 Task: Look for space in Kevelaer, Germany from 6th September, 2023 to 10th September, 2023 for 1 adult in price range Rs.10000 to Rs.15000. Place can be private room with 1  bedroom having 1 bed and 1 bathroom. Property type can be house, flat, guest house, hotel. Booking option can be shelf check-in. Required host language is English.
Action: Mouse moved to (541, 117)
Screenshot: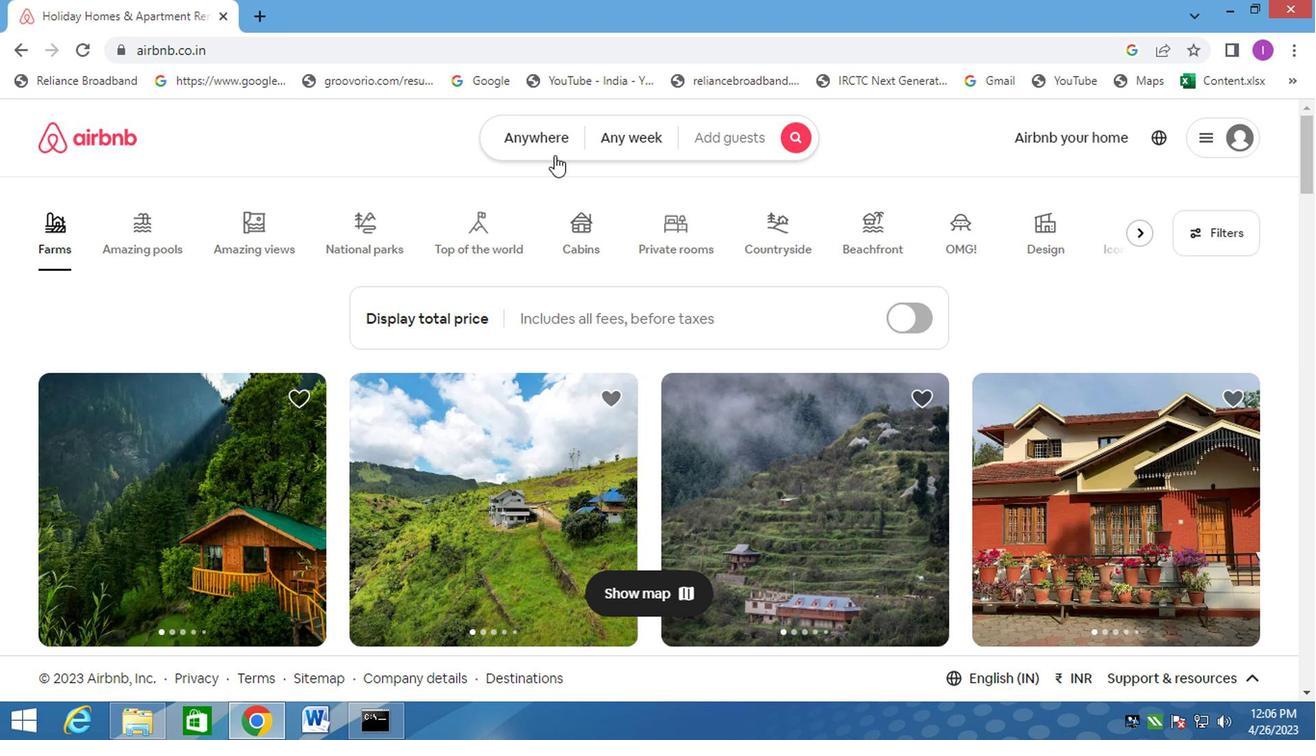 
Action: Mouse pressed left at (541, 117)
Screenshot: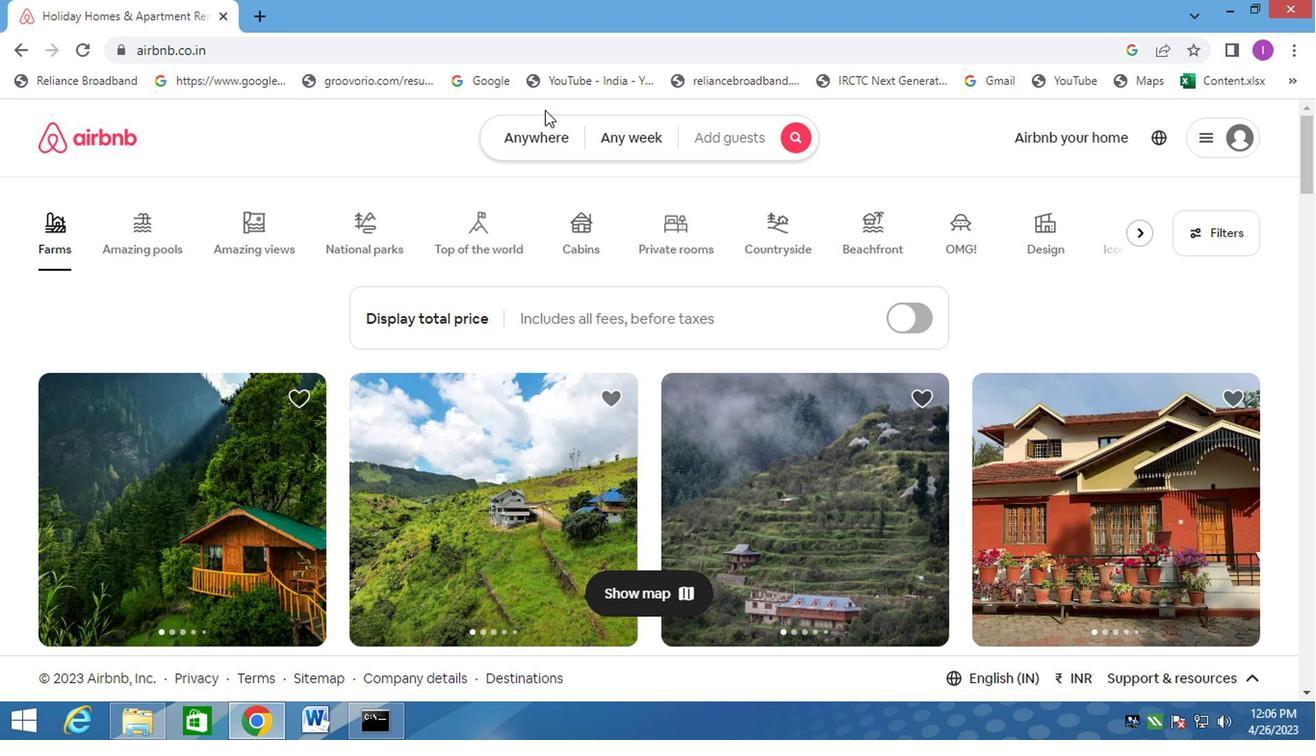 
Action: Mouse moved to (534, 134)
Screenshot: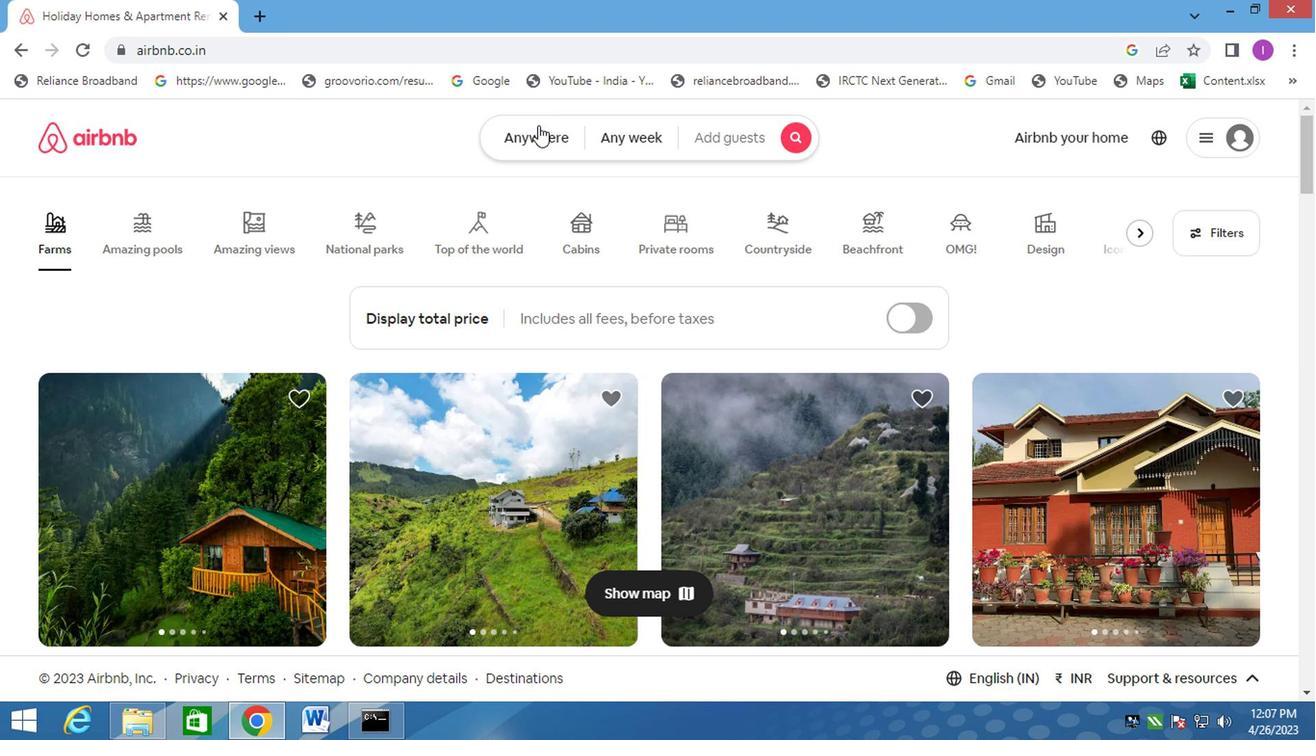 
Action: Mouse pressed left at (534, 134)
Screenshot: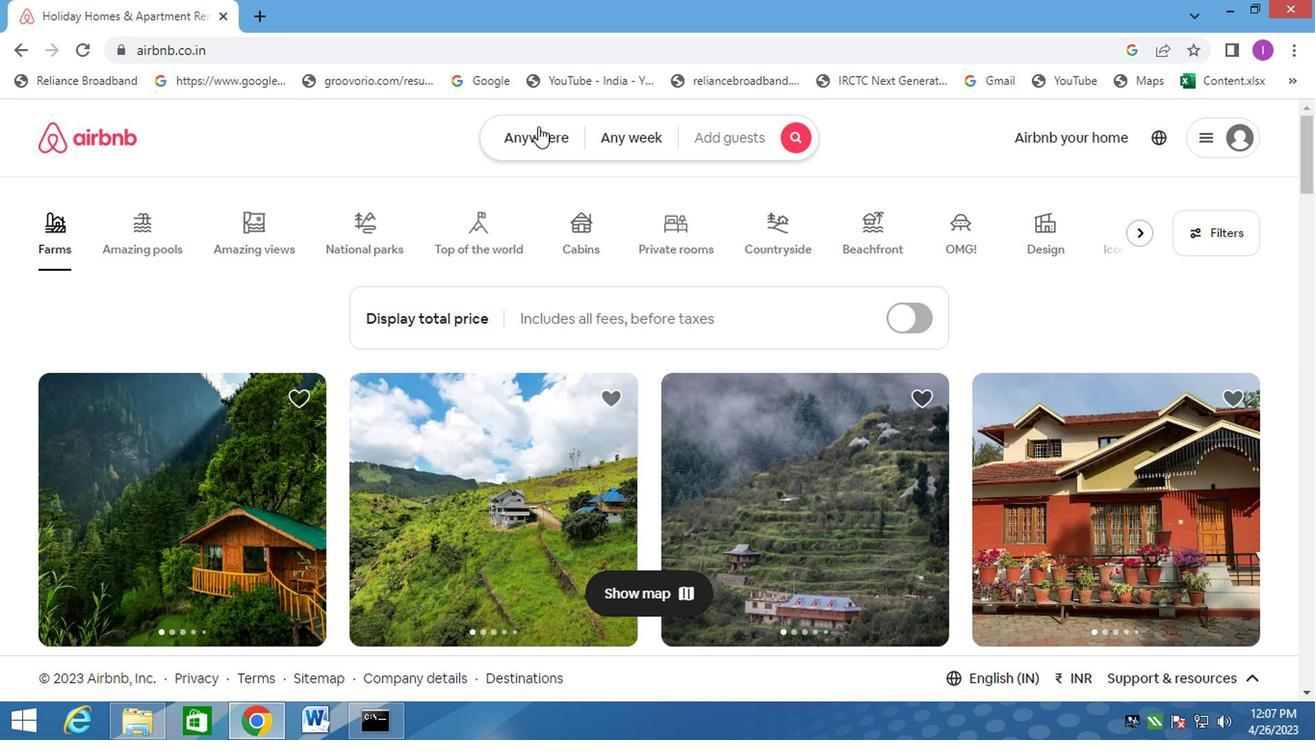 
Action: Mouse moved to (343, 226)
Screenshot: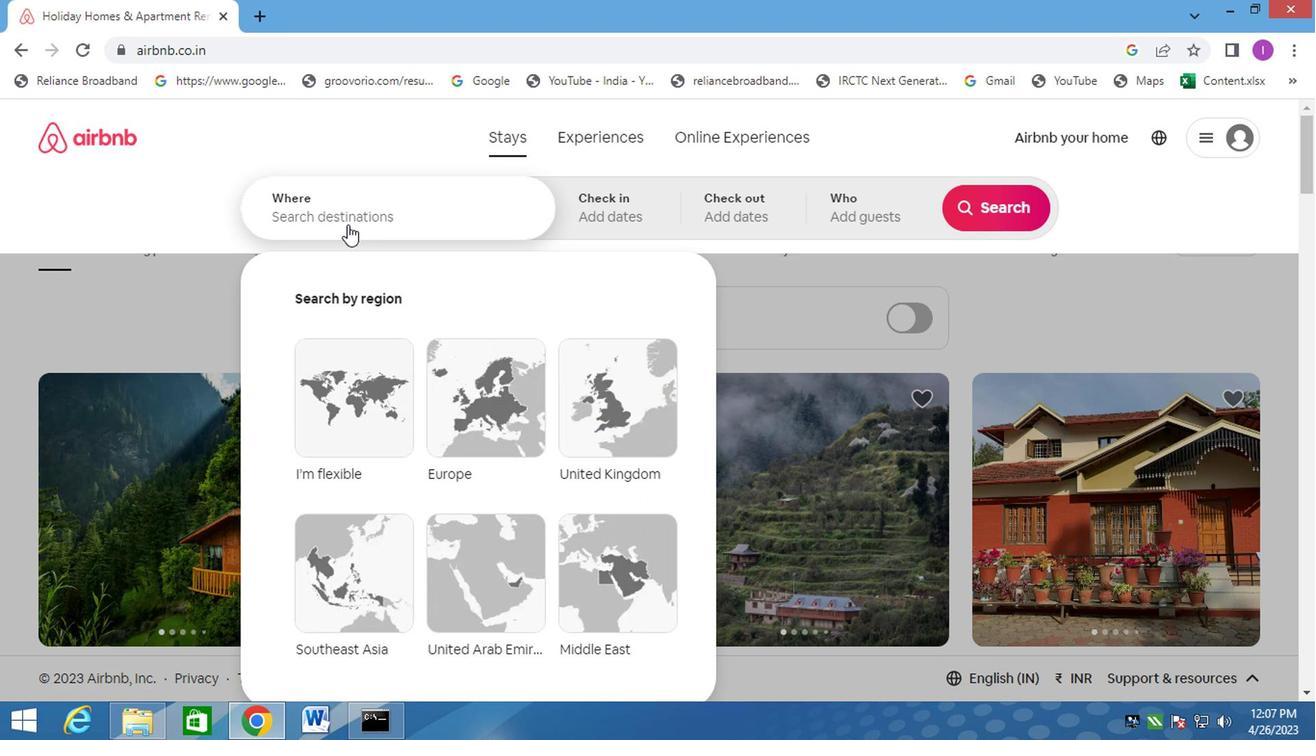 
Action: Mouse pressed left at (343, 226)
Screenshot: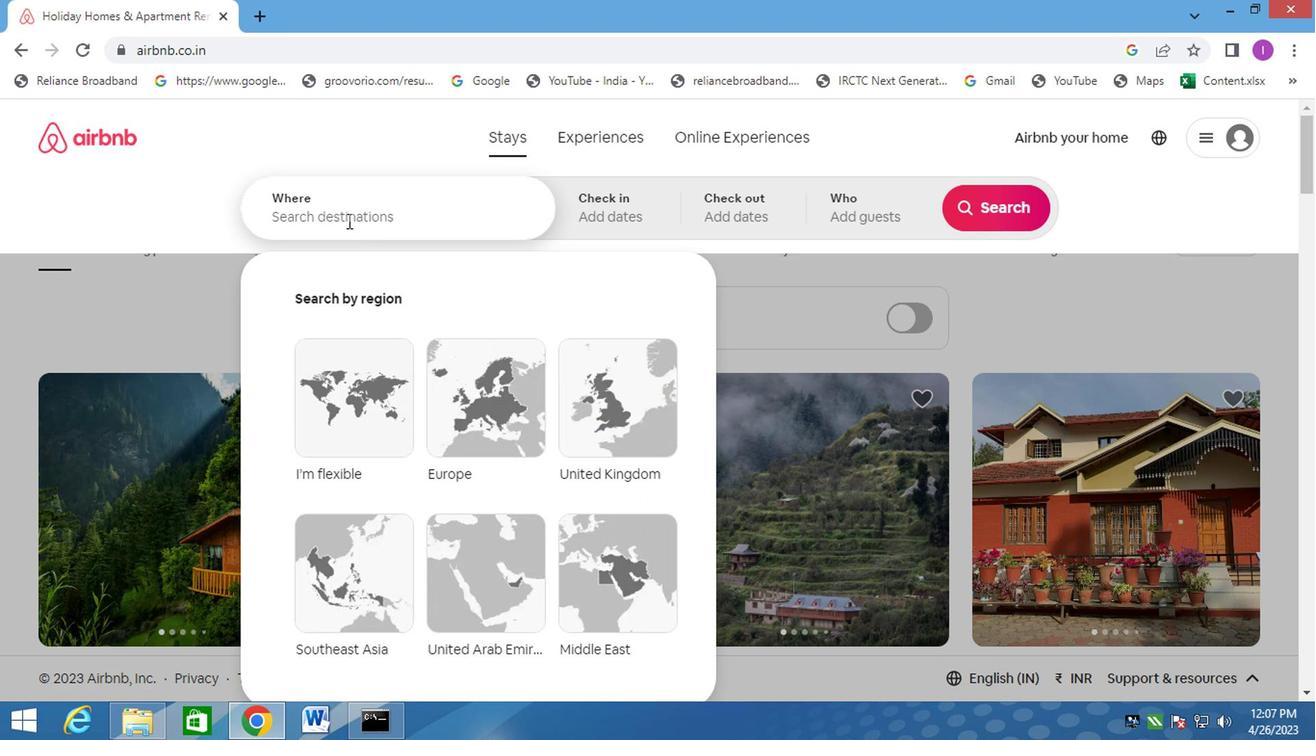 
Action: Mouse moved to (367, 219)
Screenshot: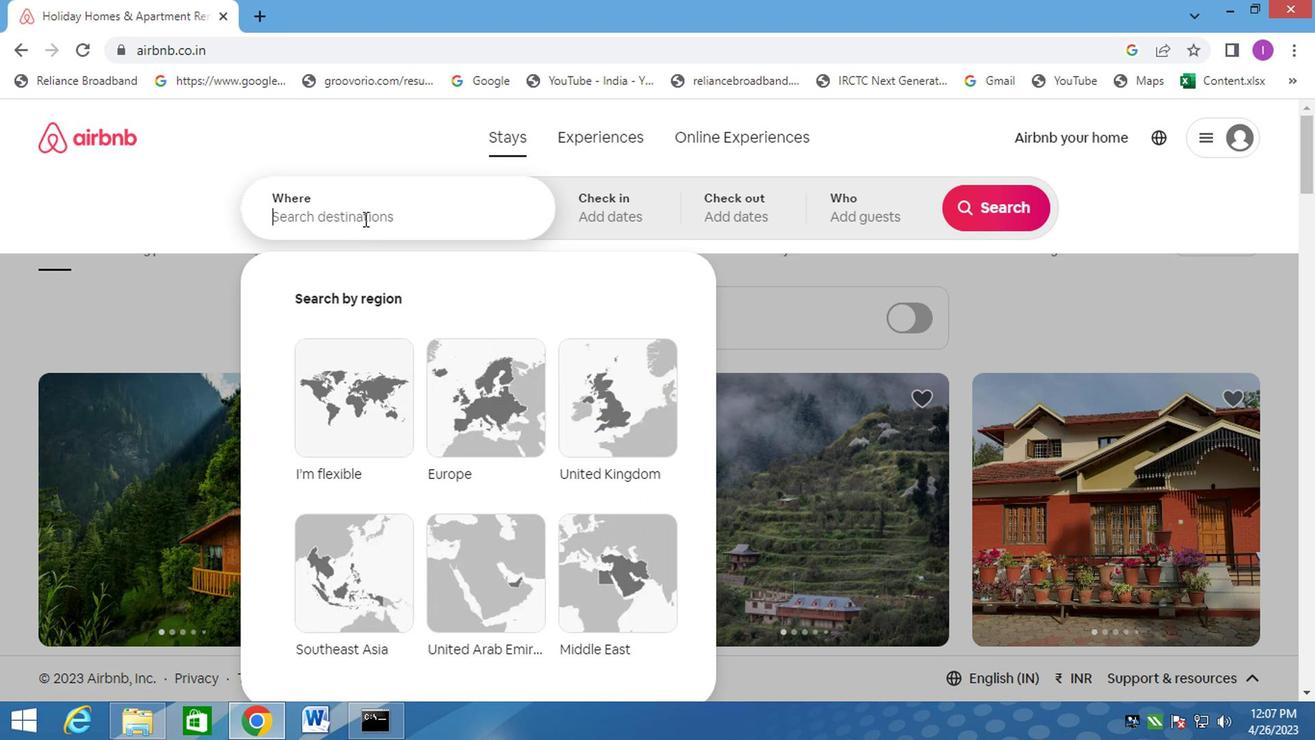 
Action: Key pressed kevelaer,germany
Screenshot: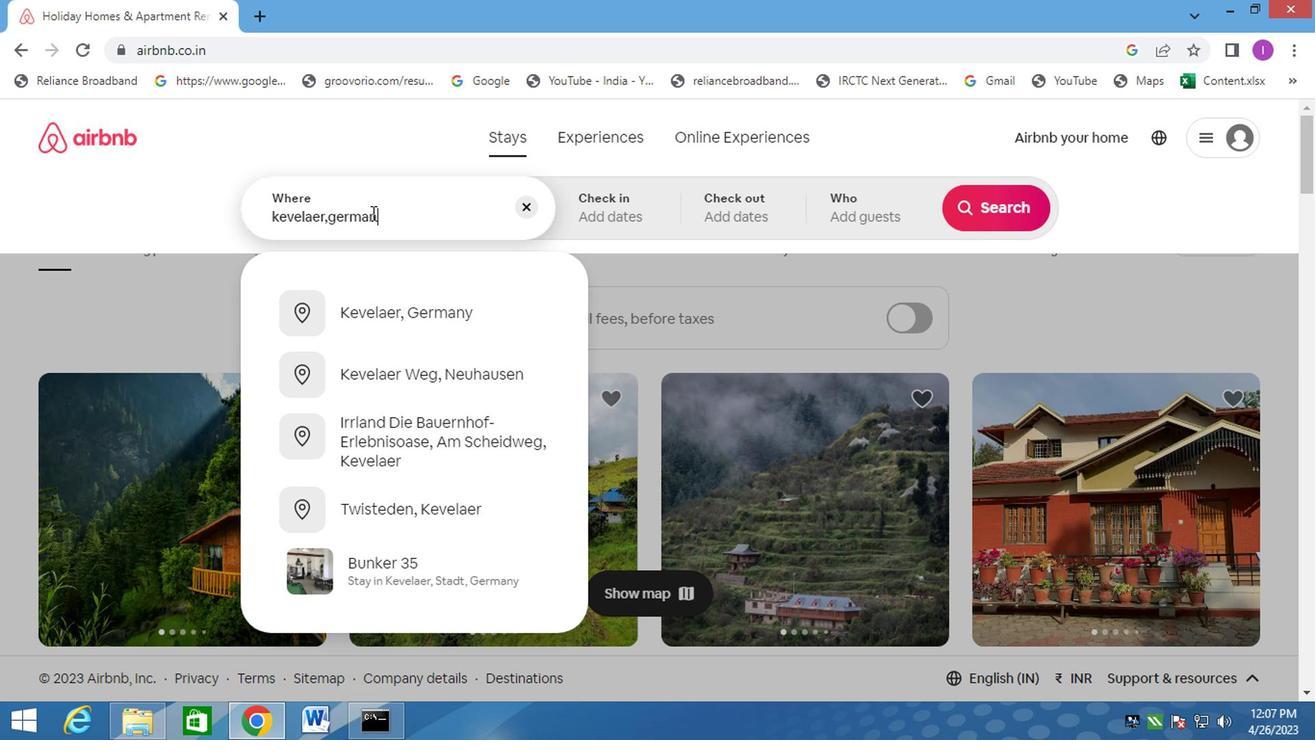 
Action: Mouse moved to (372, 324)
Screenshot: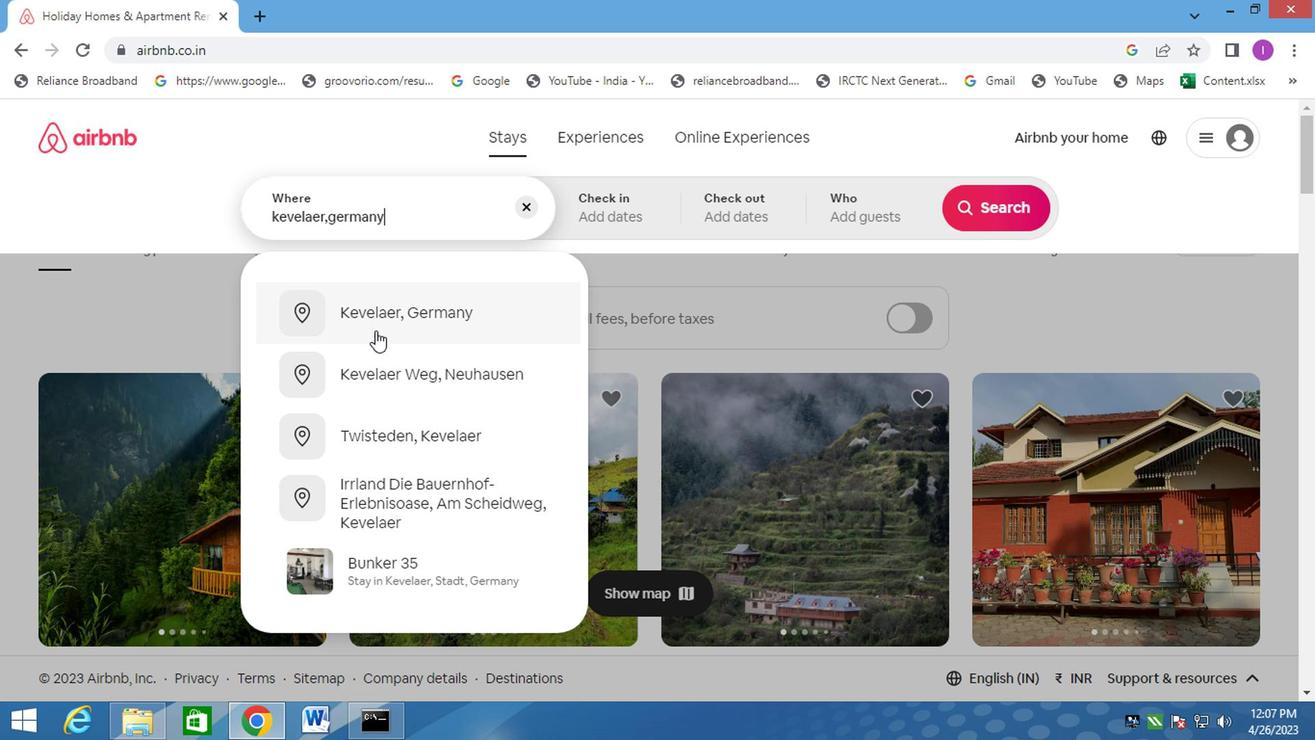 
Action: Mouse pressed left at (372, 324)
Screenshot: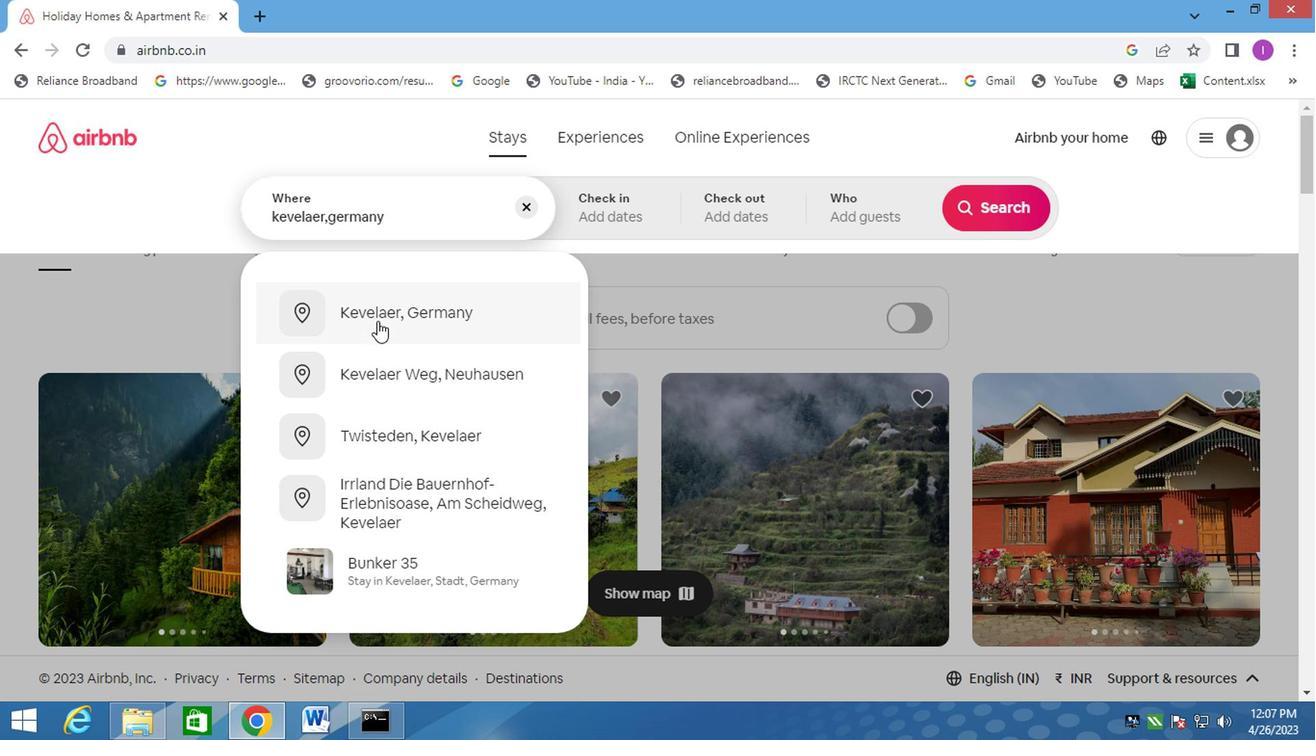 
Action: Mouse moved to (982, 367)
Screenshot: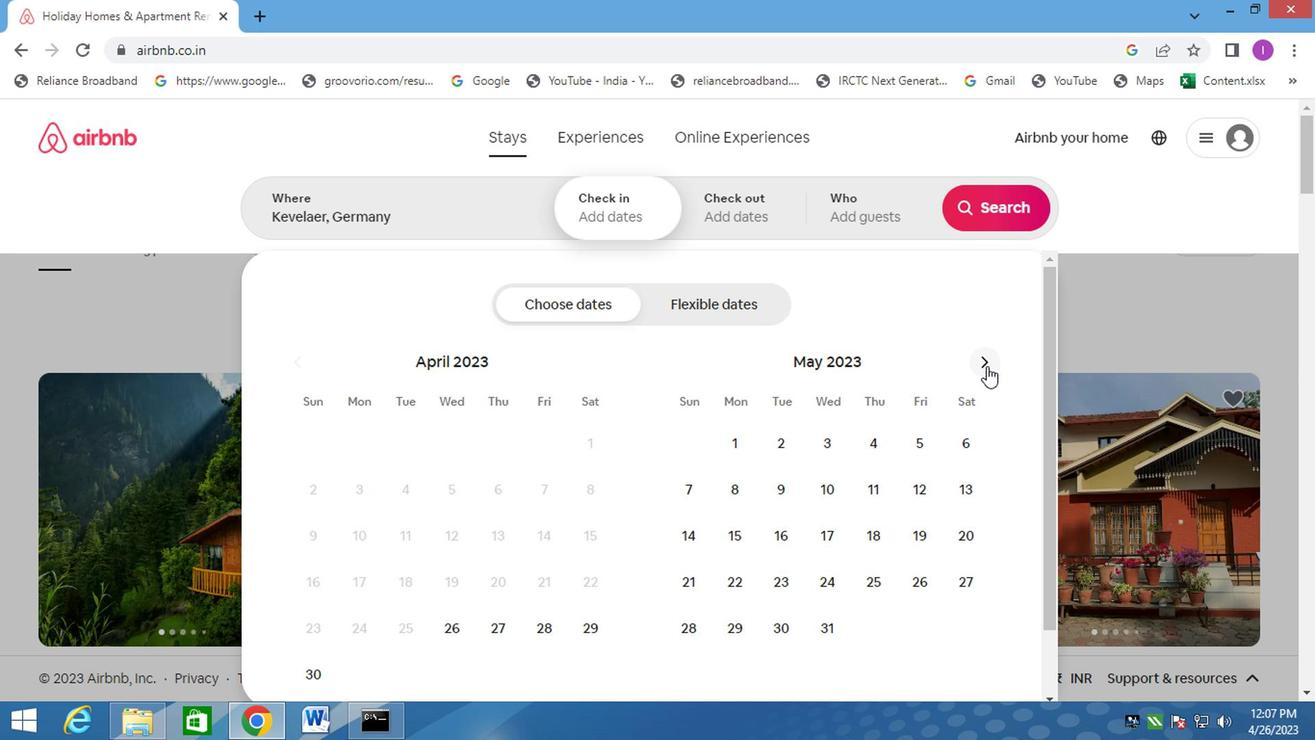 
Action: Mouse pressed left at (982, 367)
Screenshot: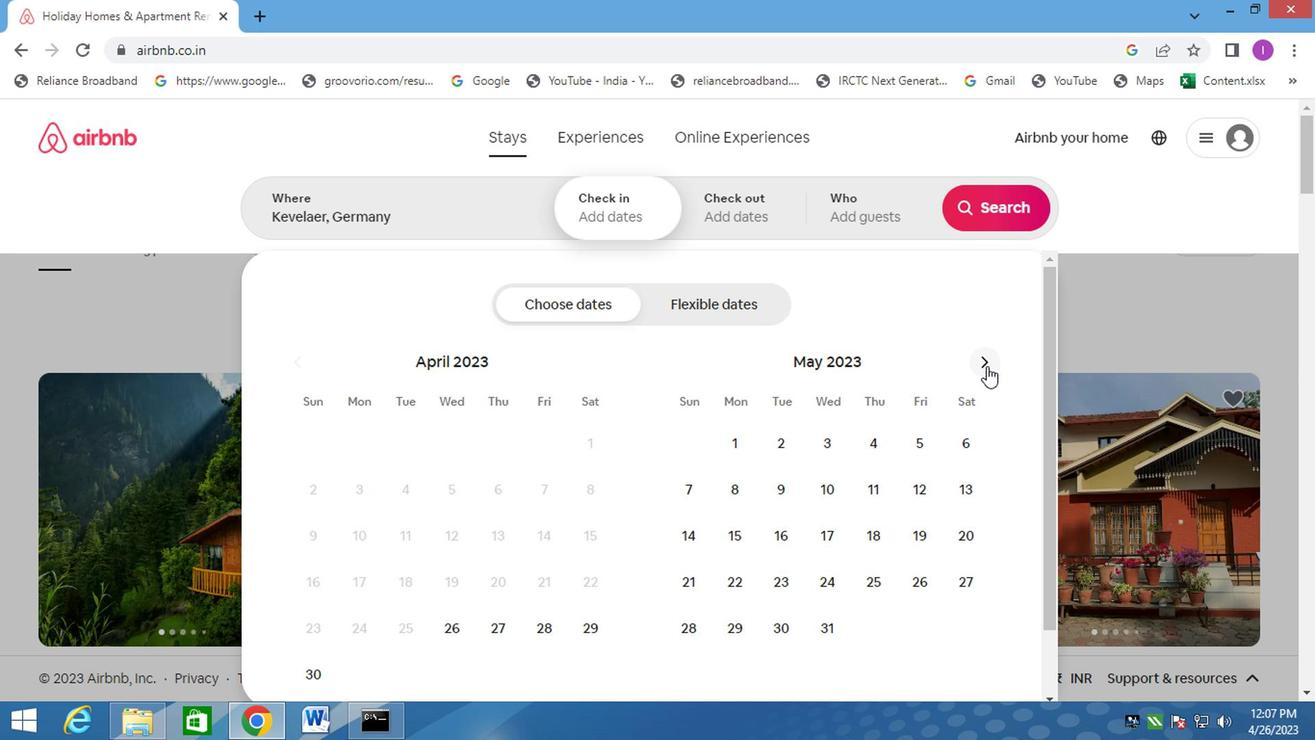 
Action: Mouse pressed left at (982, 367)
Screenshot: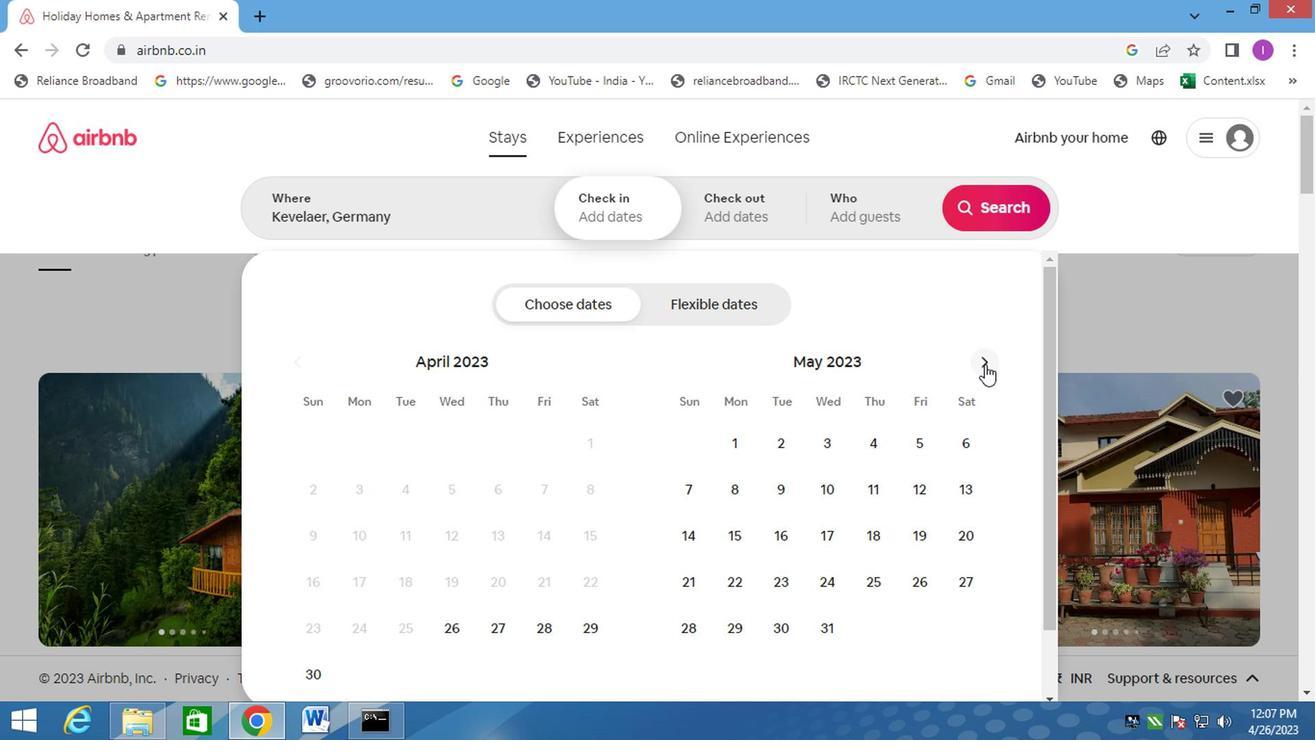 
Action: Mouse moved to (982, 366)
Screenshot: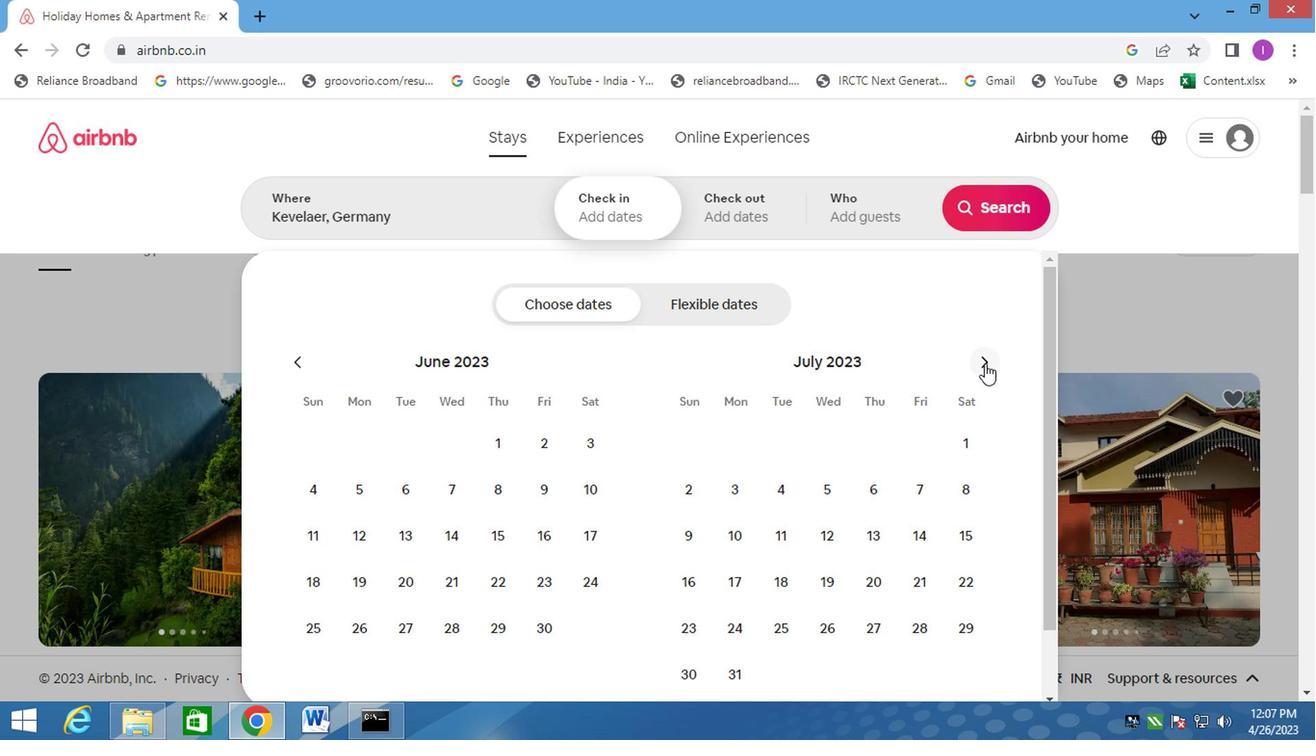 
Action: Mouse pressed left at (982, 366)
Screenshot: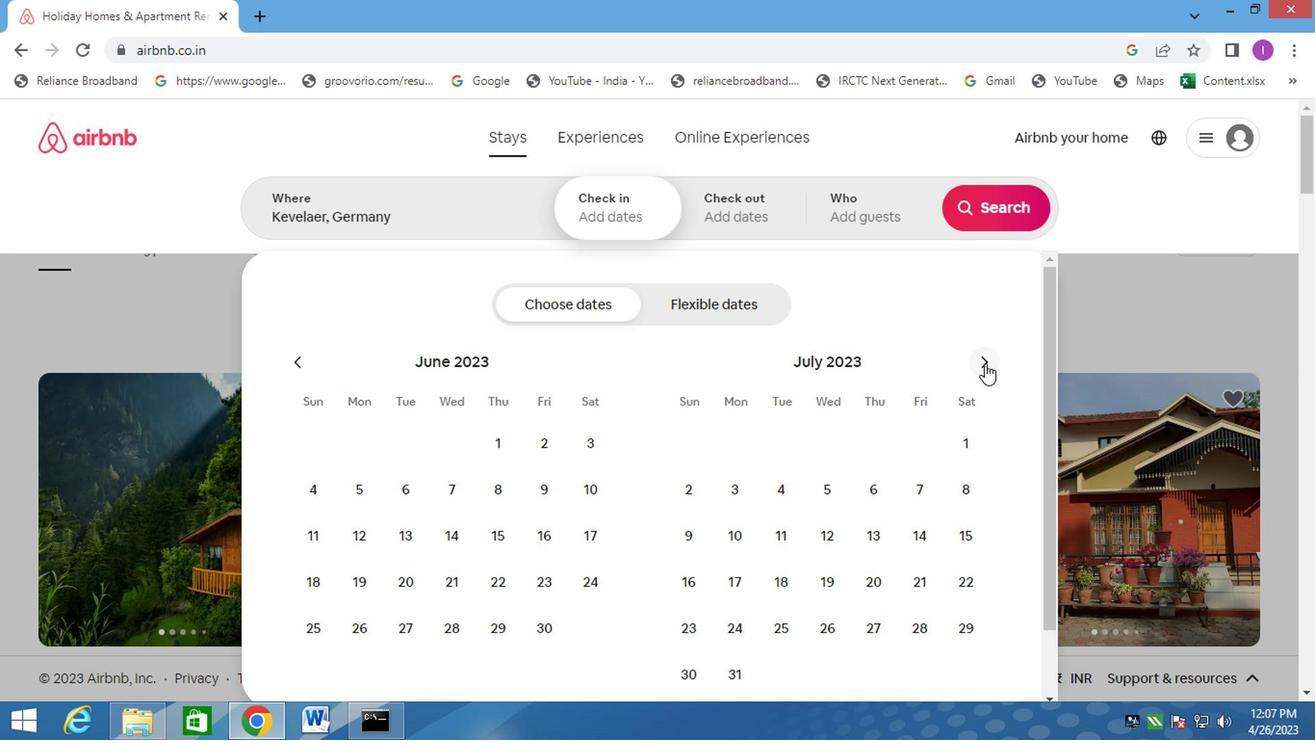 
Action: Mouse moved to (984, 366)
Screenshot: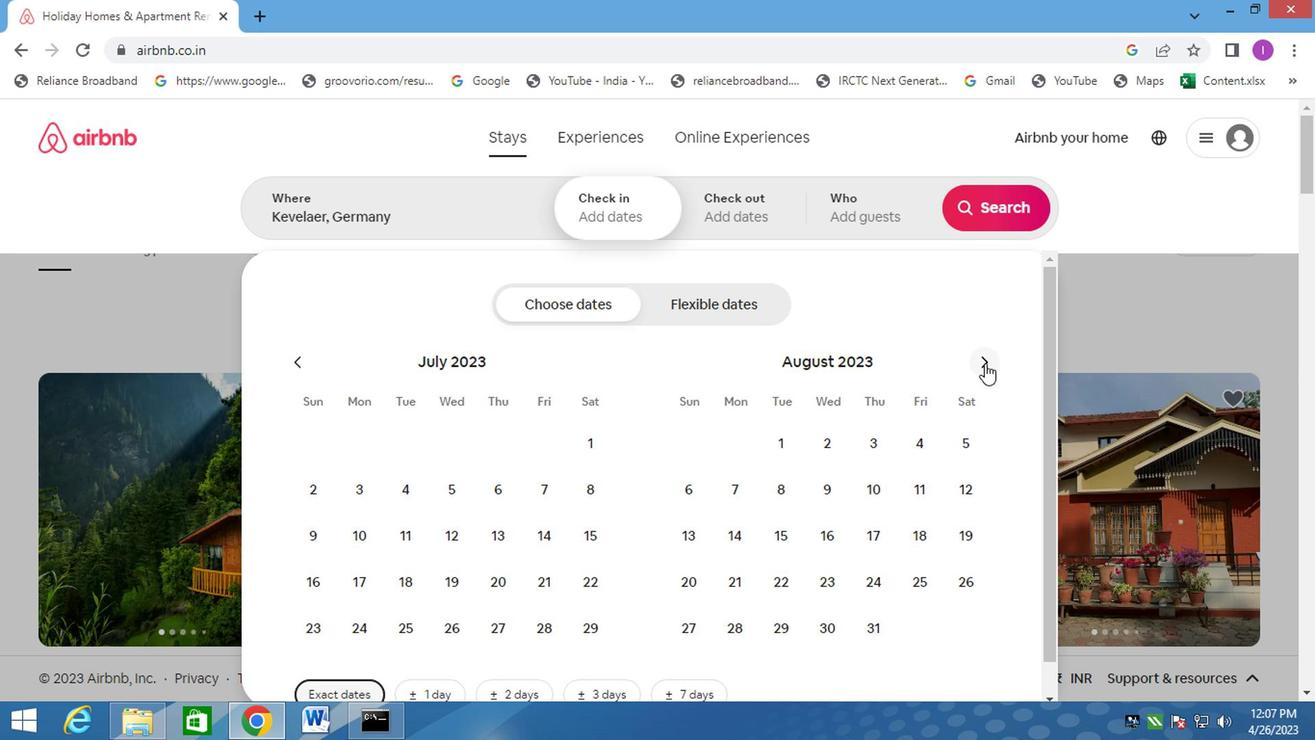 
Action: Mouse pressed left at (984, 366)
Screenshot: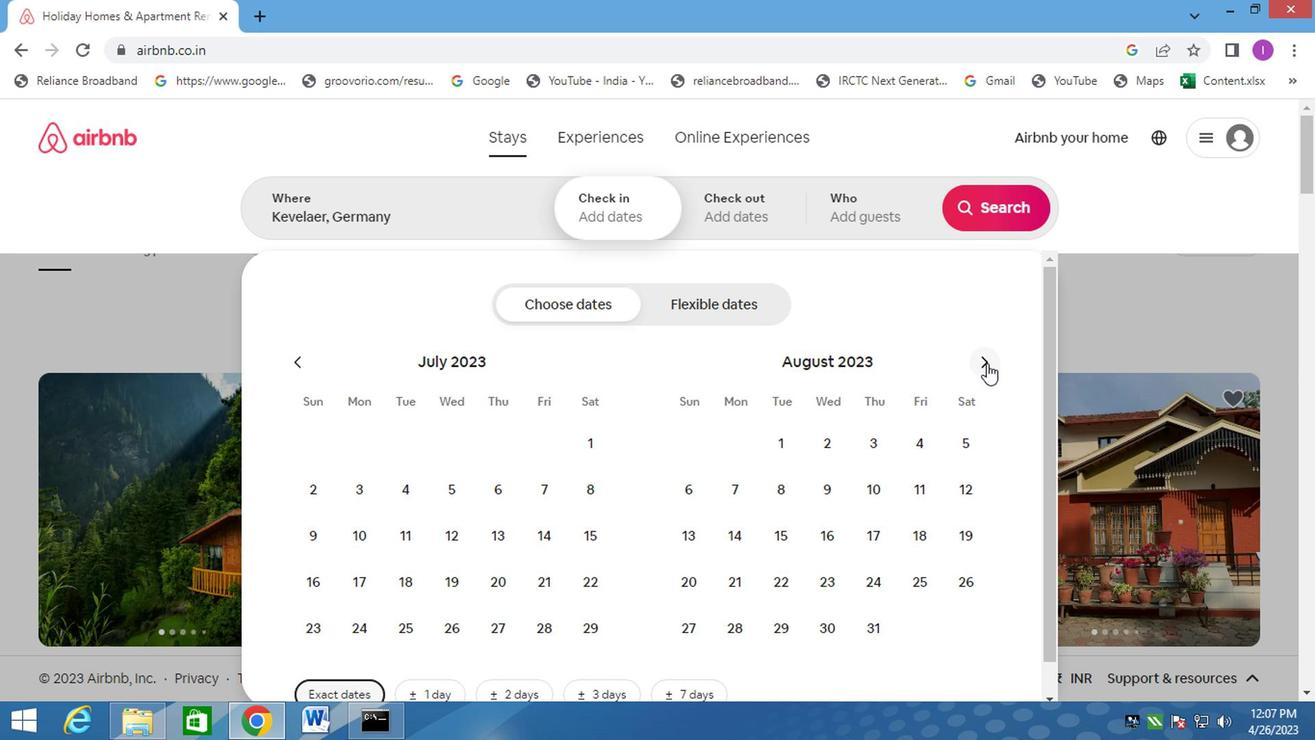 
Action: Mouse moved to (830, 488)
Screenshot: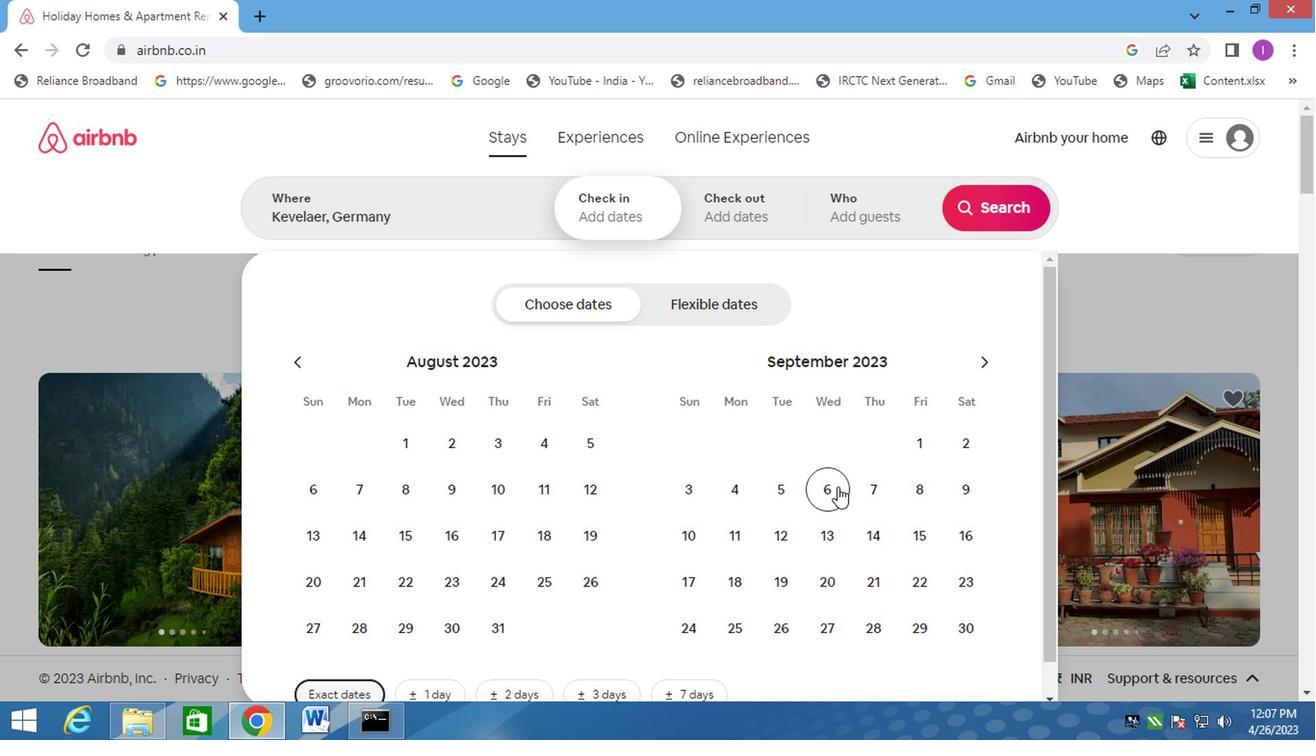 
Action: Mouse pressed left at (830, 488)
Screenshot: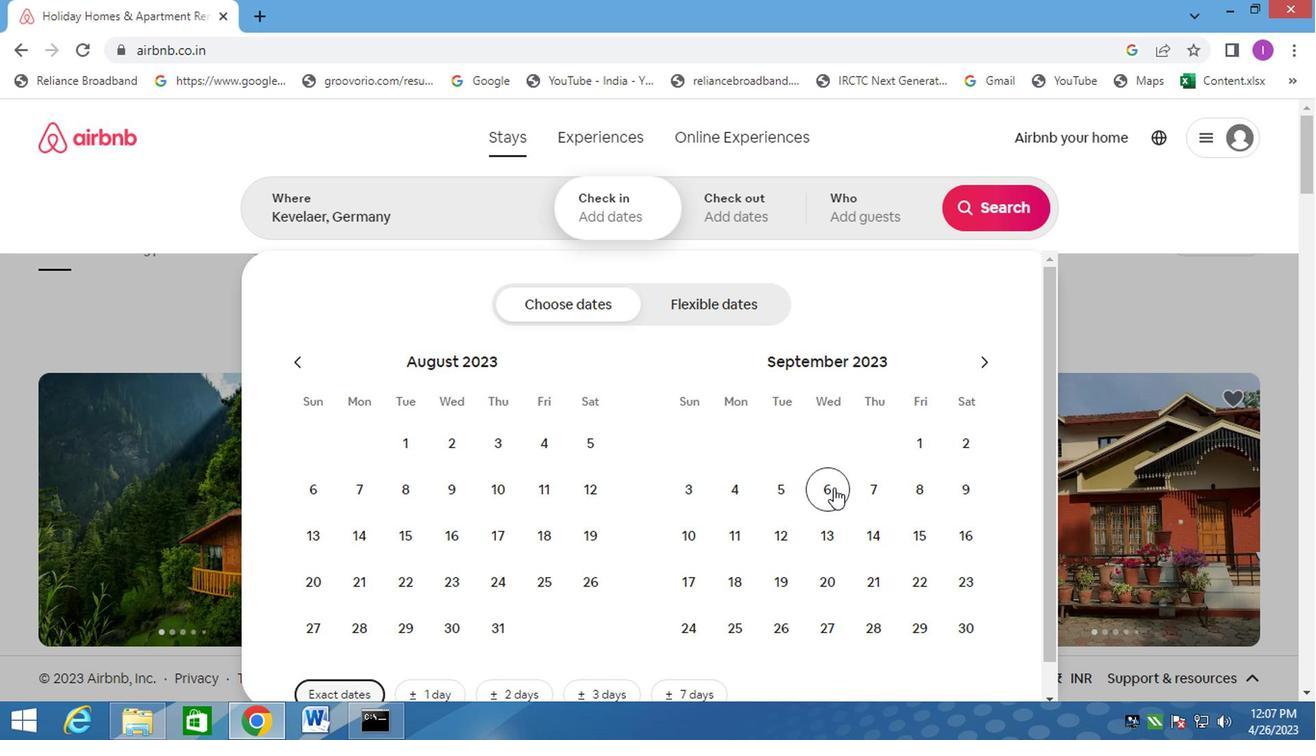 
Action: Mouse moved to (683, 535)
Screenshot: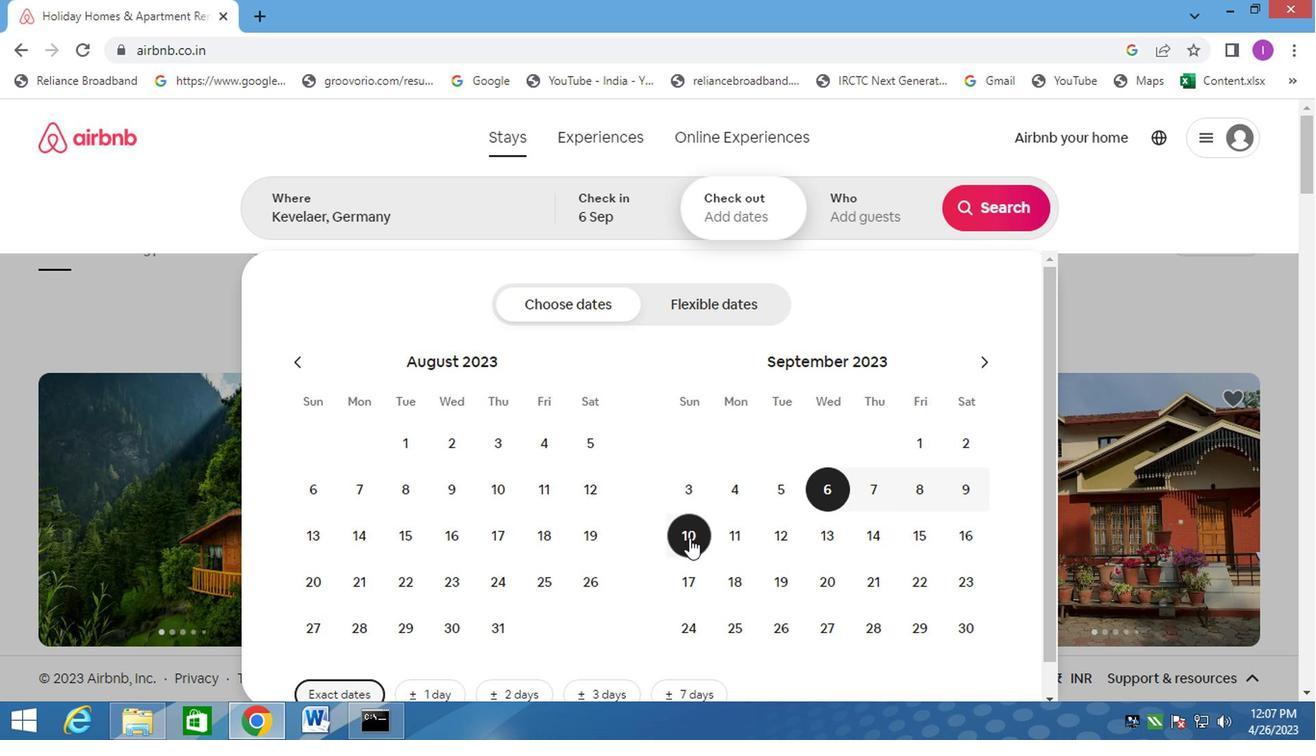 
Action: Mouse pressed left at (683, 535)
Screenshot: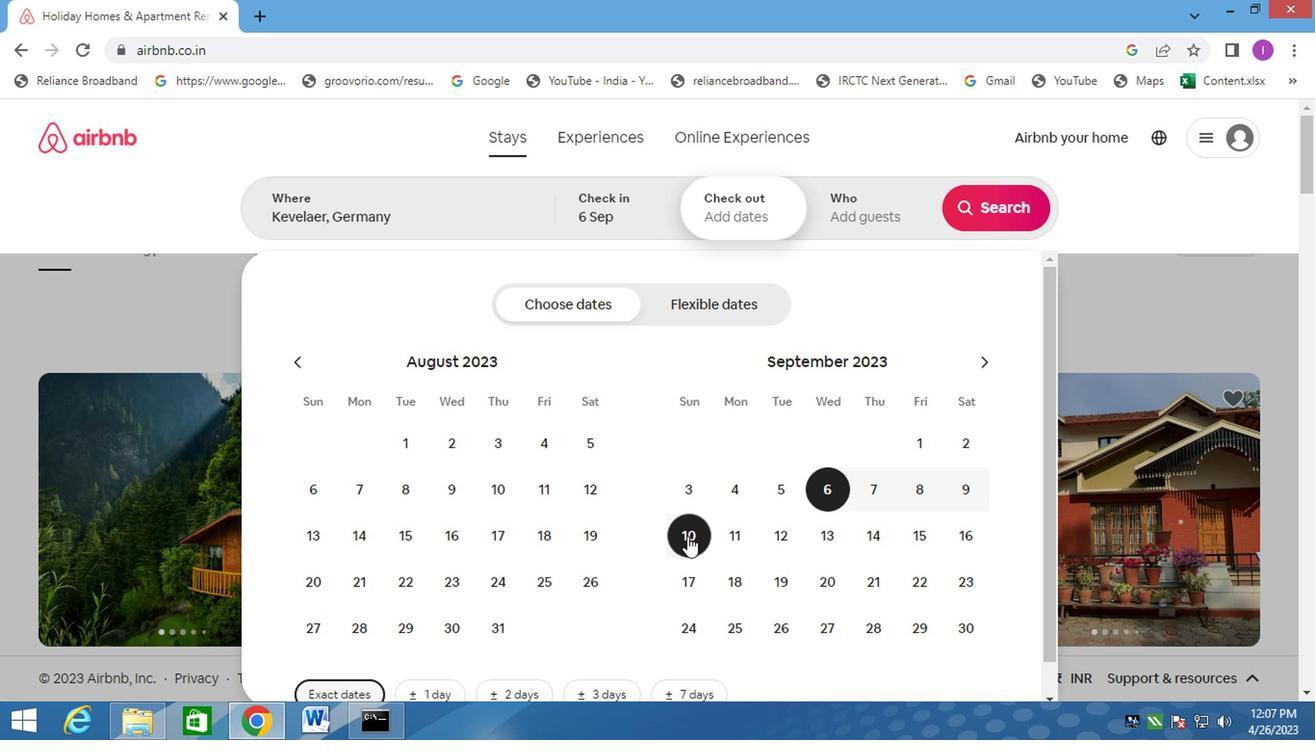 
Action: Mouse moved to (882, 234)
Screenshot: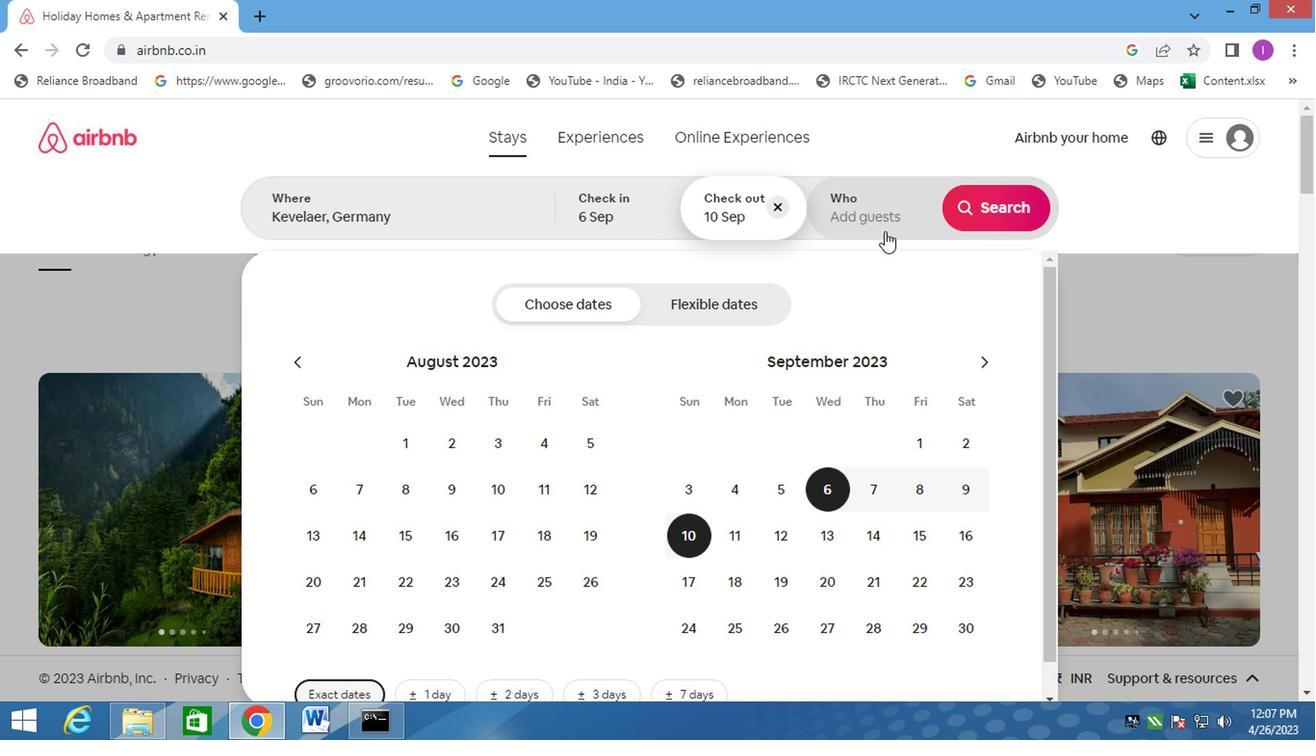 
Action: Mouse pressed left at (882, 234)
Screenshot: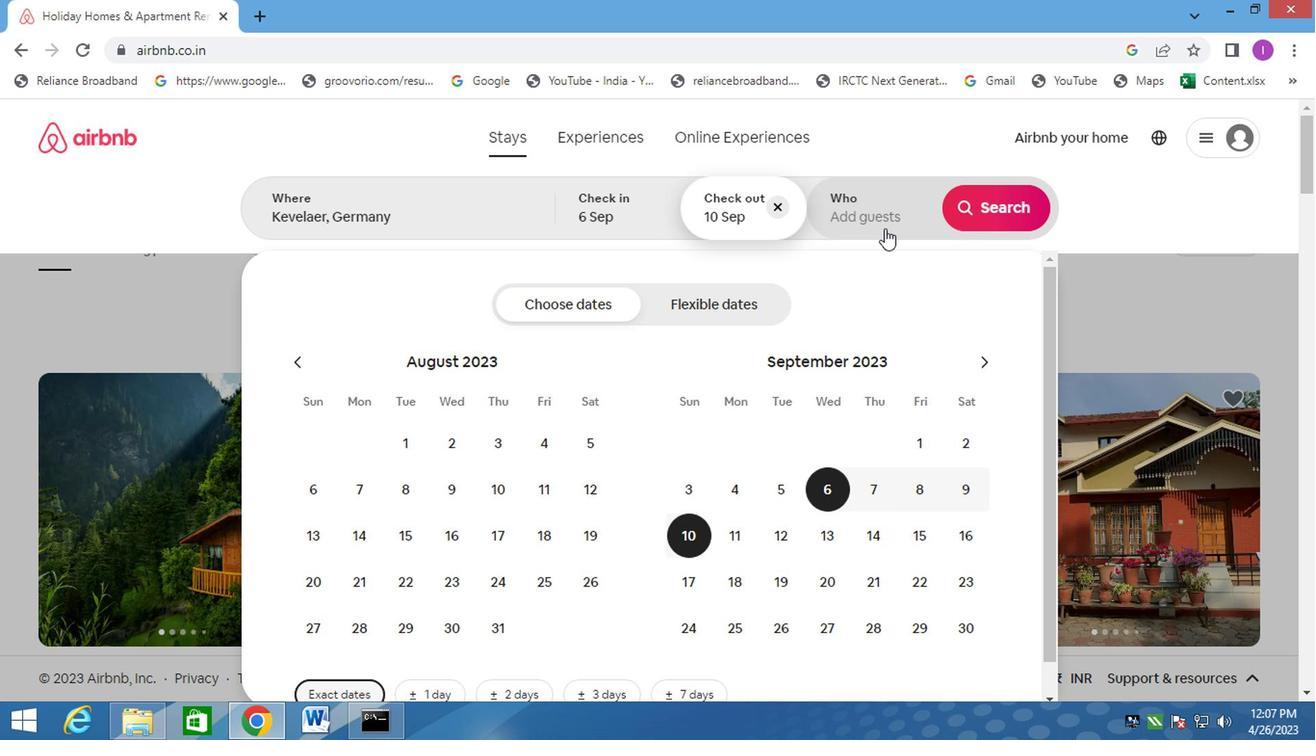 
Action: Mouse moved to (991, 310)
Screenshot: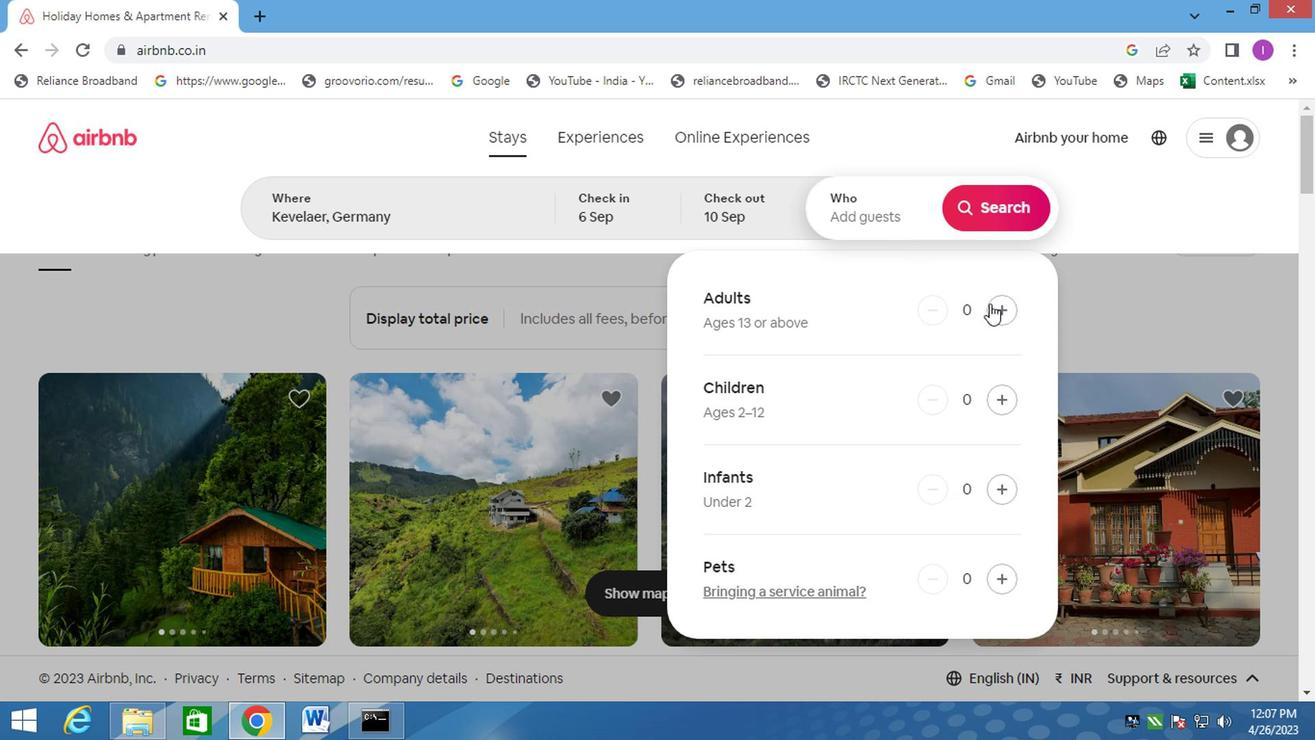 
Action: Mouse pressed left at (991, 310)
Screenshot: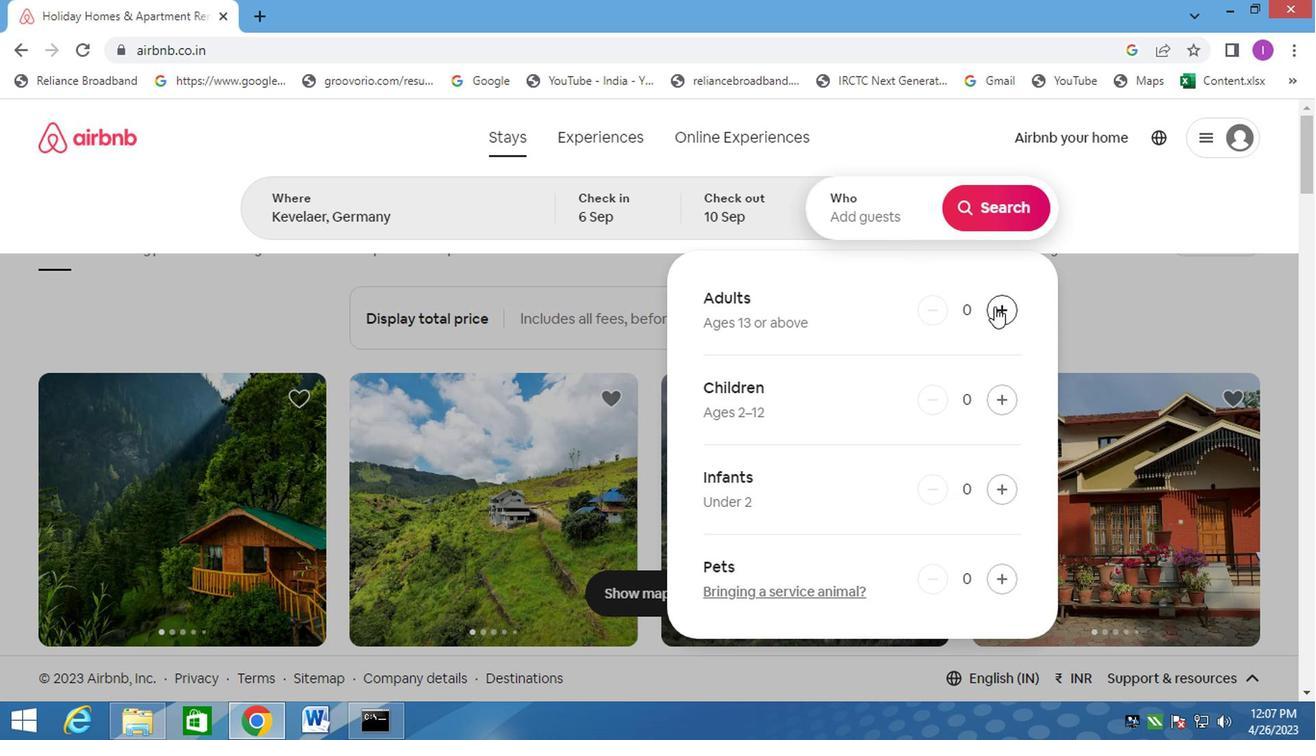
Action: Mouse moved to (990, 224)
Screenshot: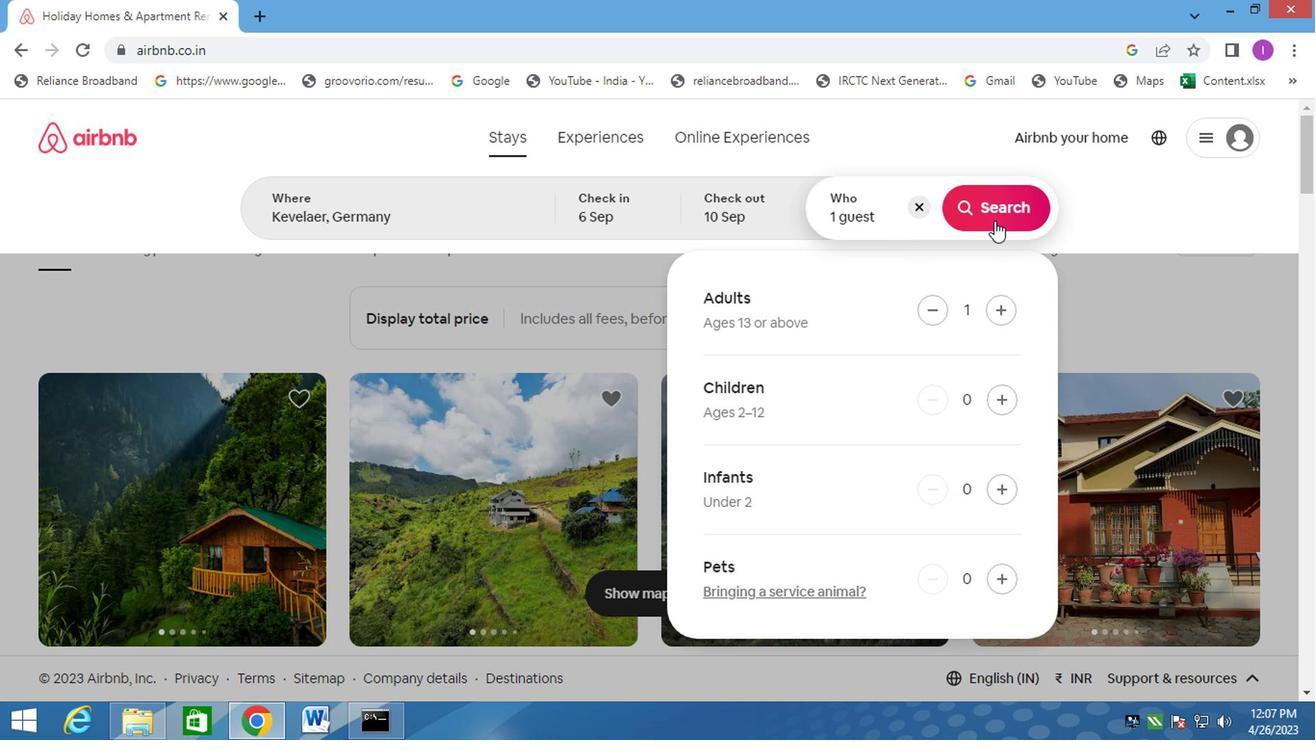
Action: Mouse pressed left at (990, 224)
Screenshot: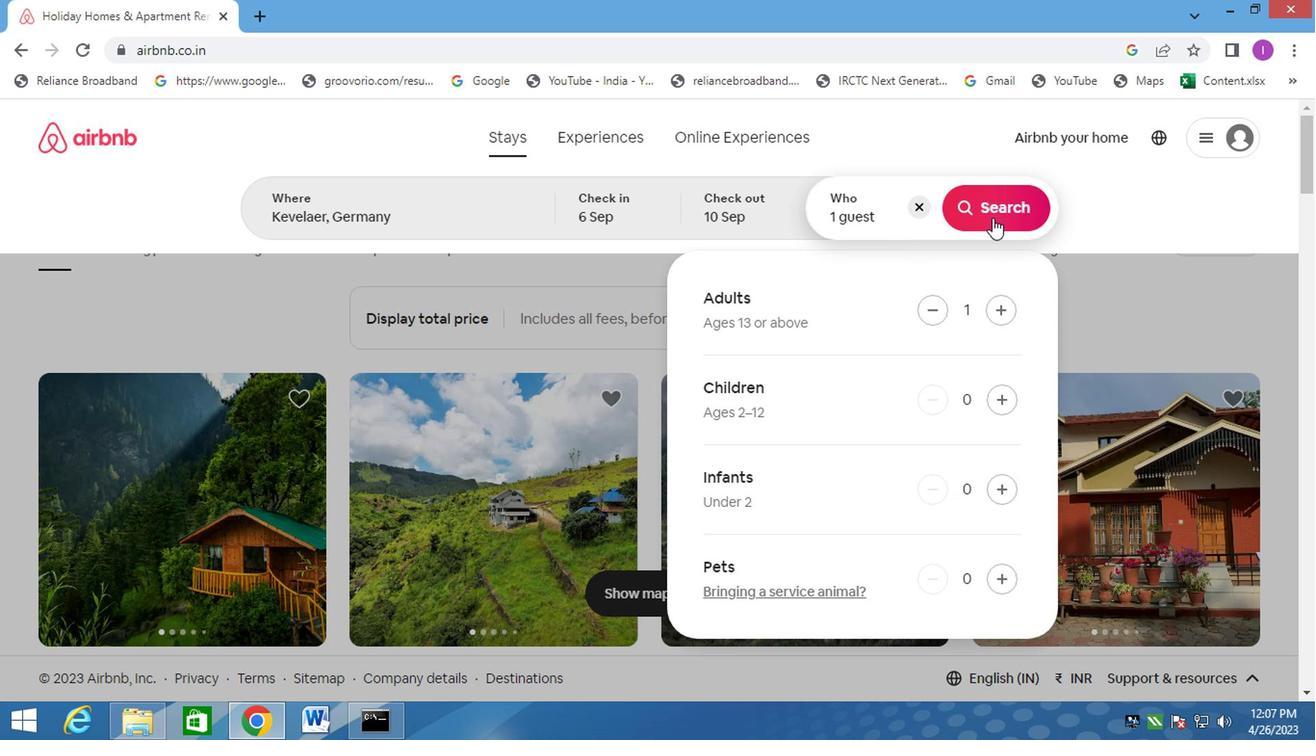 
Action: Mouse moved to (1225, 212)
Screenshot: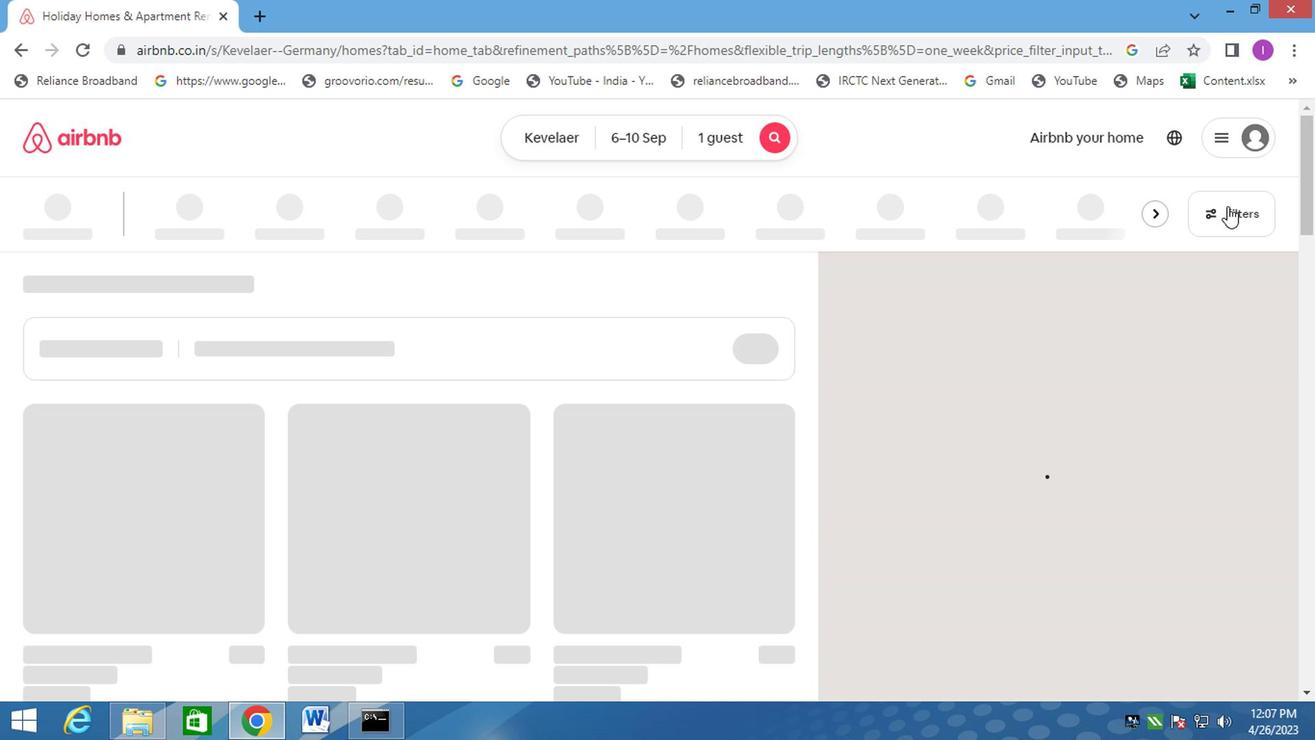 
Action: Mouse pressed left at (1225, 212)
Screenshot: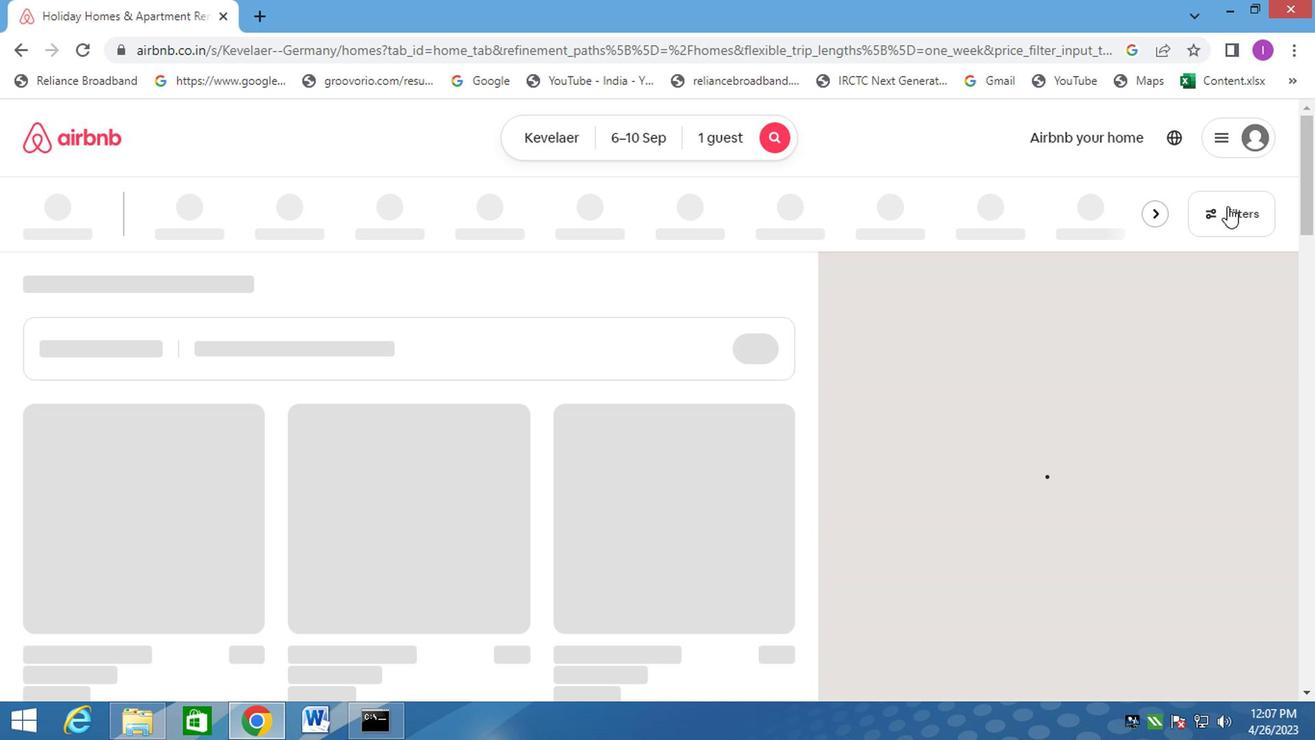 
Action: Mouse moved to (399, 454)
Screenshot: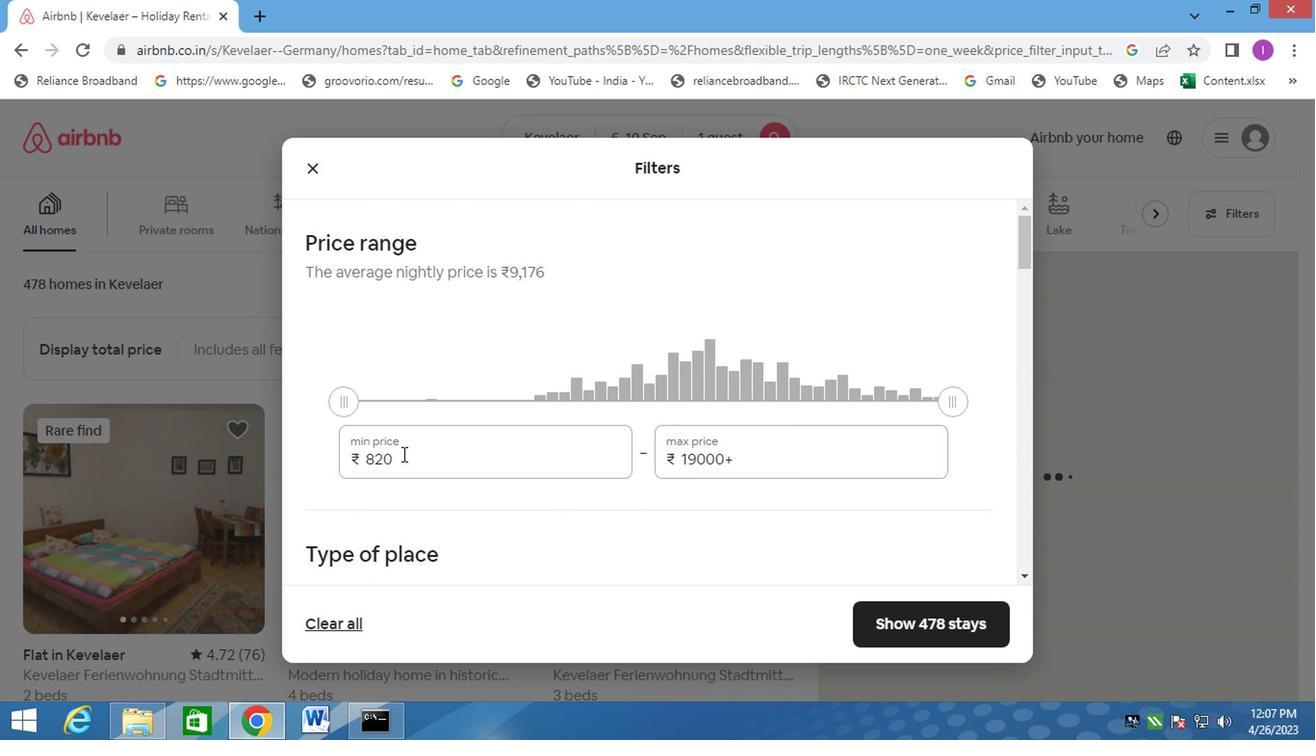 
Action: Mouse pressed left at (399, 454)
Screenshot: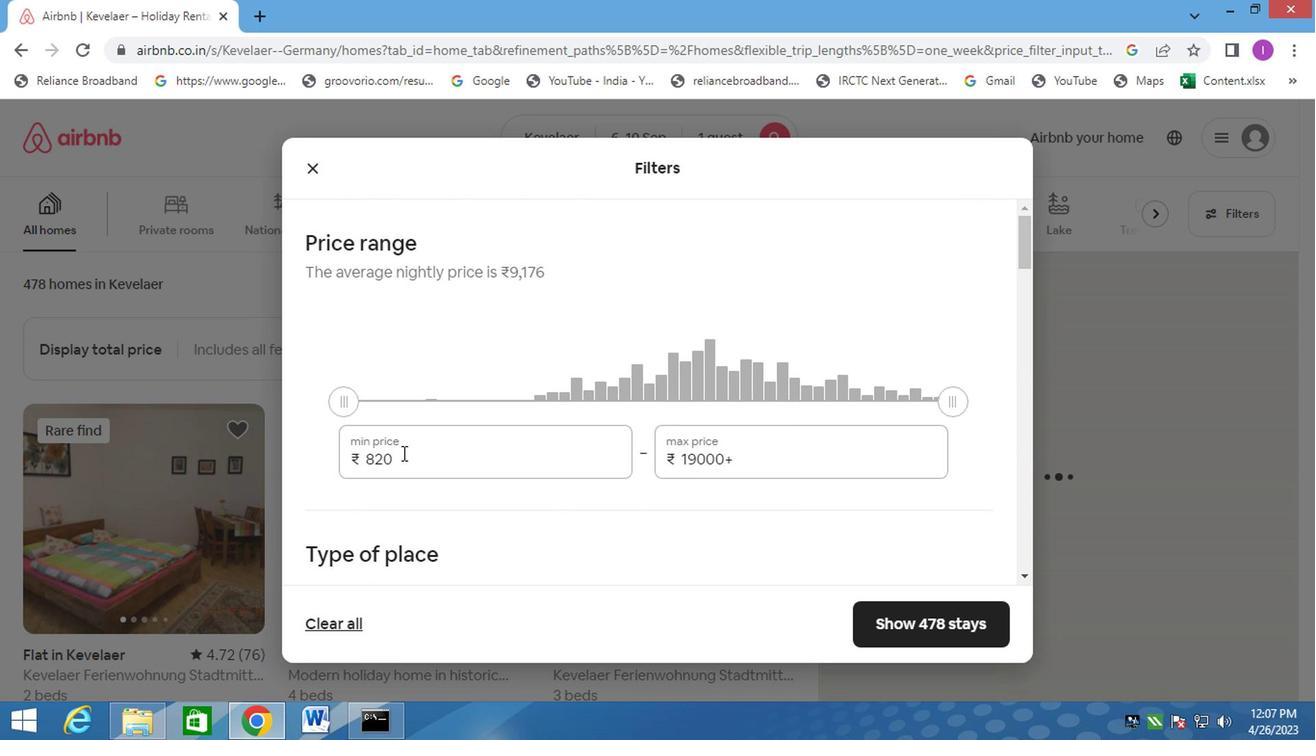 
Action: Mouse moved to (360, 464)
Screenshot: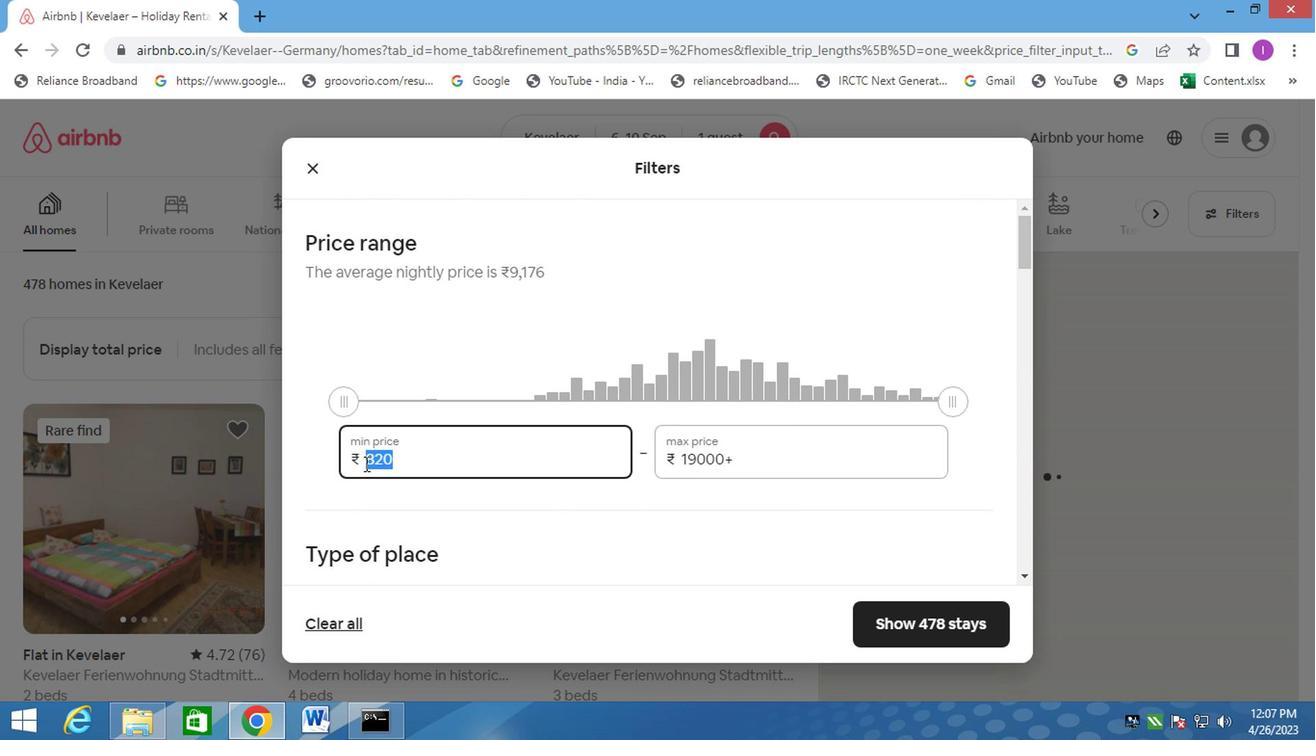 
Action: Key pressed 10000
Screenshot: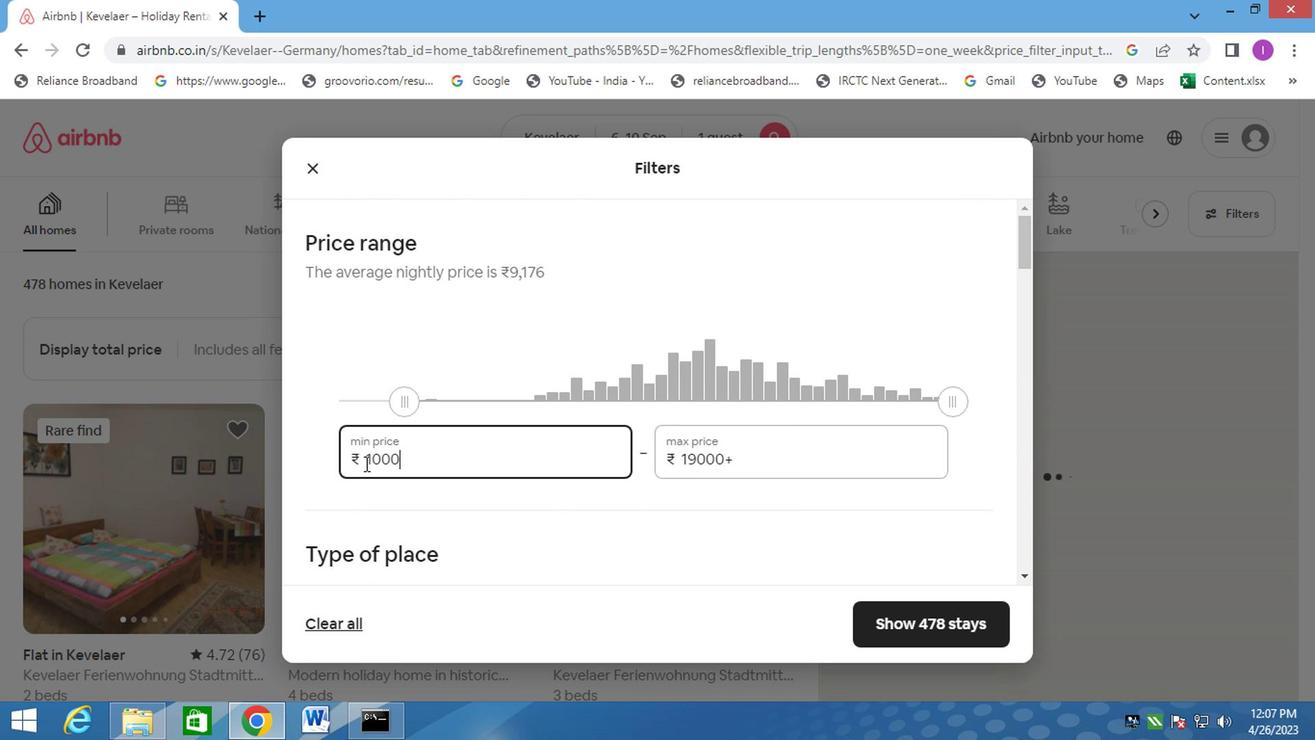 
Action: Mouse scrolled (360, 463) with delta (0, 0)
Screenshot: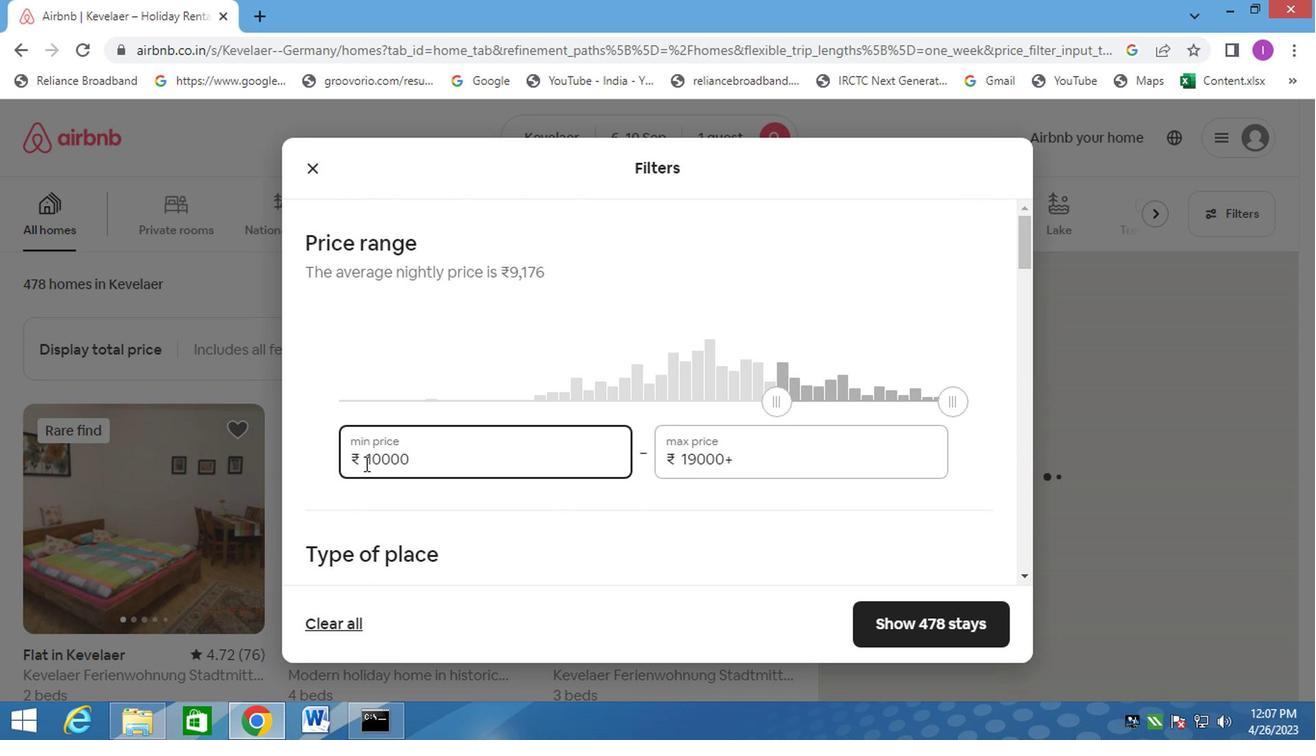 
Action: Mouse moved to (727, 366)
Screenshot: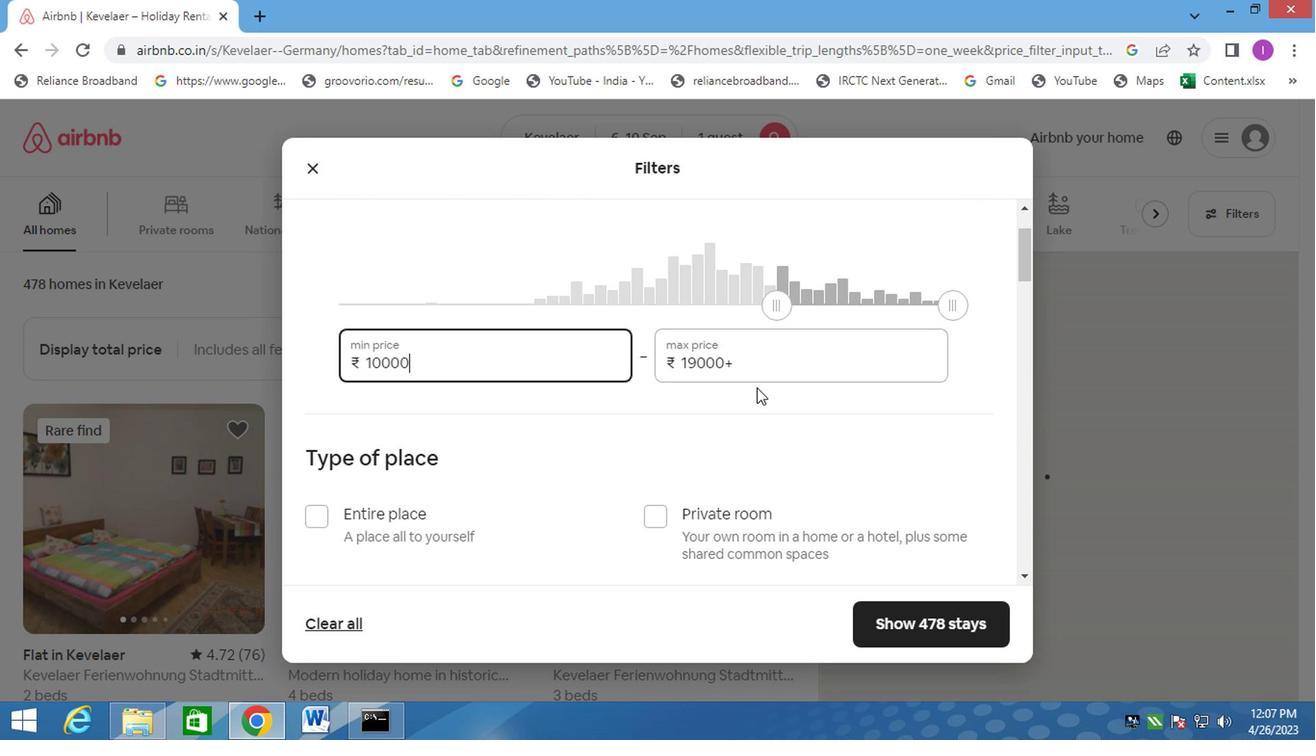 
Action: Mouse pressed left at (727, 366)
Screenshot: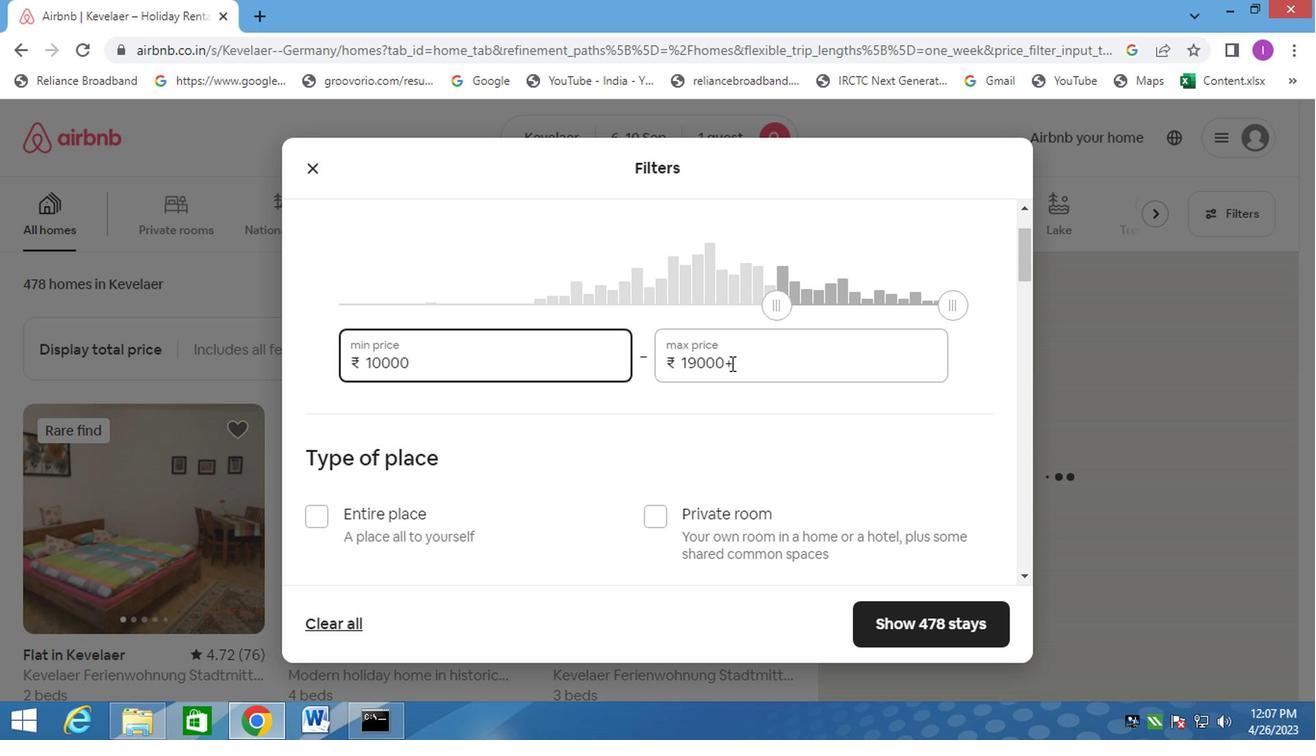 
Action: Mouse moved to (660, 374)
Screenshot: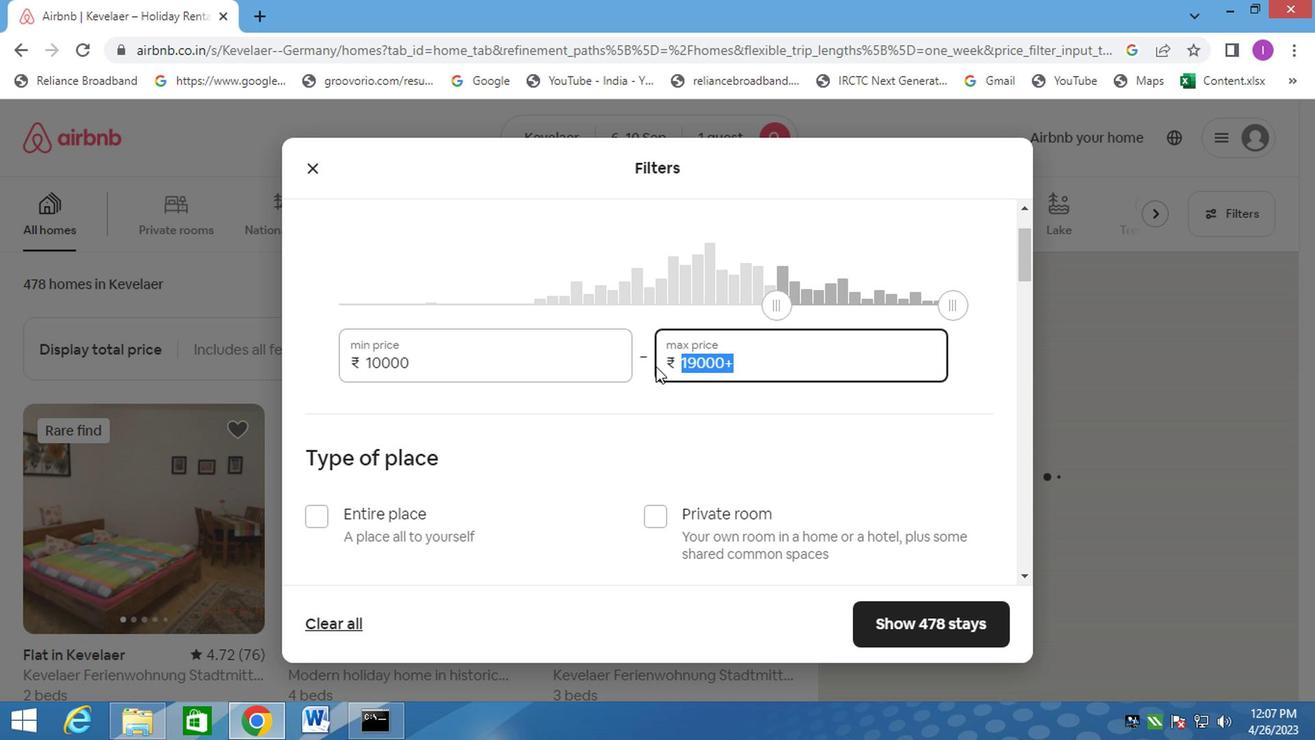 
Action: Key pressed 15000
Screenshot: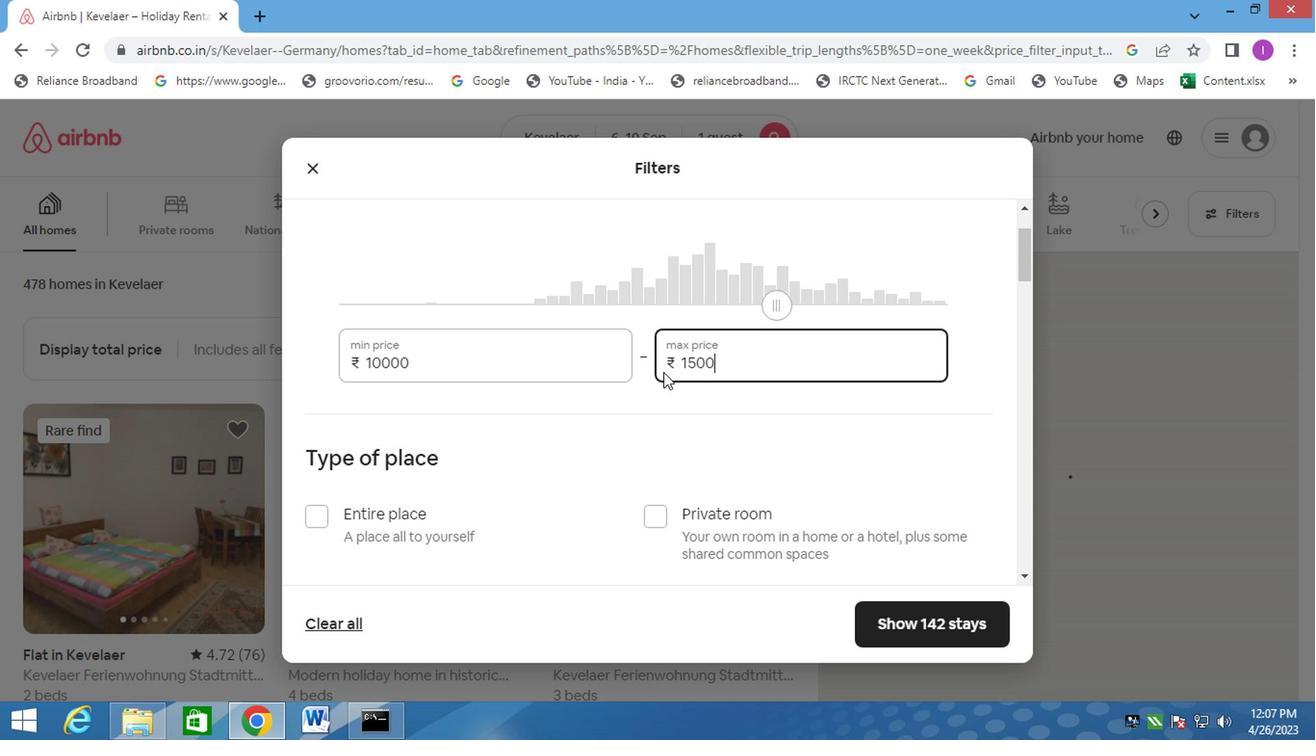 
Action: Mouse moved to (449, 498)
Screenshot: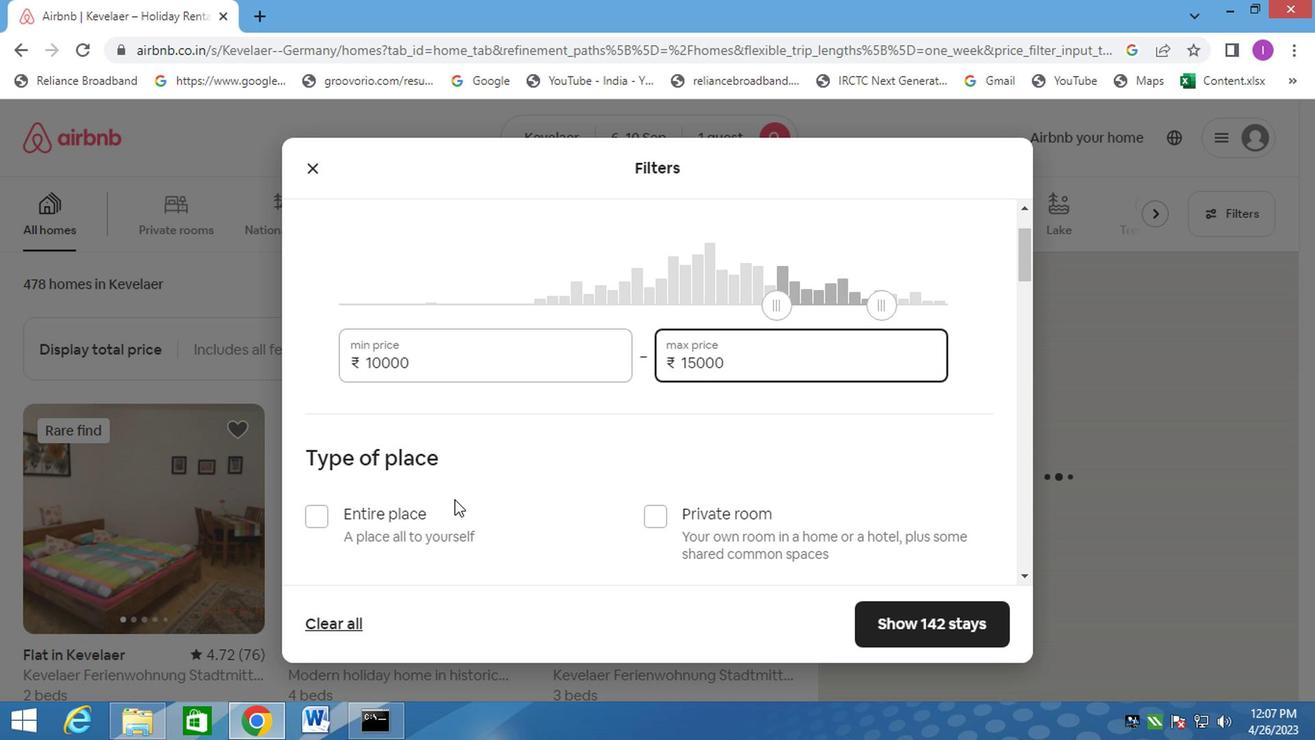 
Action: Mouse scrolled (449, 497) with delta (0, -1)
Screenshot: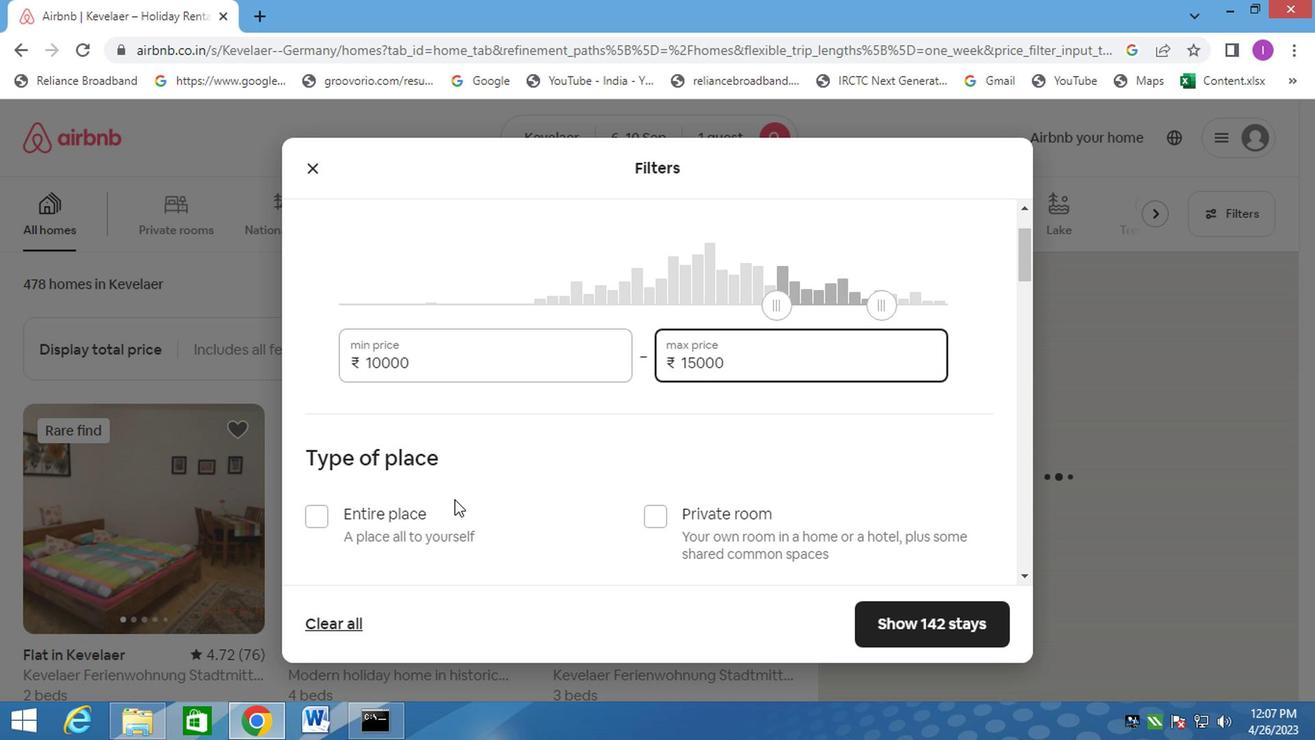 
Action: Mouse moved to (660, 419)
Screenshot: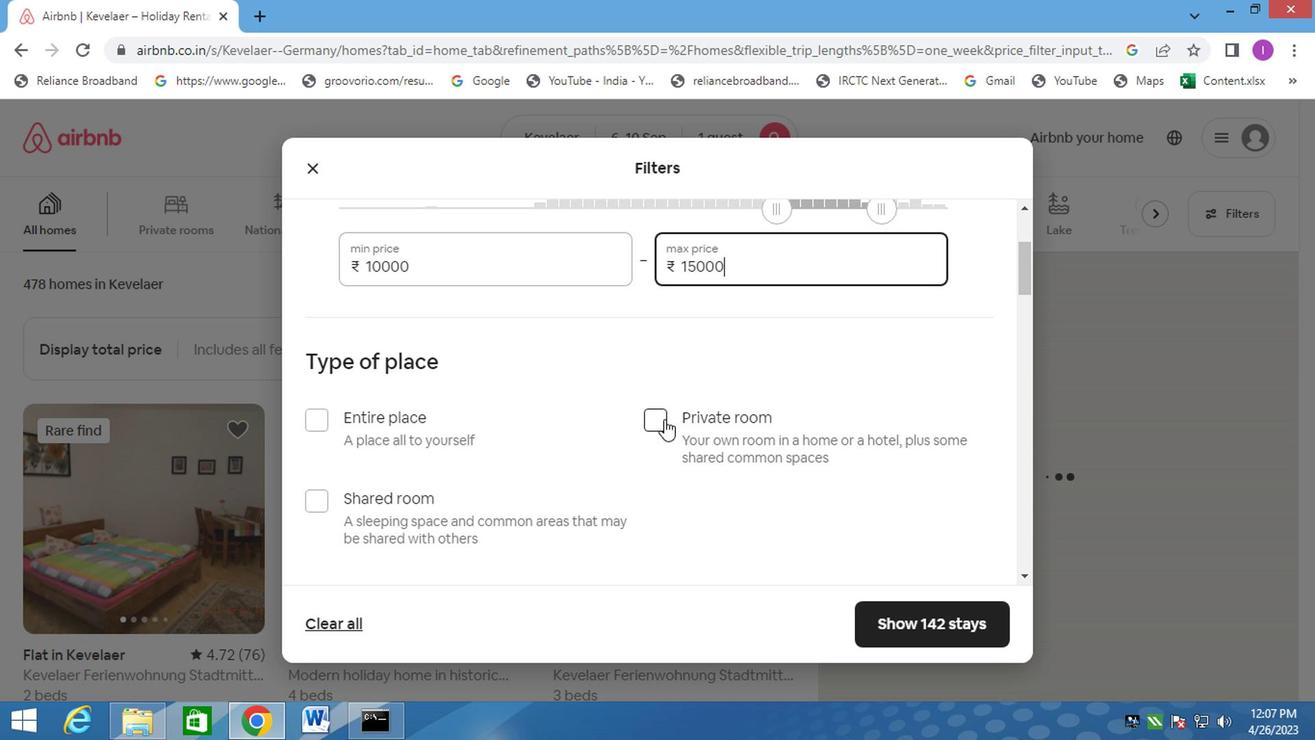 
Action: Mouse pressed left at (660, 419)
Screenshot: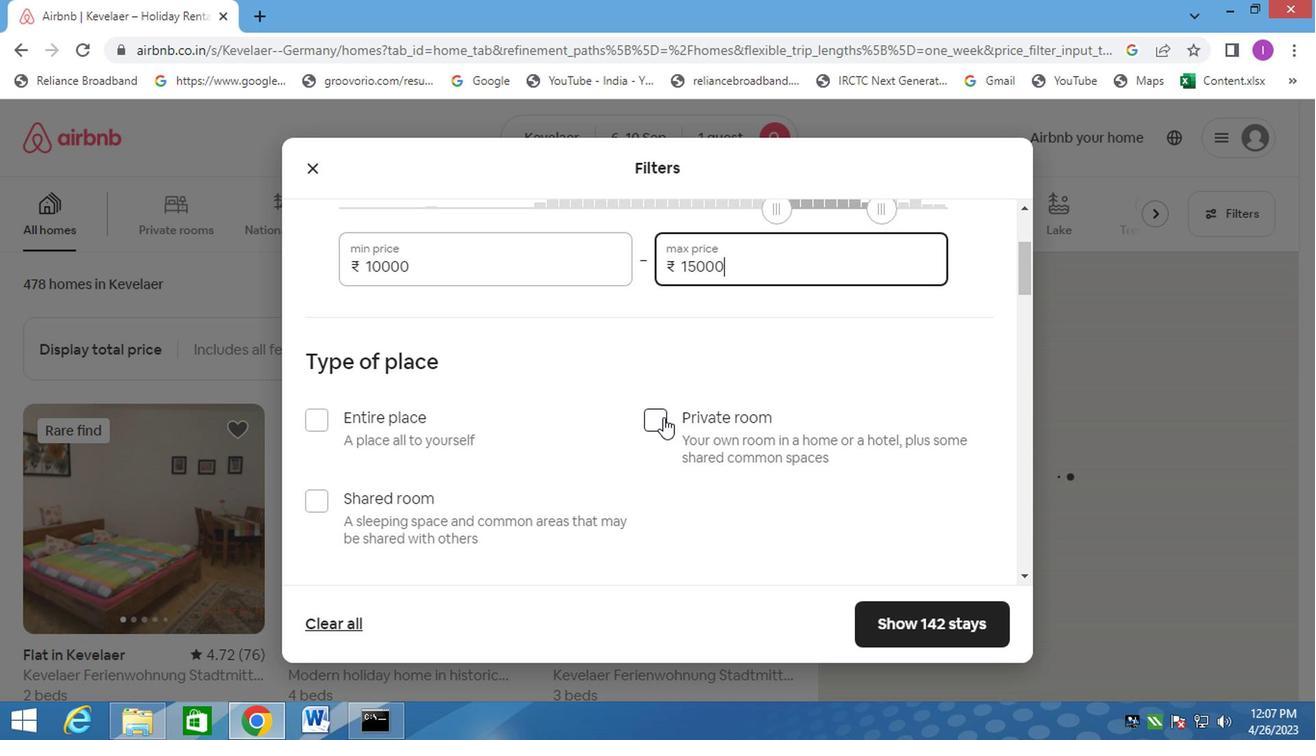 
Action: Mouse moved to (655, 388)
Screenshot: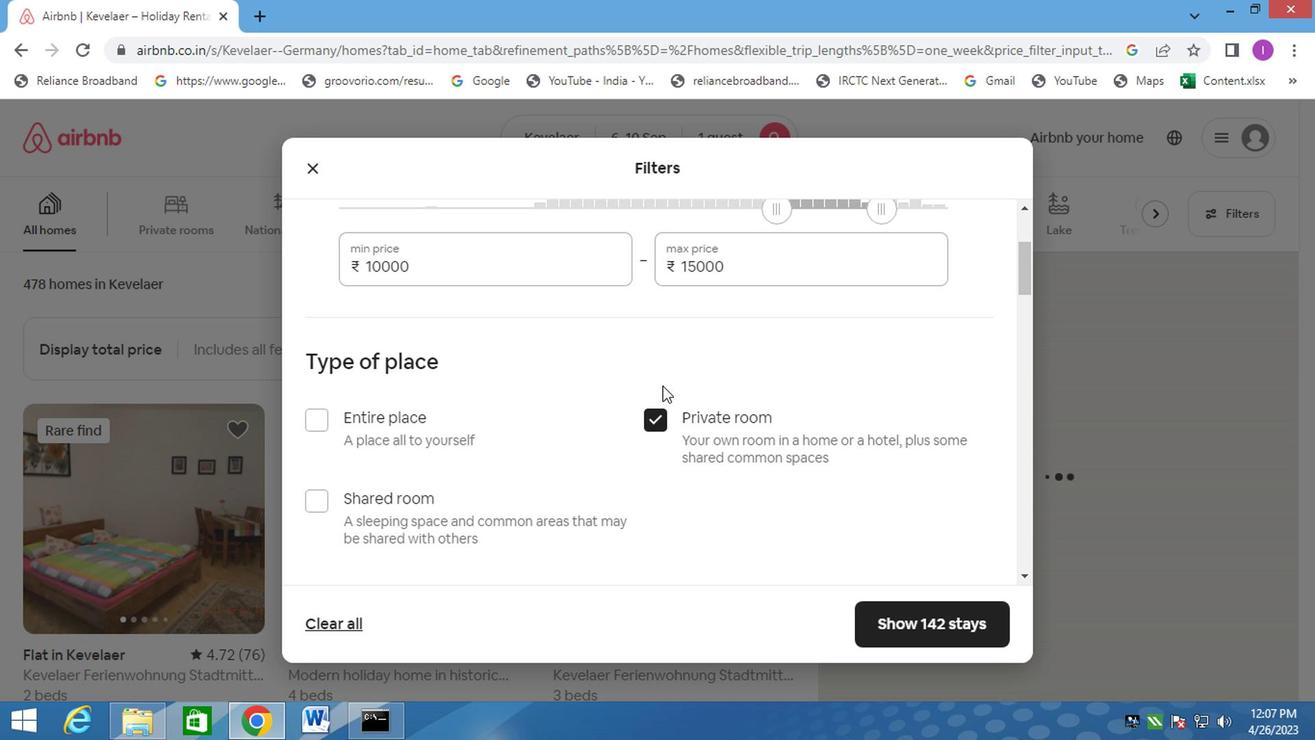 
Action: Mouse scrolled (655, 387) with delta (0, -1)
Screenshot: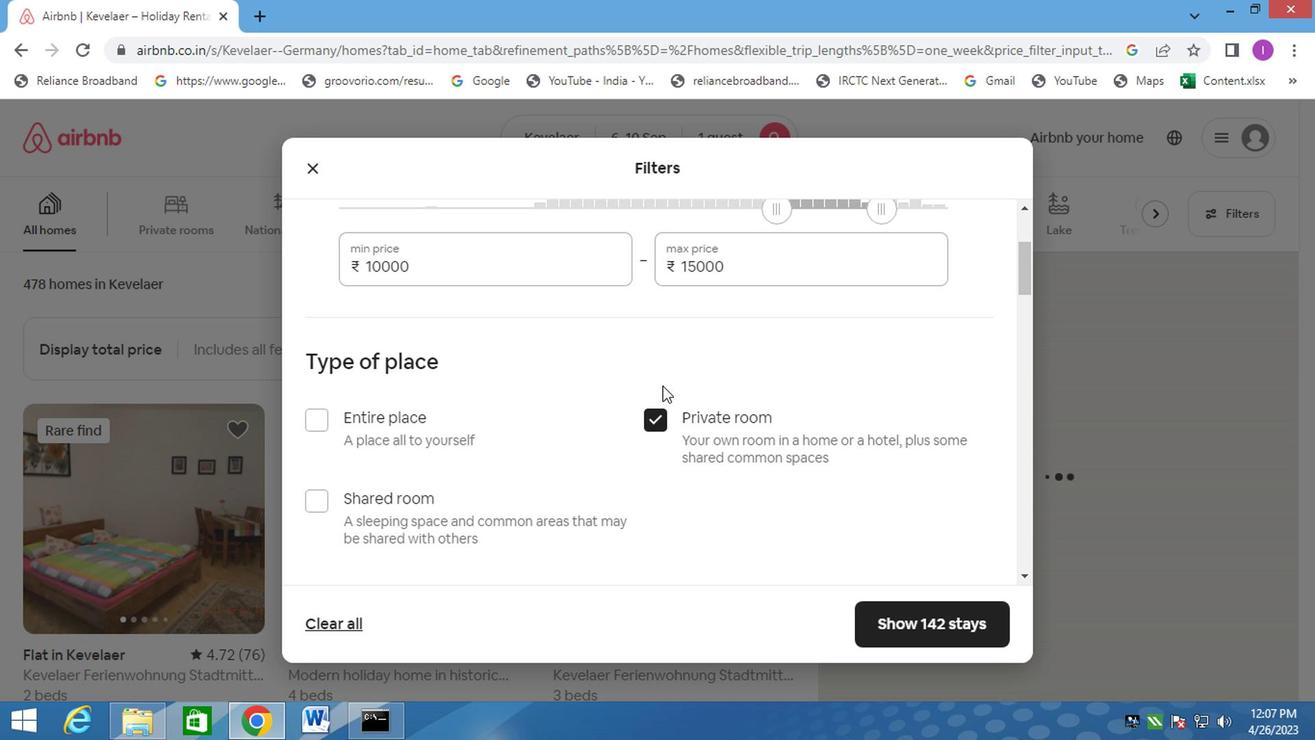 
Action: Mouse moved to (645, 404)
Screenshot: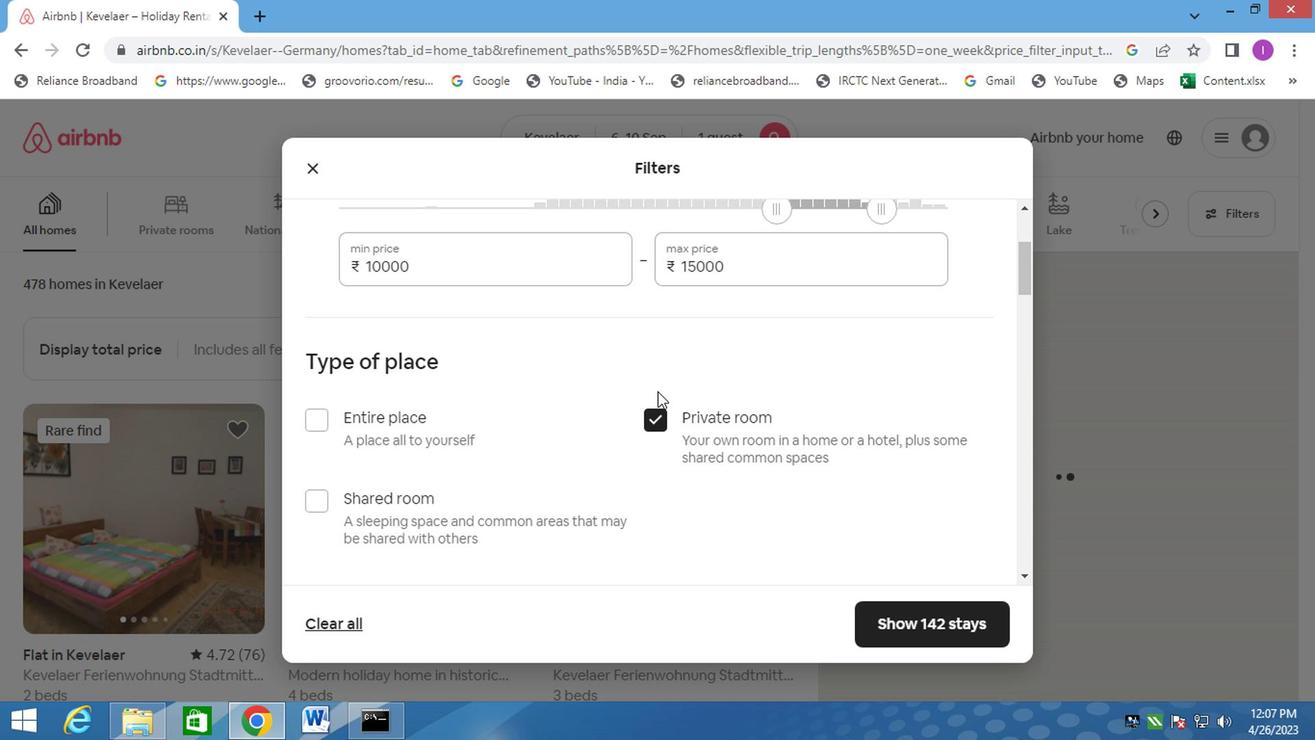 
Action: Mouse scrolled (652, 394) with delta (0, -1)
Screenshot: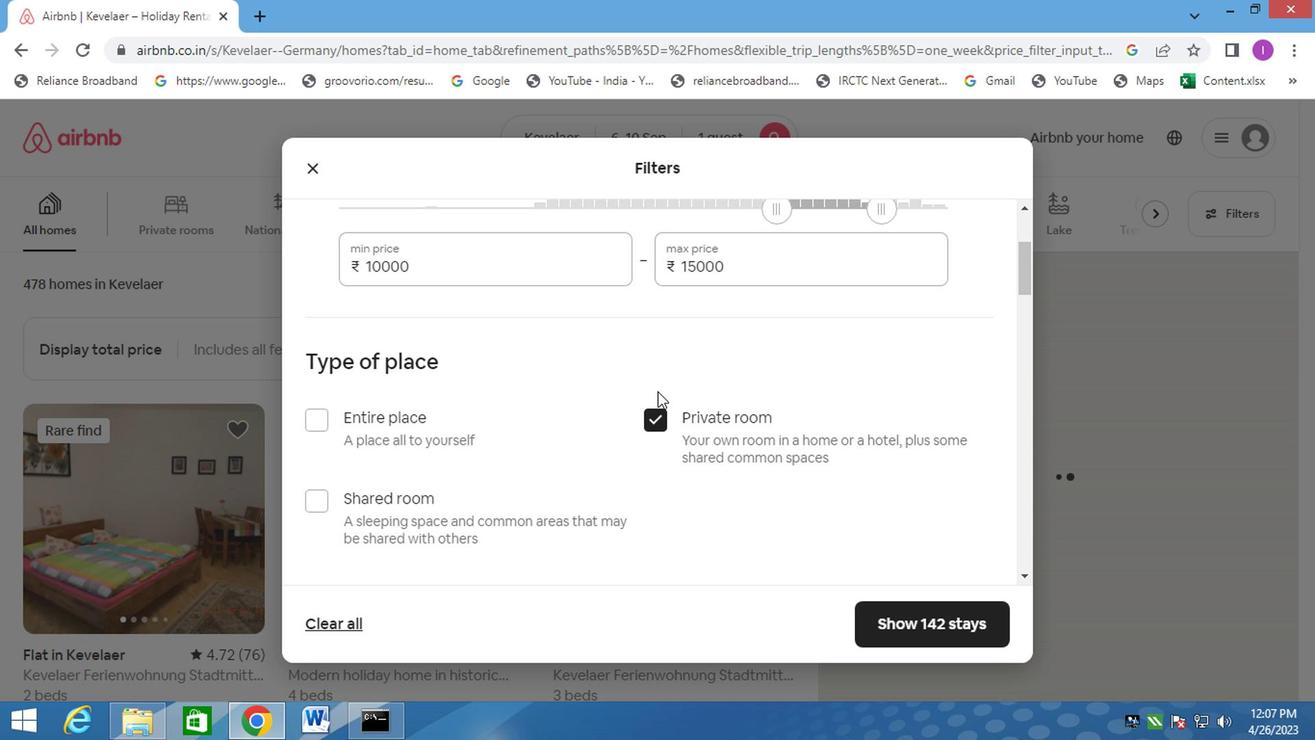 
Action: Mouse moved to (624, 420)
Screenshot: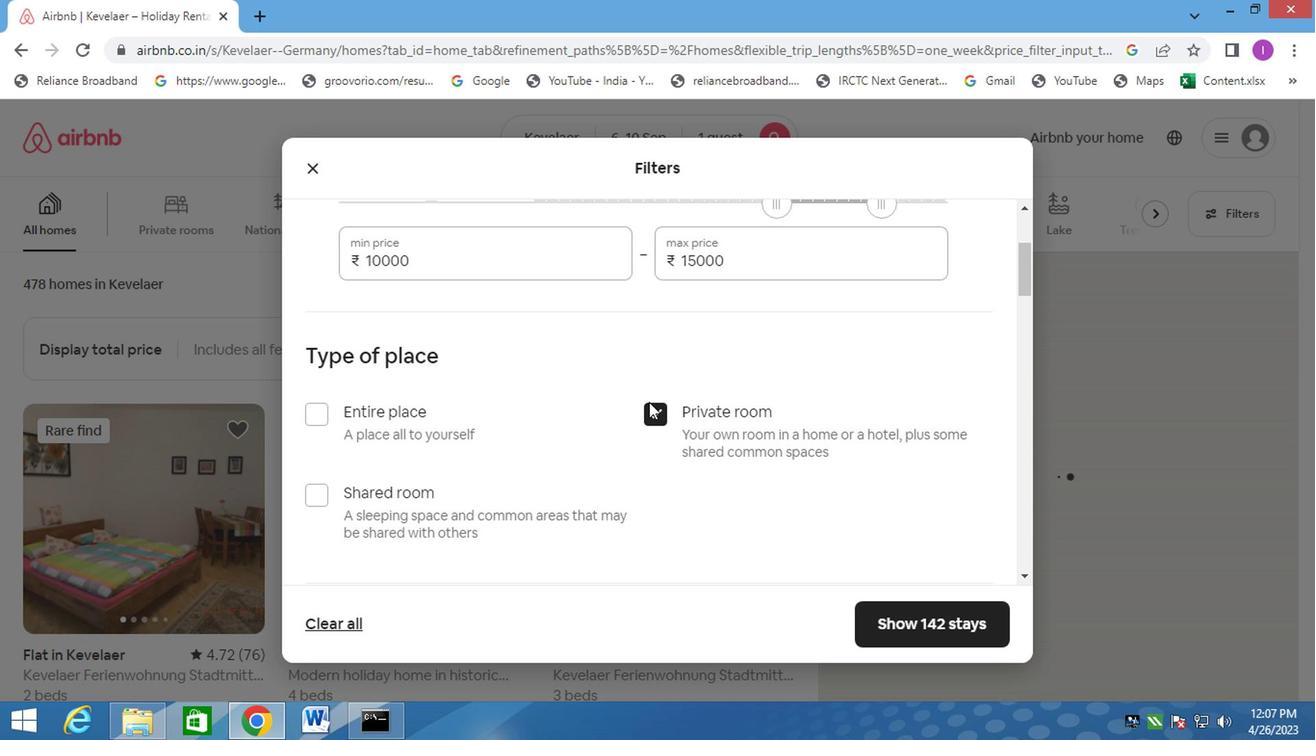 
Action: Mouse scrolled (632, 412) with delta (0, -1)
Screenshot: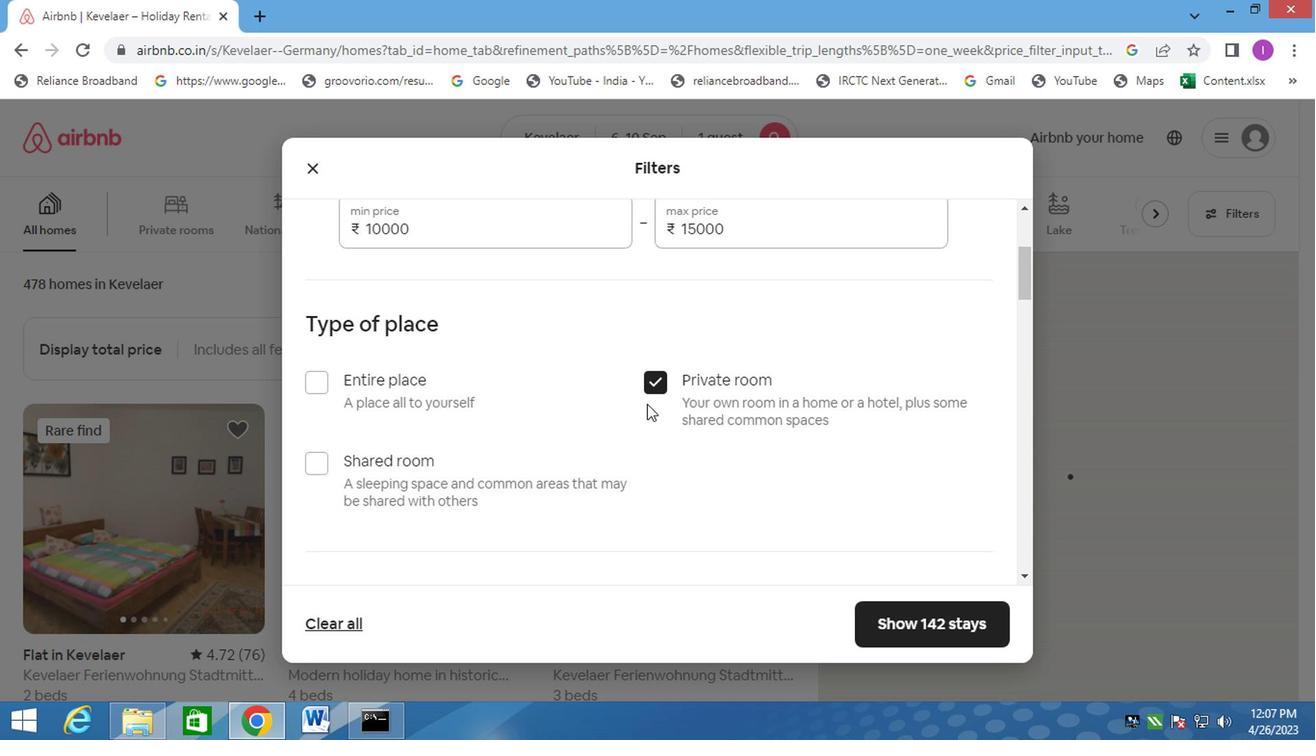 
Action: Mouse moved to (620, 415)
Screenshot: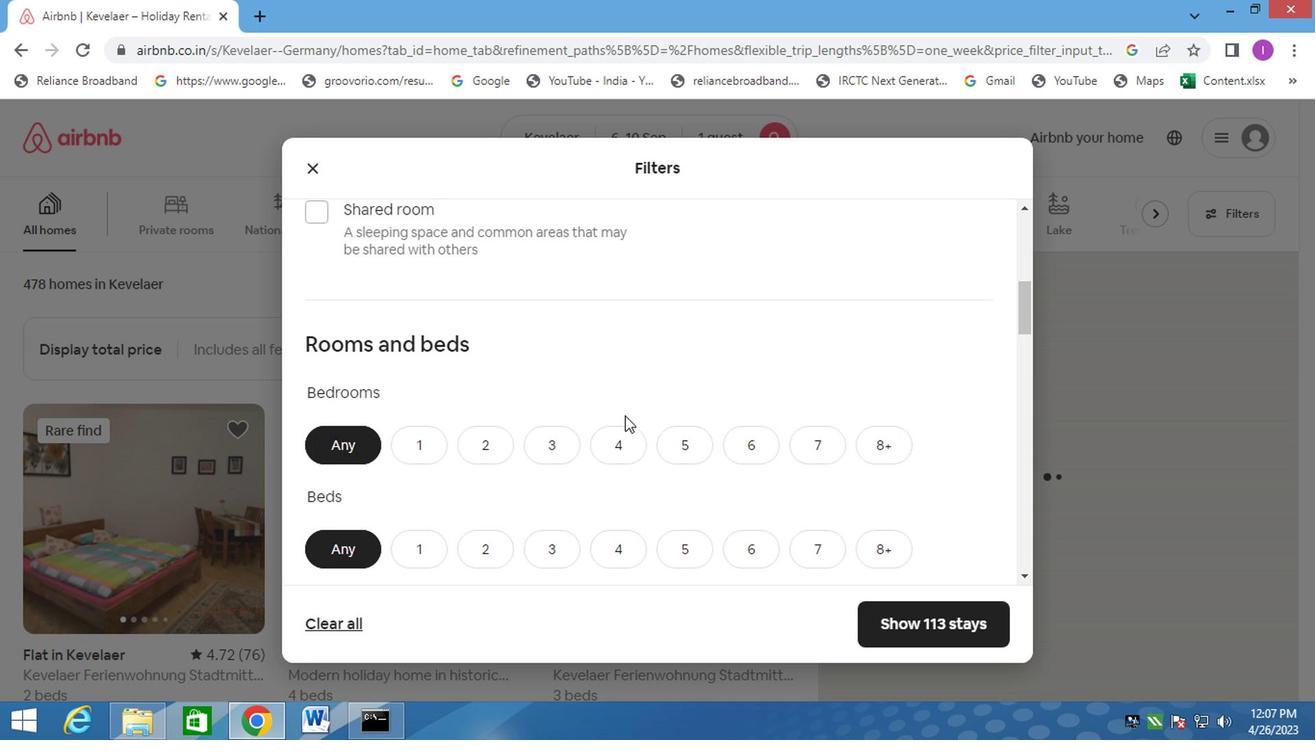 
Action: Mouse scrolled (620, 414) with delta (0, 0)
Screenshot: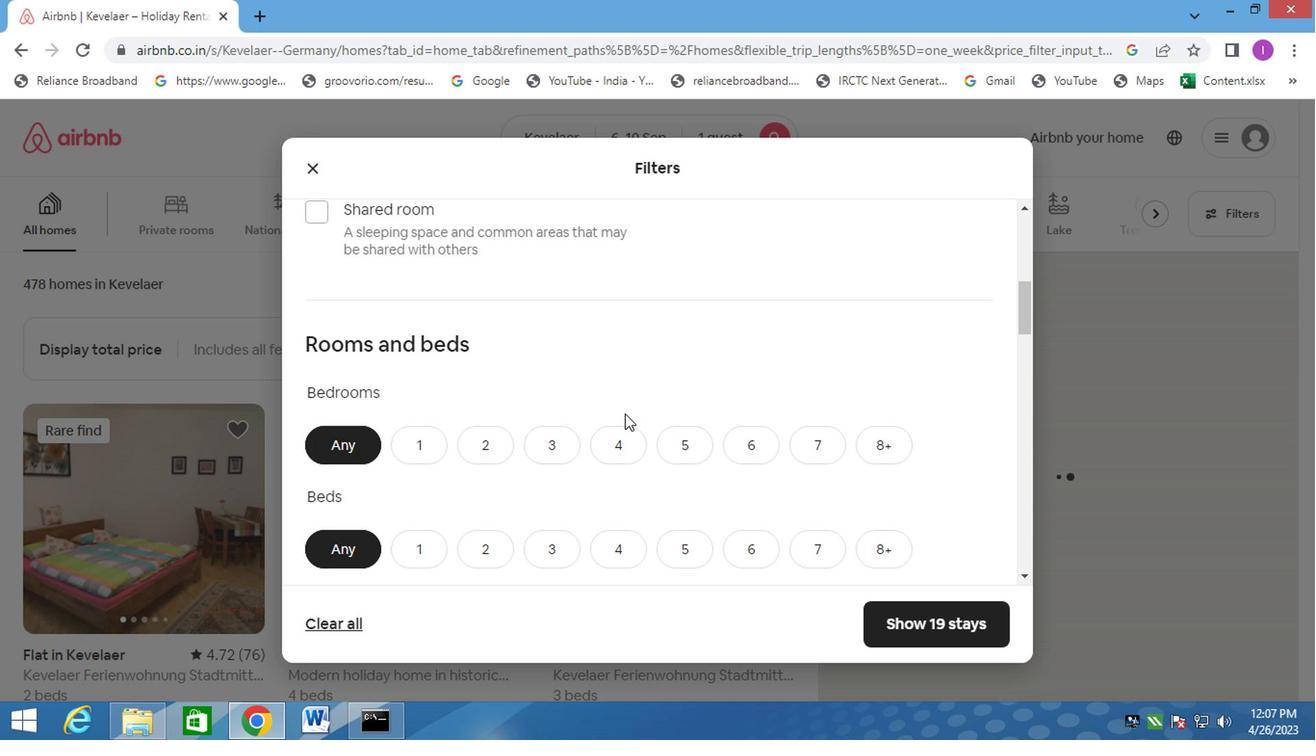
Action: Mouse moved to (404, 339)
Screenshot: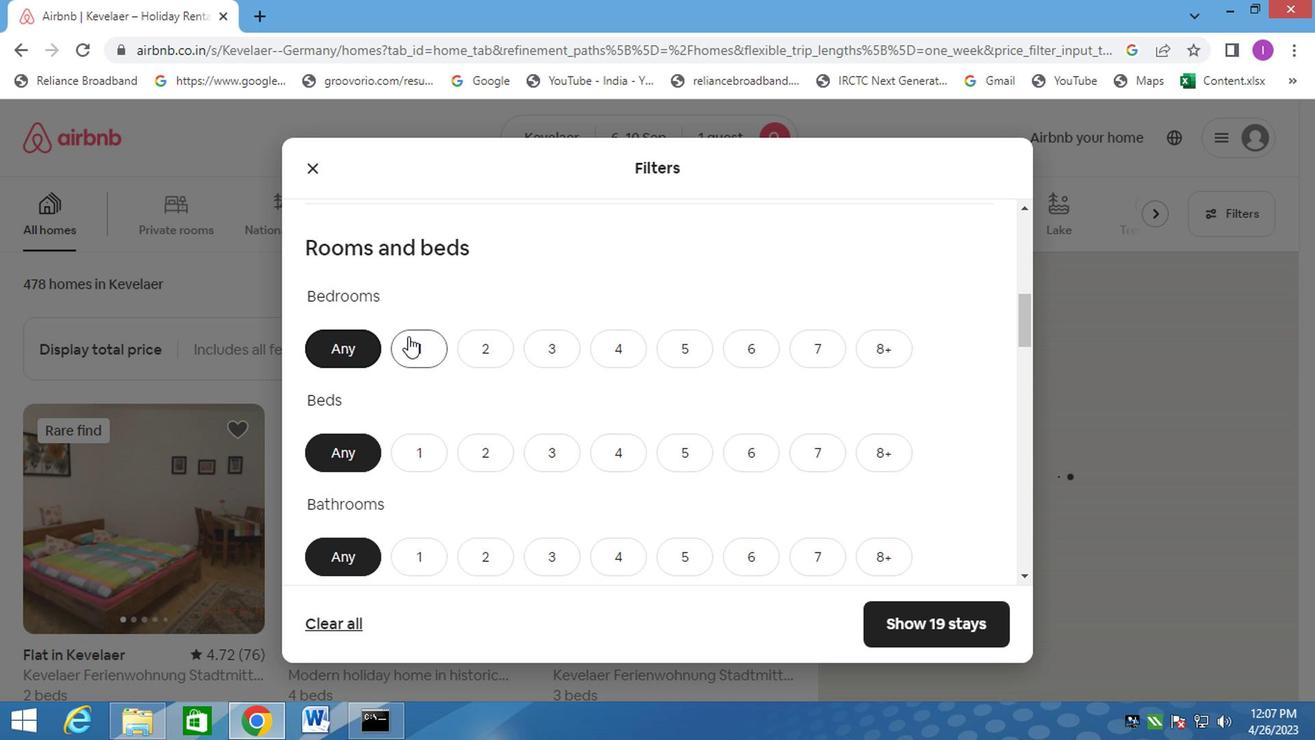 
Action: Mouse pressed left at (404, 339)
Screenshot: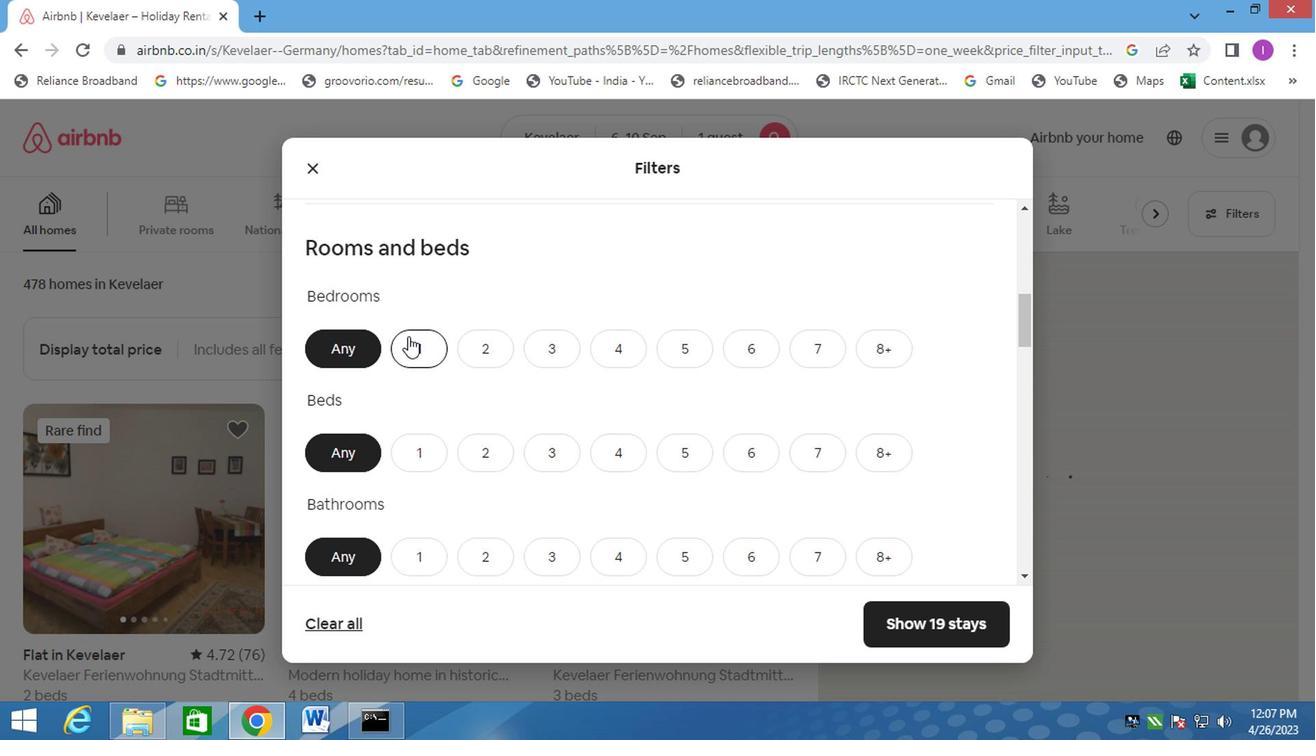 
Action: Mouse moved to (412, 459)
Screenshot: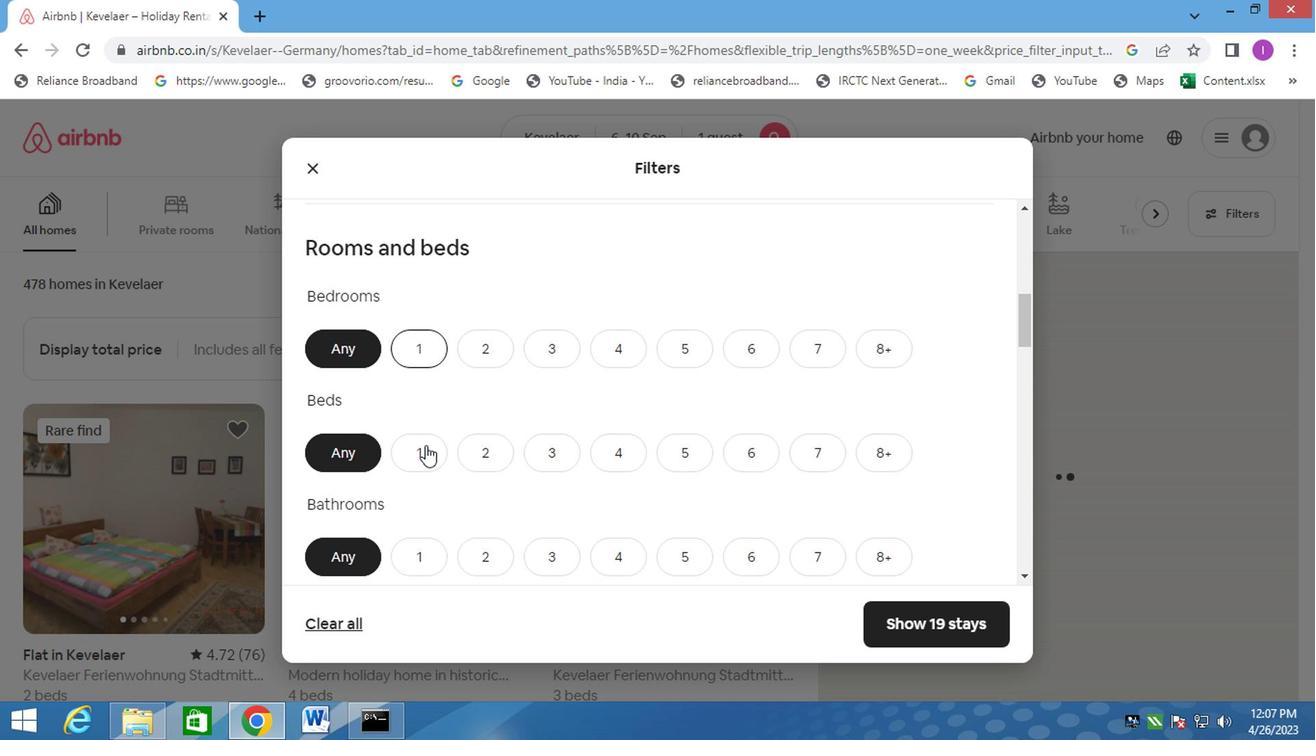 
Action: Mouse pressed left at (412, 459)
Screenshot: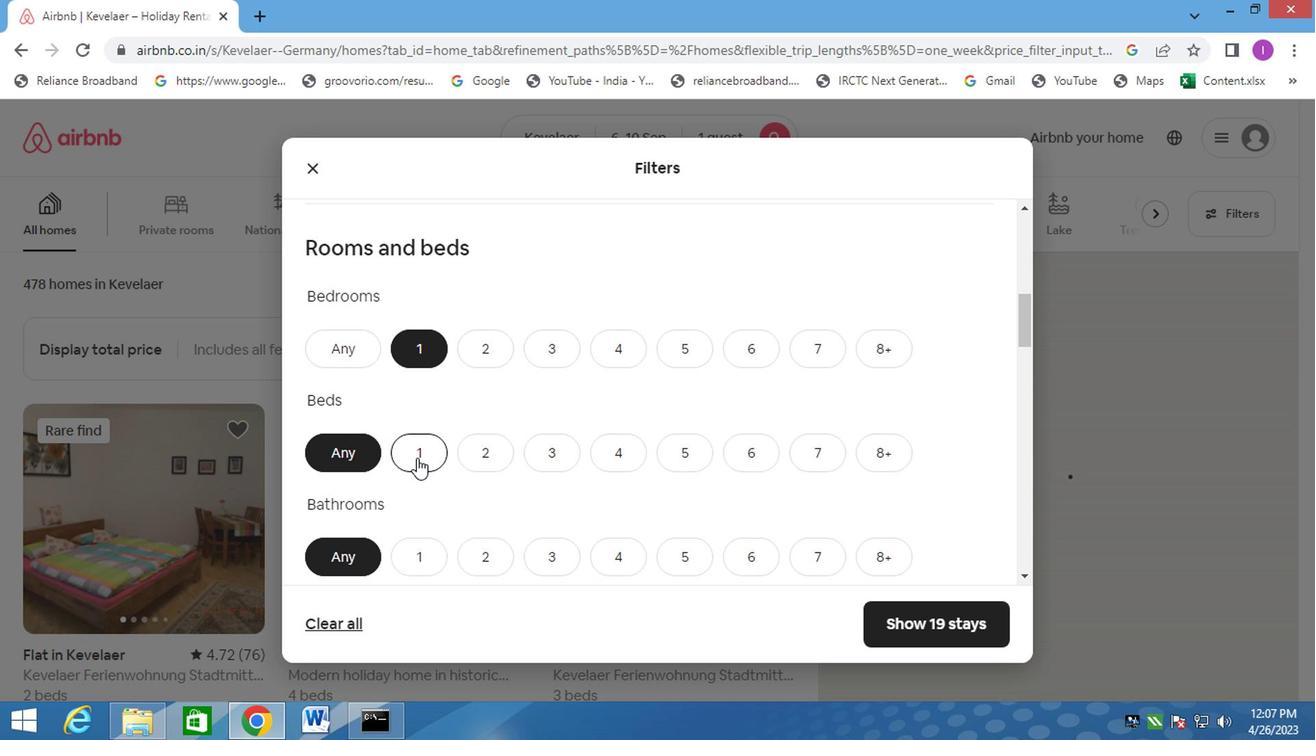 
Action: Mouse moved to (404, 552)
Screenshot: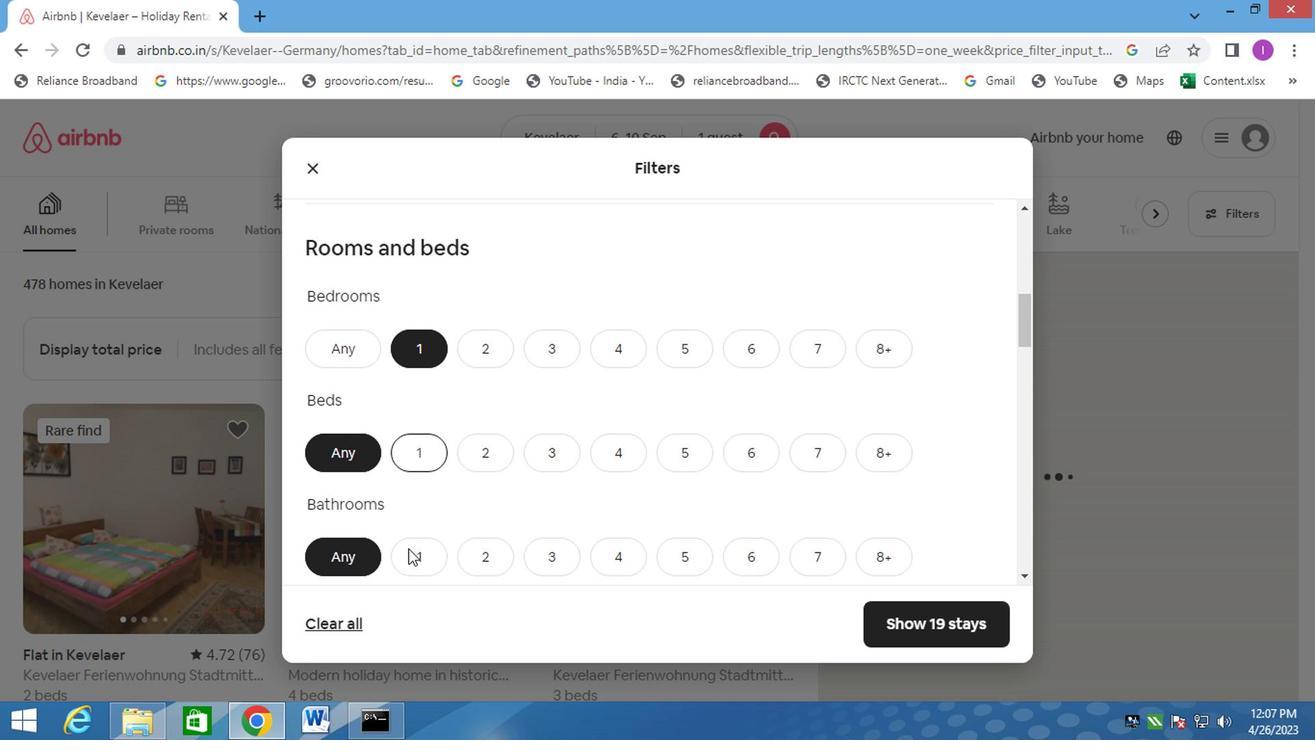 
Action: Mouse pressed left at (404, 552)
Screenshot: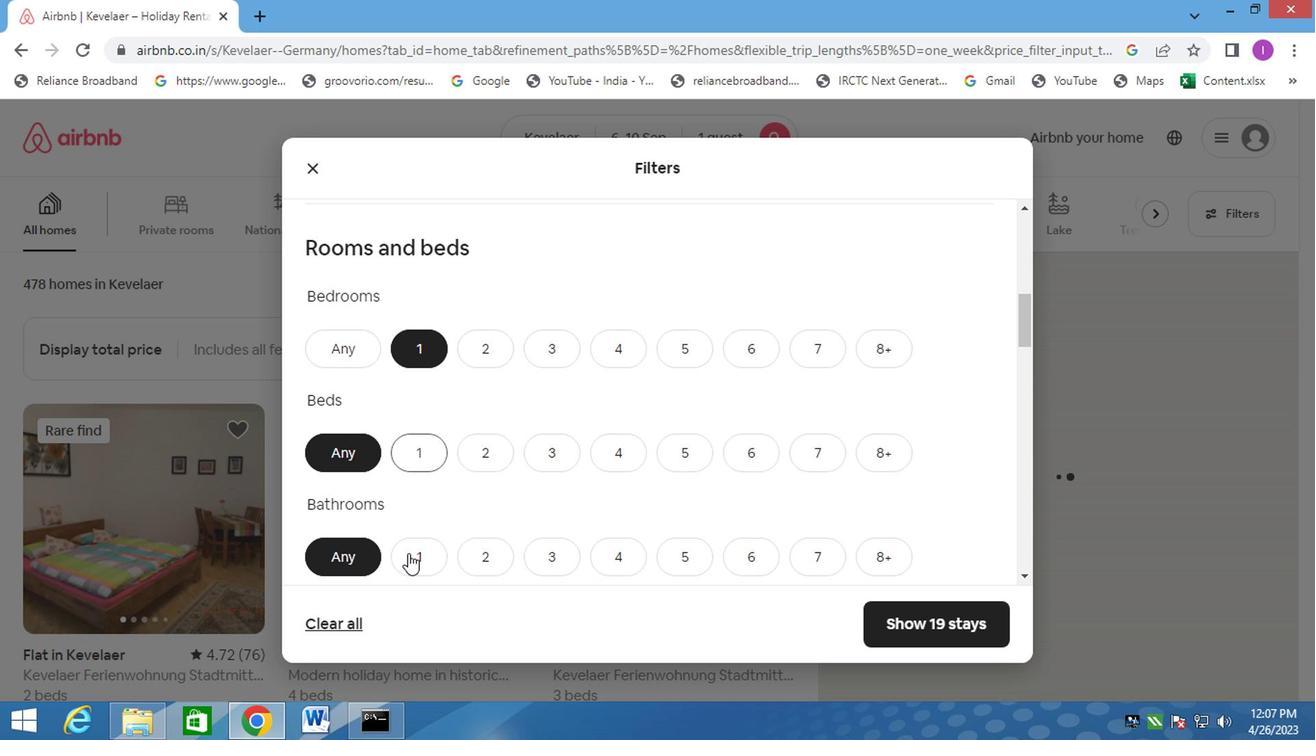 
Action: Mouse moved to (448, 462)
Screenshot: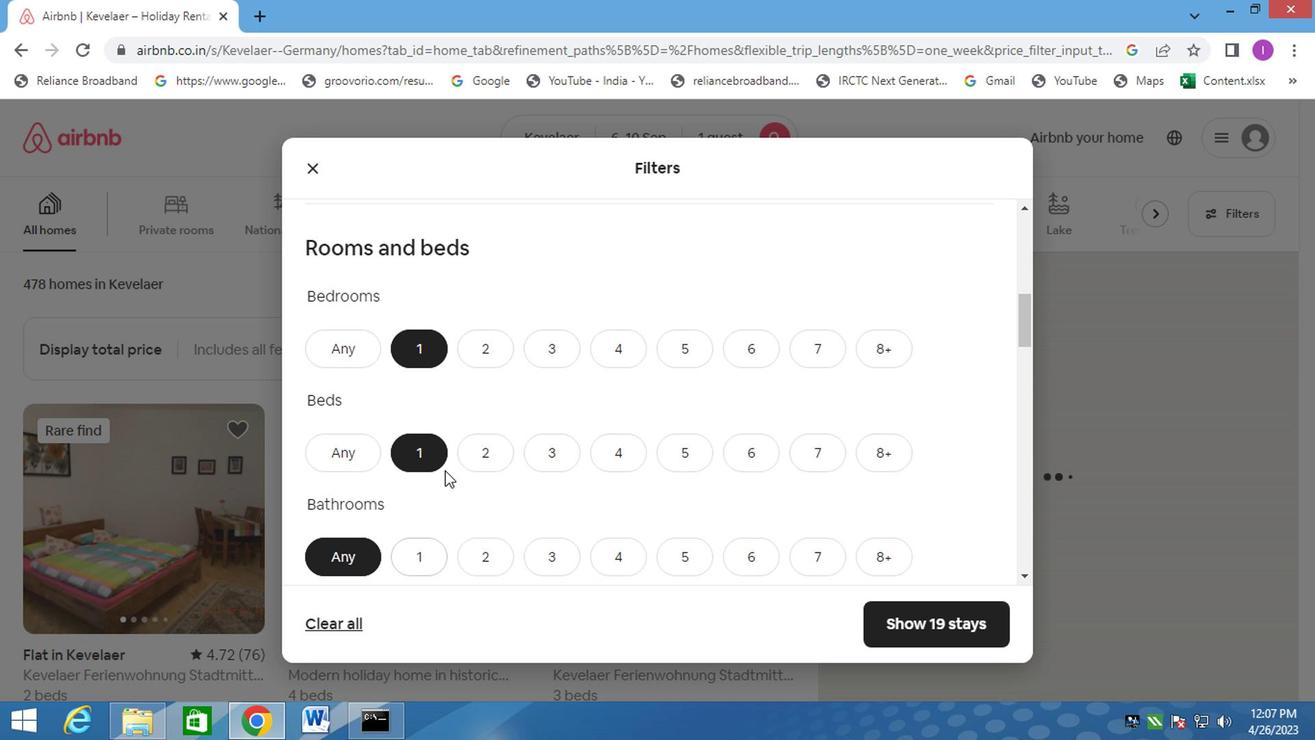 
Action: Mouse scrolled (448, 461) with delta (0, 0)
Screenshot: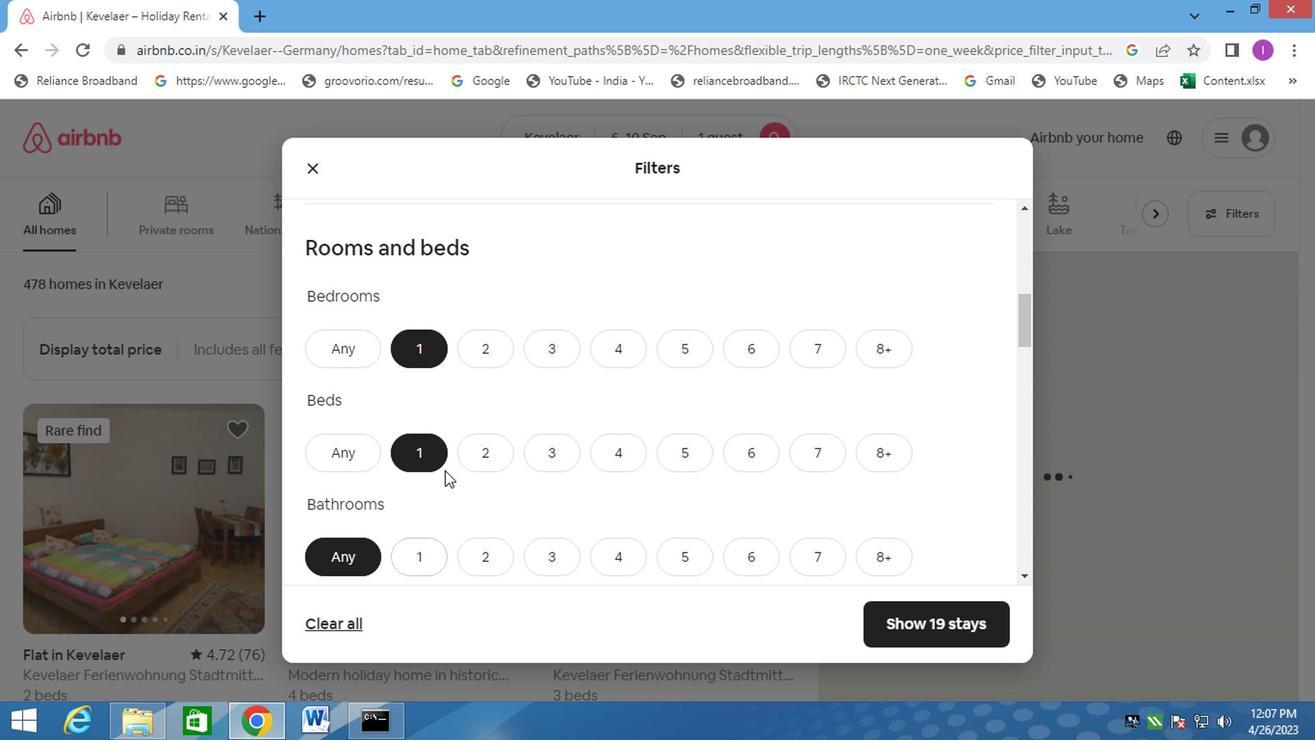 
Action: Mouse moved to (451, 459)
Screenshot: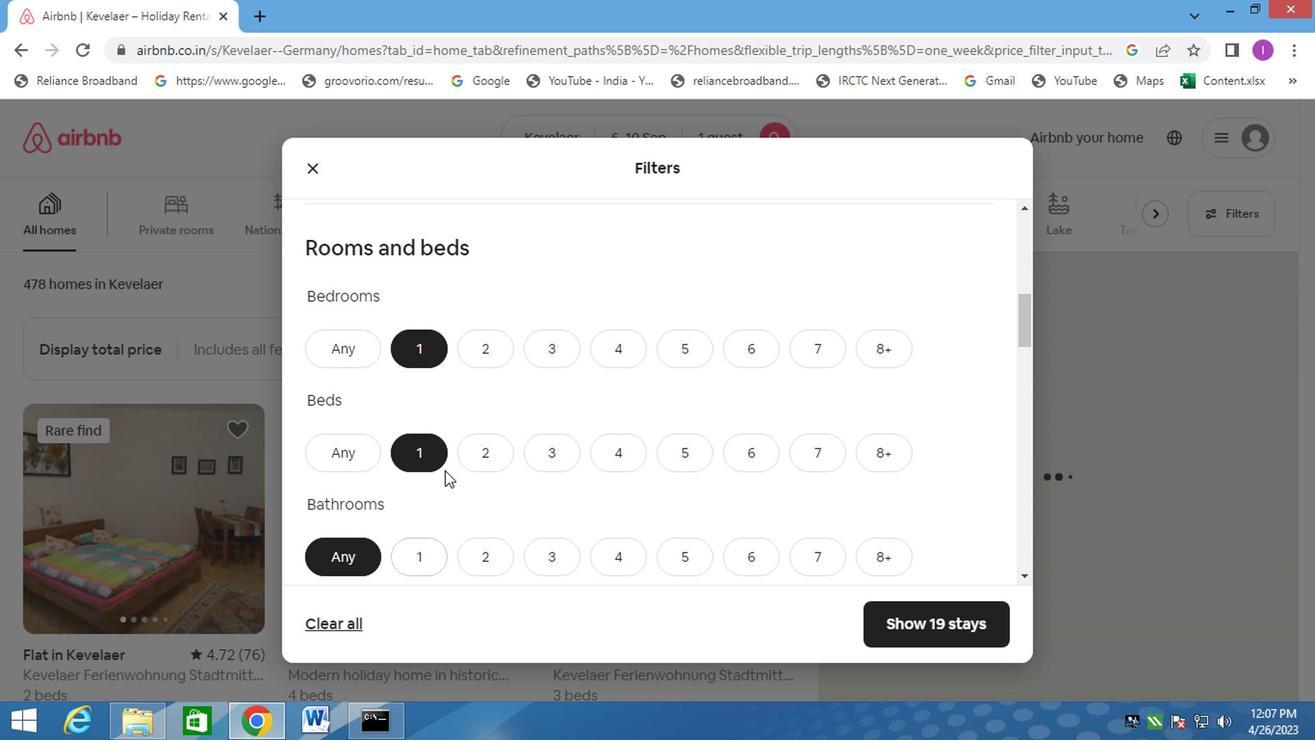 
Action: Mouse scrolled (451, 459) with delta (0, 0)
Screenshot: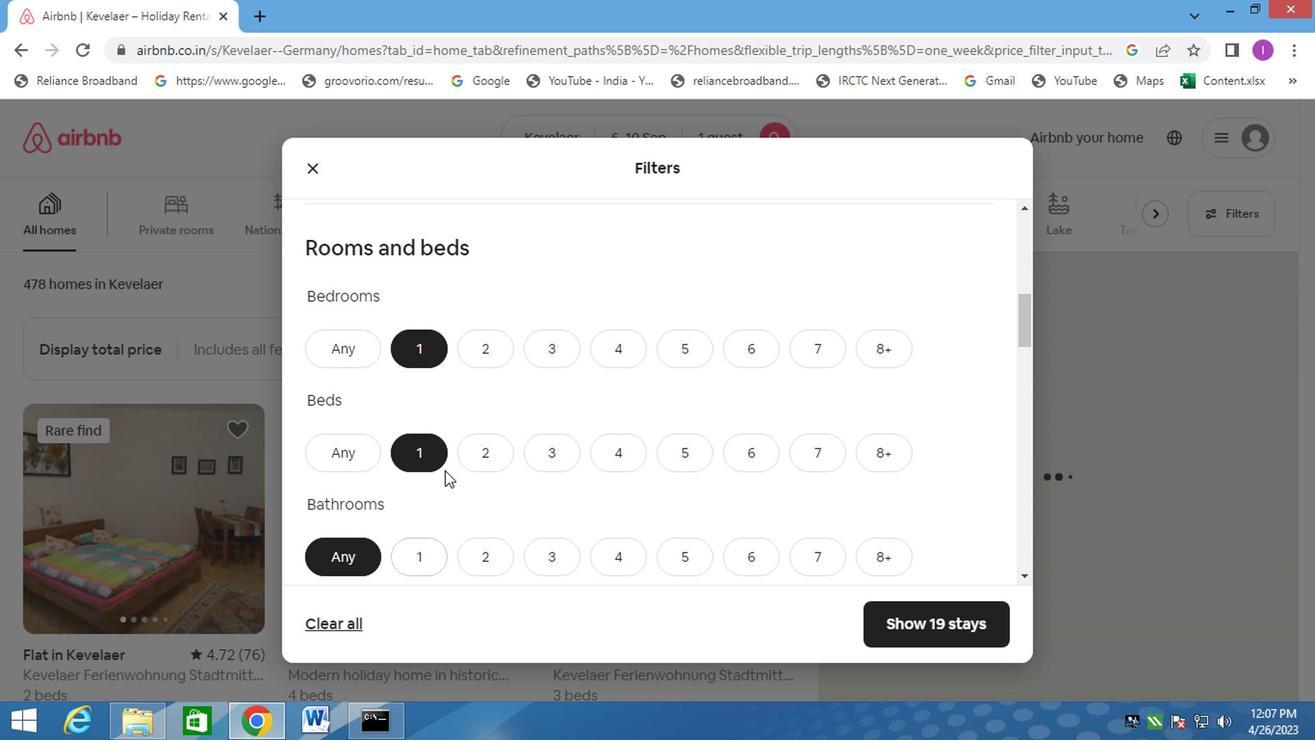 
Action: Mouse moved to (453, 457)
Screenshot: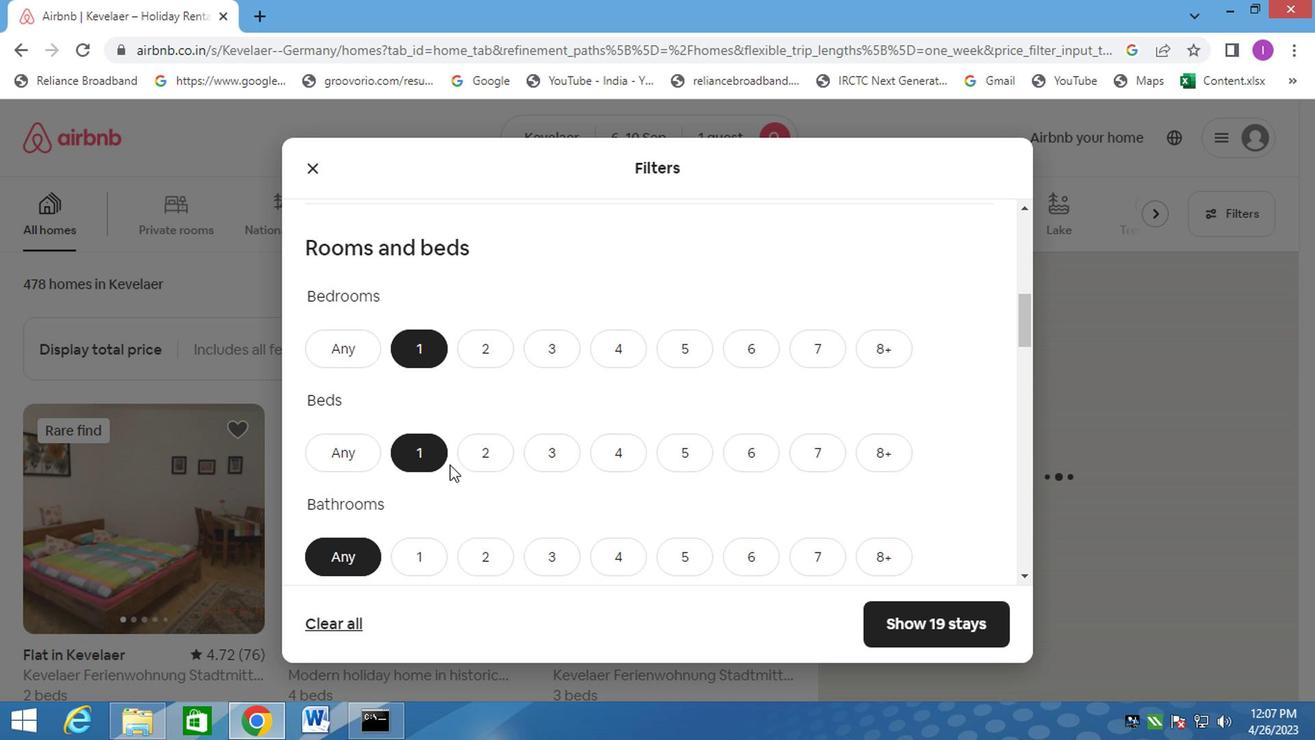 
Action: Mouse scrolled (452, 457) with delta (0, -1)
Screenshot: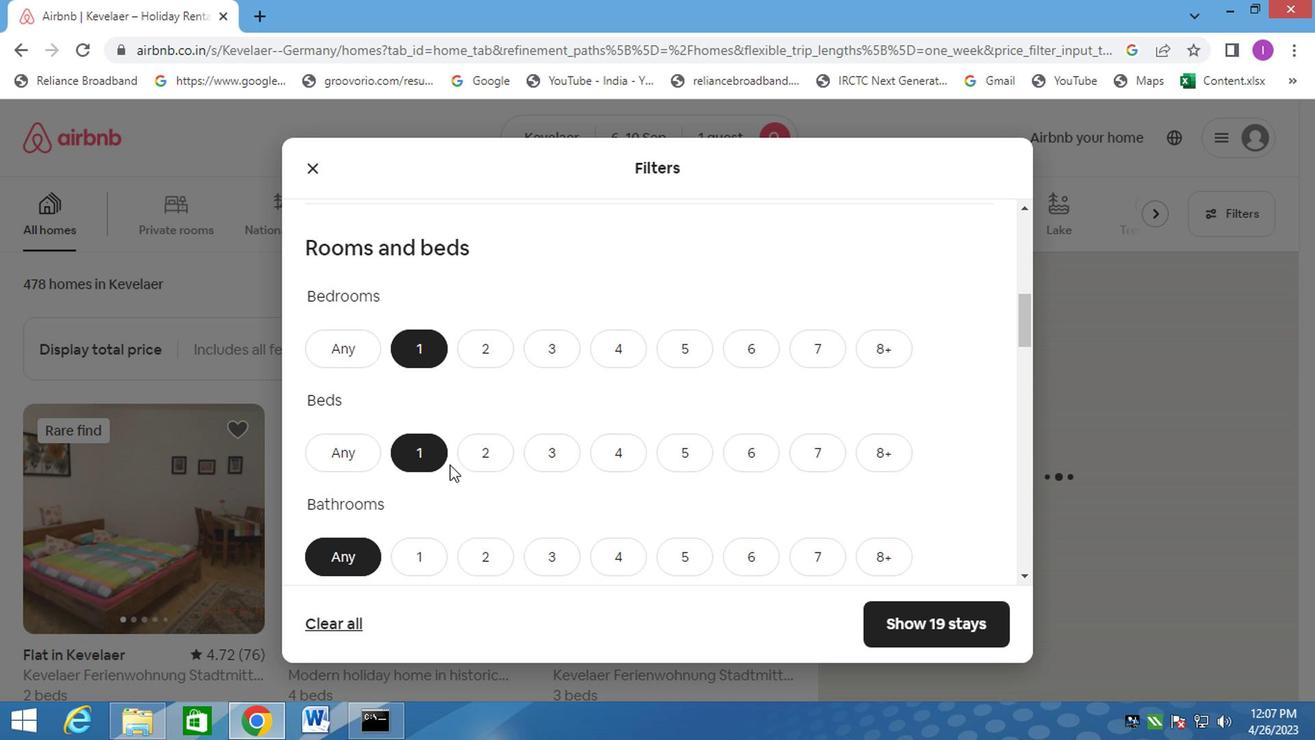 
Action: Mouse moved to (423, 442)
Screenshot: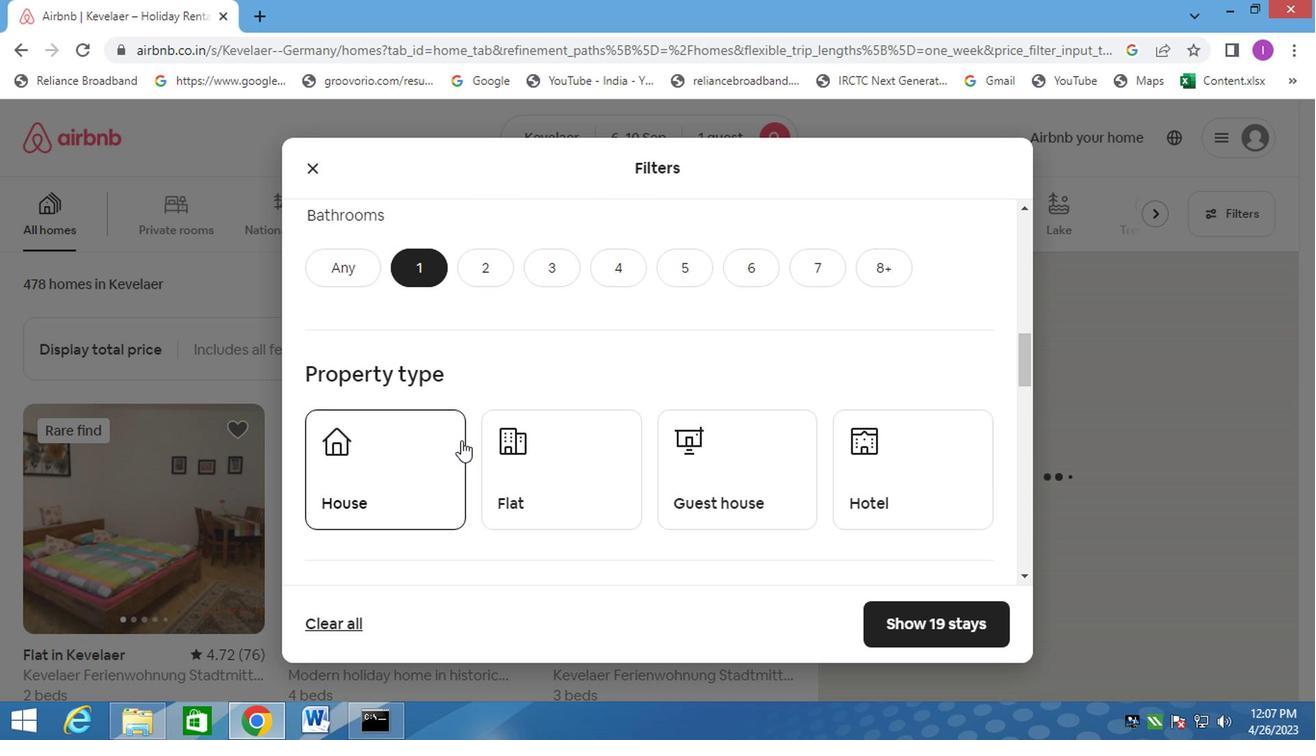 
Action: Mouse pressed left at (423, 442)
Screenshot: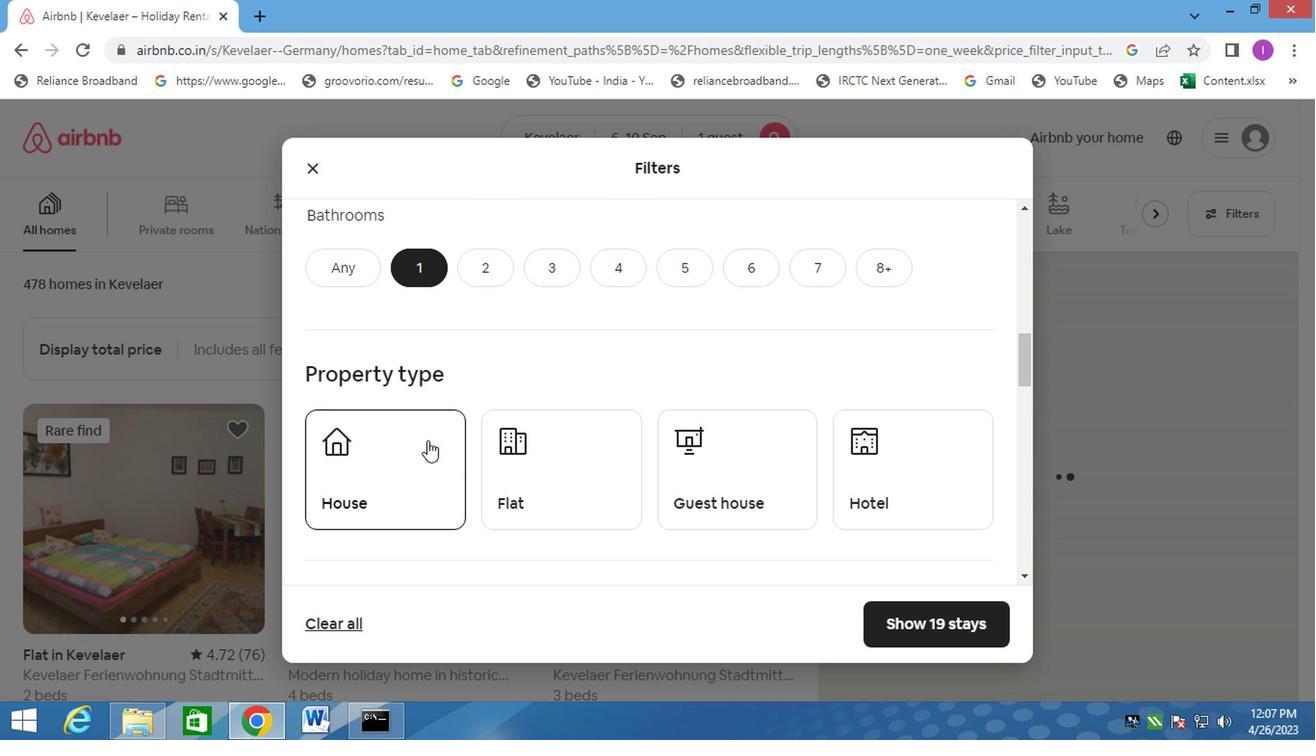 
Action: Mouse moved to (513, 461)
Screenshot: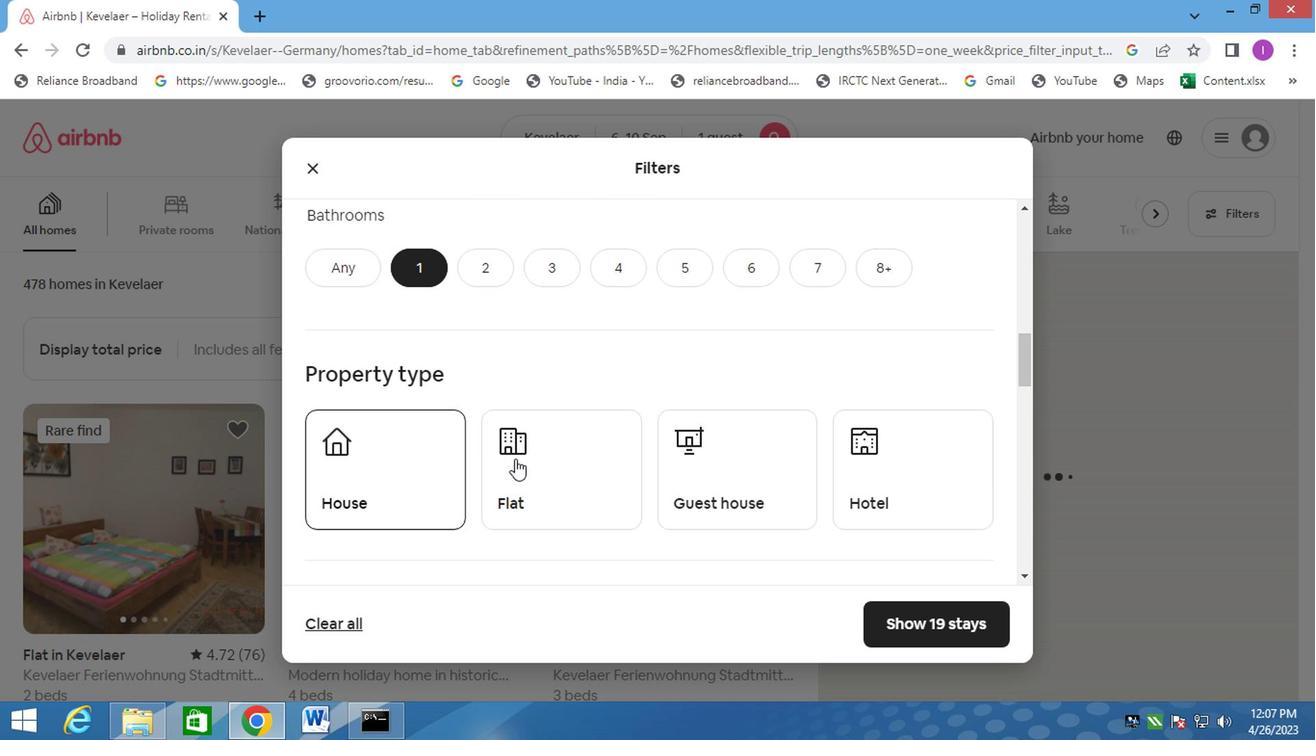 
Action: Mouse pressed left at (513, 461)
Screenshot: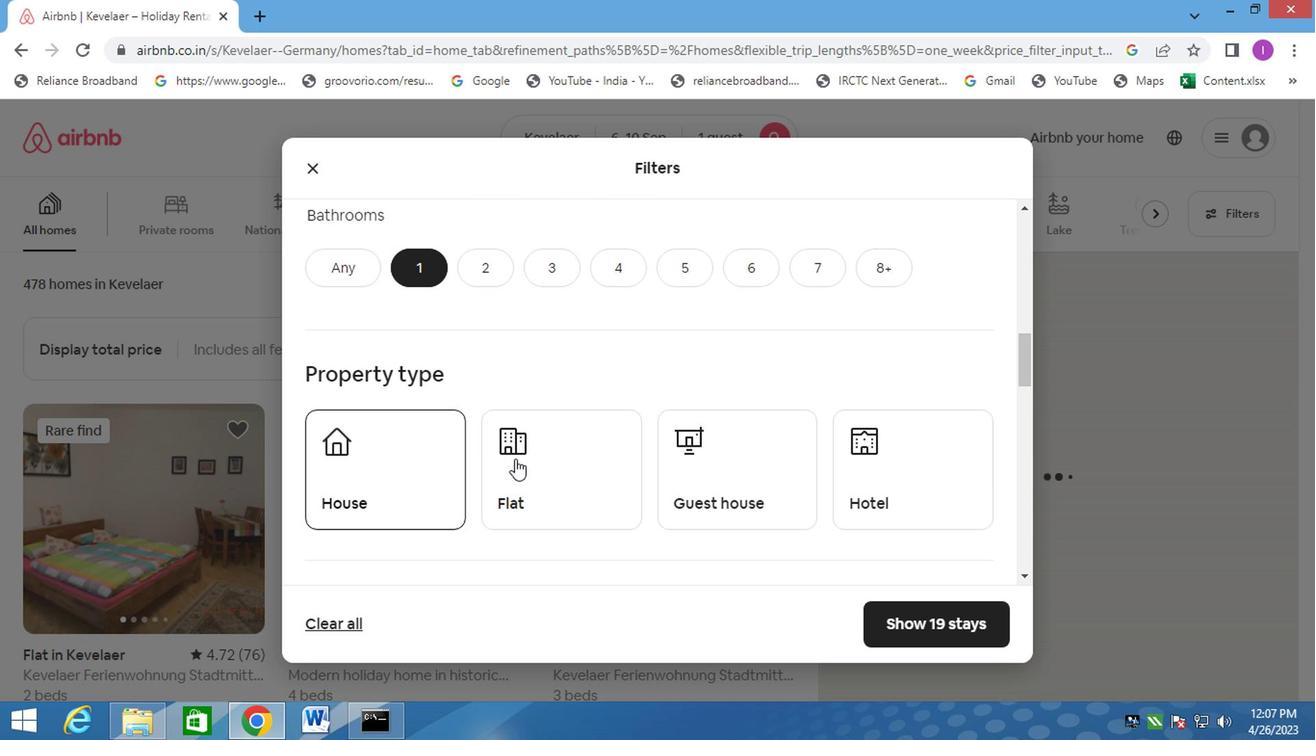 
Action: Mouse moved to (726, 466)
Screenshot: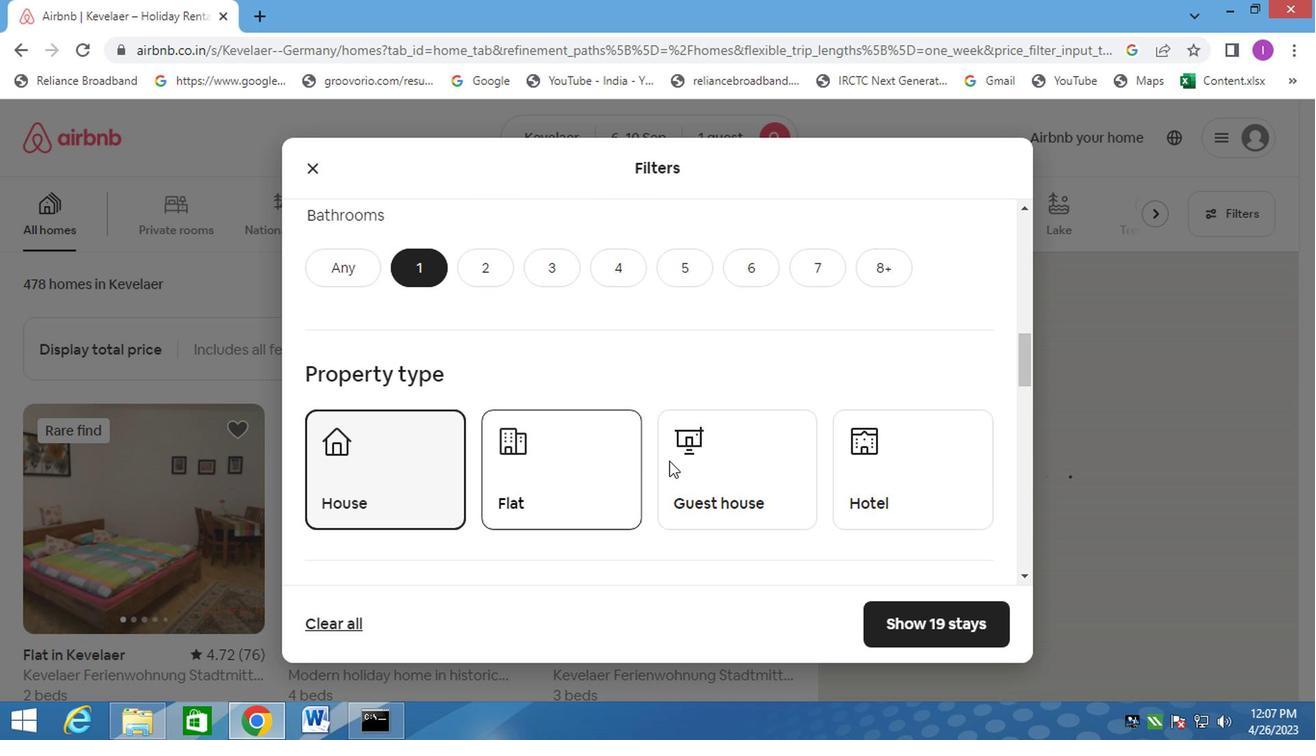 
Action: Mouse pressed left at (726, 466)
Screenshot: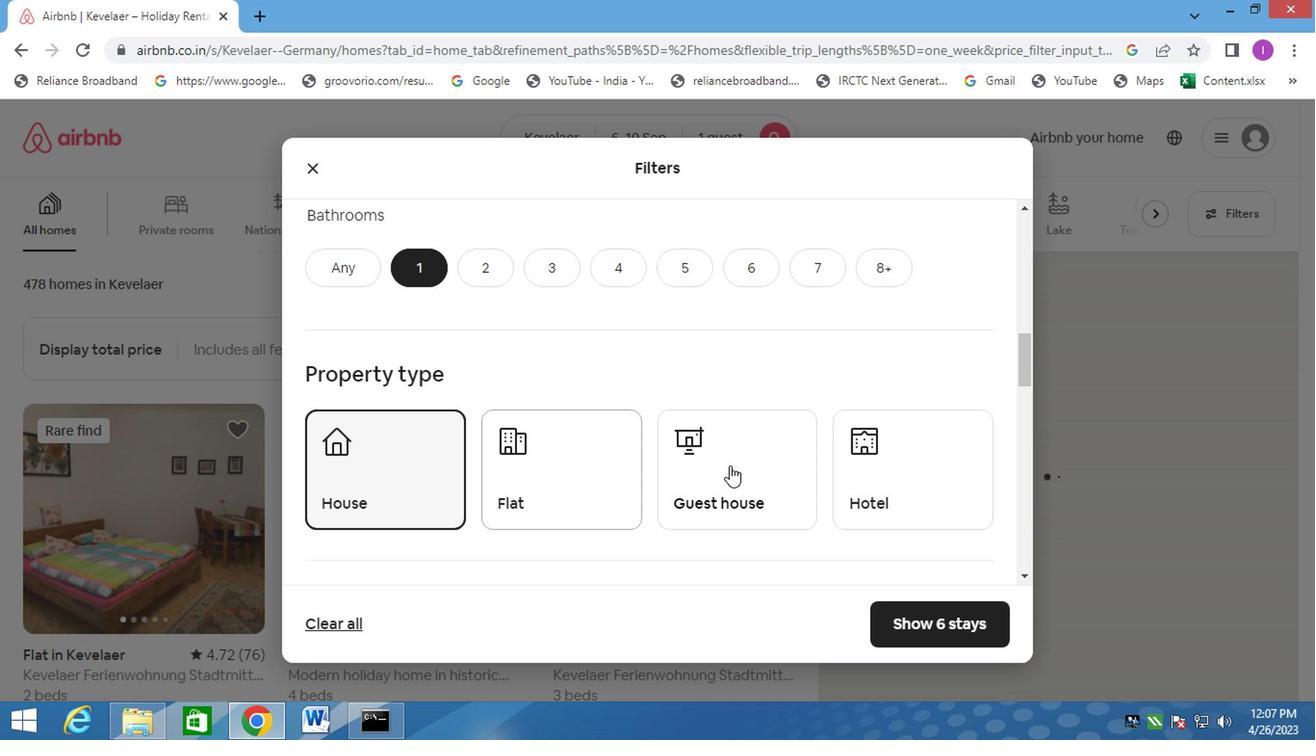 
Action: Mouse moved to (1043, 451)
Screenshot: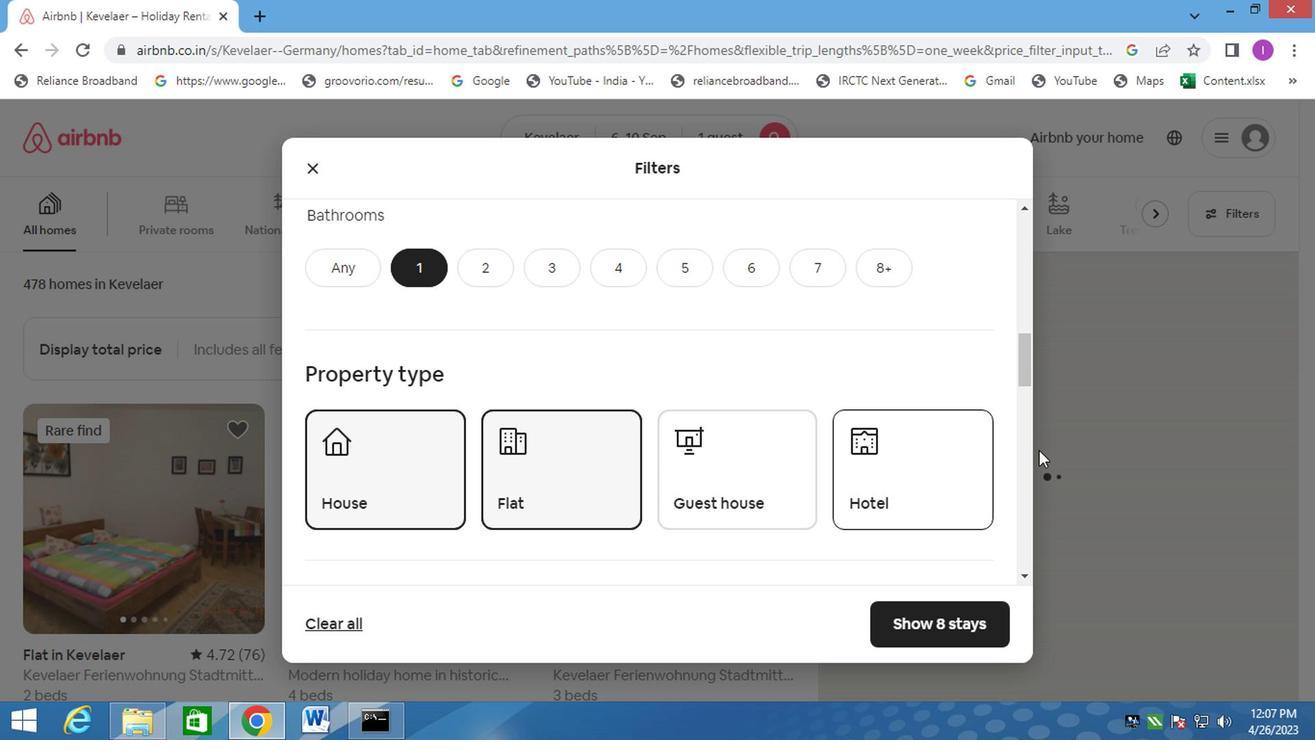 
Action: Mouse pressed left at (1043, 451)
Screenshot: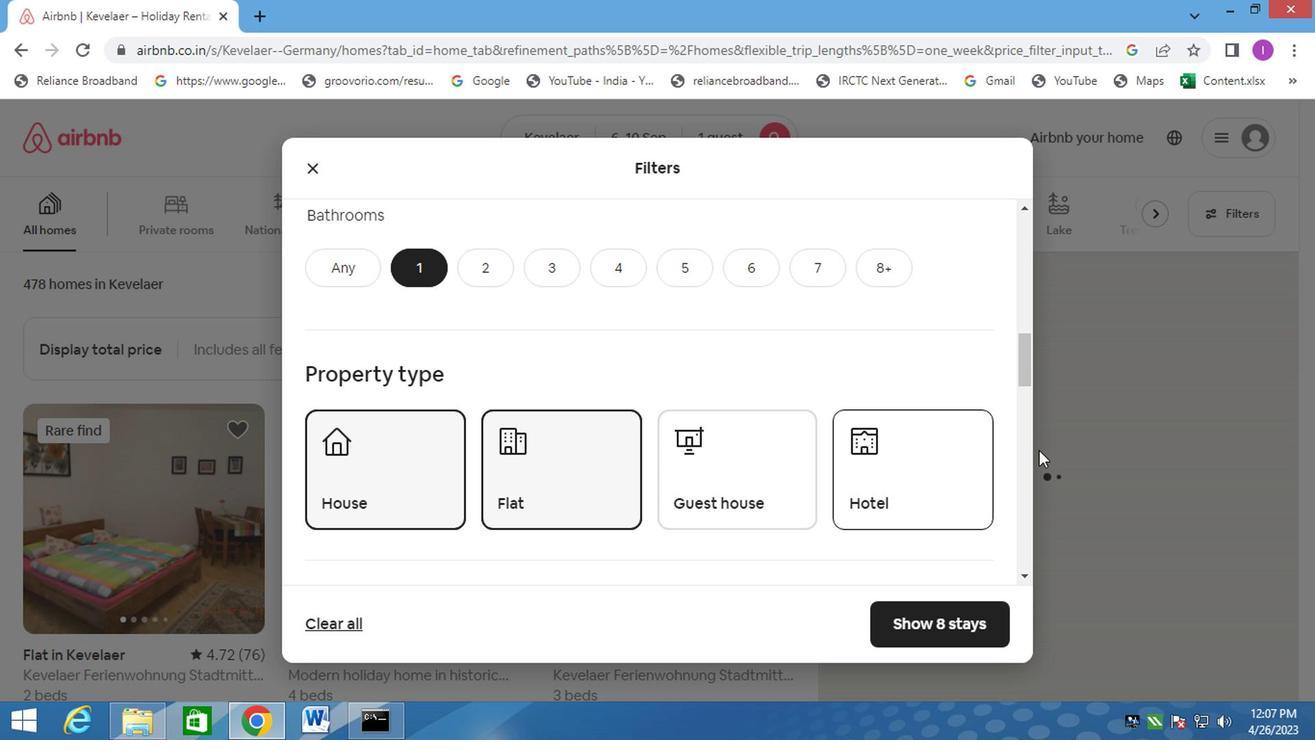 
Action: Mouse moved to (800, 467)
Screenshot: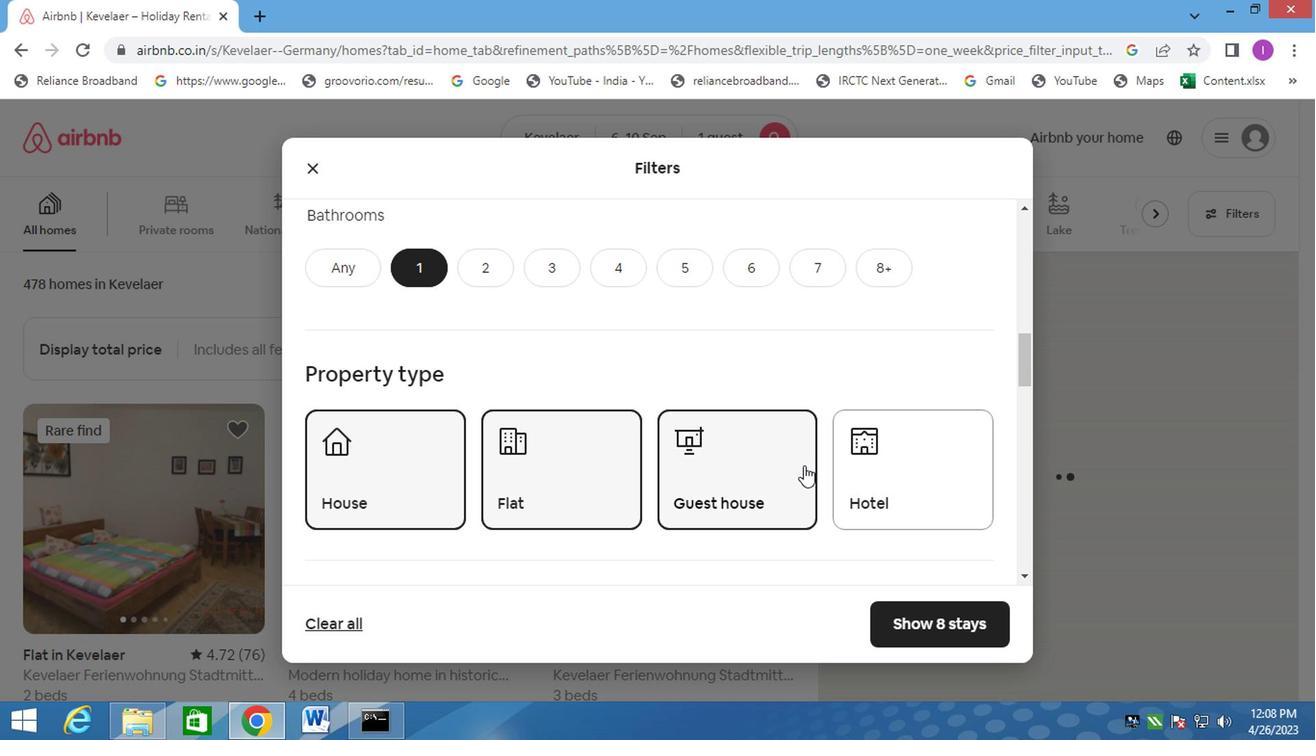 
Action: Mouse pressed left at (800, 467)
Screenshot: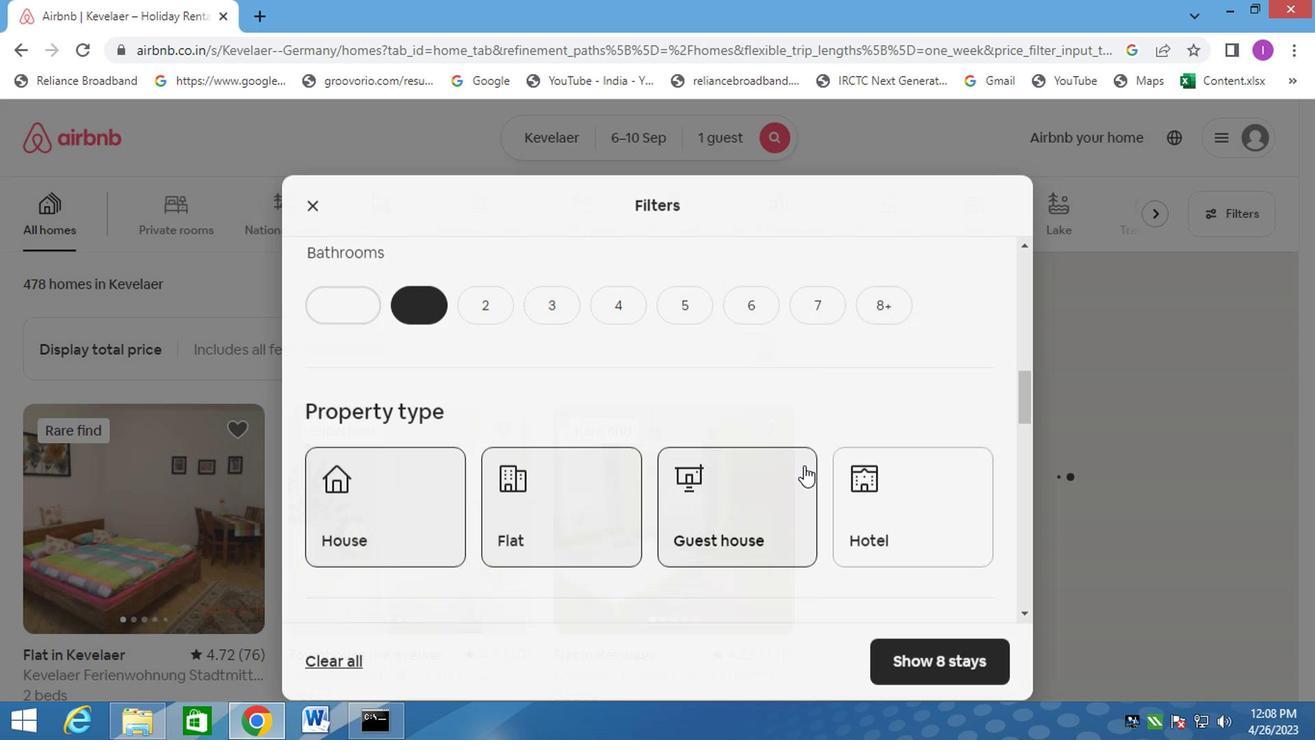 
Action: Mouse moved to (1208, 216)
Screenshot: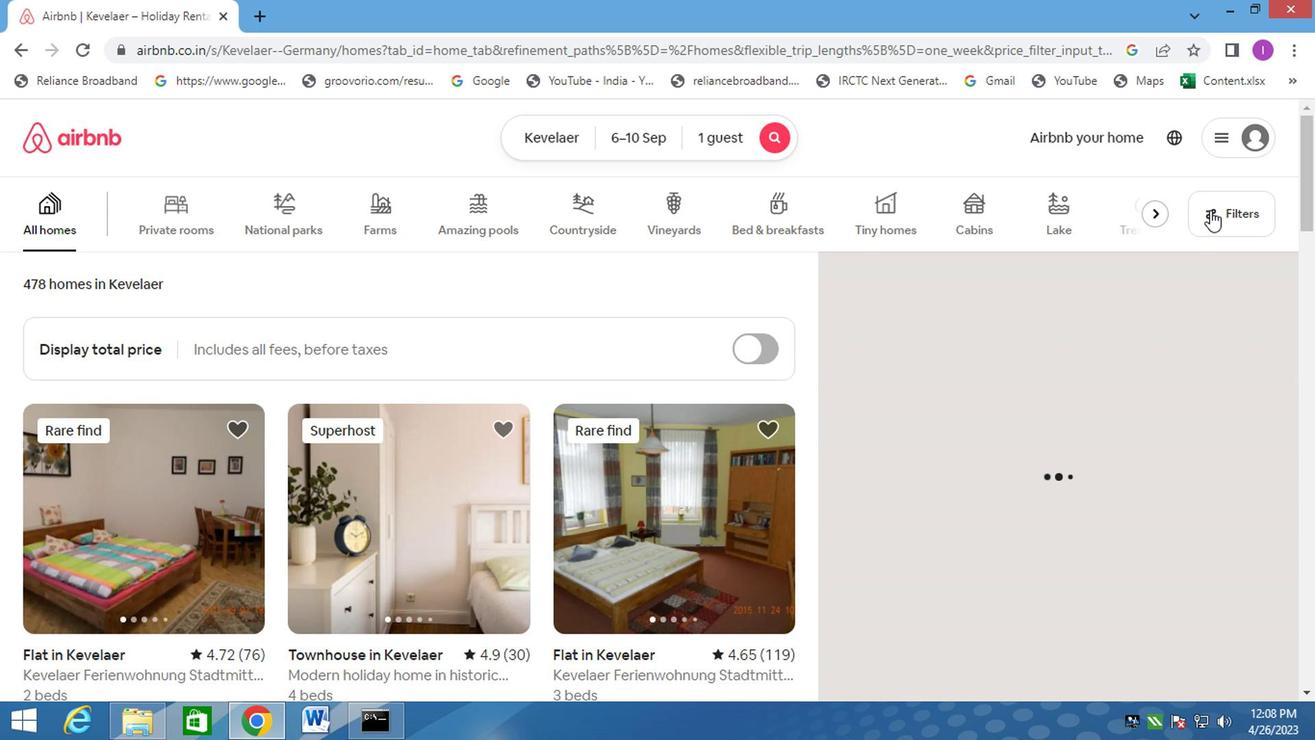 
Action: Mouse pressed left at (1208, 216)
Screenshot: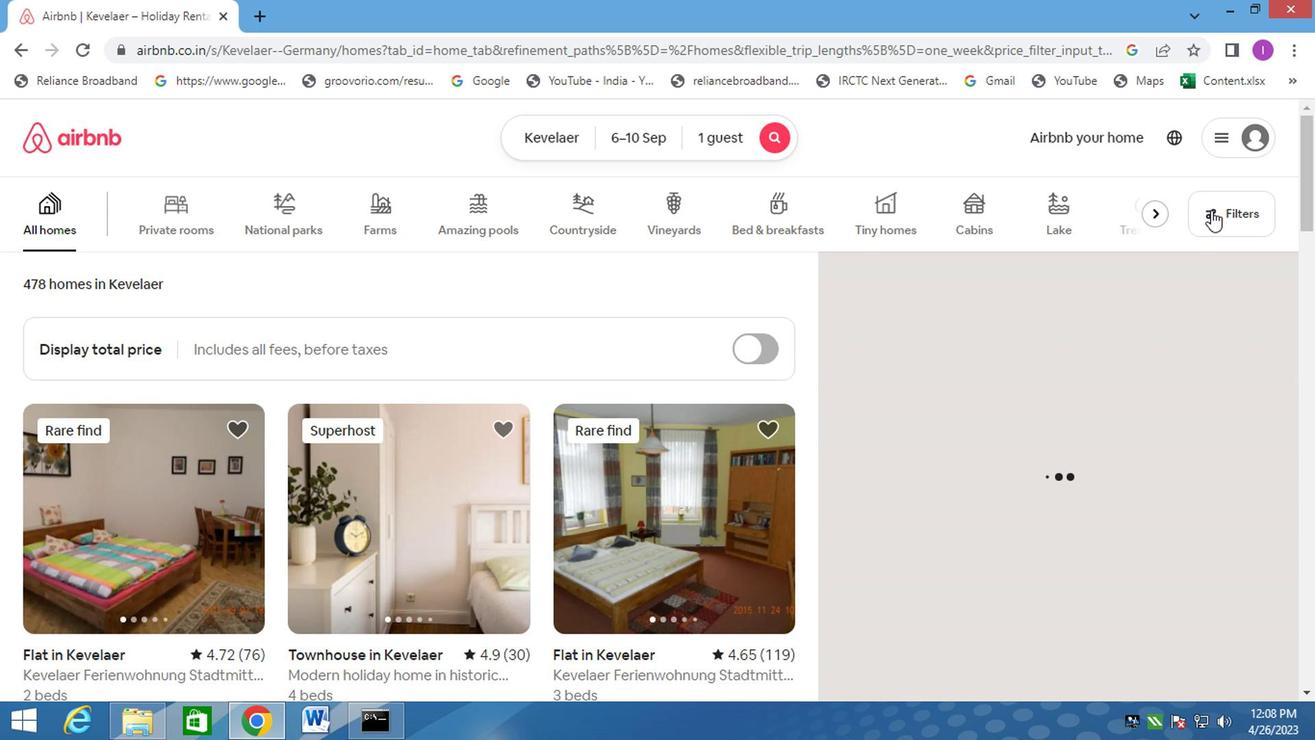 
Action: Mouse moved to (596, 490)
Screenshot: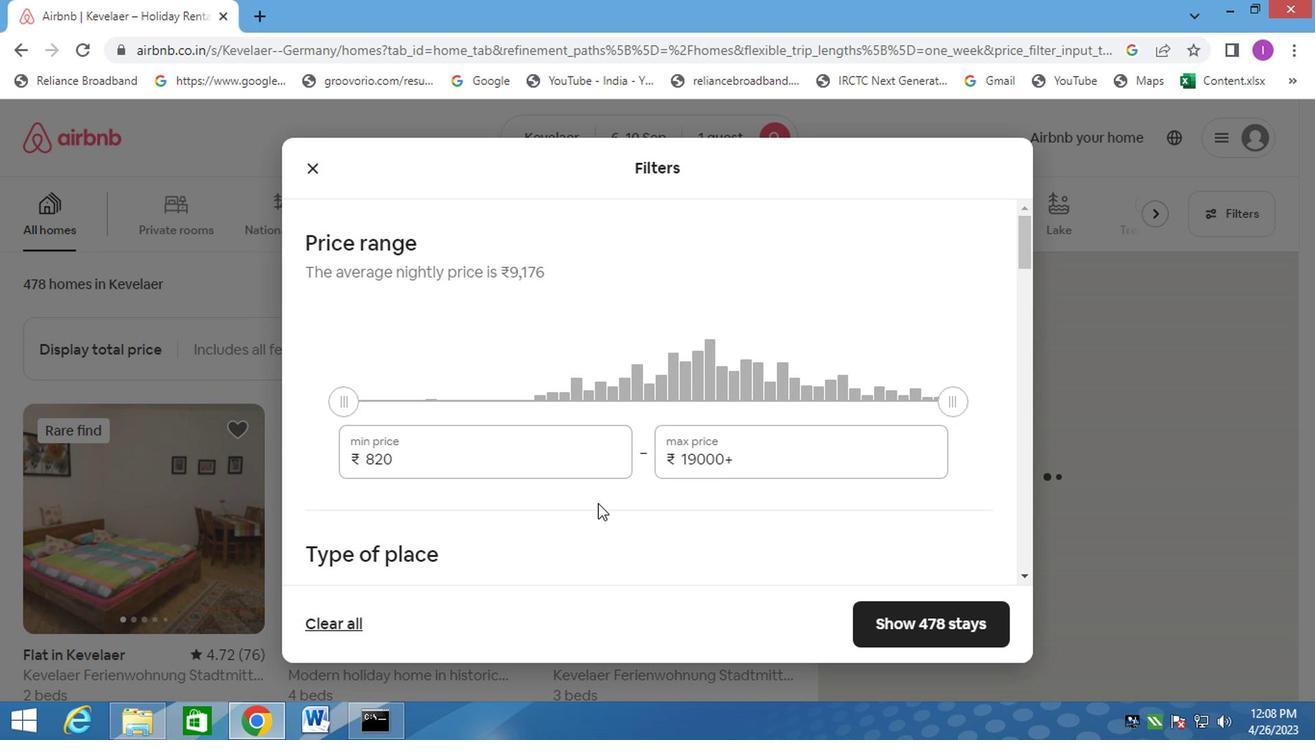 
Action: Mouse scrolled (596, 489) with delta (0, 0)
Screenshot: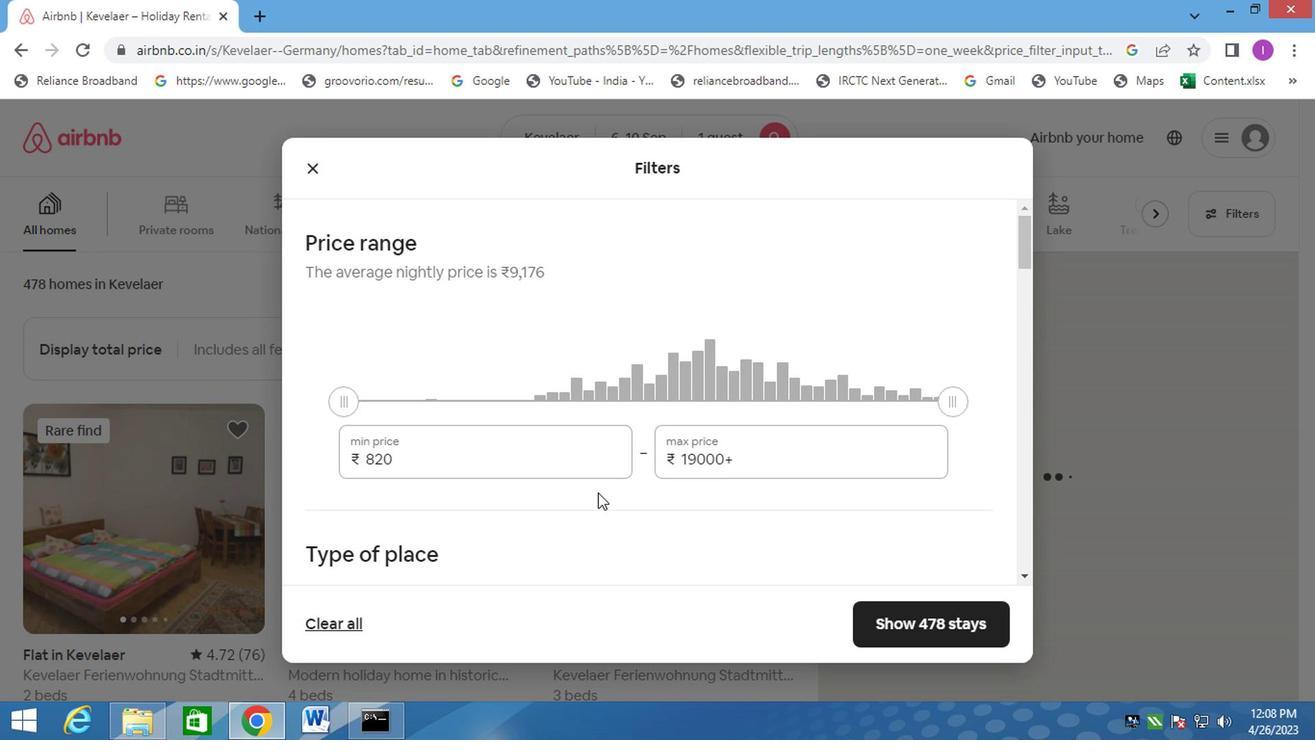 
Action: Mouse moved to (596, 489)
Screenshot: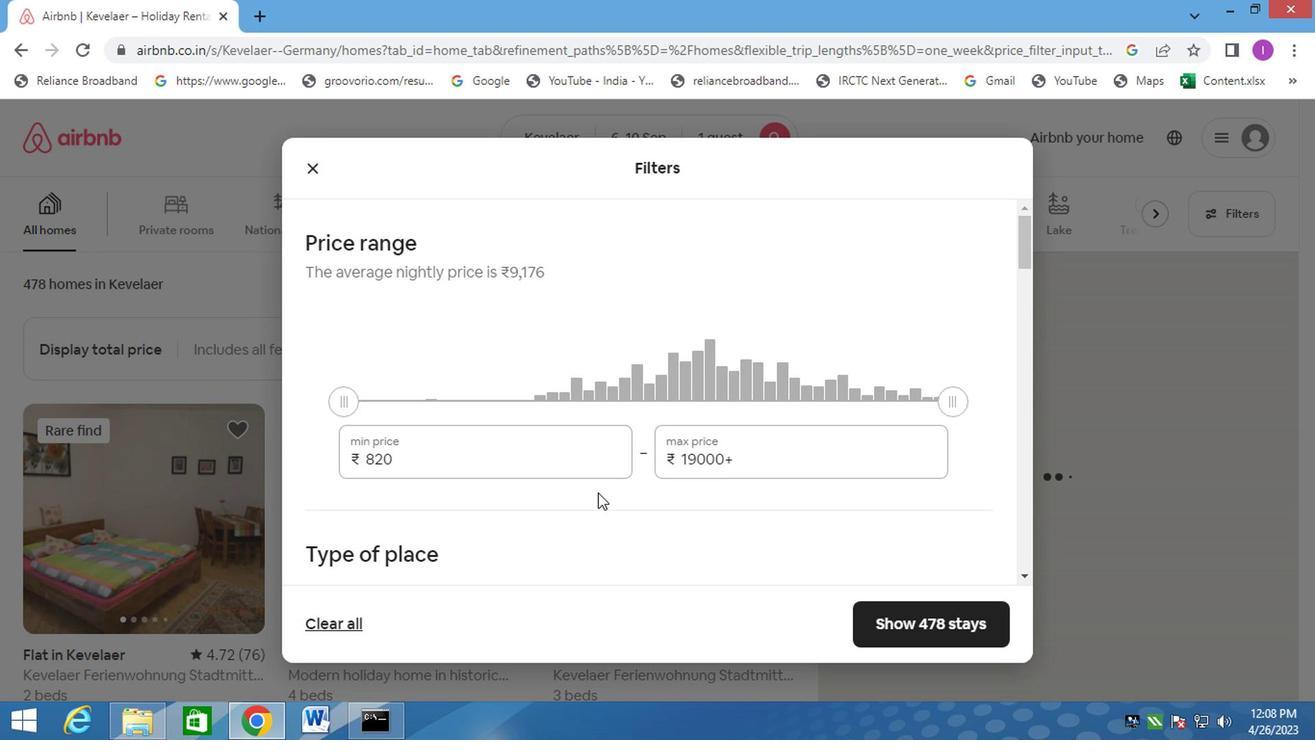 
Action: Mouse scrolled (596, 488) with delta (0, 0)
Screenshot: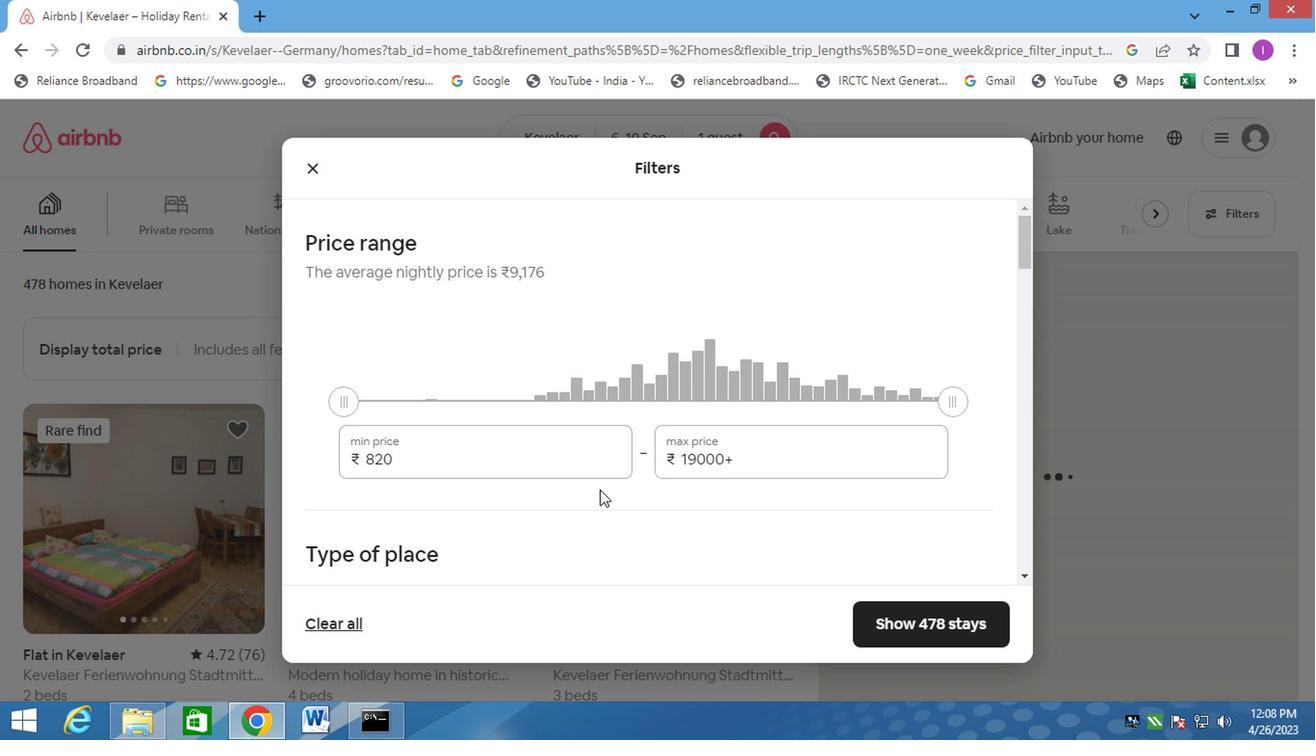 
Action: Mouse moved to (422, 272)
Screenshot: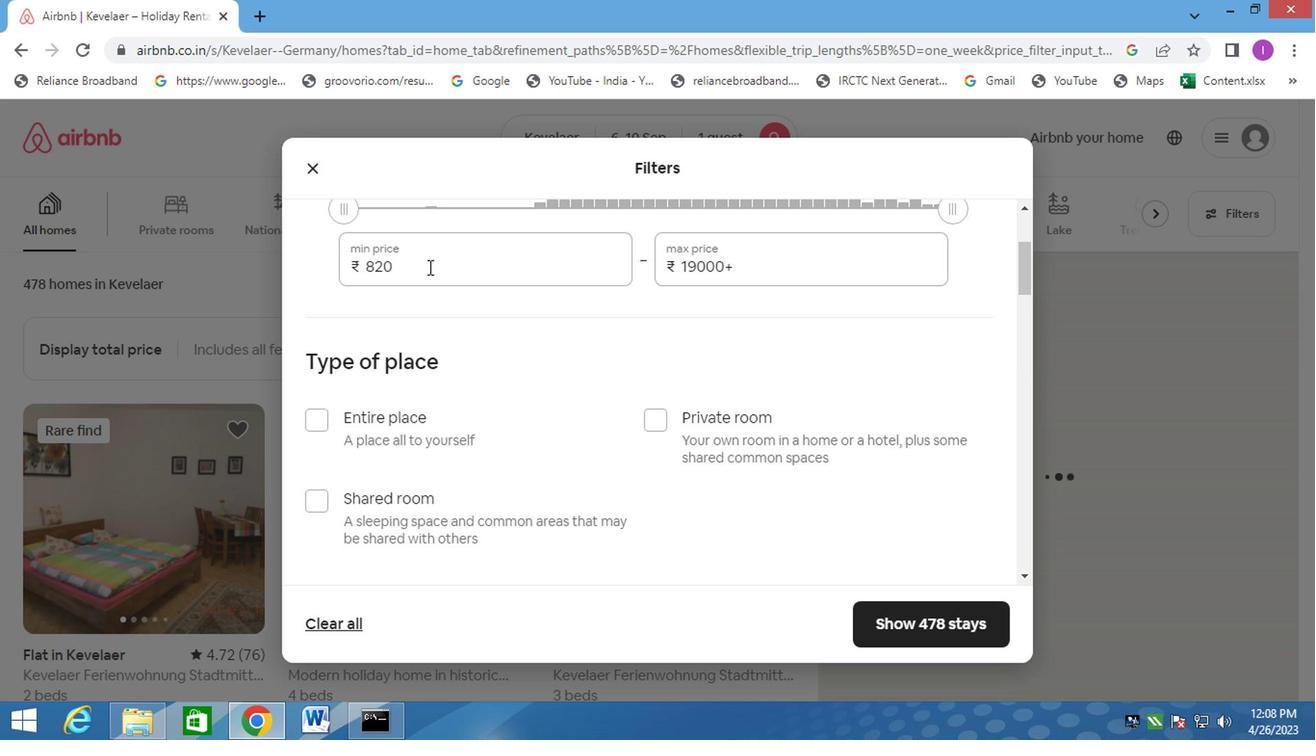 
Action: Mouse pressed left at (422, 272)
Screenshot: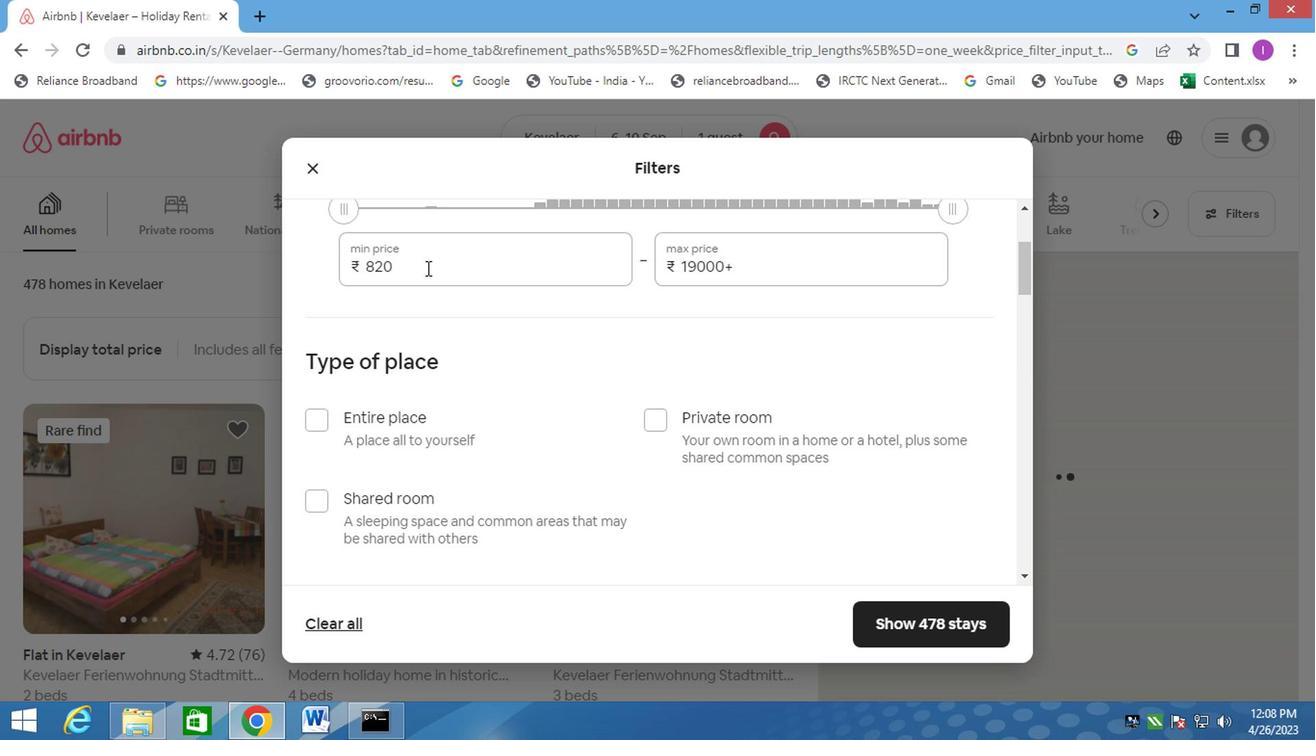 
Action: Mouse moved to (577, 289)
Screenshot: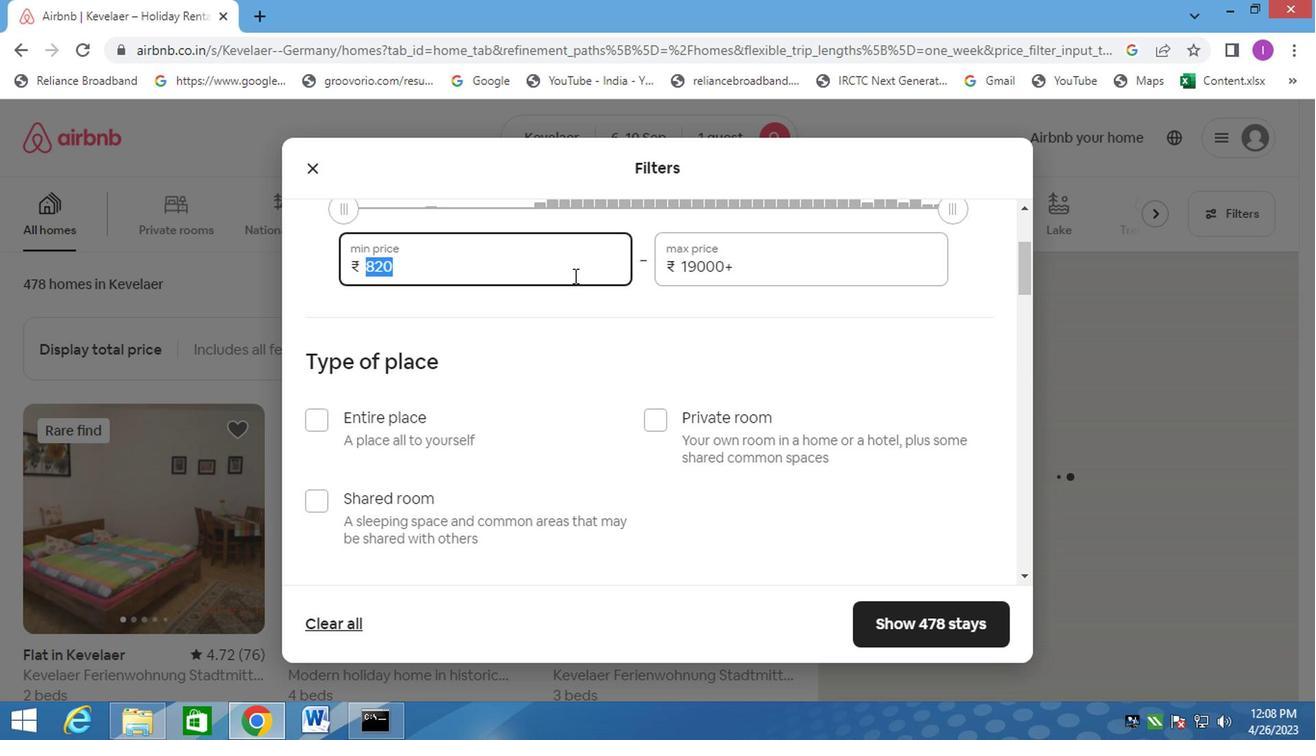 
Action: Key pressed 10000
Screenshot: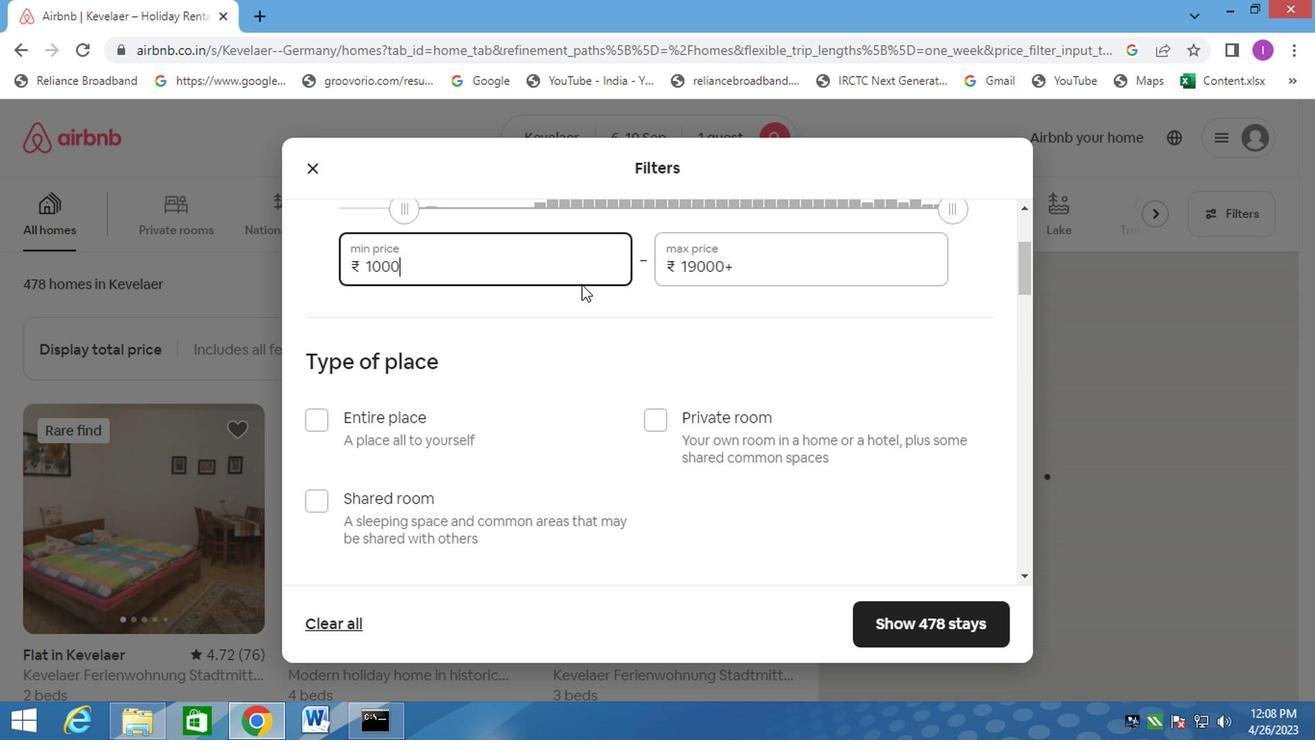 
Action: Mouse moved to (753, 266)
Screenshot: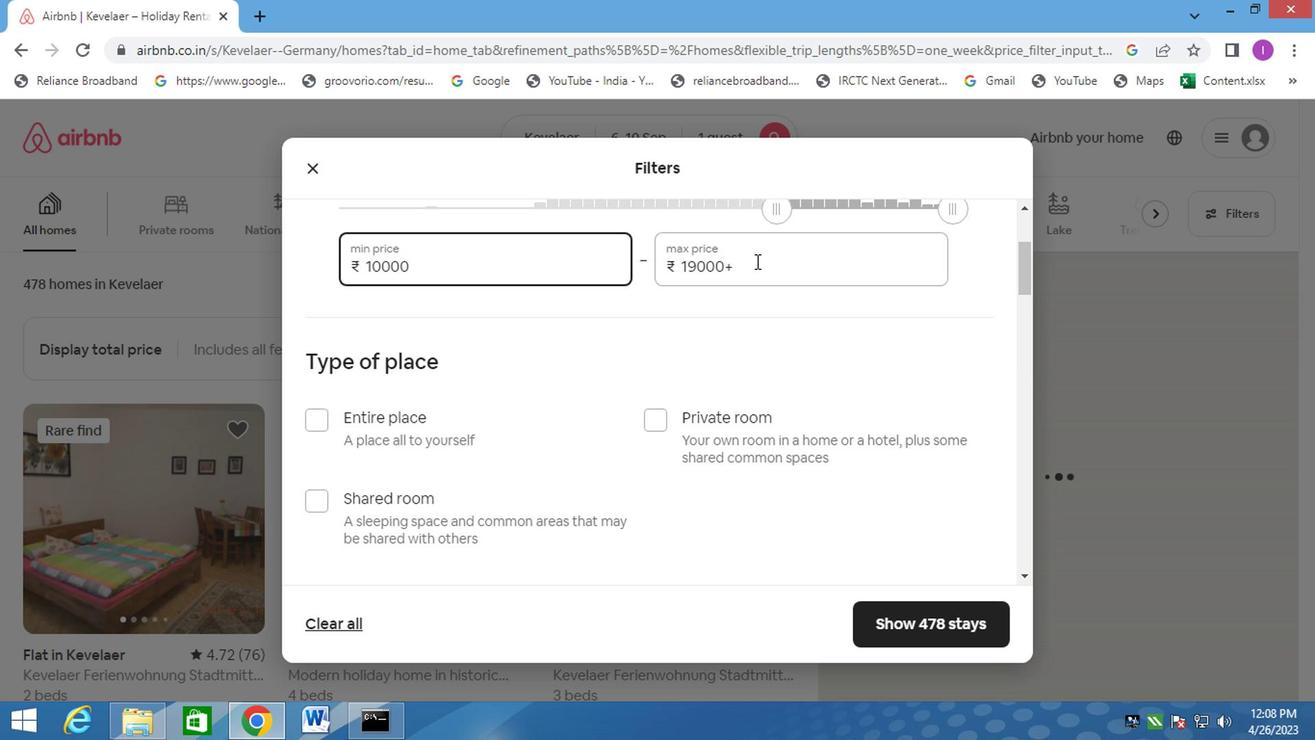 
Action: Mouse pressed left at (753, 266)
Screenshot: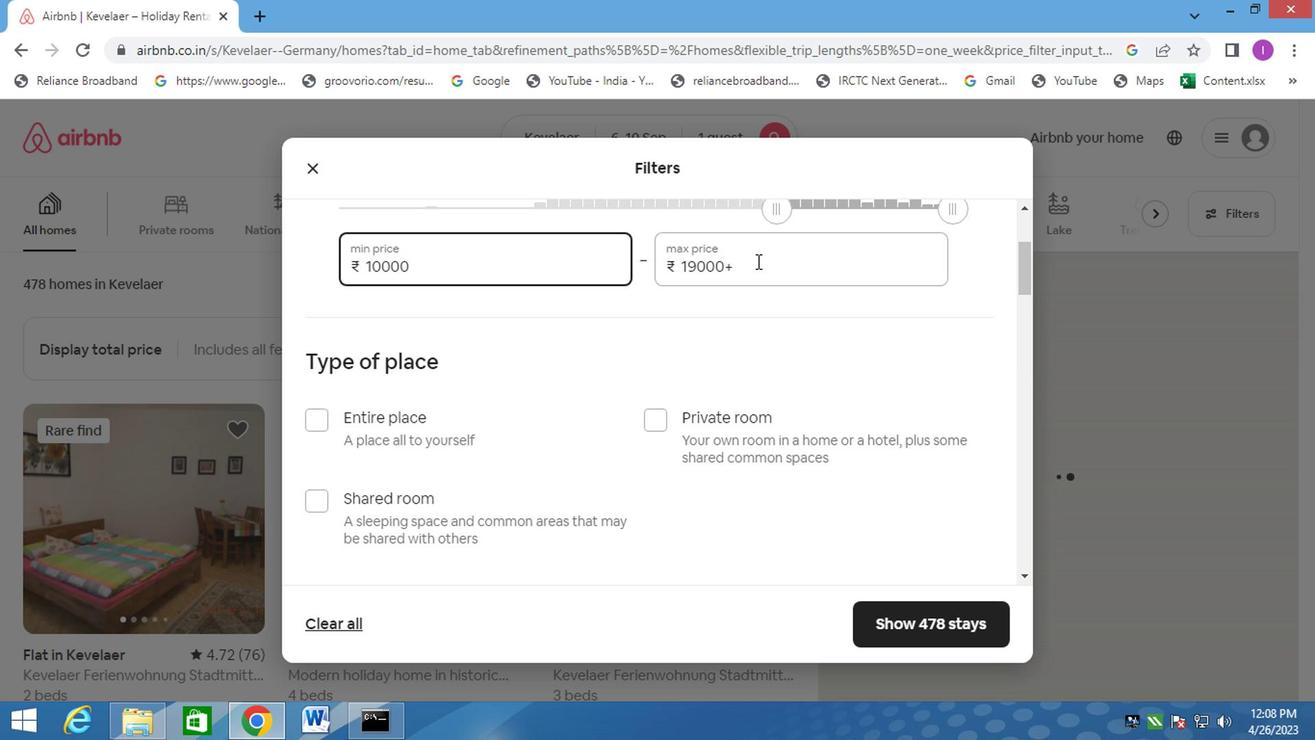 
Action: Mouse moved to (660, 271)
Screenshot: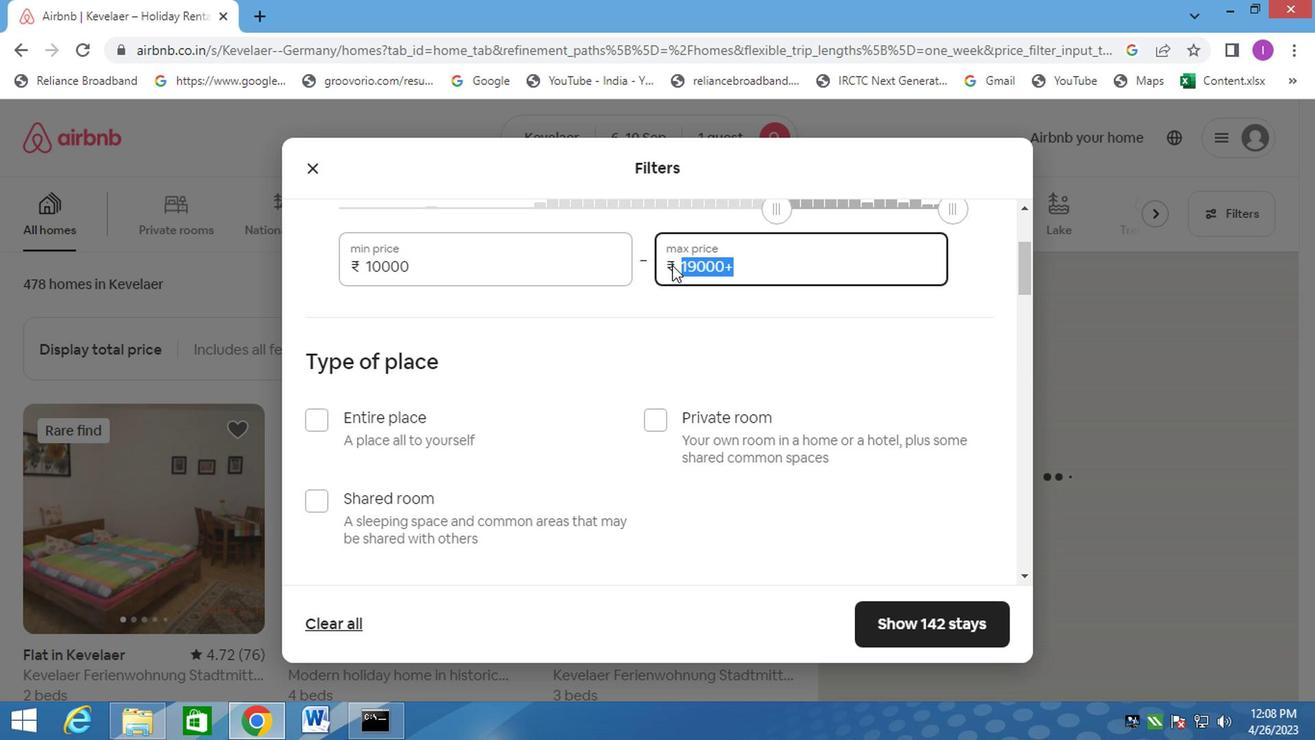 
Action: Key pressed 15000
Screenshot: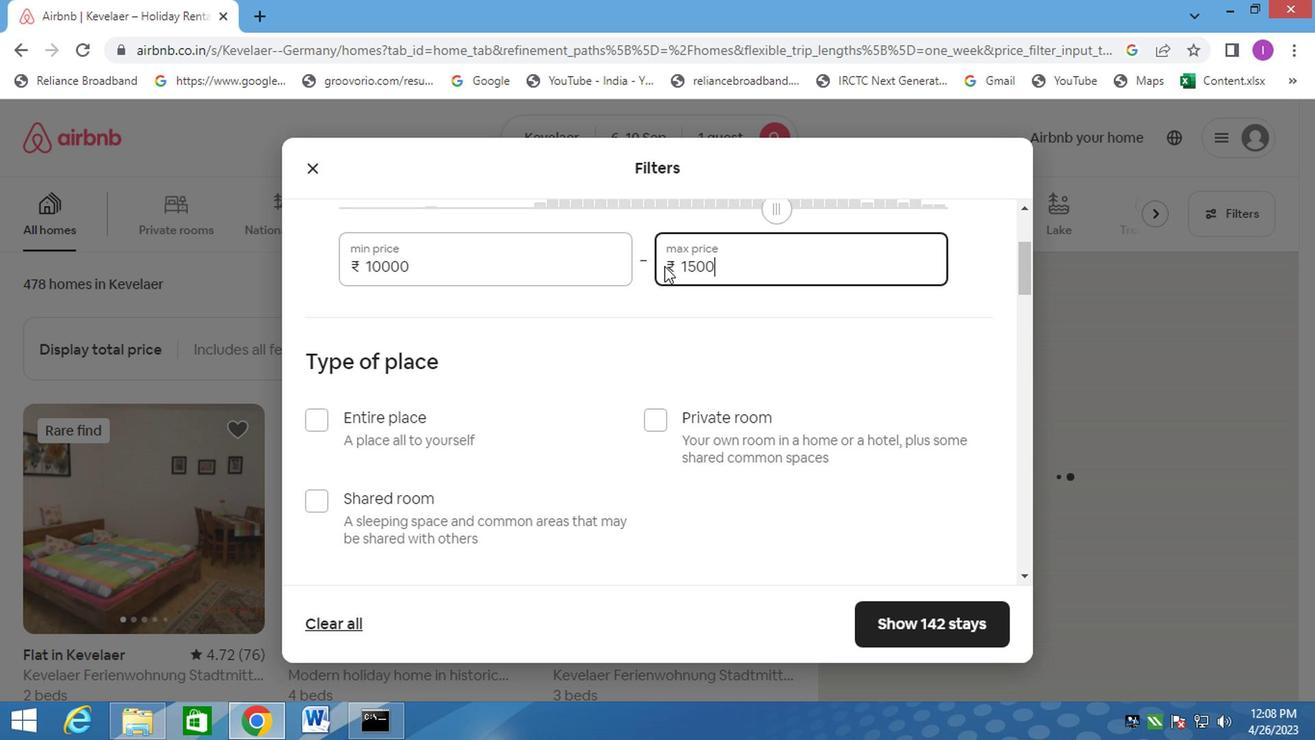 
Action: Mouse moved to (476, 364)
Screenshot: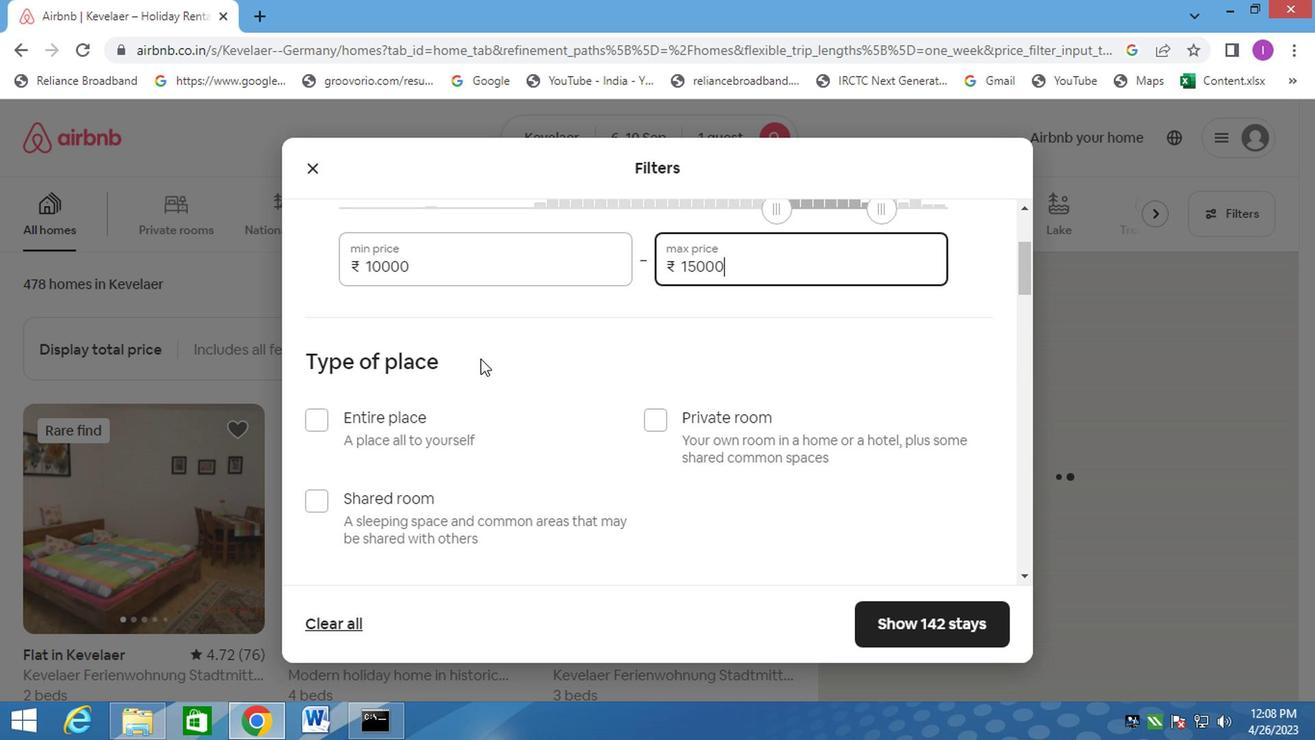 
Action: Mouse scrolled (476, 363) with delta (0, 0)
Screenshot: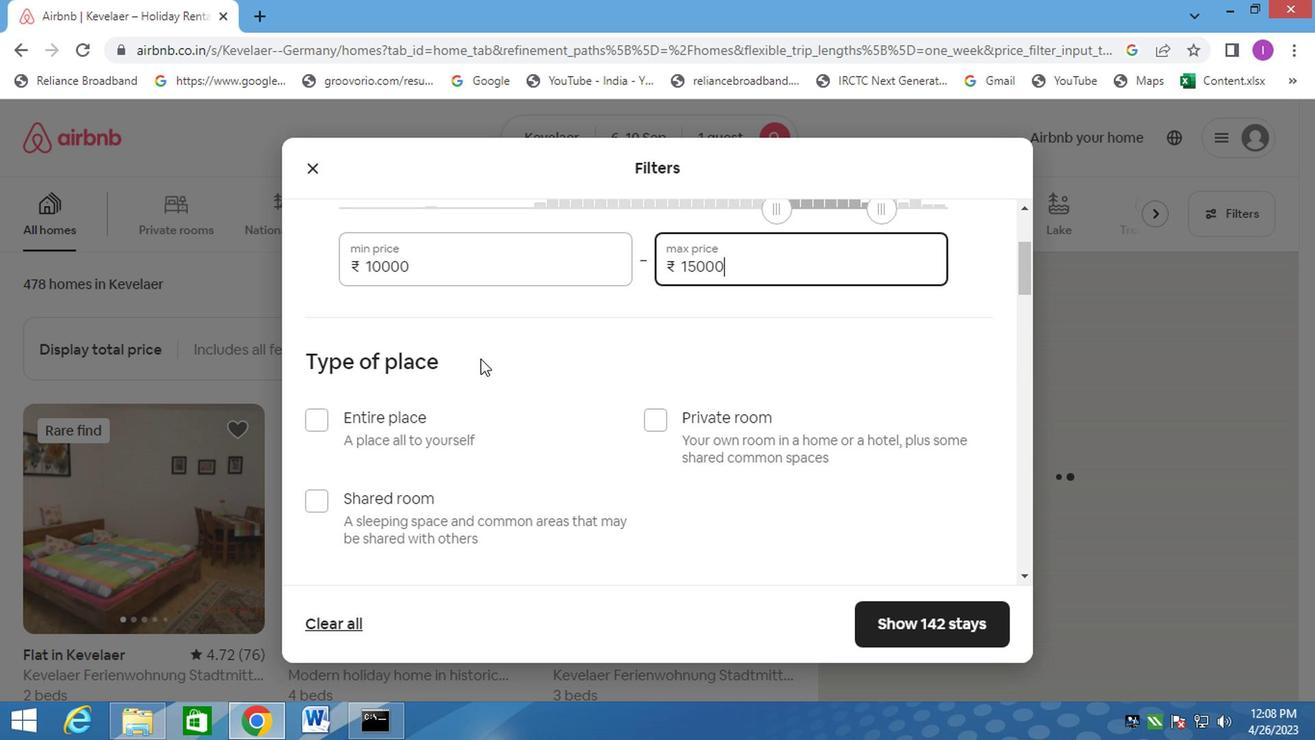 
Action: Mouse moved to (648, 324)
Screenshot: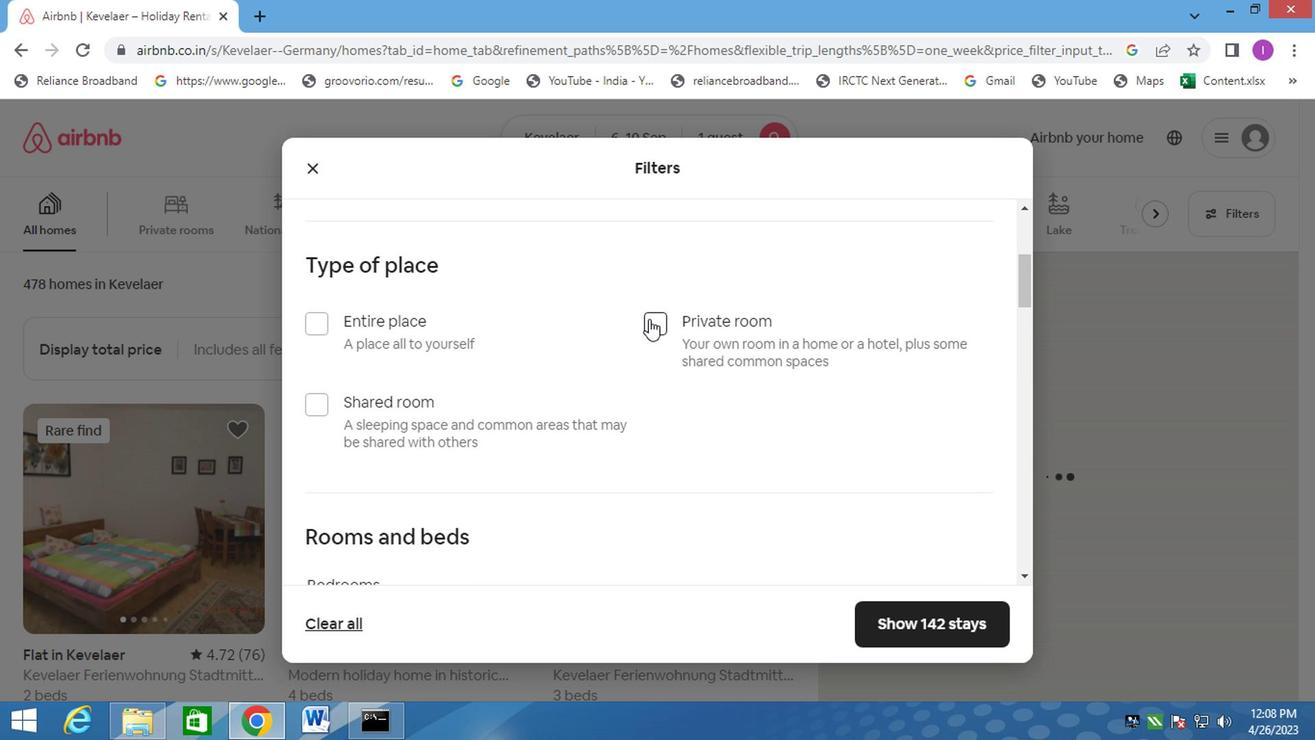 
Action: Mouse pressed left at (648, 324)
Screenshot: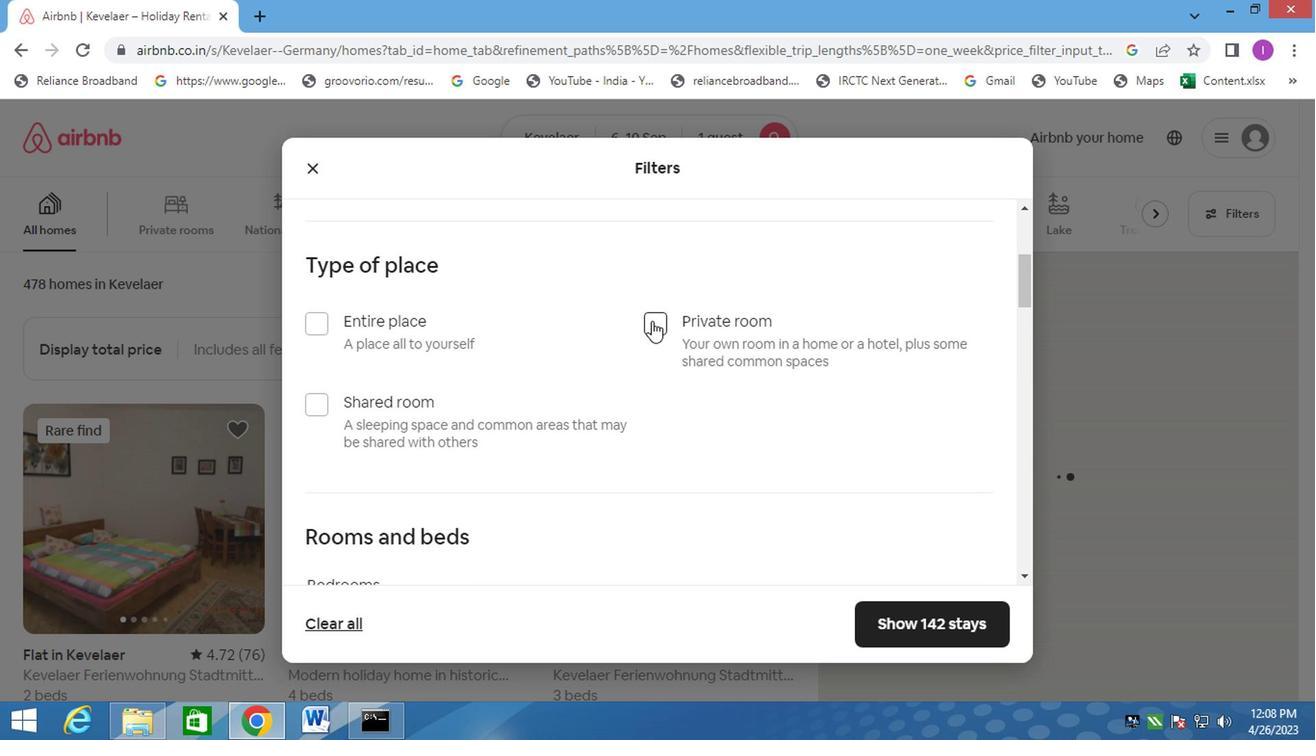 
Action: Mouse moved to (670, 459)
Screenshot: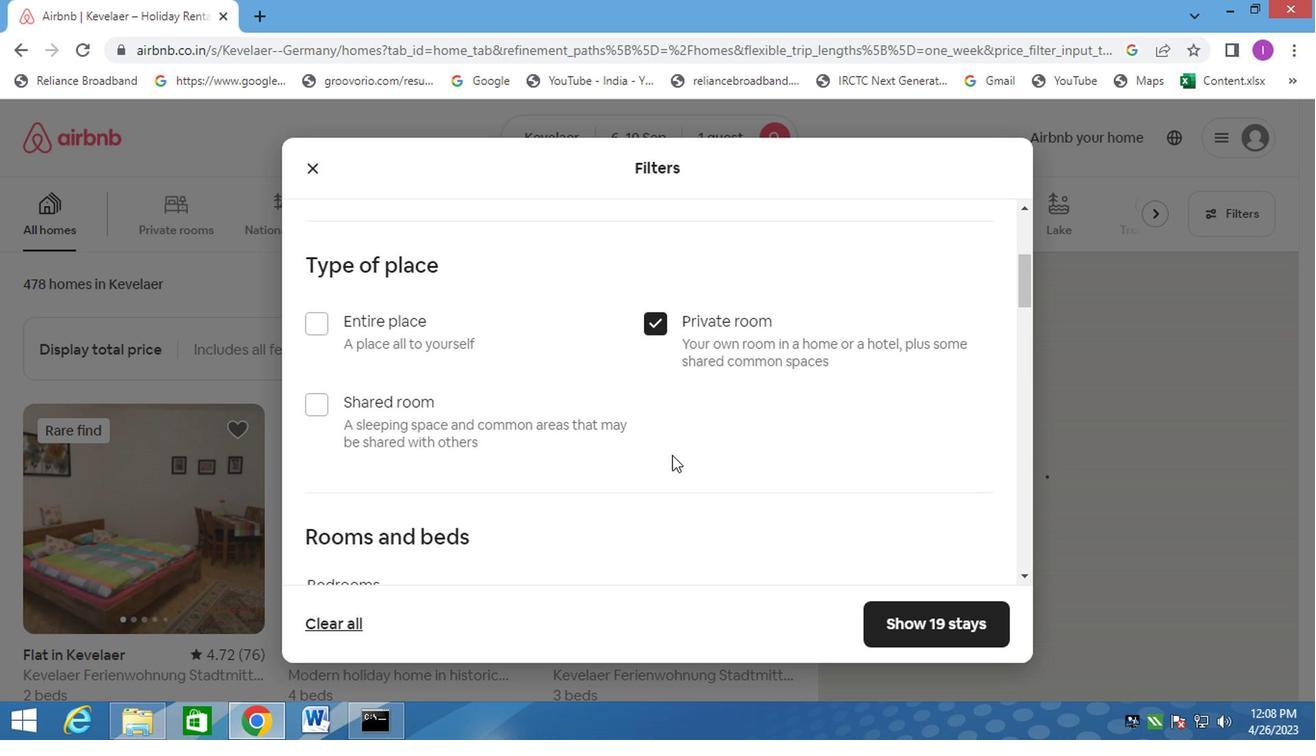 
Action: Mouse scrolled (670, 459) with delta (0, 0)
Screenshot: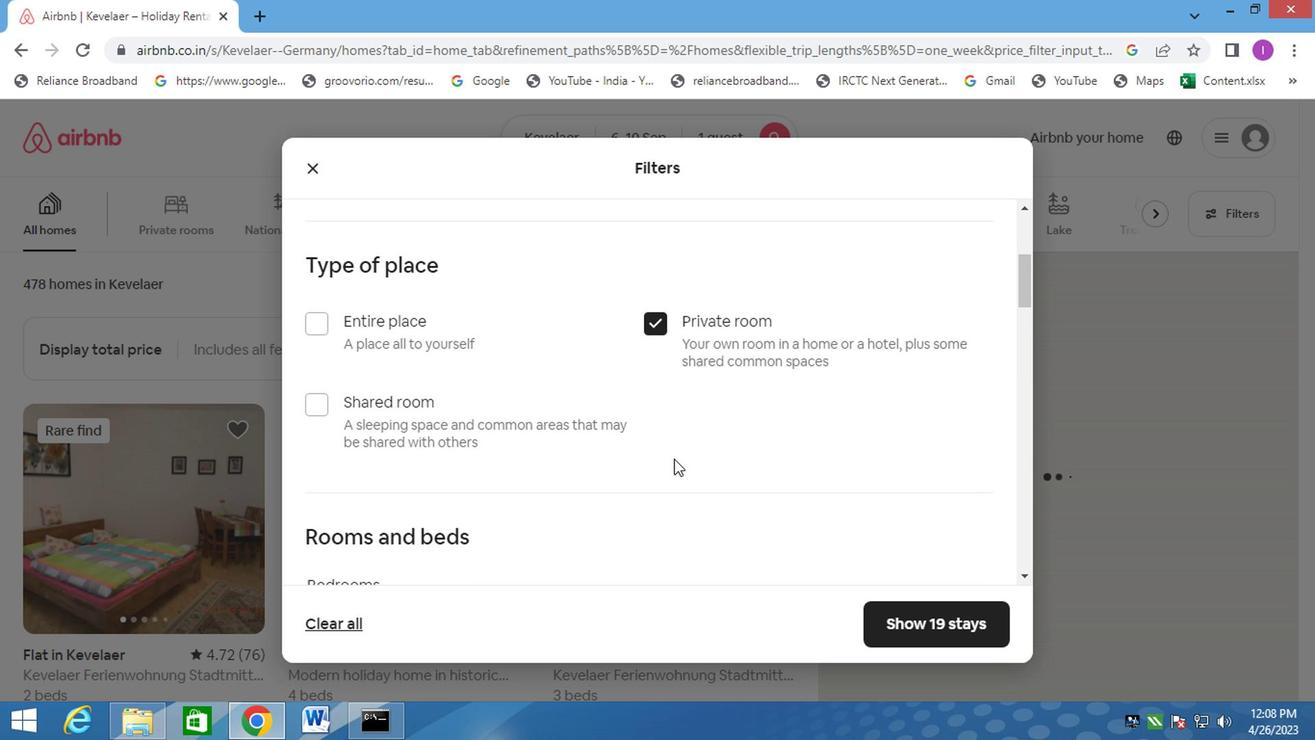 
Action: Mouse moved to (671, 464)
Screenshot: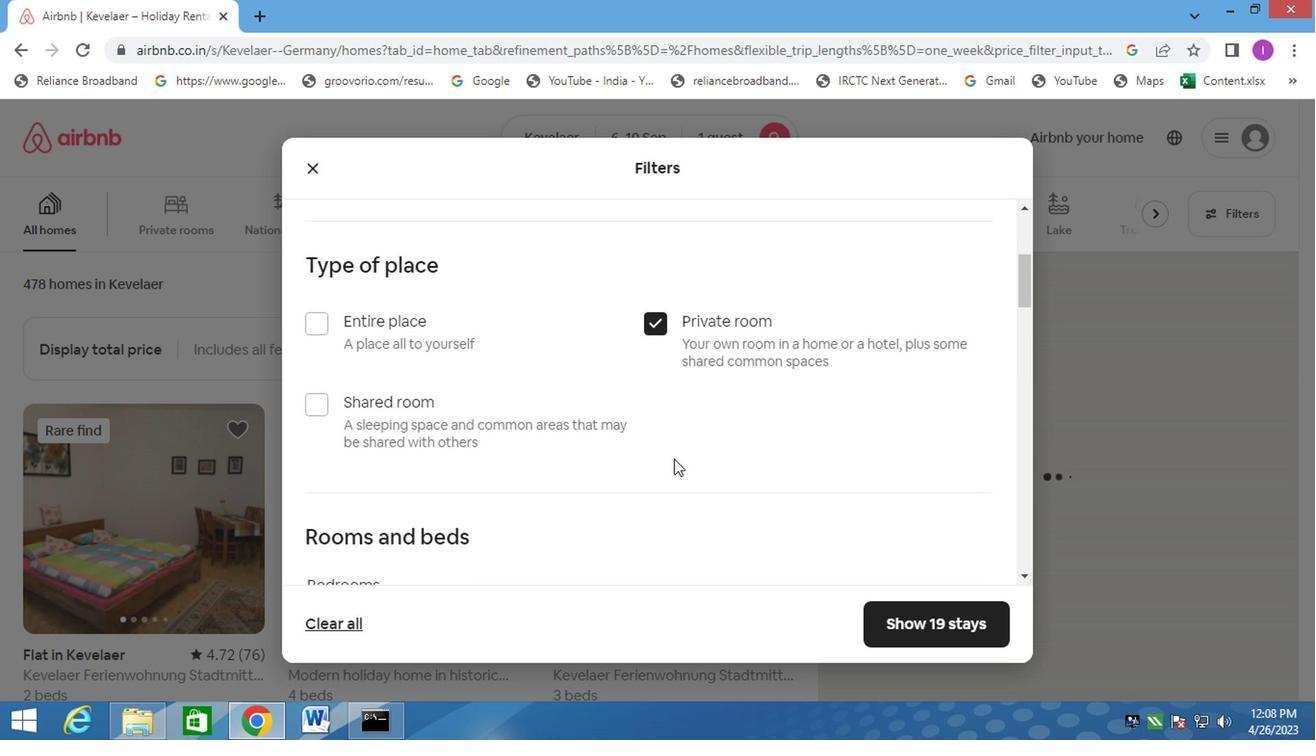 
Action: Mouse scrolled (671, 463) with delta (0, 0)
Screenshot: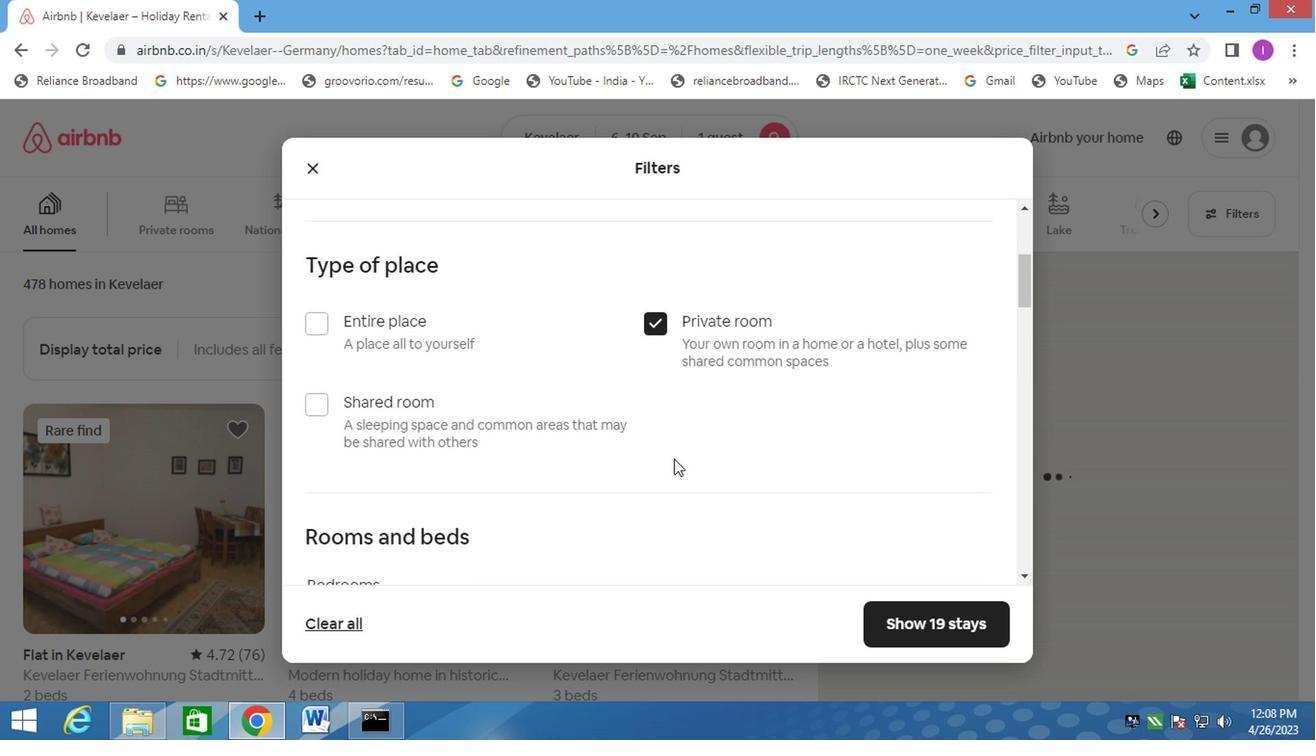
Action: Mouse moved to (671, 464)
Screenshot: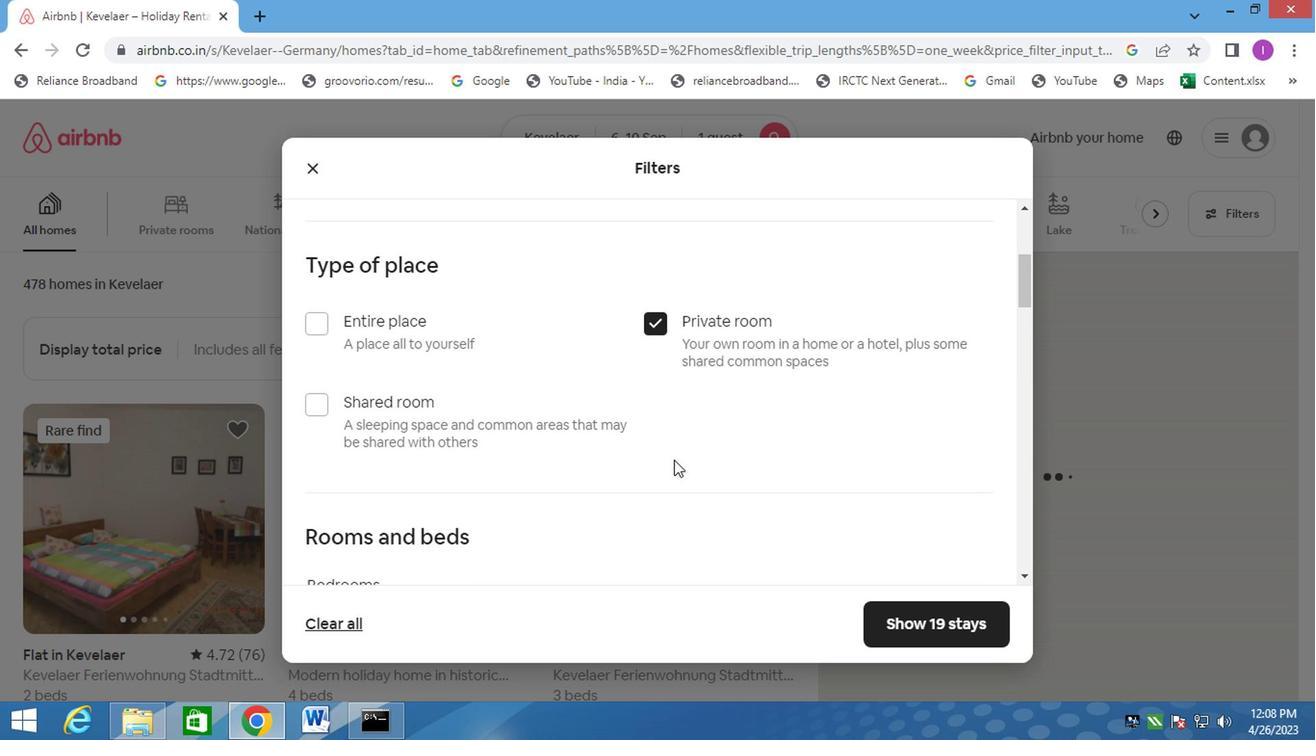 
Action: Mouse scrolled (671, 463) with delta (0, 0)
Screenshot: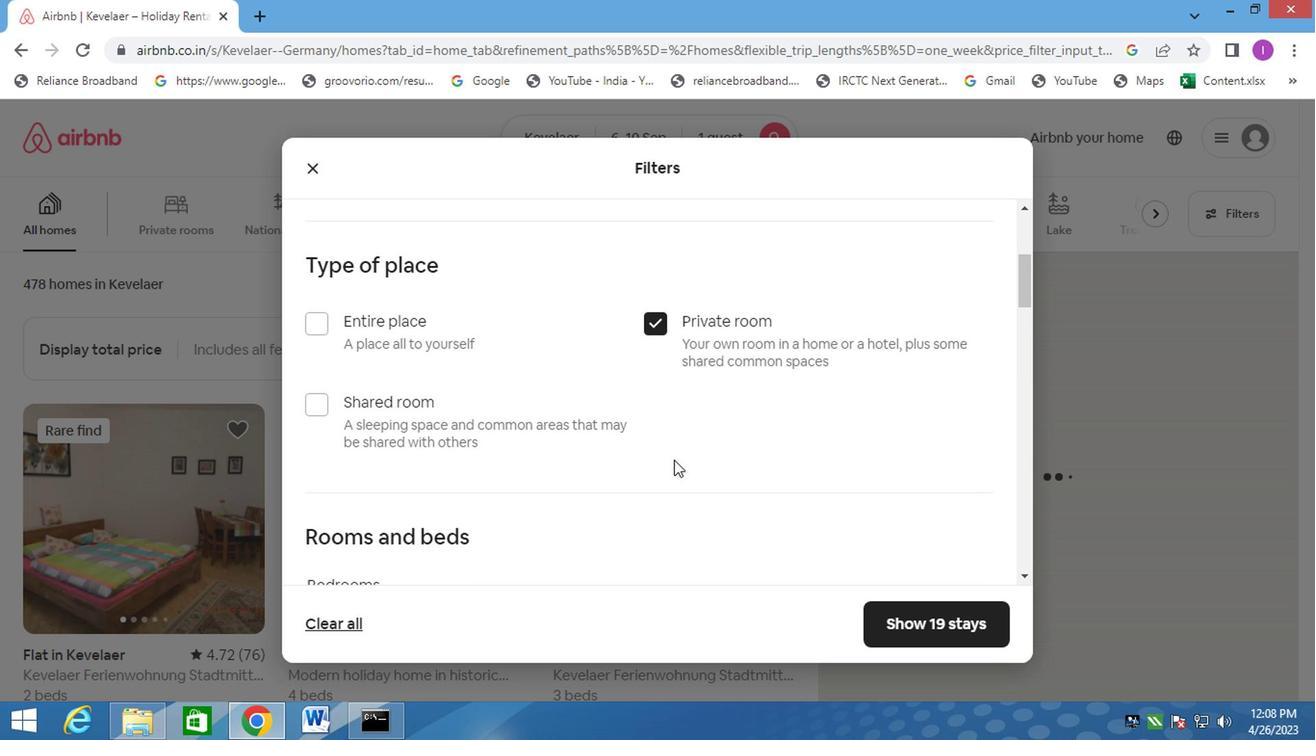 
Action: Mouse moved to (669, 461)
Screenshot: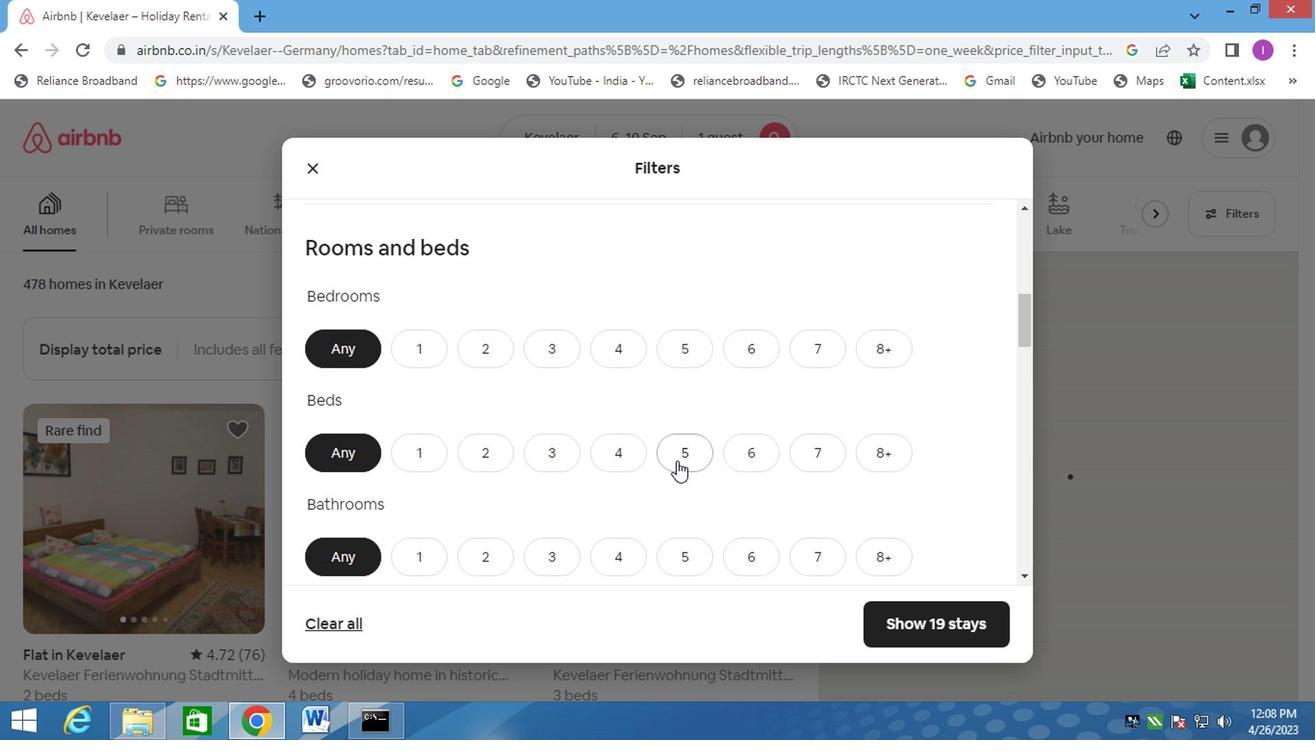 
Action: Mouse scrolled (669, 461) with delta (0, 0)
Screenshot: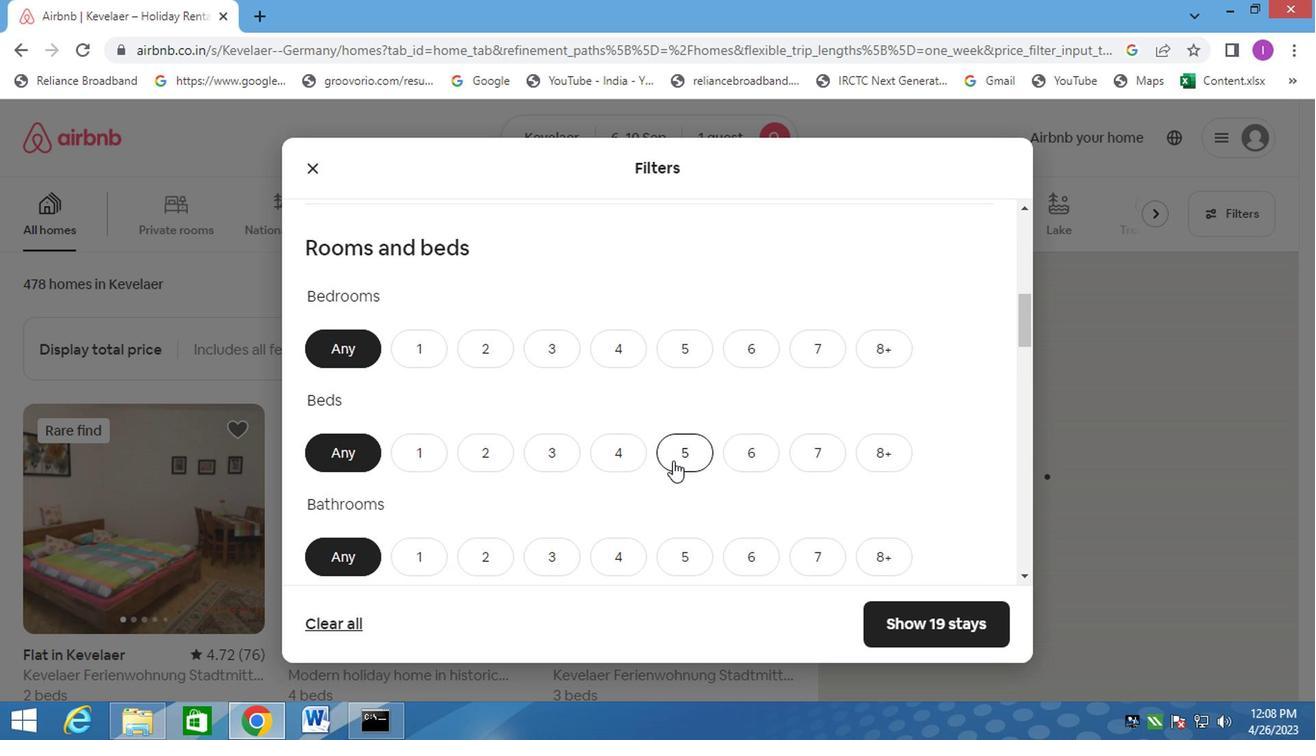 
Action: Mouse scrolled (669, 461) with delta (0, 0)
Screenshot: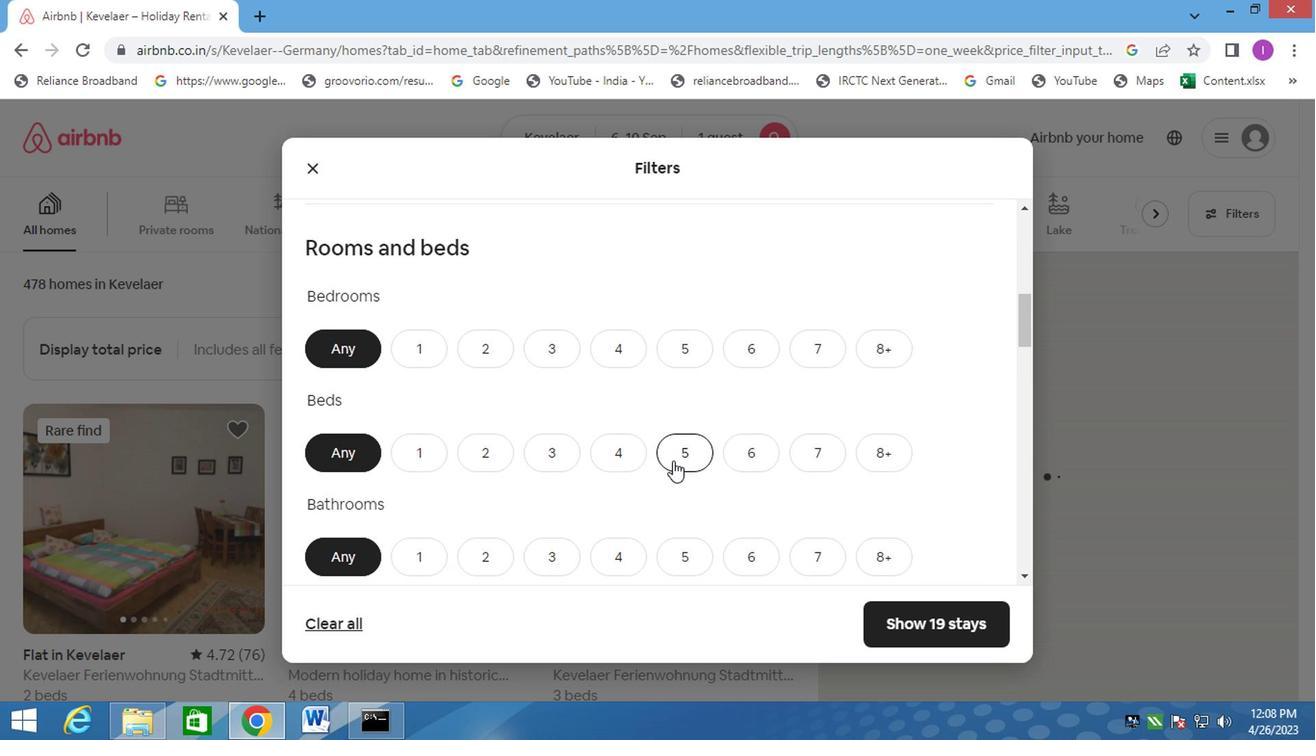 
Action: Mouse moved to (374, 243)
Screenshot: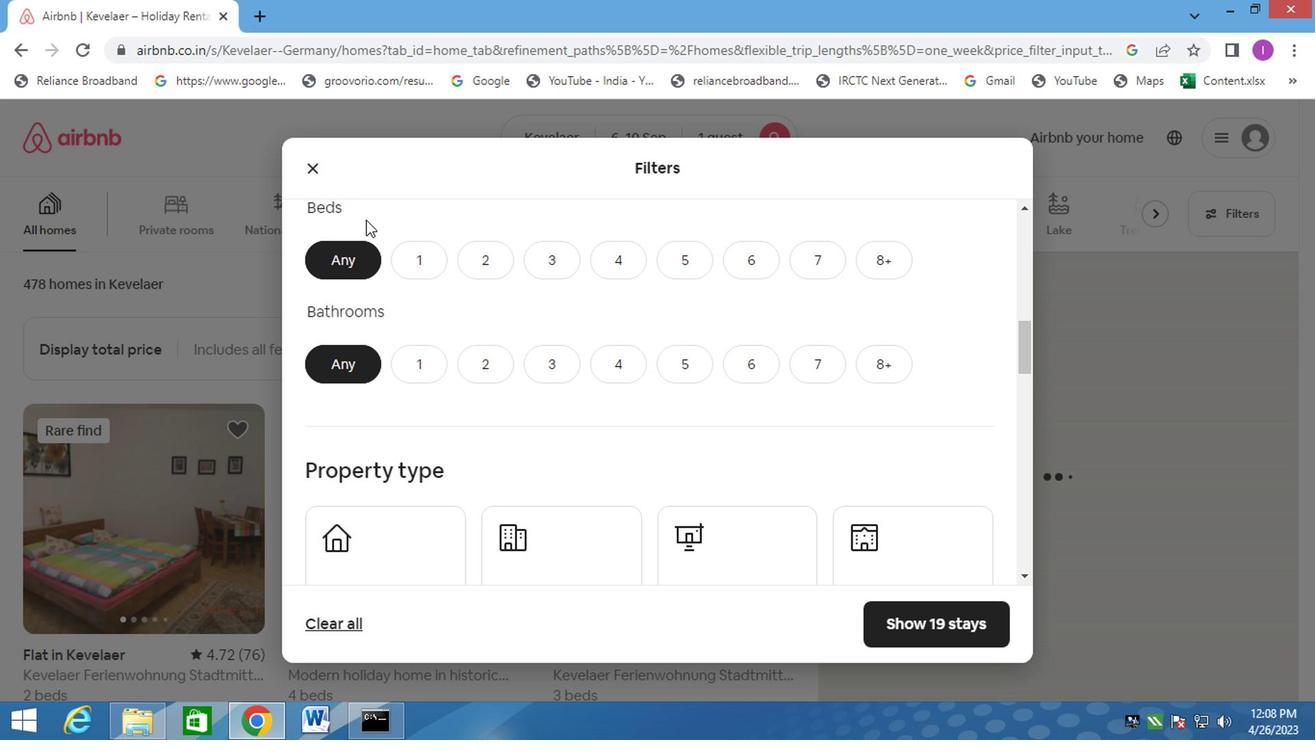 
Action: Mouse scrolled (374, 244) with delta (0, 0)
Screenshot: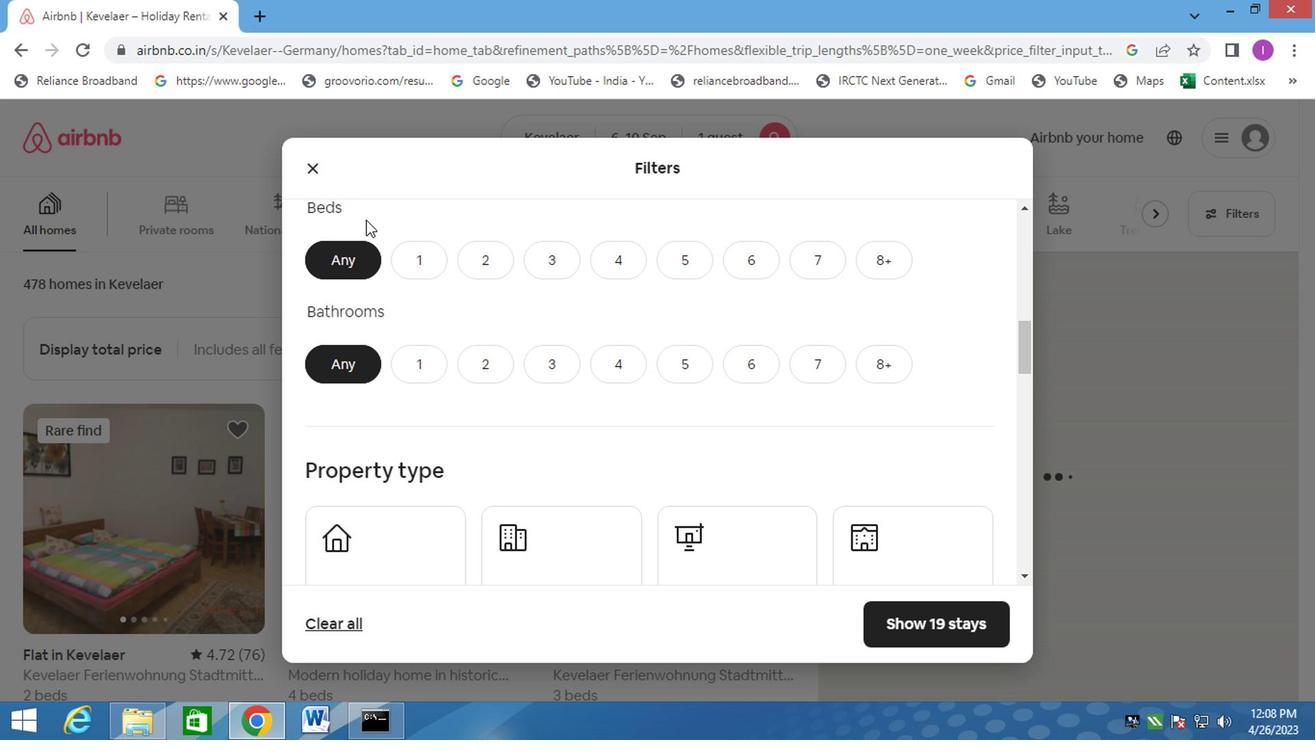
Action: Mouse moved to (400, 257)
Screenshot: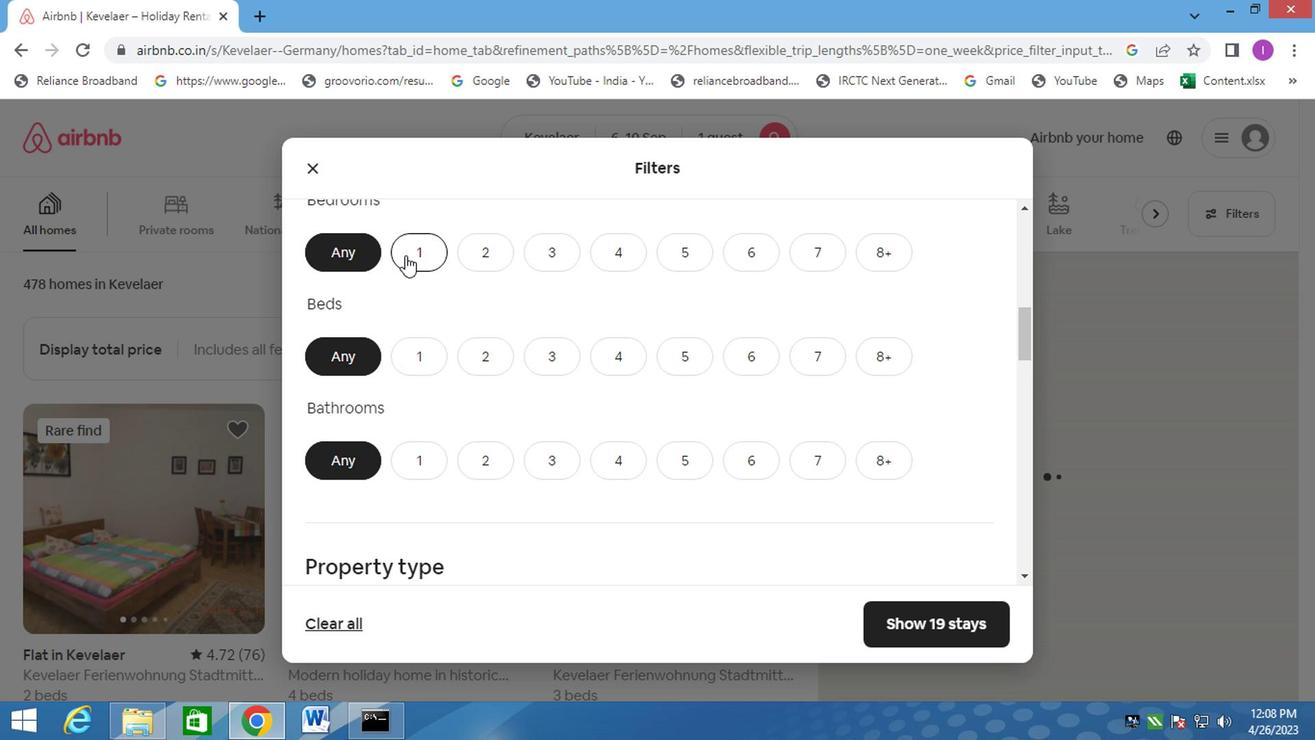 
Action: Mouse pressed left at (400, 257)
Screenshot: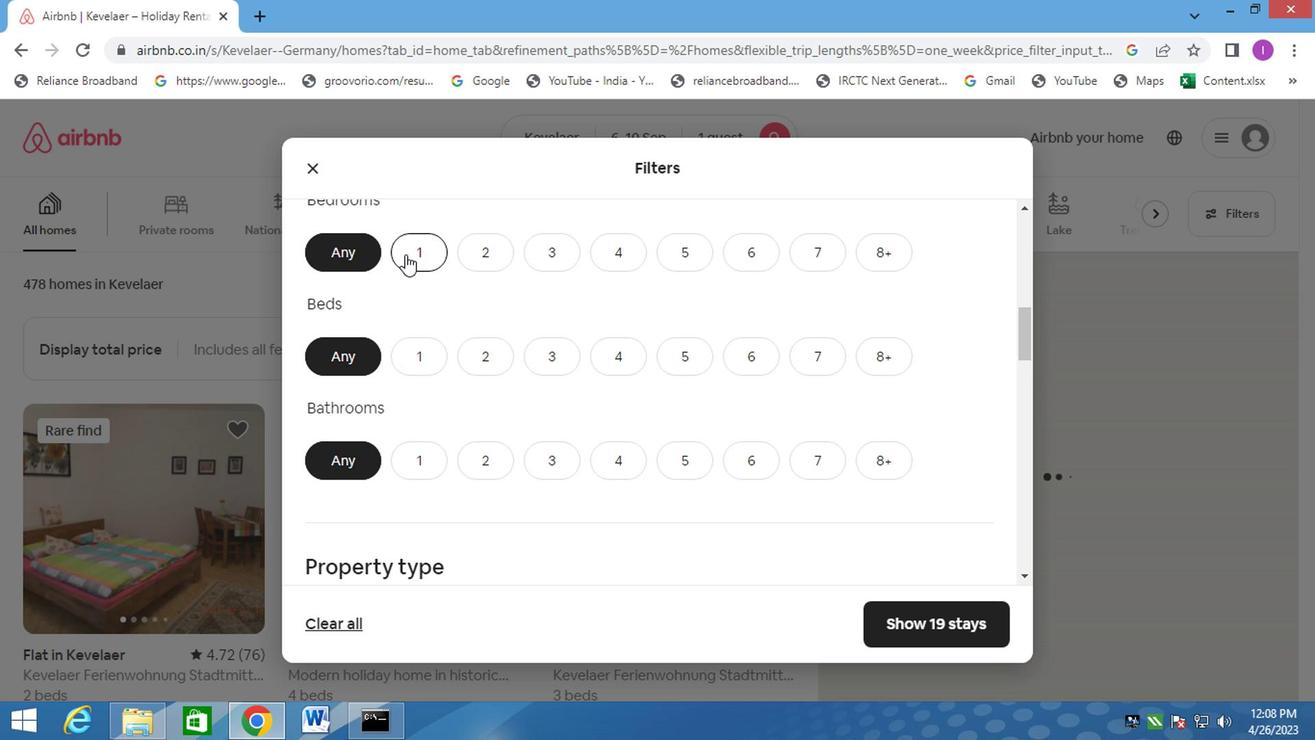 
Action: Mouse moved to (416, 369)
Screenshot: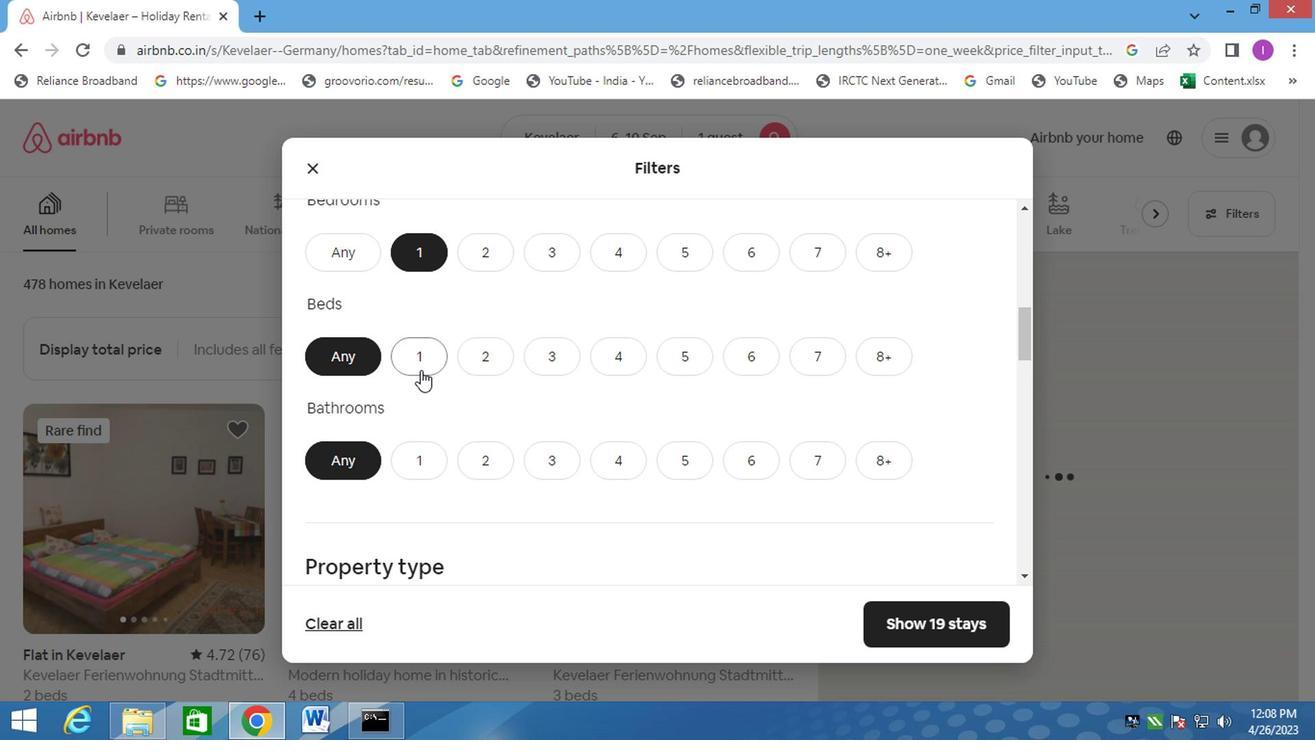 
Action: Mouse pressed left at (416, 369)
Screenshot: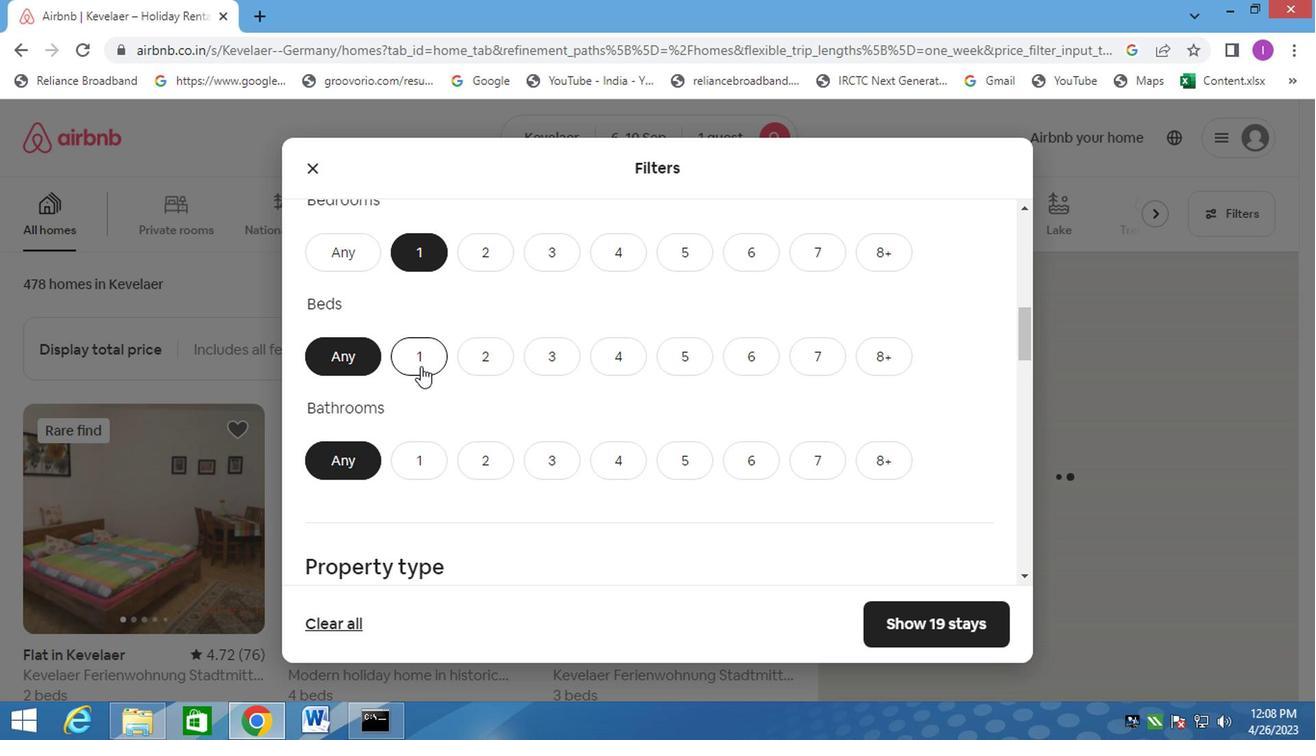 
Action: Mouse moved to (407, 476)
Screenshot: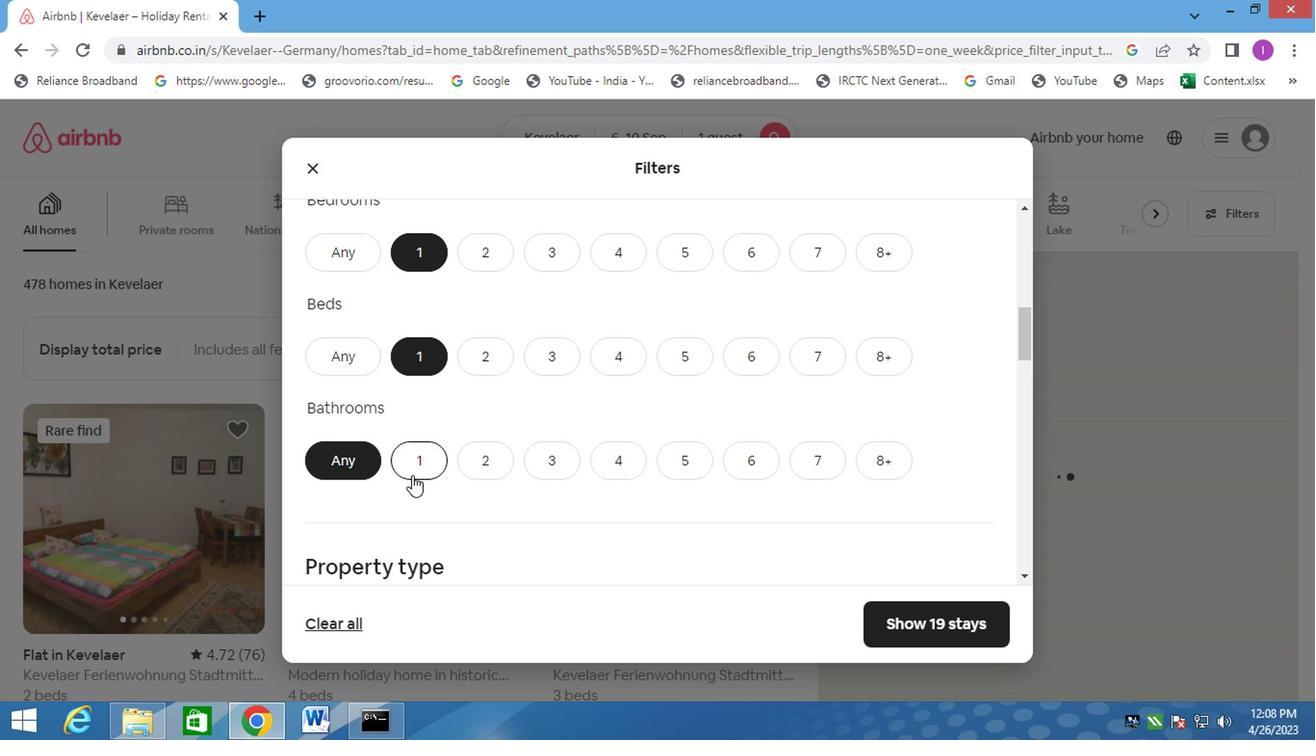 
Action: Mouse pressed left at (407, 476)
Screenshot: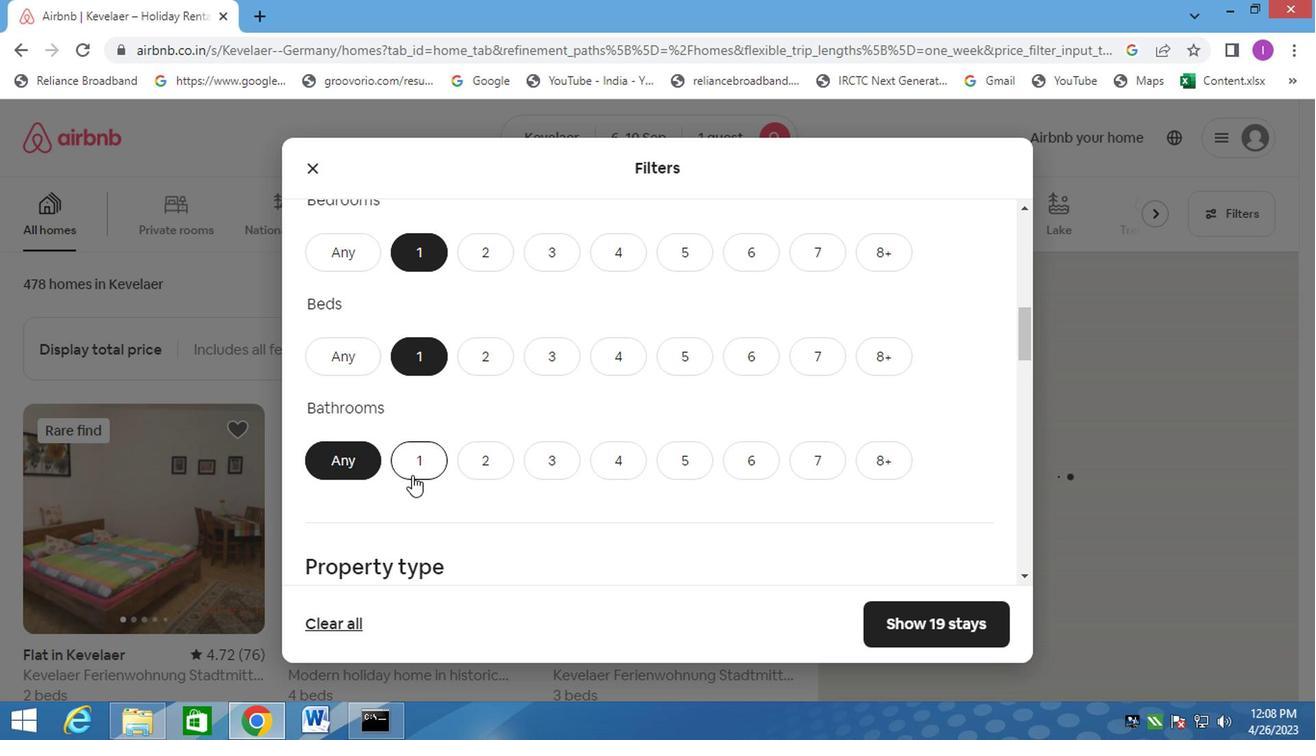 
Action: Mouse moved to (480, 441)
Screenshot: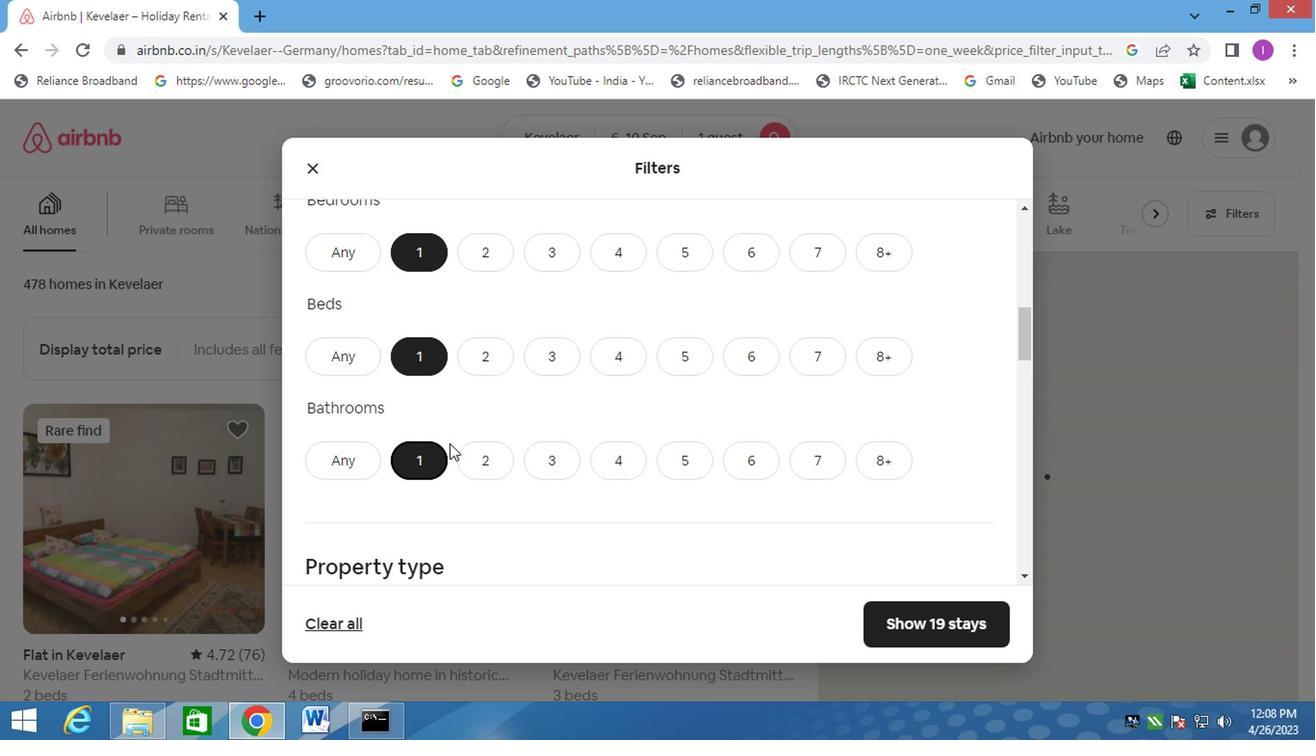 
Action: Mouse scrolled (480, 440) with delta (0, -1)
Screenshot: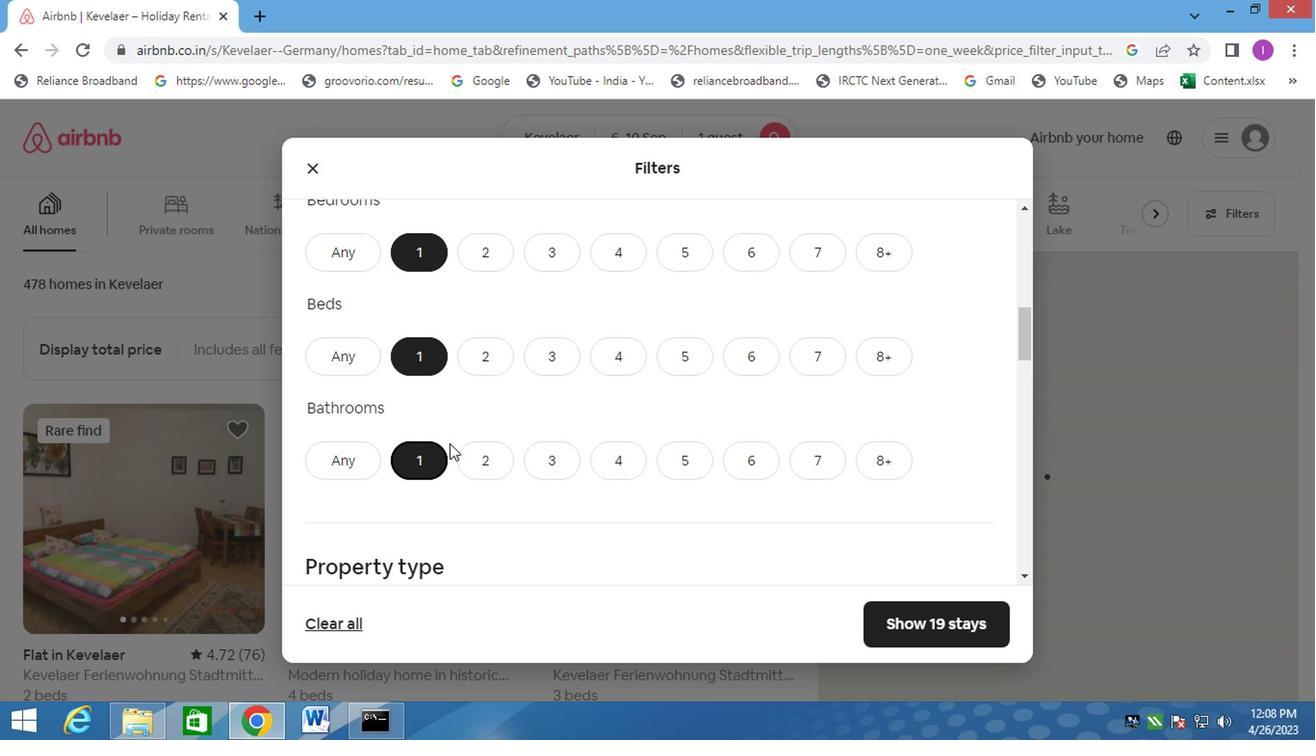 
Action: Mouse moved to (485, 439)
Screenshot: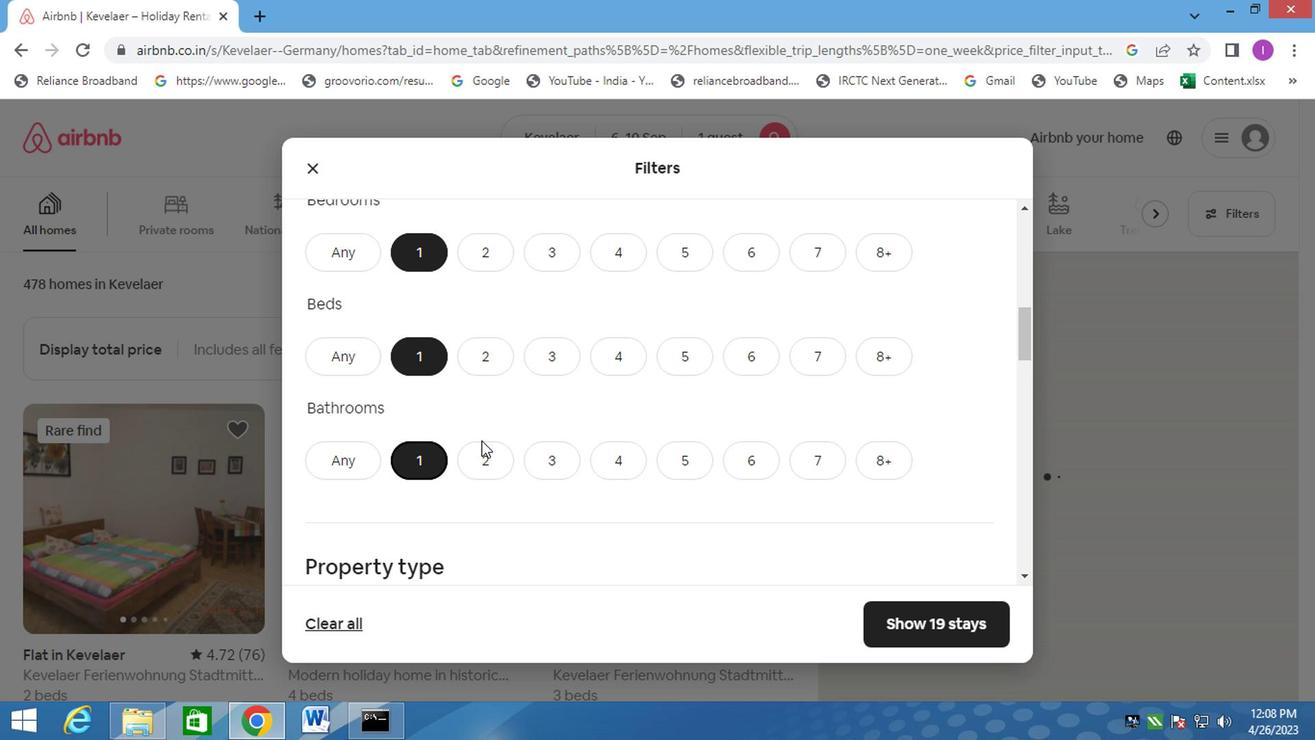 
Action: Mouse scrolled (485, 438) with delta (0, 0)
Screenshot: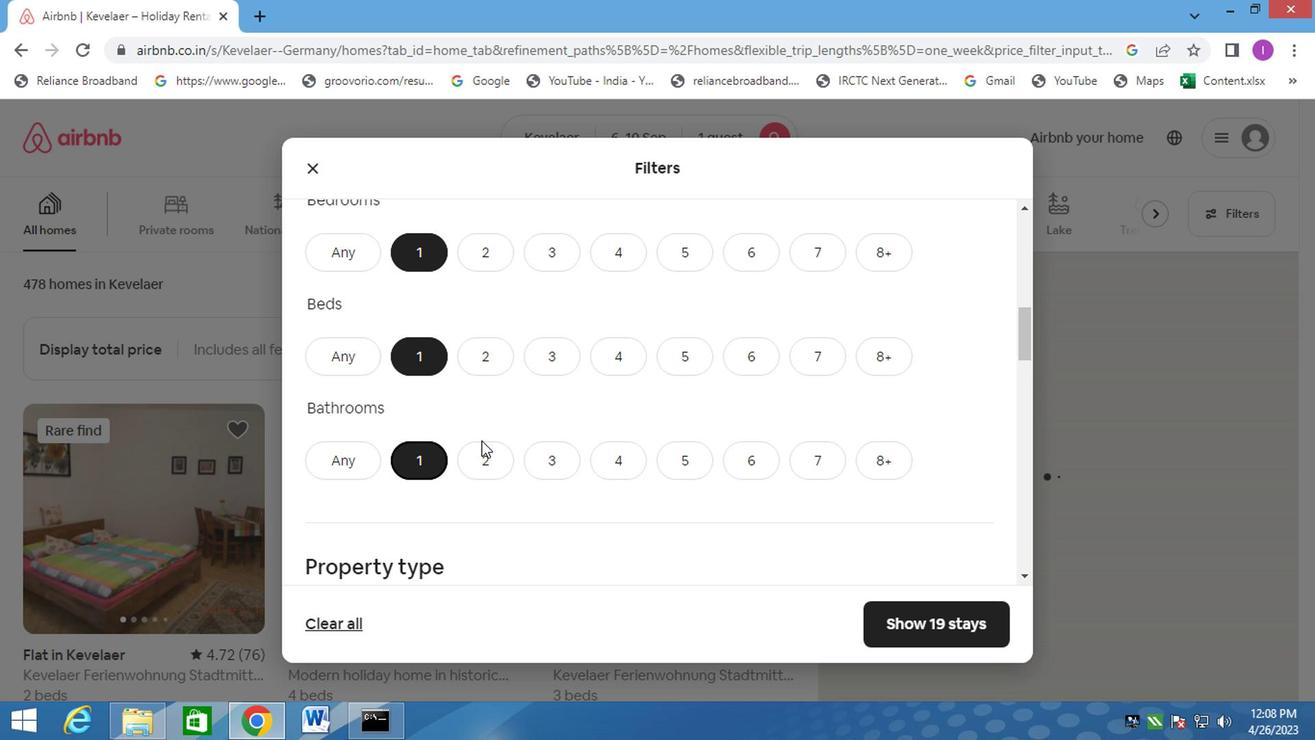 
Action: Mouse moved to (487, 438)
Screenshot: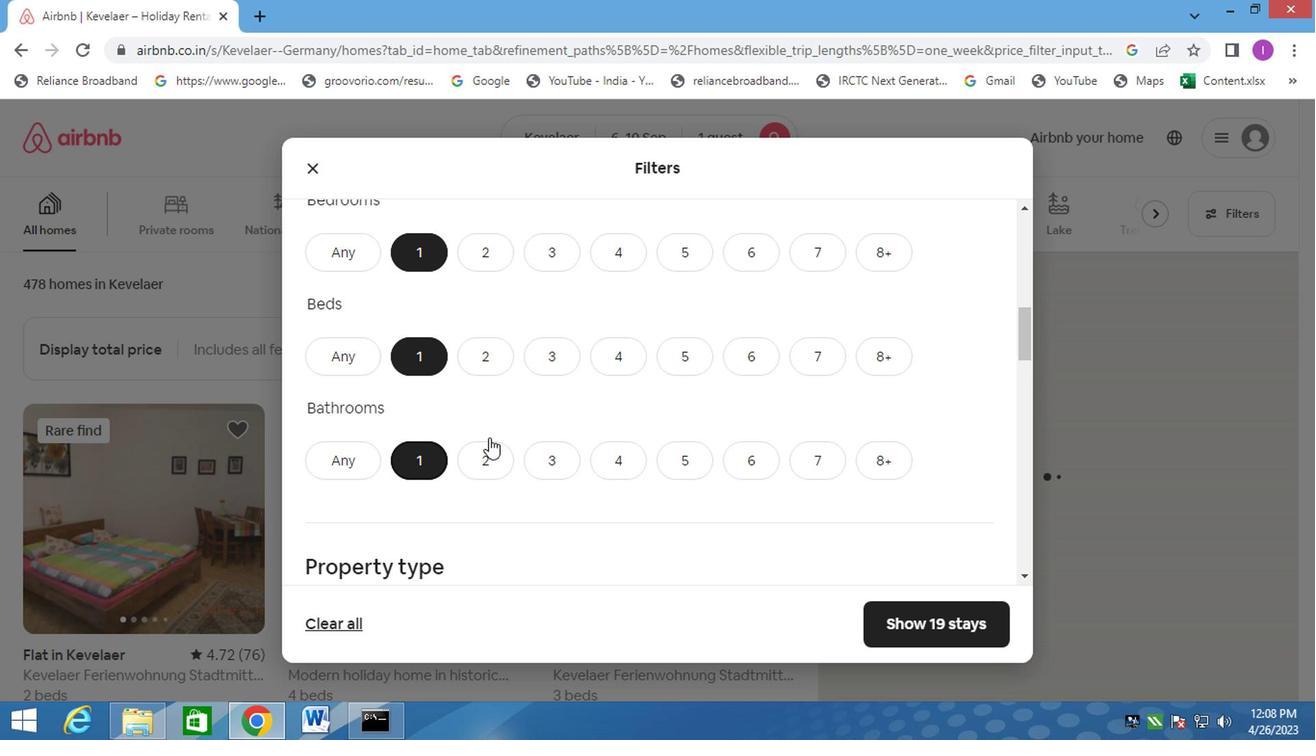 
Action: Mouse scrolled (485, 438) with delta (0, 0)
Screenshot: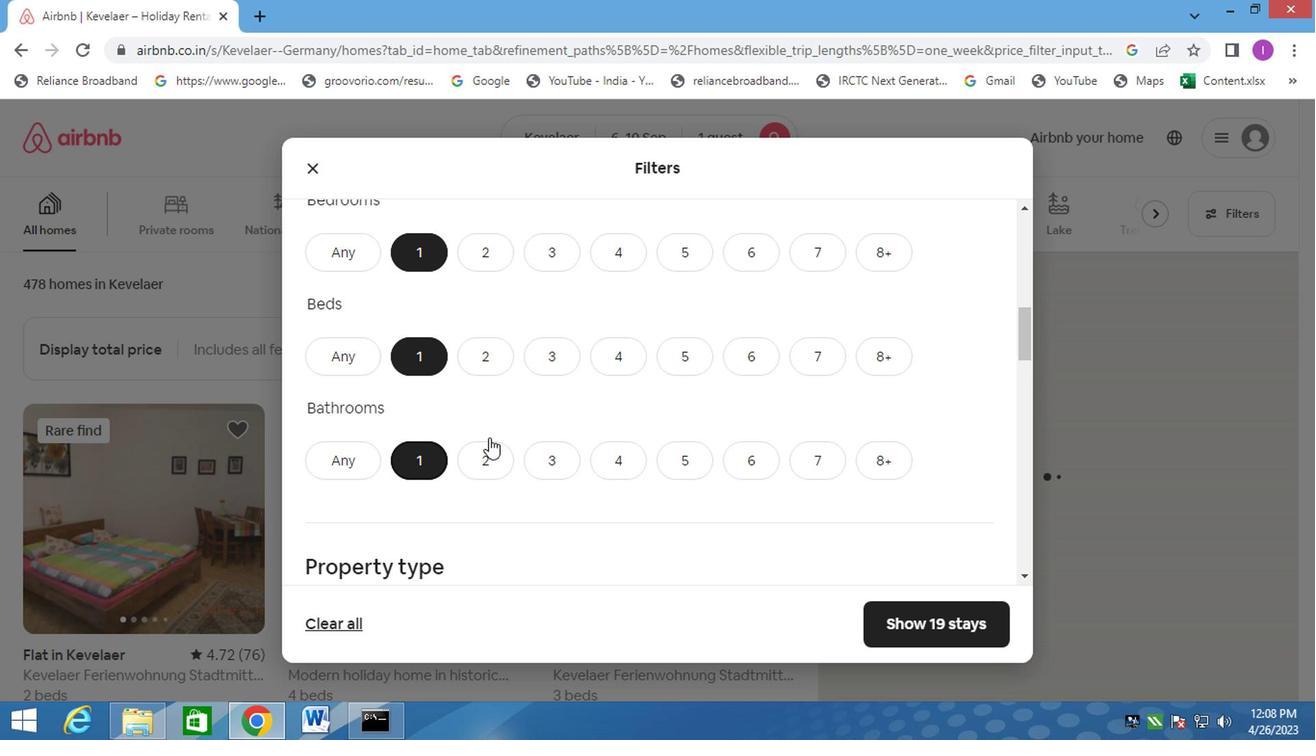 
Action: Mouse moved to (302, 401)
Screenshot: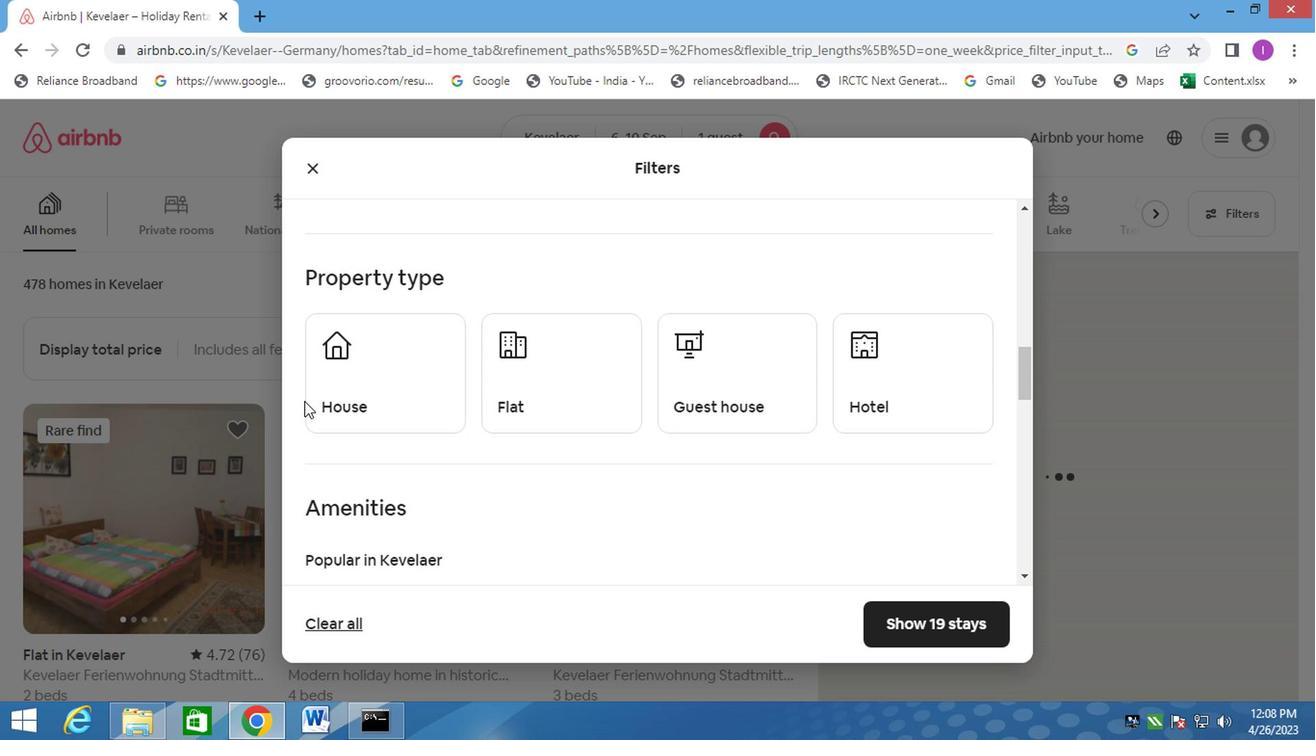 
Action: Mouse pressed left at (302, 401)
Screenshot: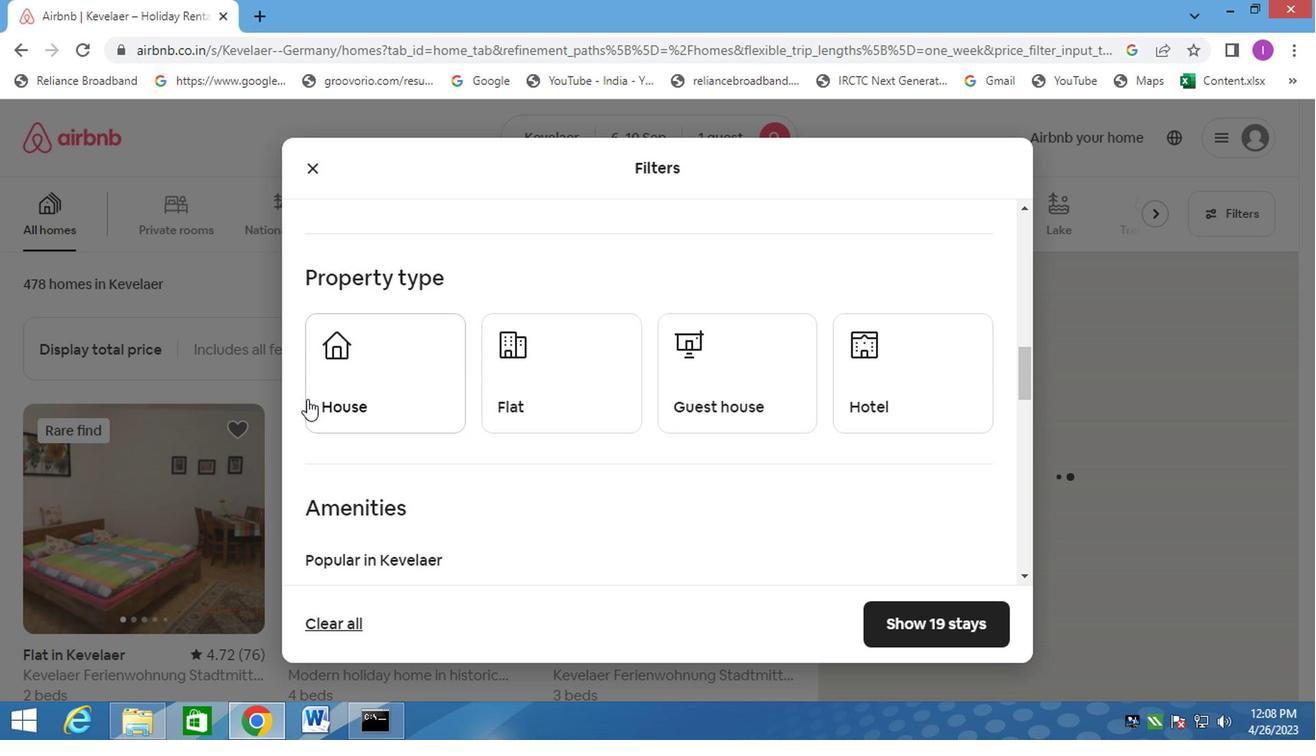 
Action: Mouse moved to (488, 365)
Screenshot: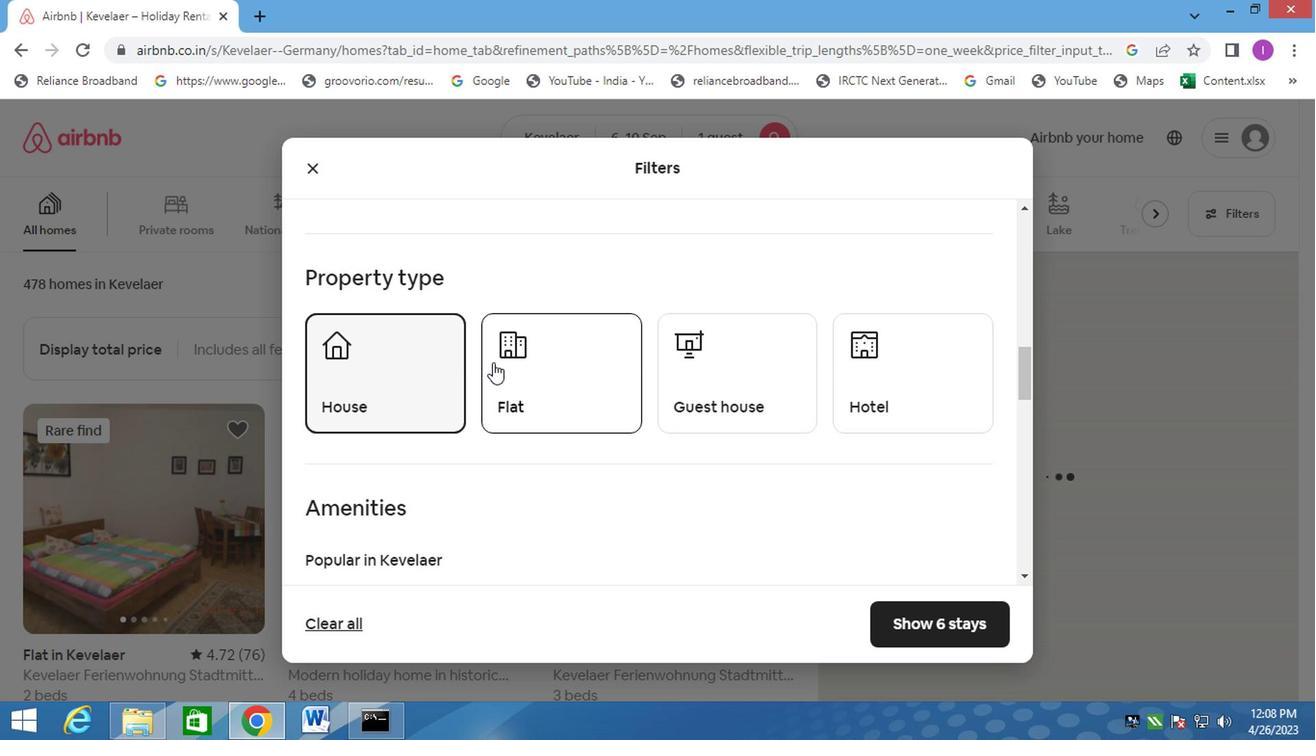 
Action: Mouse pressed left at (488, 365)
Screenshot: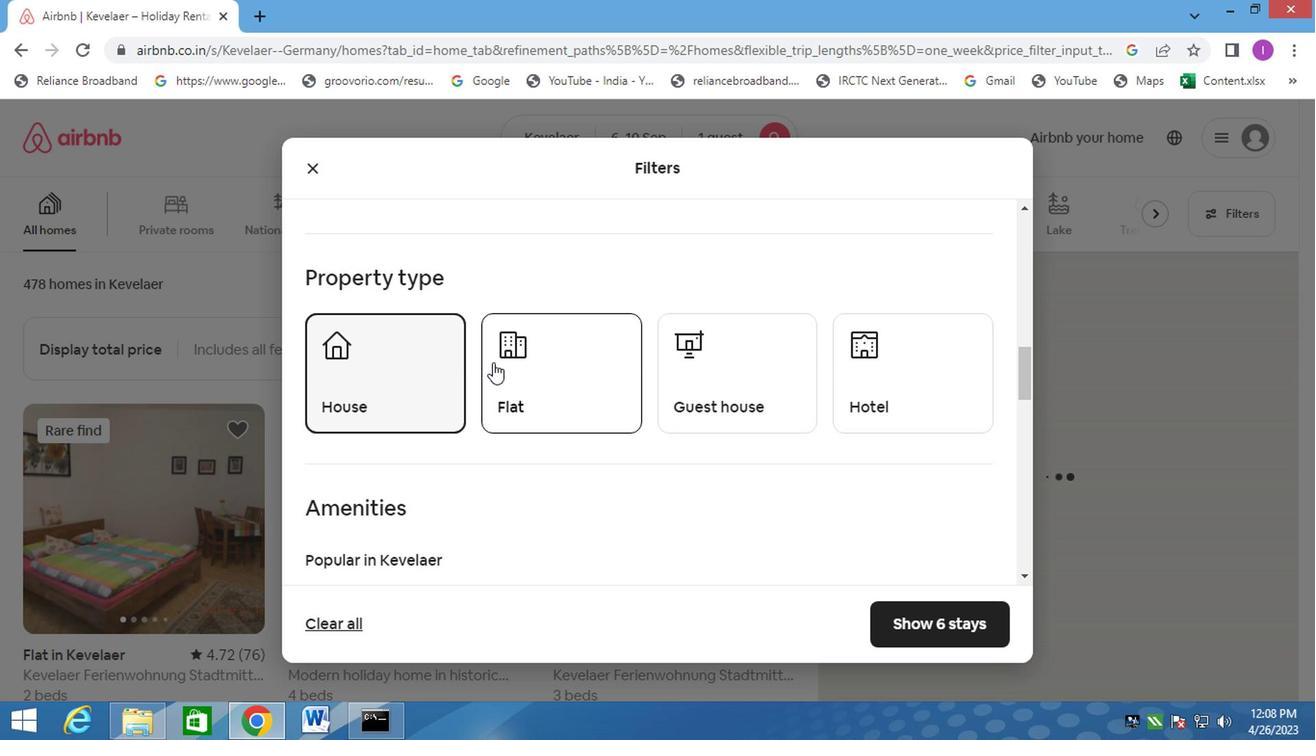 
Action: Mouse moved to (694, 362)
Screenshot: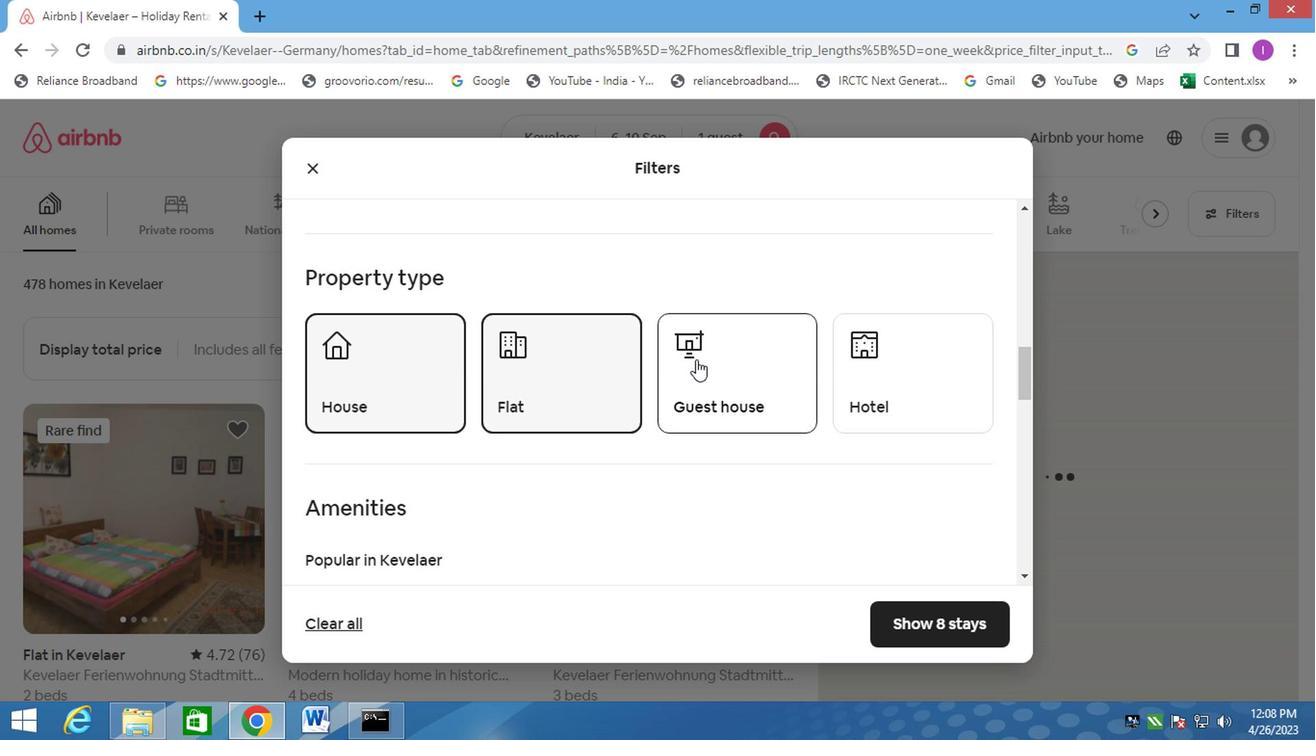 
Action: Mouse pressed left at (694, 362)
Screenshot: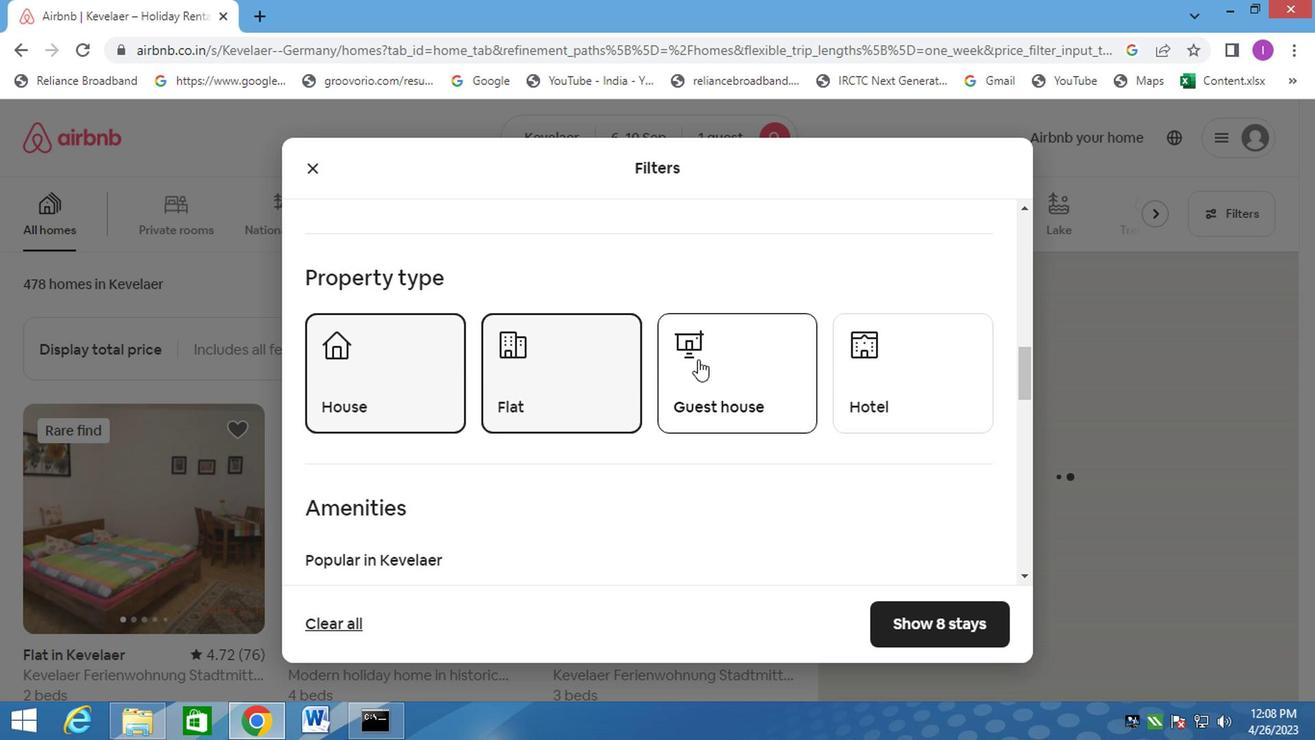 
Action: Mouse moved to (842, 361)
Screenshot: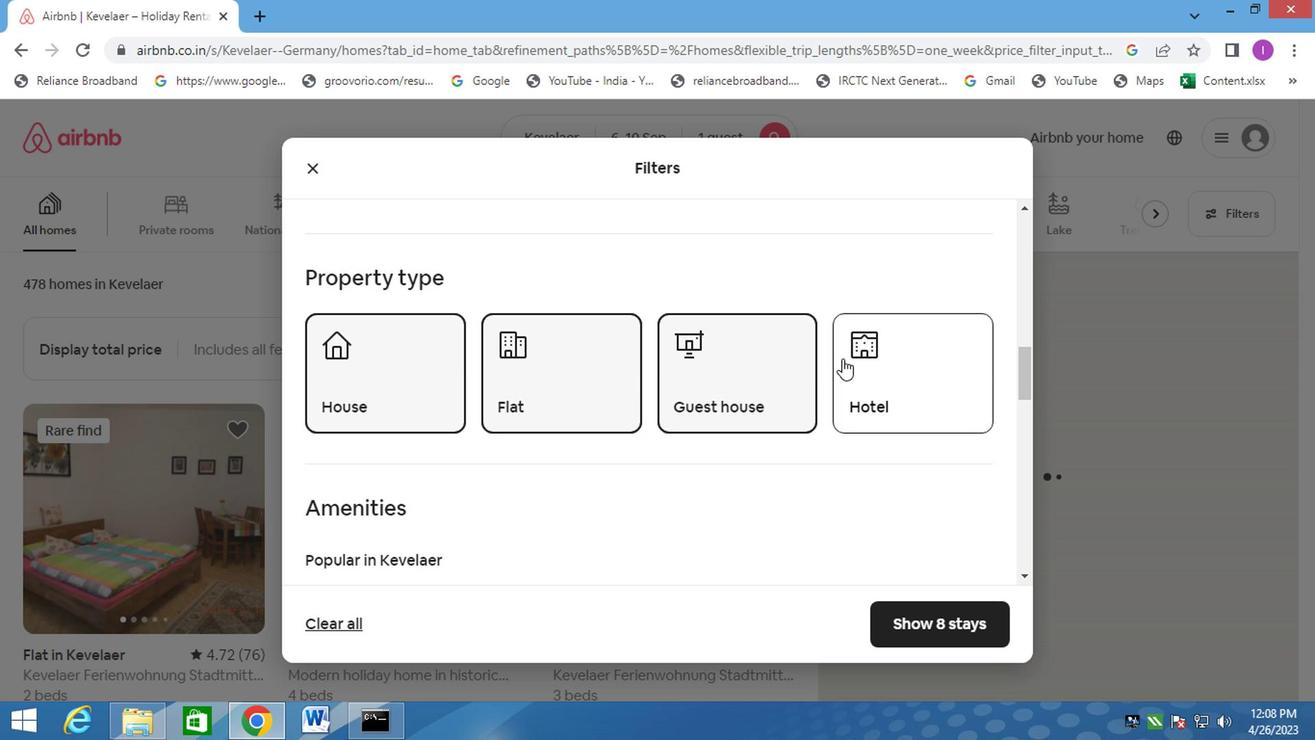 
Action: Mouse pressed left at (842, 361)
Screenshot: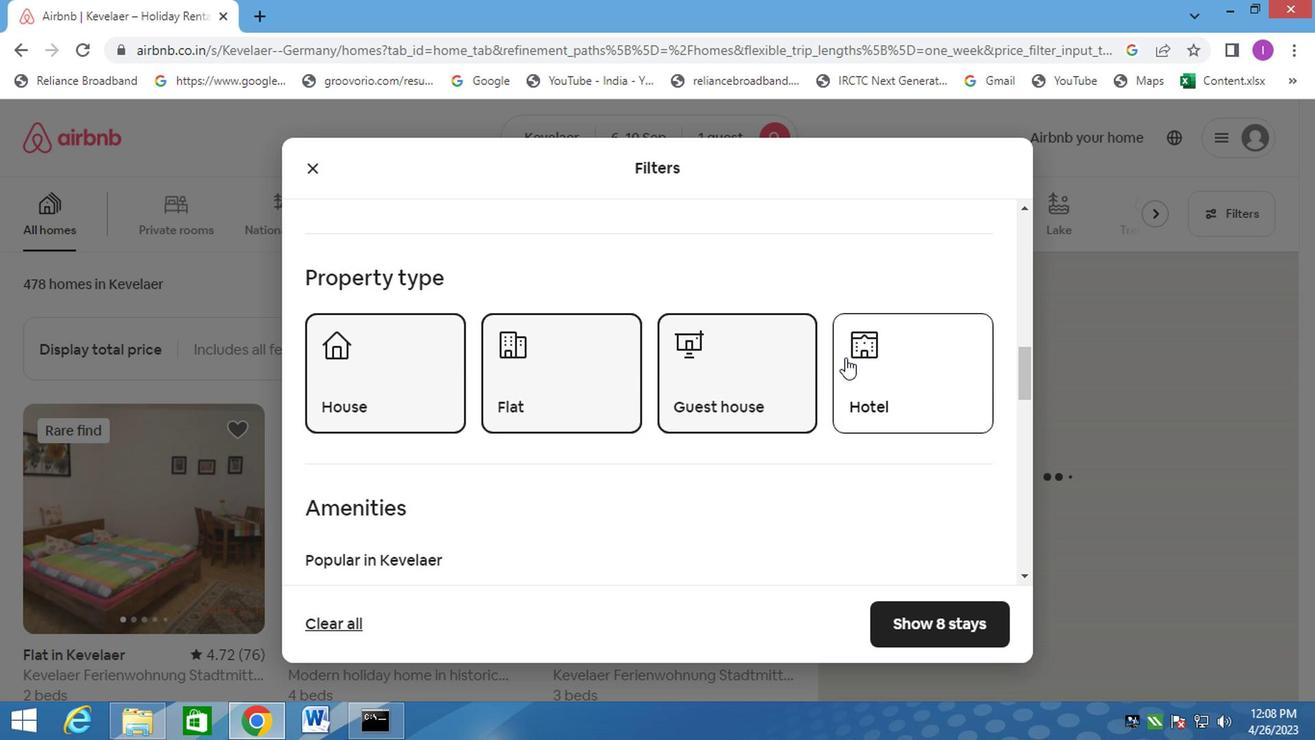
Action: Mouse moved to (716, 427)
Screenshot: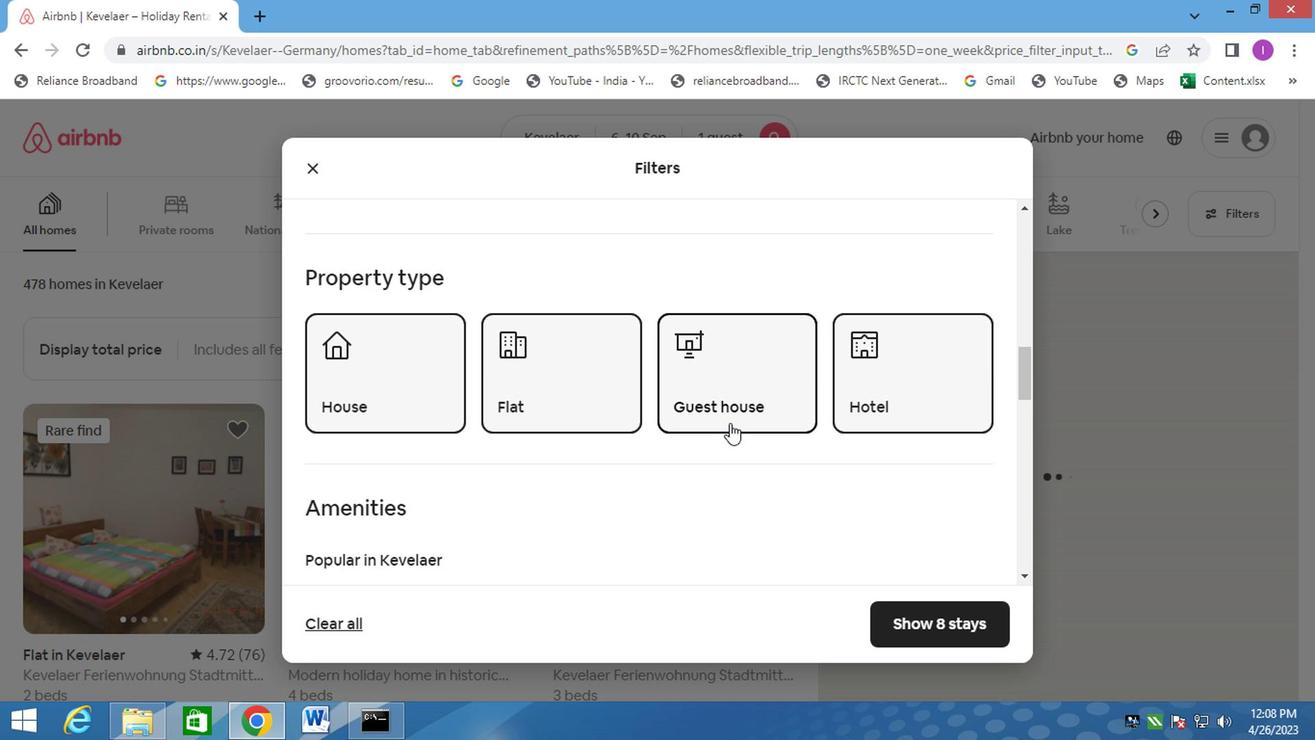 
Action: Mouse scrolled (716, 426) with delta (0, 0)
Screenshot: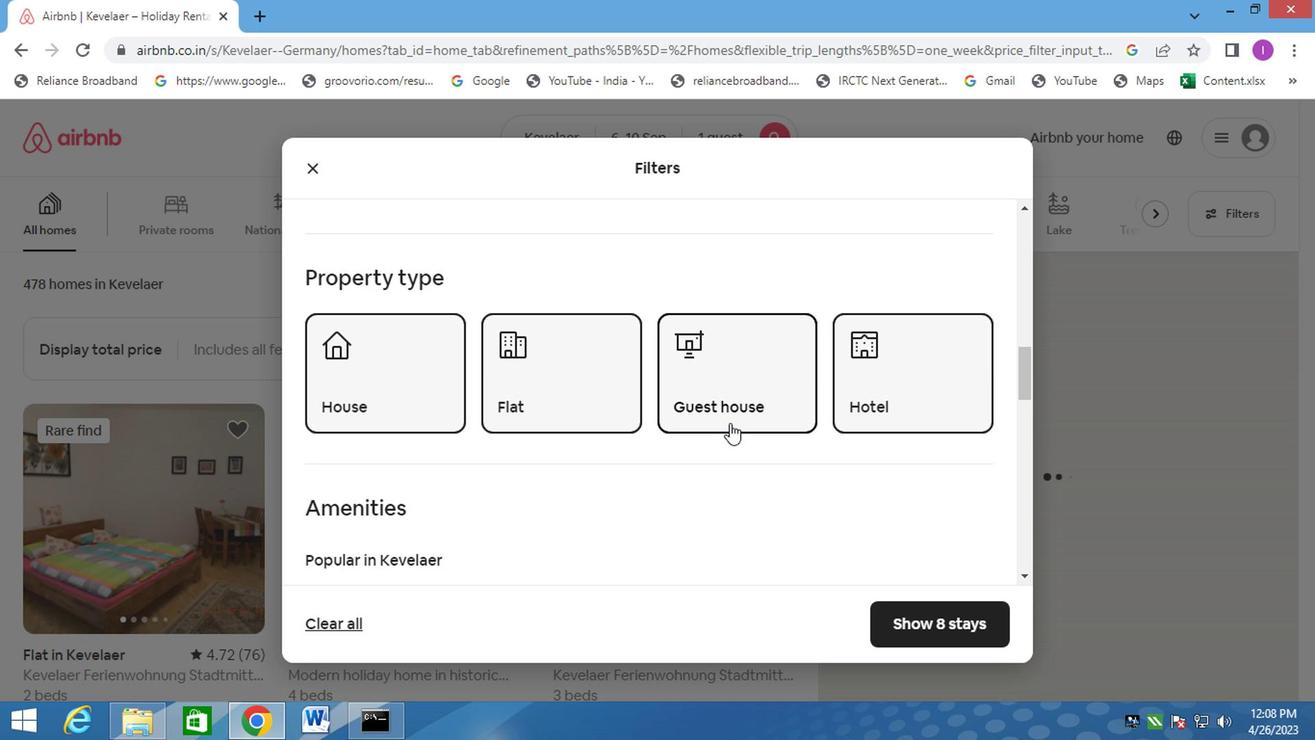 
Action: Mouse moved to (705, 437)
Screenshot: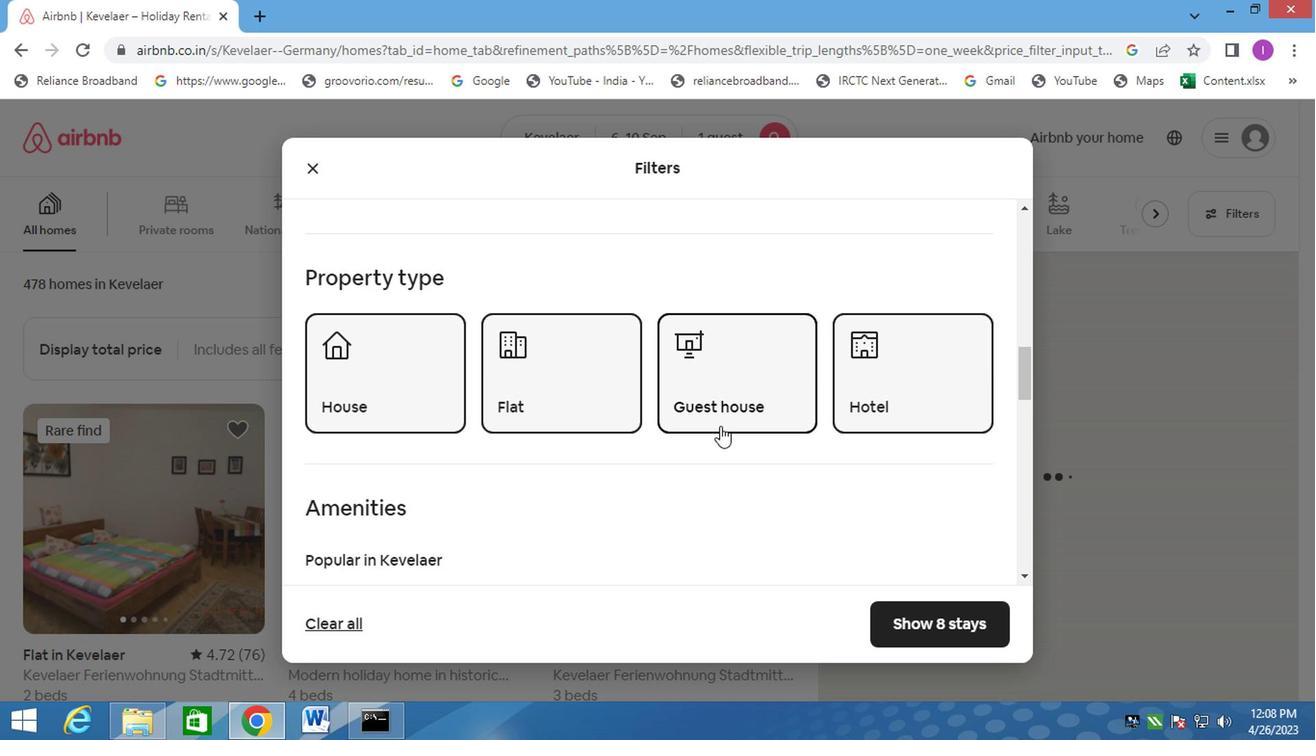 
Action: Mouse scrolled (705, 436) with delta (0, 0)
Screenshot: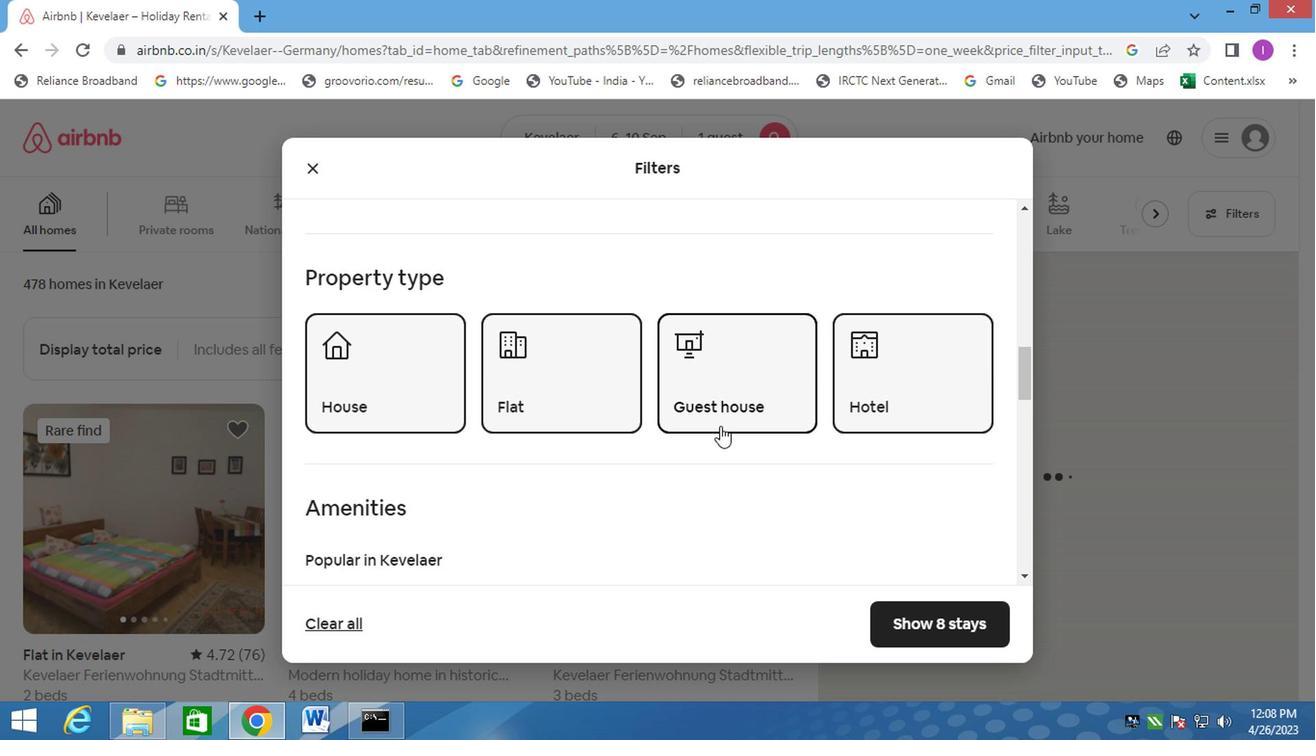 
Action: Mouse scrolled (705, 436) with delta (0, 0)
Screenshot: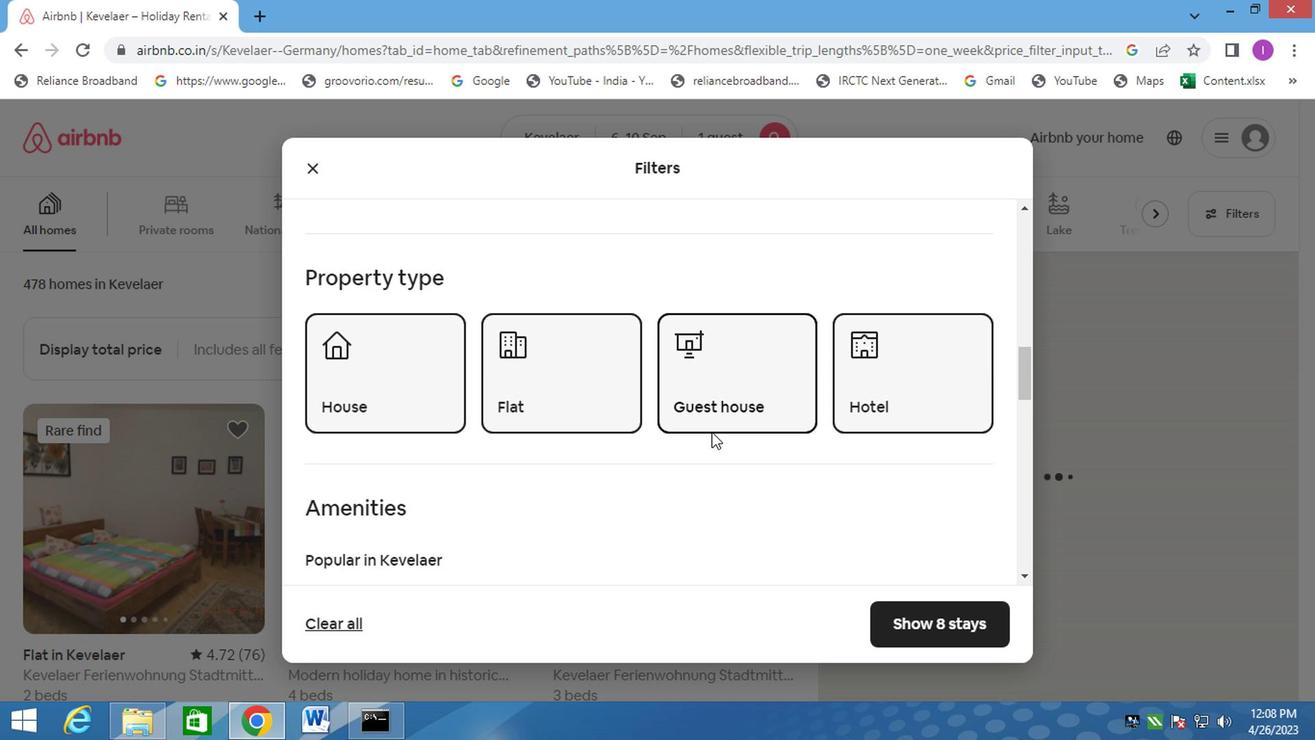 
Action: Mouse moved to (705, 437)
Screenshot: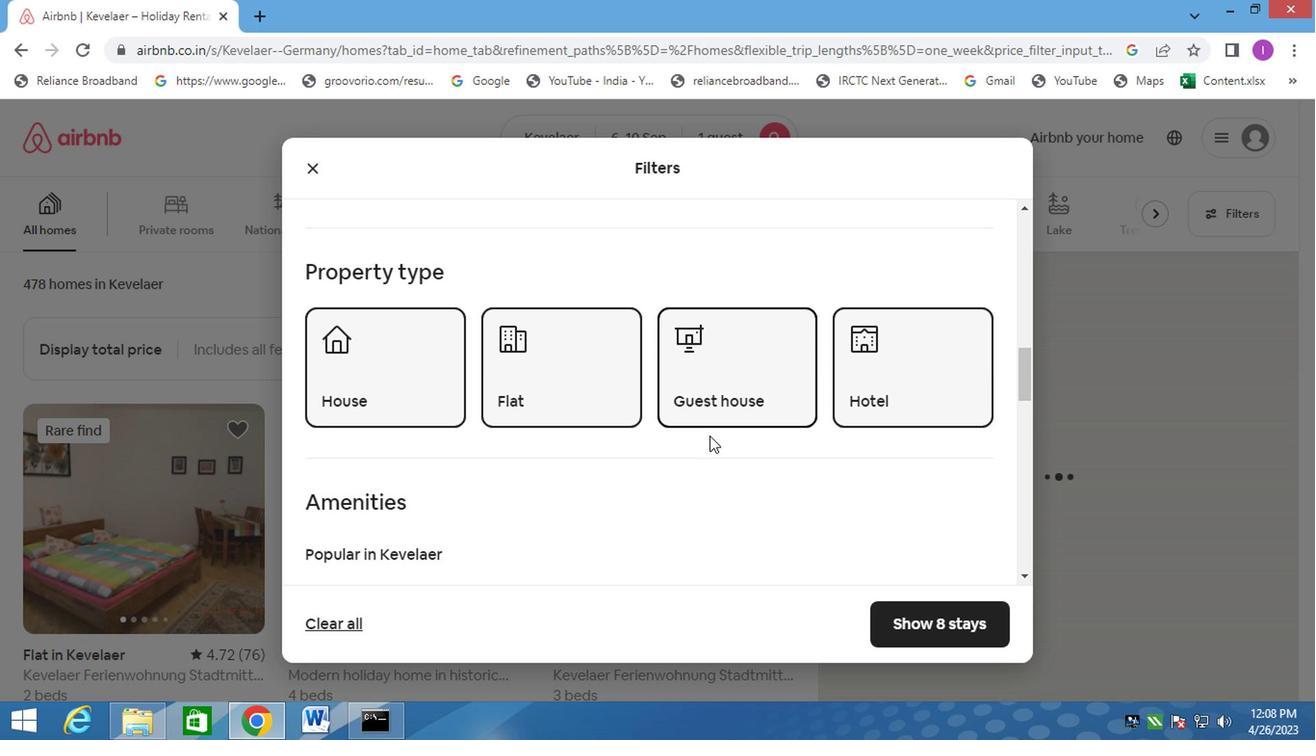 
Action: Mouse scrolled (705, 436) with delta (0, 0)
Screenshot: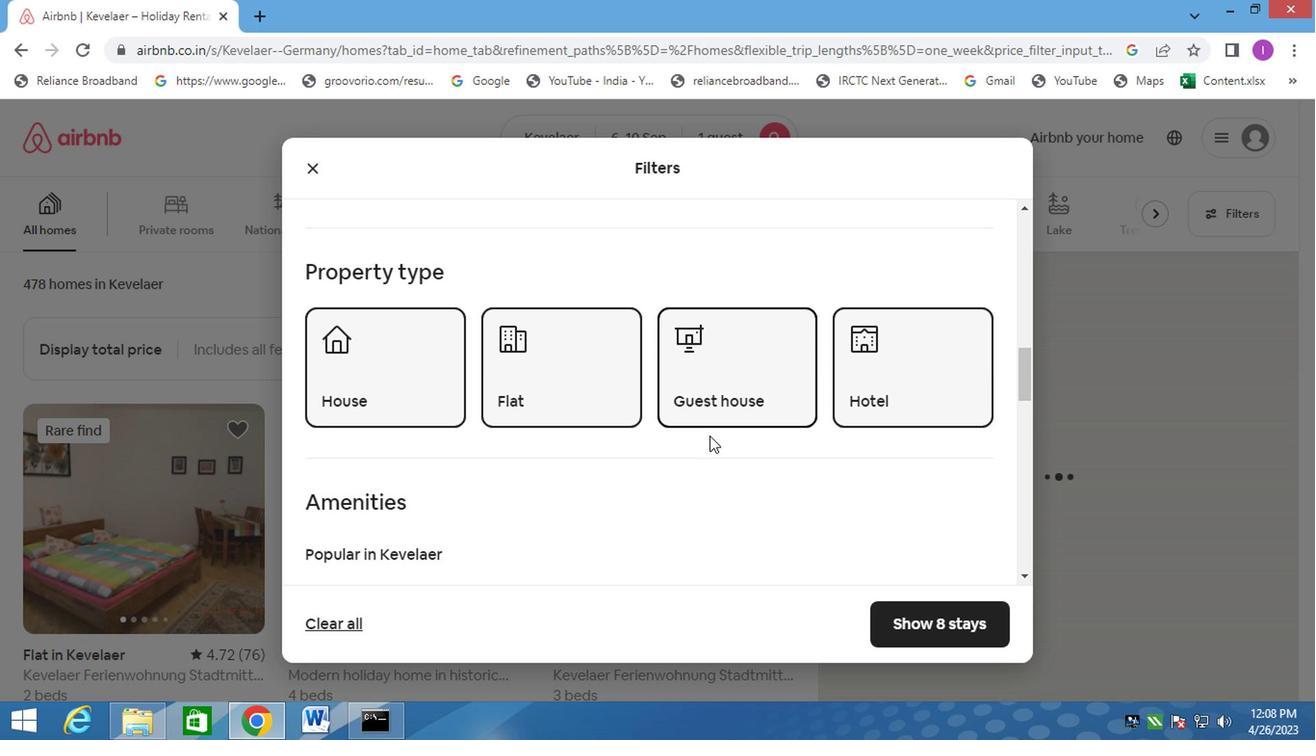 
Action: Mouse moved to (570, 389)
Screenshot: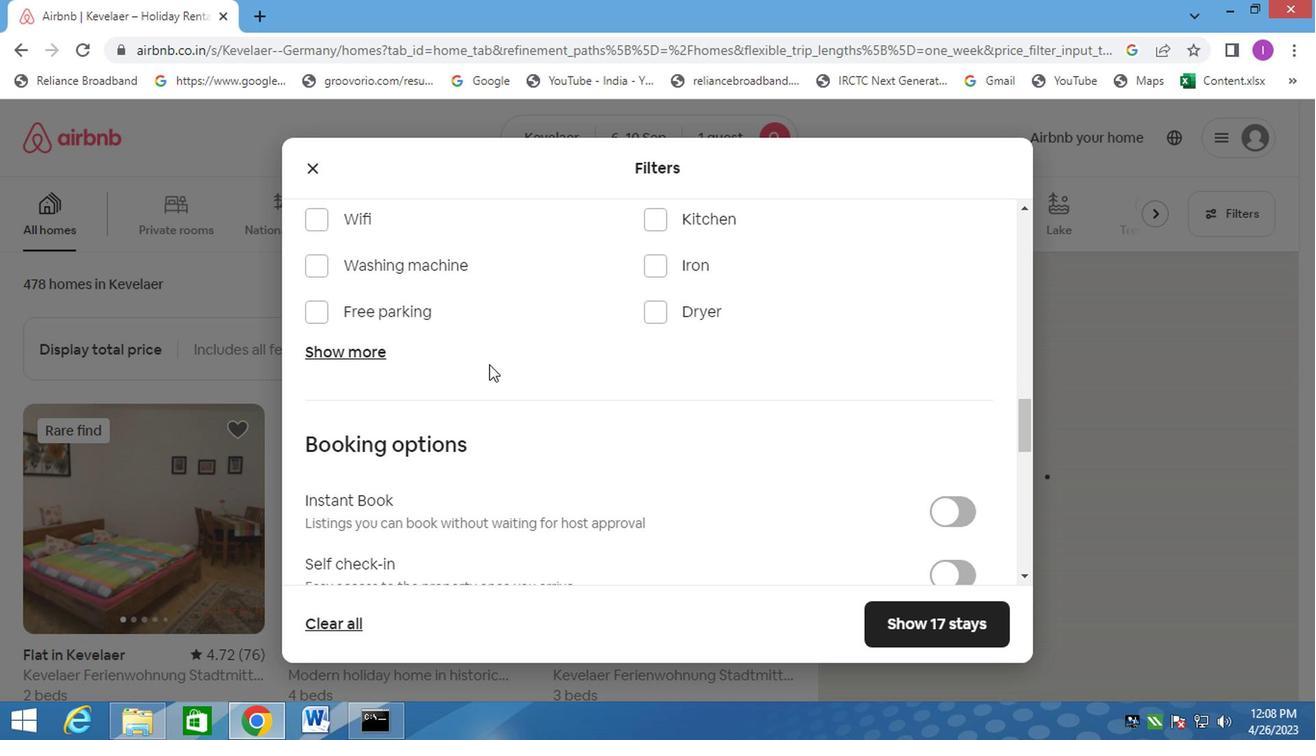
Action: Mouse scrolled (570, 389) with delta (0, 0)
Screenshot: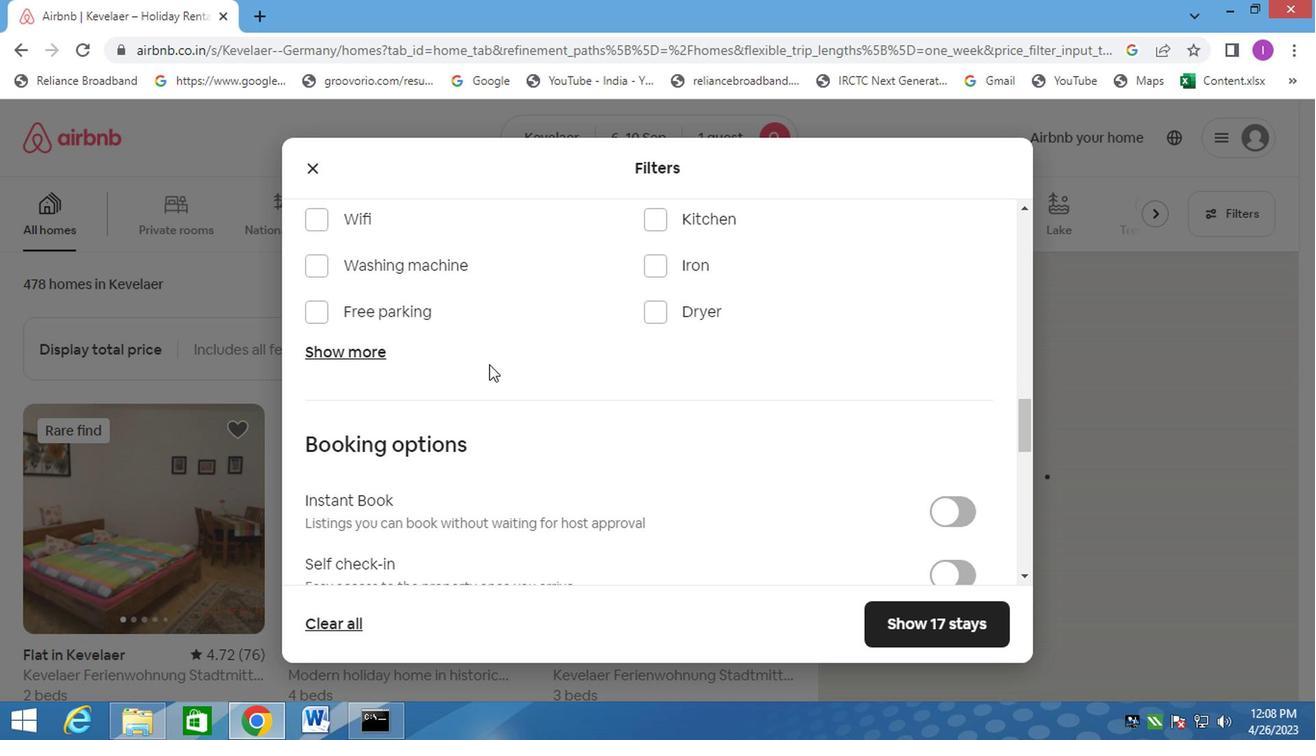 
Action: Mouse moved to (599, 392)
Screenshot: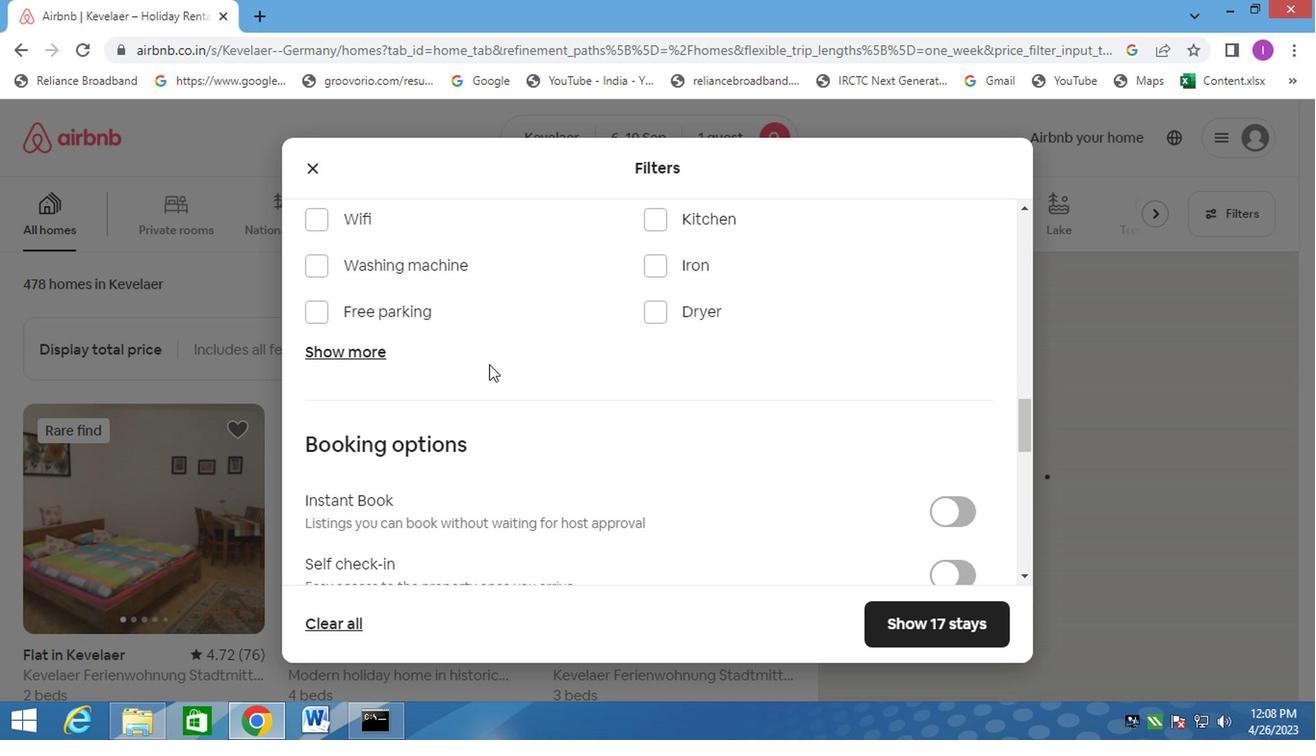
Action: Mouse scrolled (599, 391) with delta (0, 0)
Screenshot: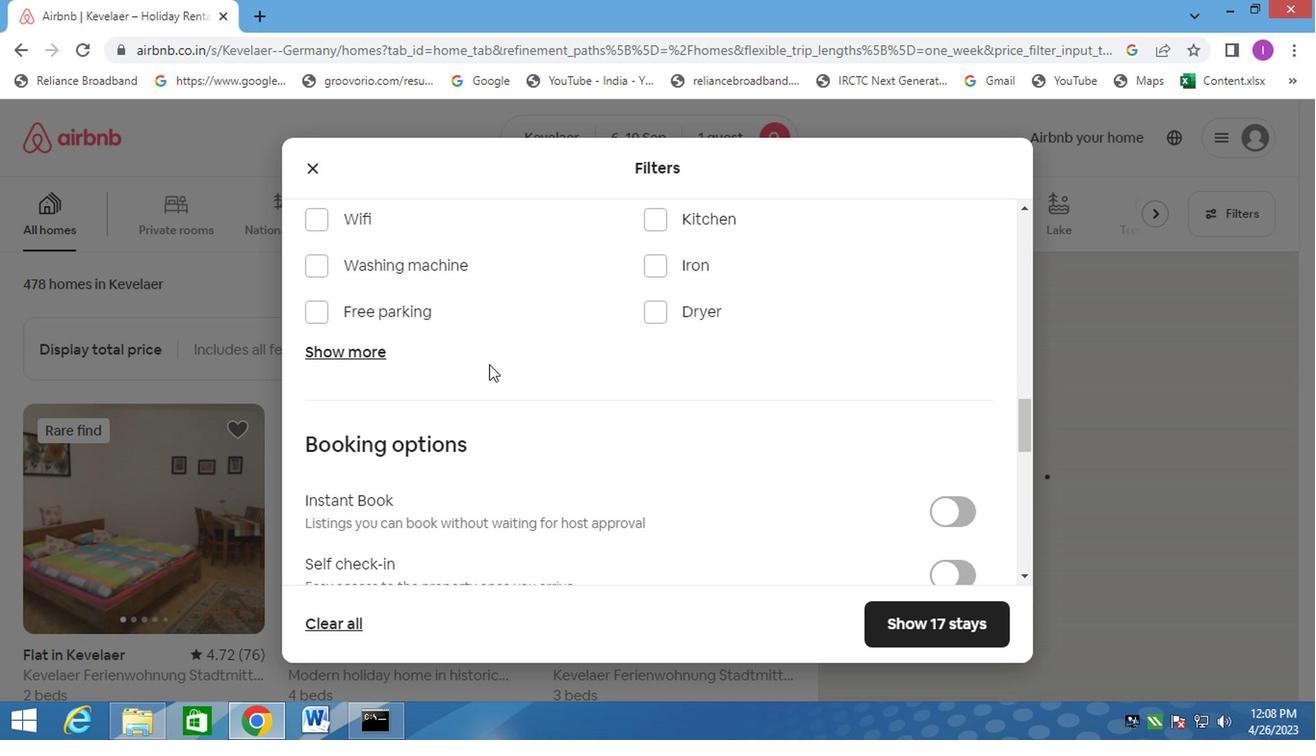 
Action: Mouse moved to (616, 392)
Screenshot: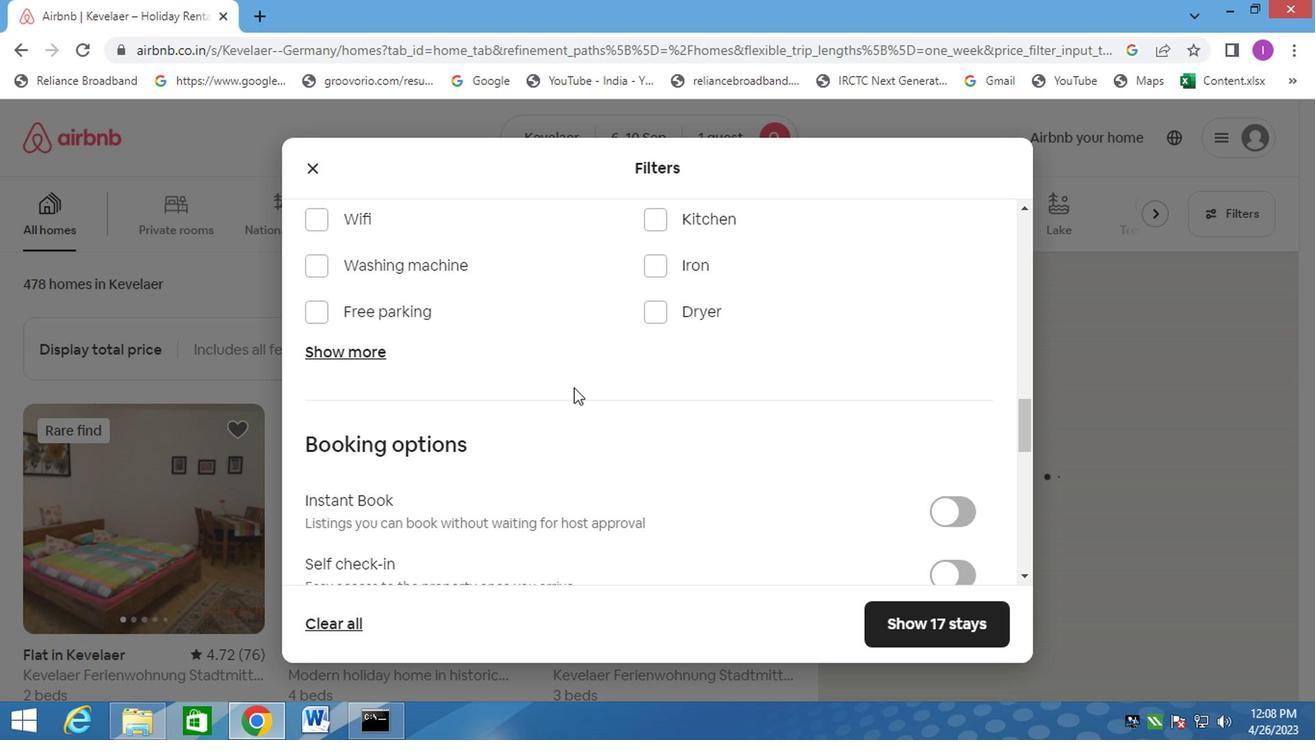 
Action: Mouse scrolled (616, 392) with delta (0, 0)
Screenshot: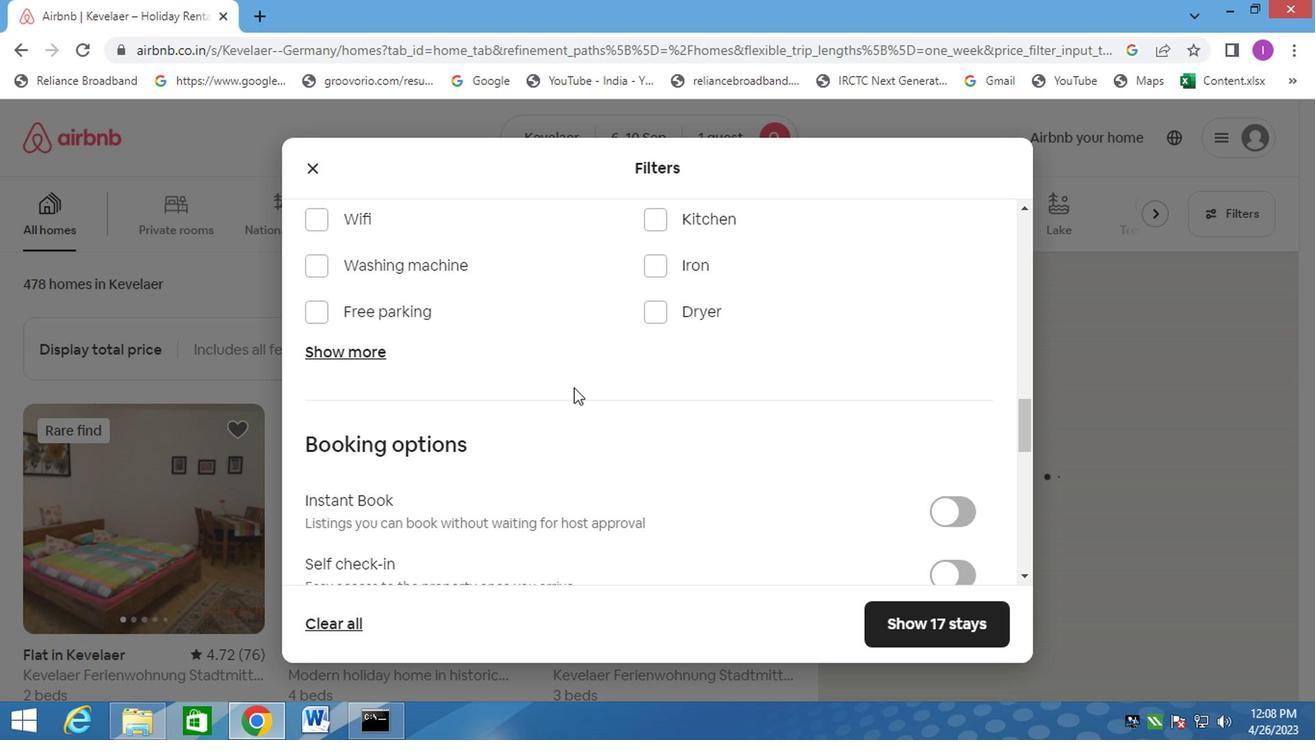 
Action: Mouse moved to (619, 392)
Screenshot: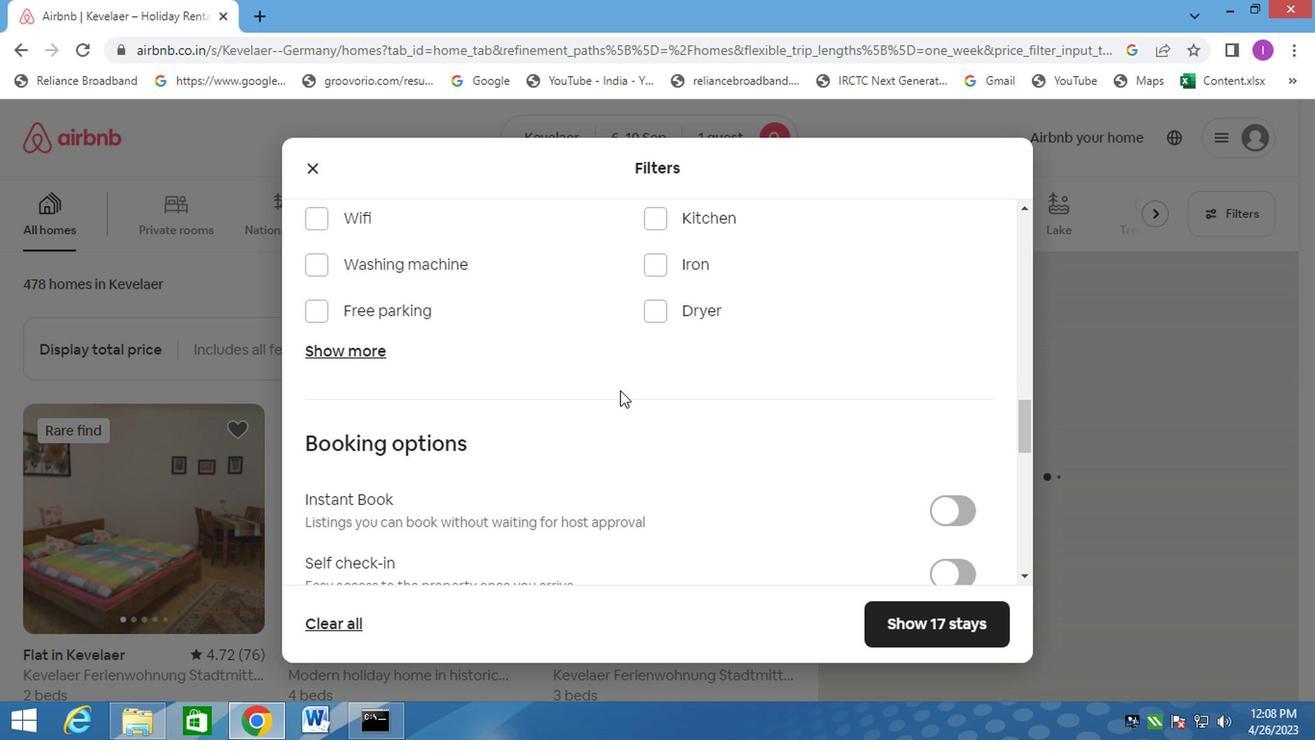 
Action: Mouse scrolled (619, 392) with delta (0, 0)
Screenshot: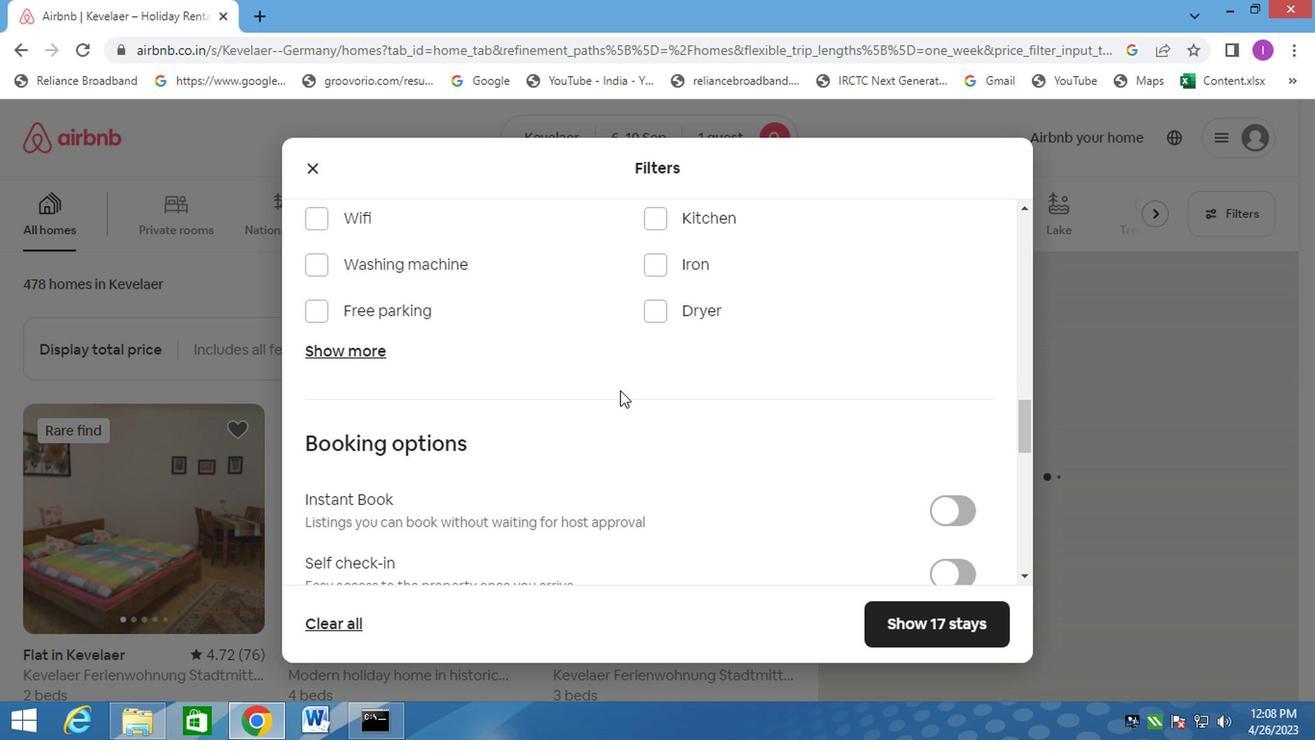 
Action: Mouse moved to (943, 241)
Screenshot: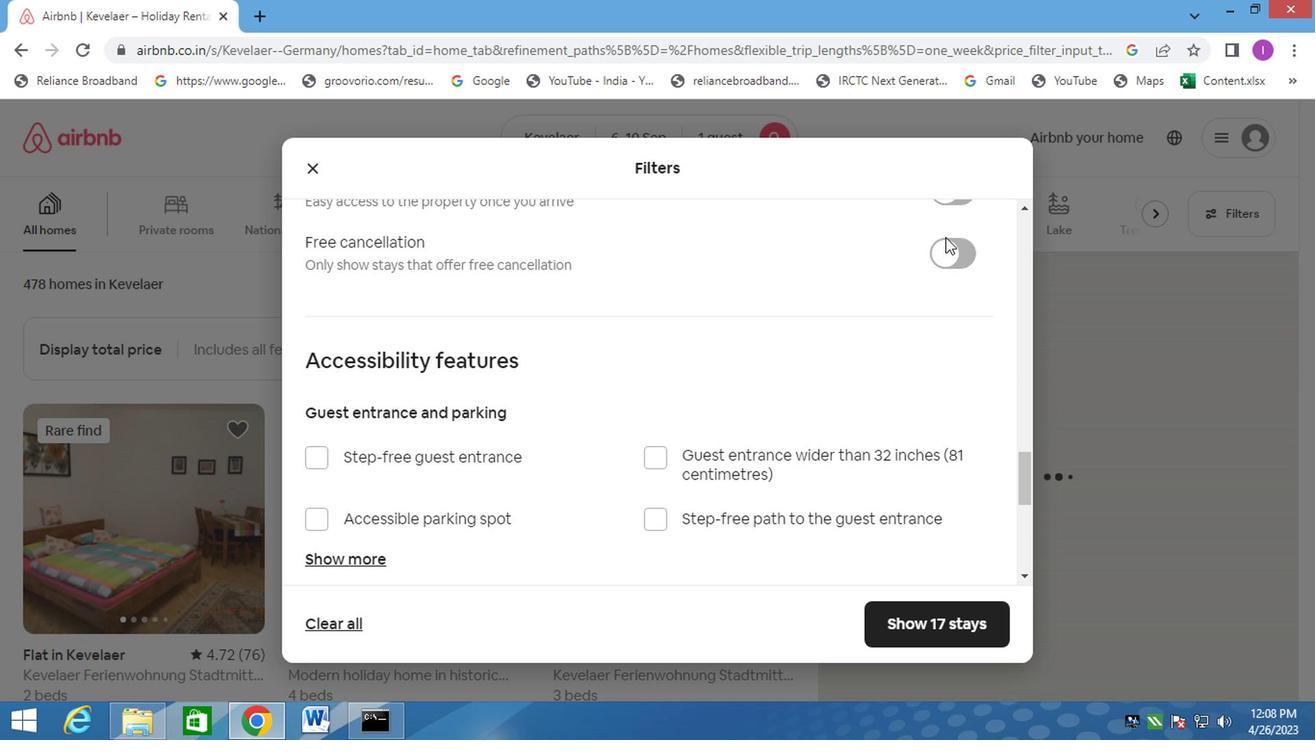 
Action: Mouse scrolled (943, 242) with delta (0, 0)
Screenshot: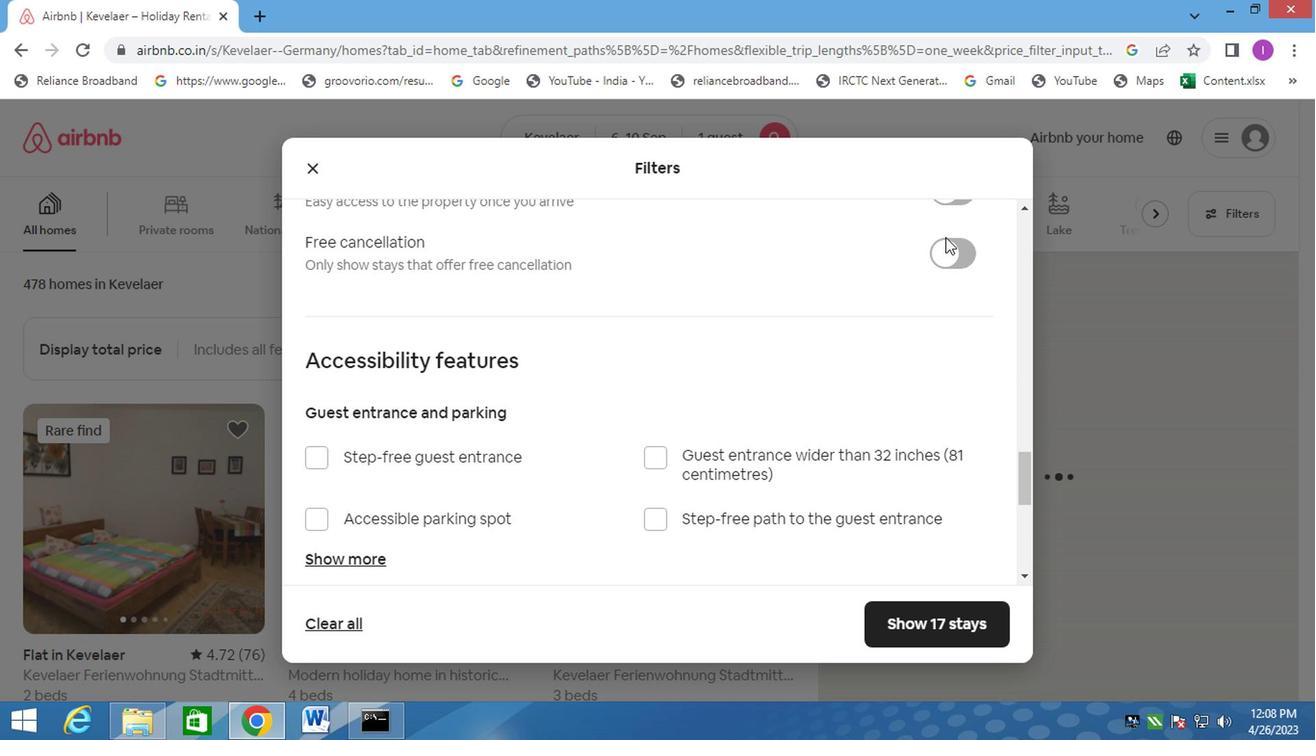 
Action: Mouse moved to (962, 294)
Screenshot: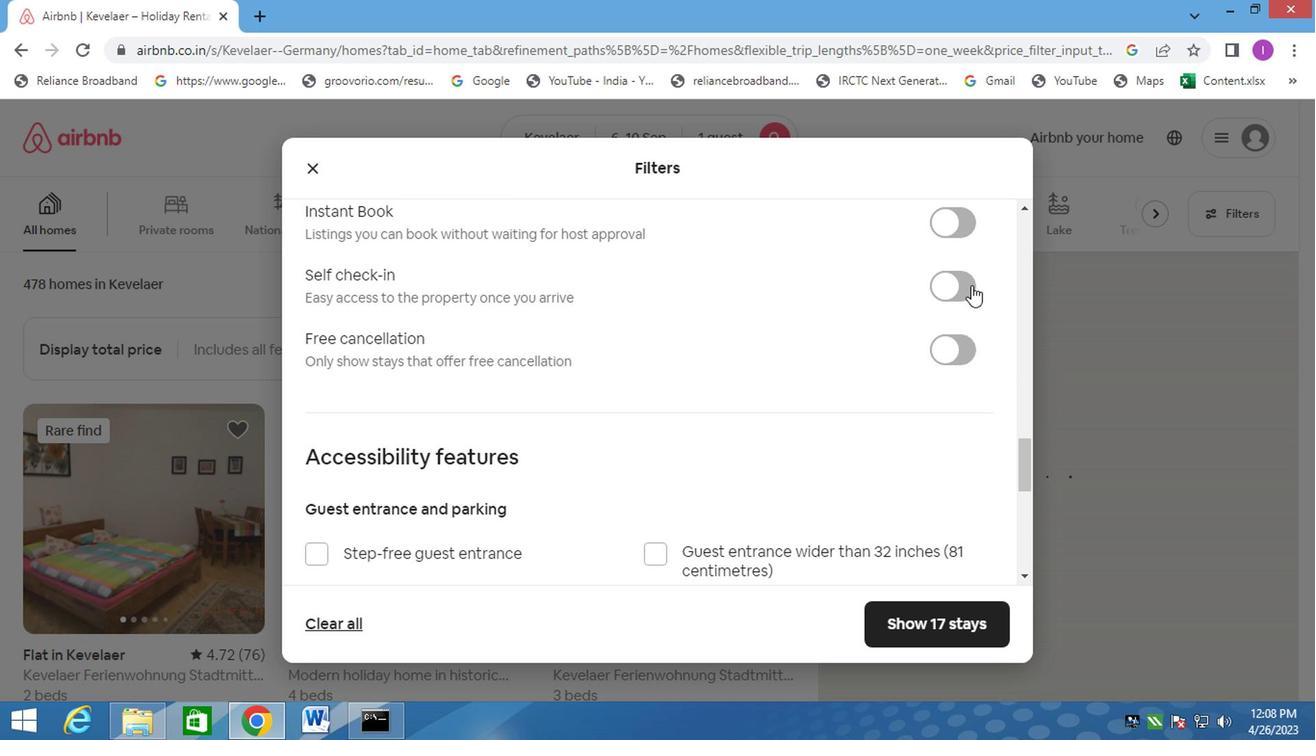 
Action: Mouse pressed left at (962, 294)
Screenshot: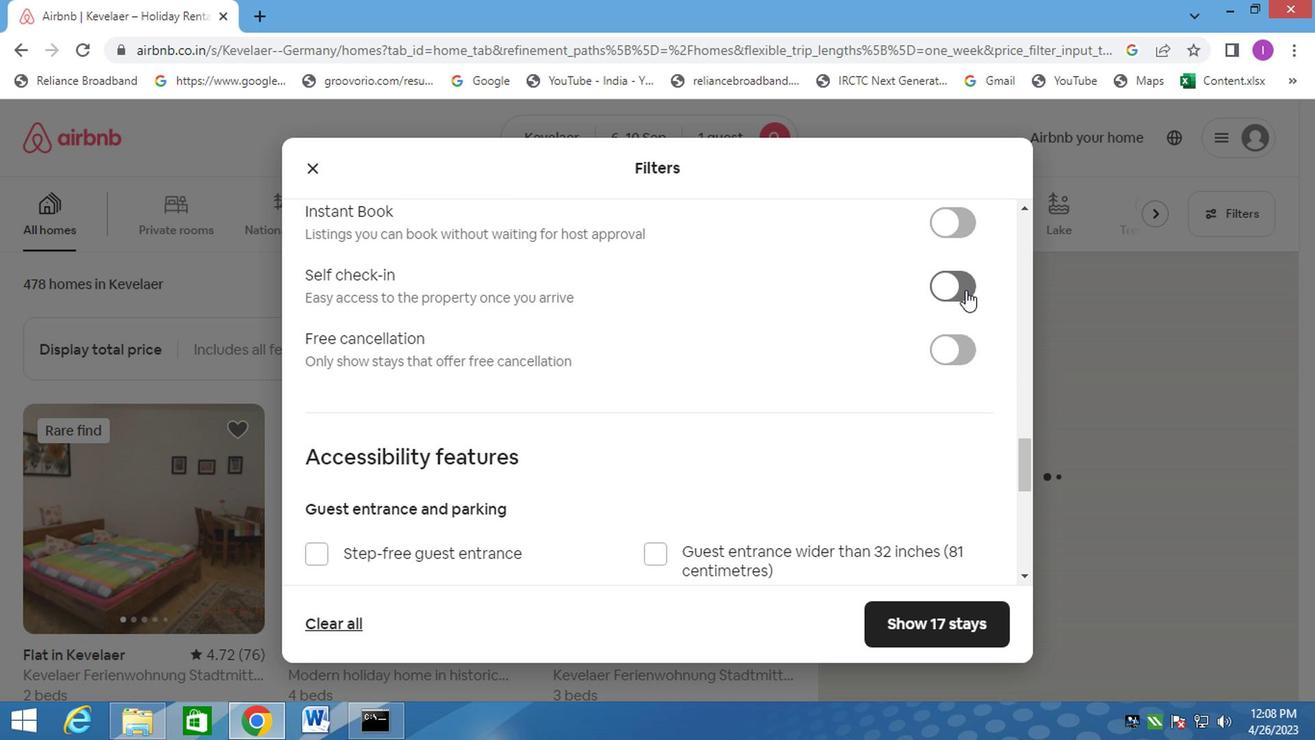 
Action: Mouse moved to (431, 466)
Screenshot: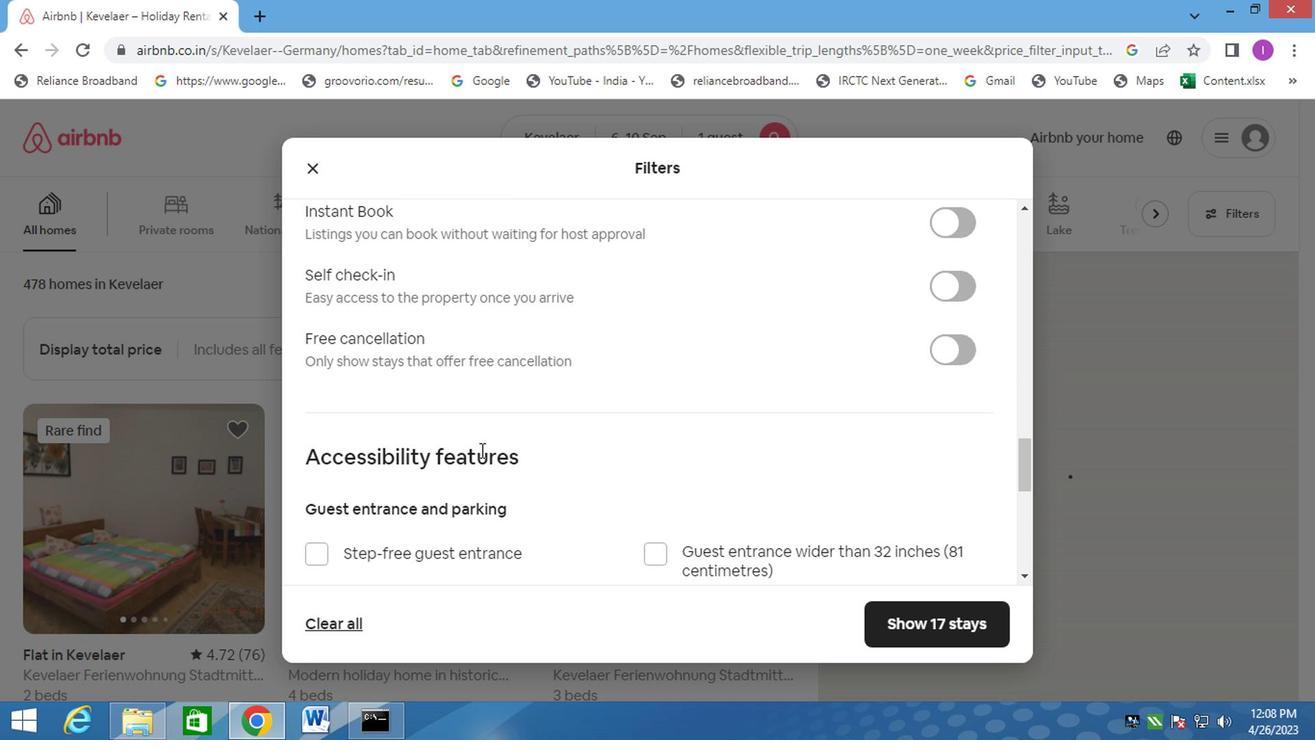 
Action: Mouse scrolled (431, 466) with delta (0, 0)
Screenshot: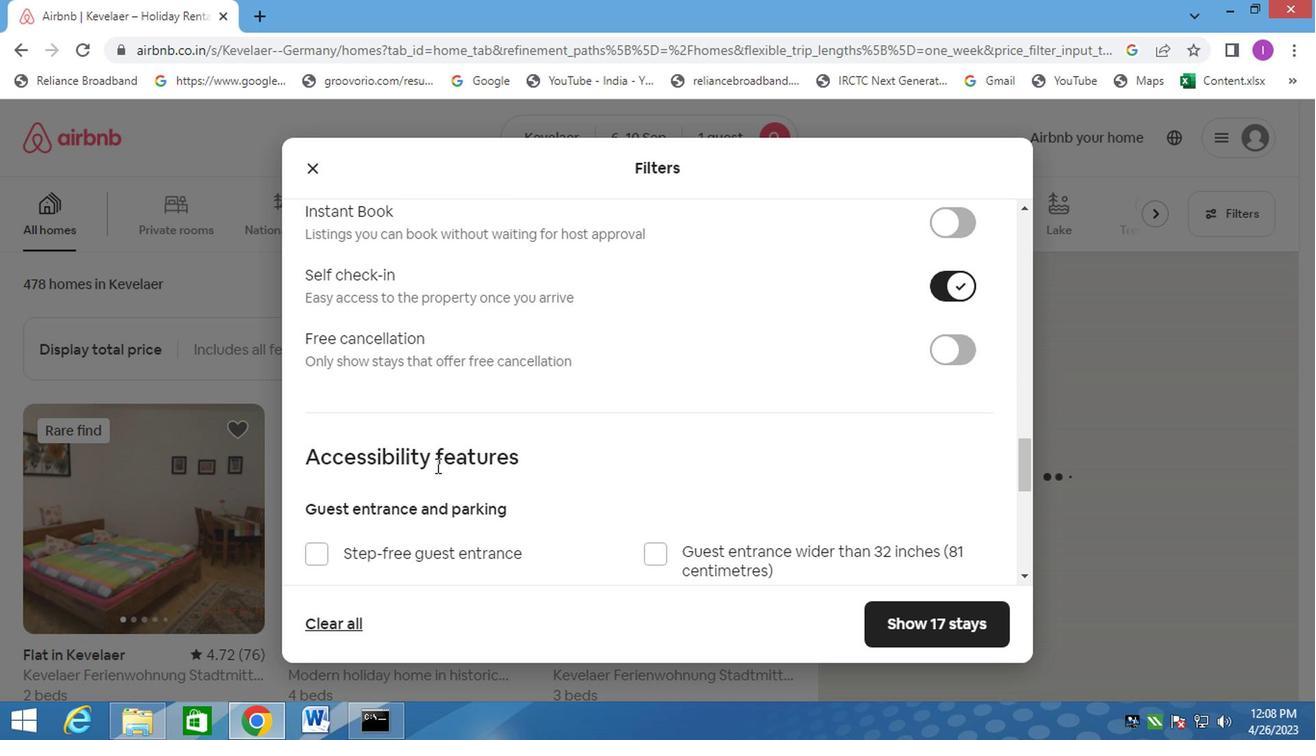 
Action: Mouse scrolled (431, 466) with delta (0, 0)
Screenshot: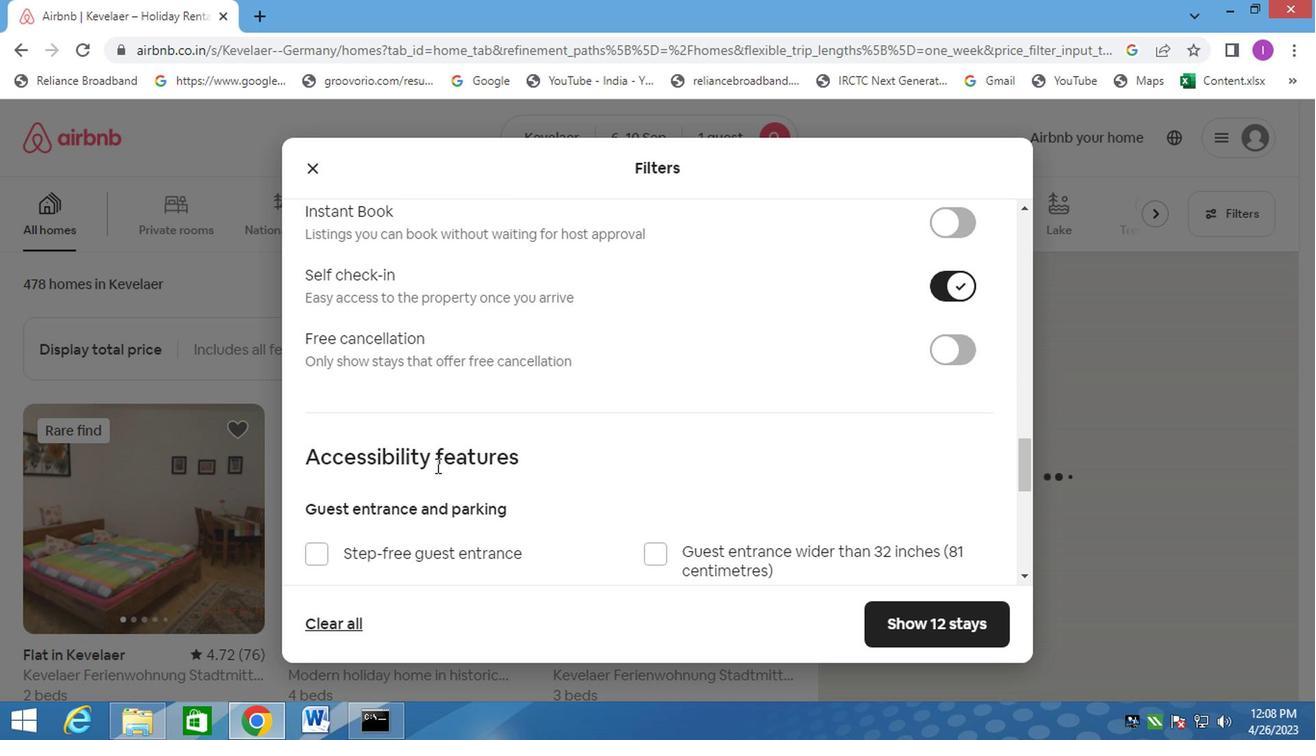 
Action: Mouse scrolled (431, 466) with delta (0, 0)
Screenshot: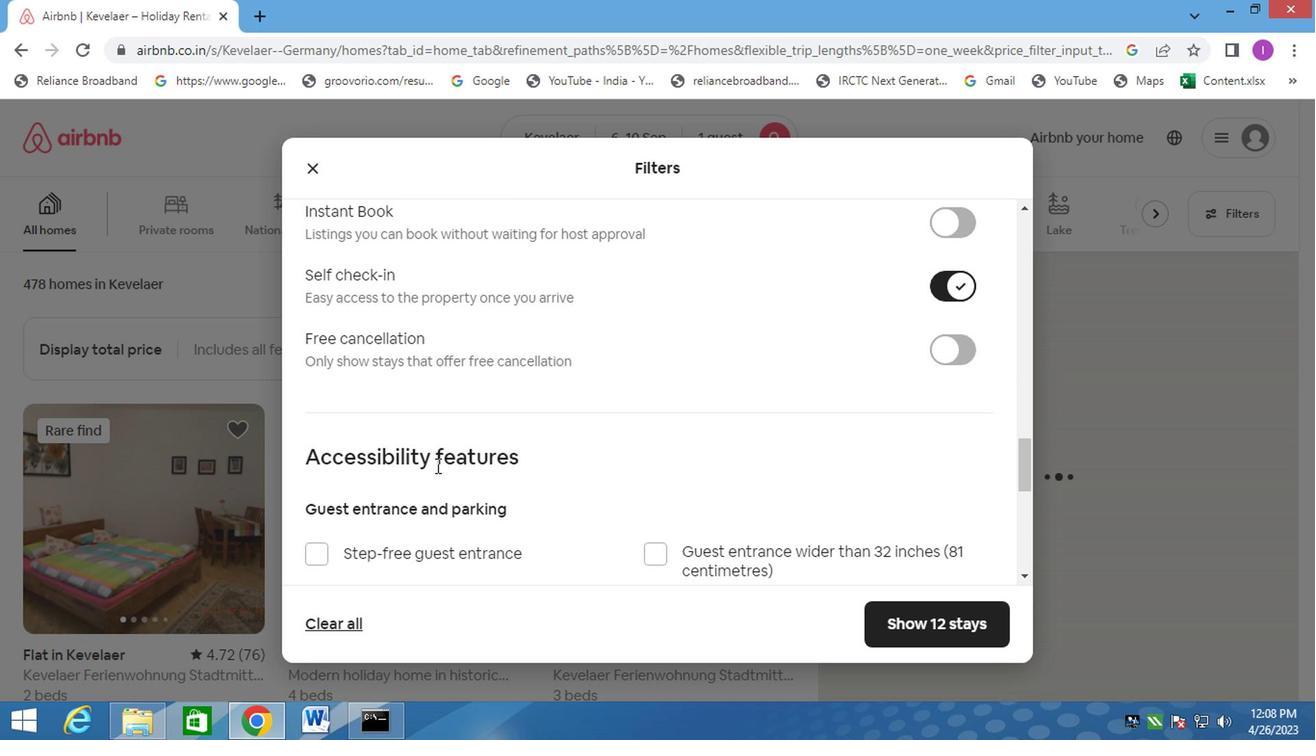 
Action: Mouse moved to (431, 456)
Screenshot: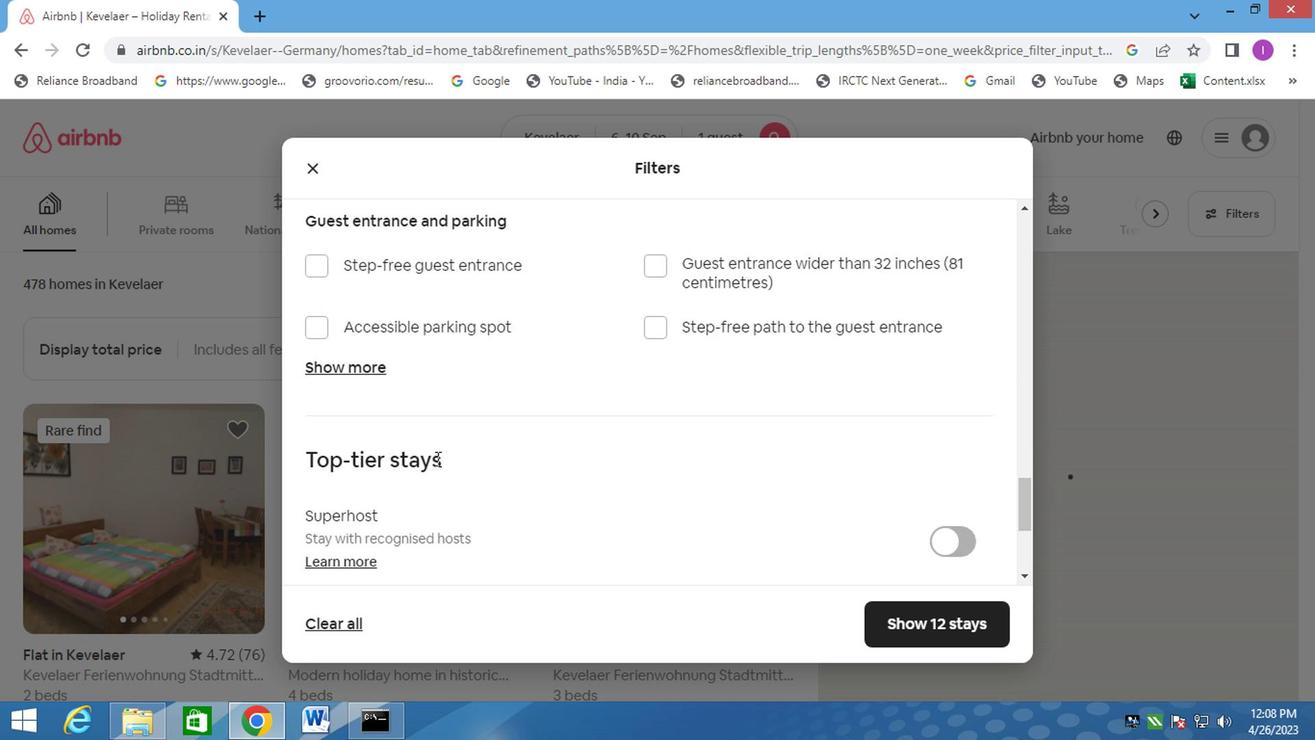 
Action: Mouse scrolled (431, 455) with delta (0, -1)
Screenshot: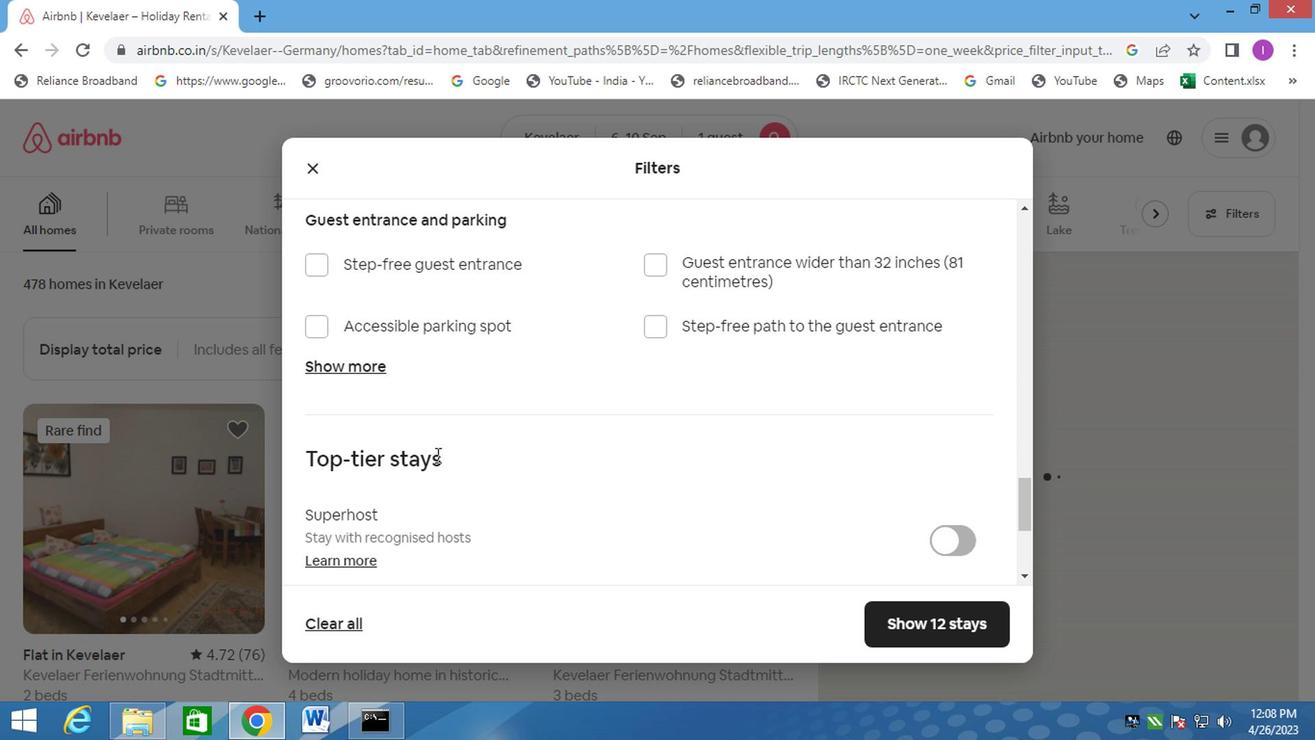 
Action: Mouse scrolled (431, 455) with delta (0, -1)
Screenshot: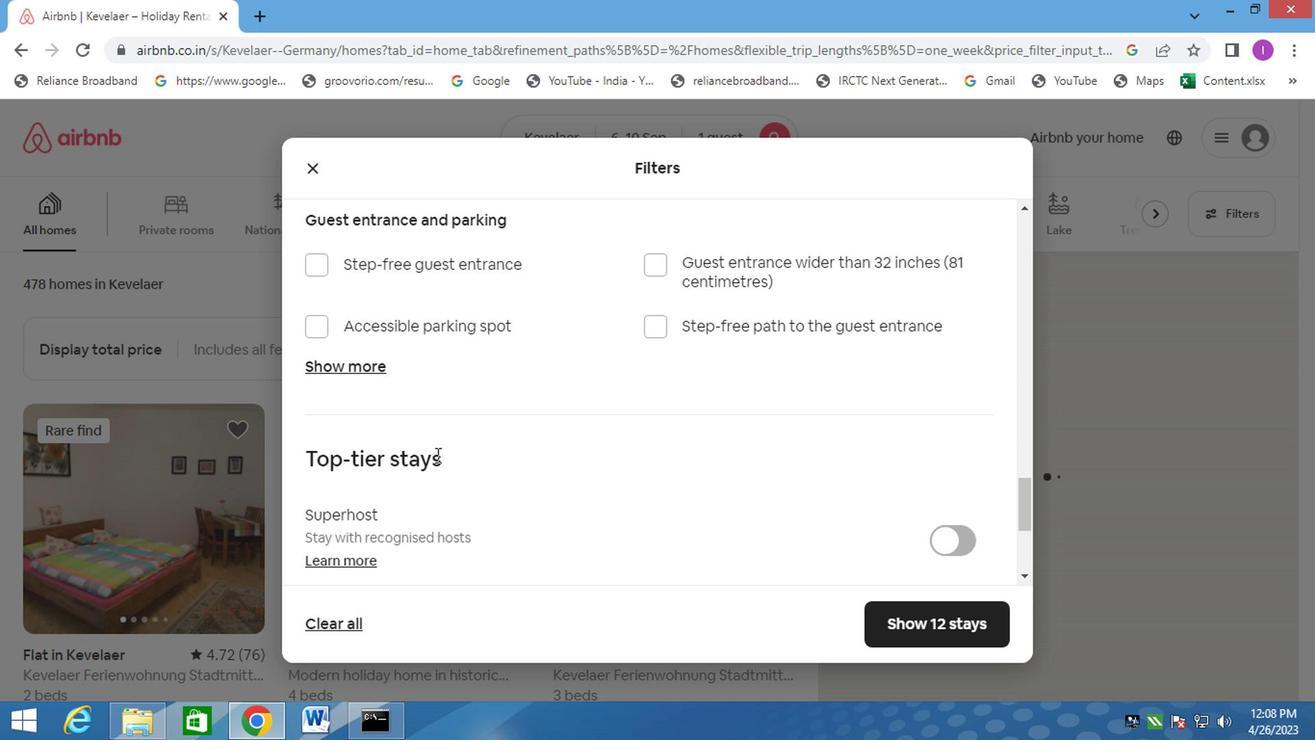 
Action: Mouse scrolled (431, 455) with delta (0, -1)
Screenshot: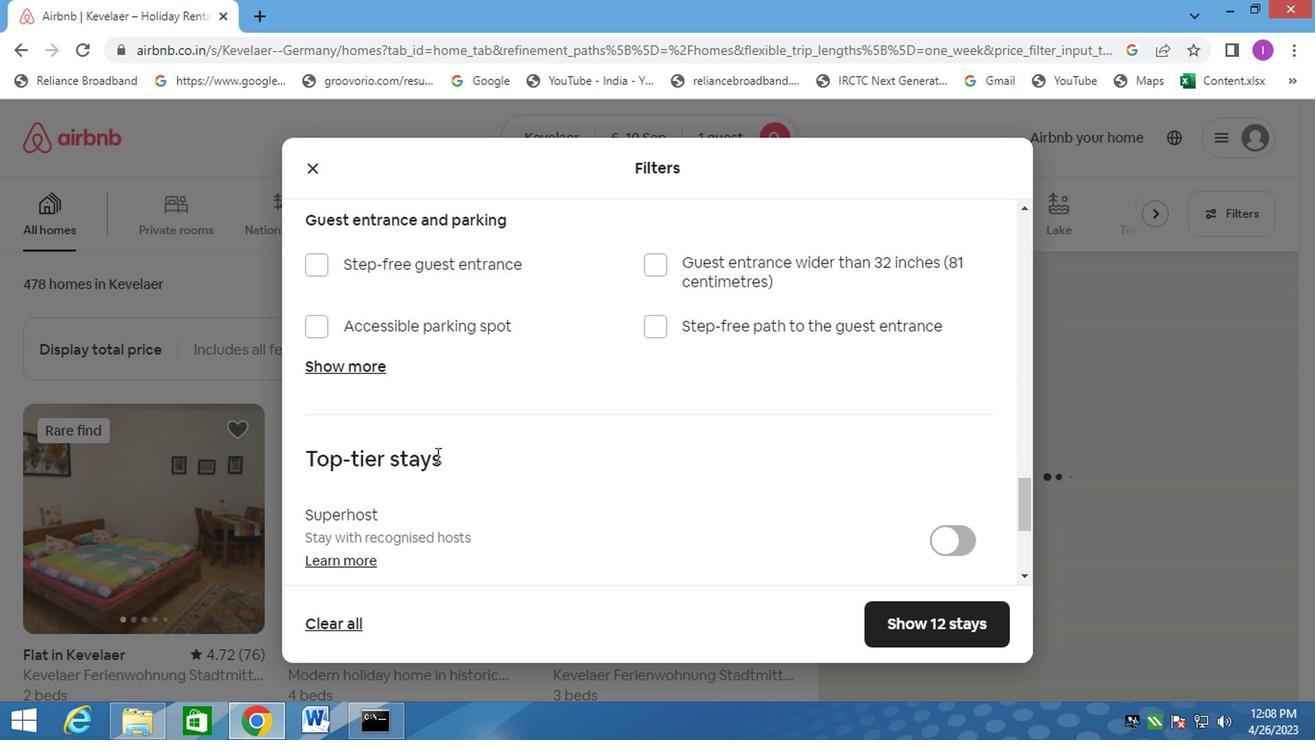 
Action: Mouse moved to (312, 447)
Screenshot: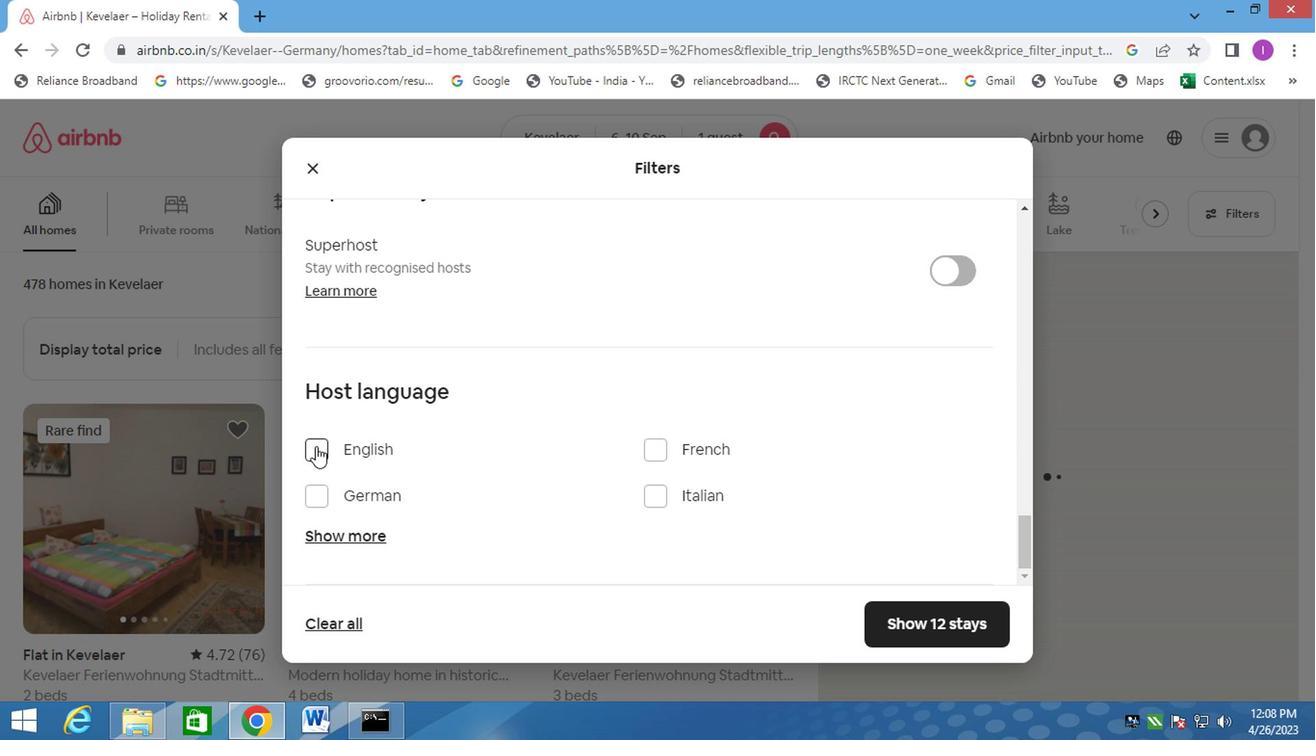 
Action: Mouse pressed left at (312, 447)
Screenshot: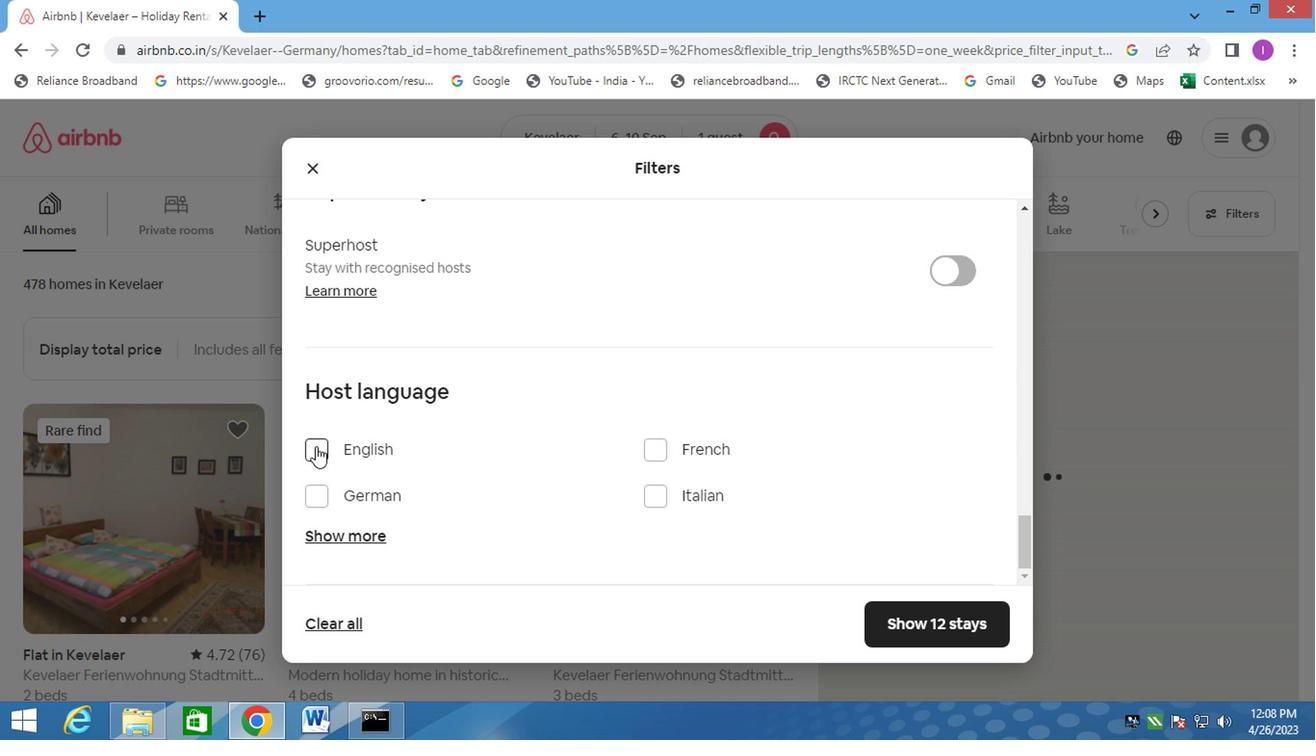 
Action: Mouse moved to (924, 616)
Screenshot: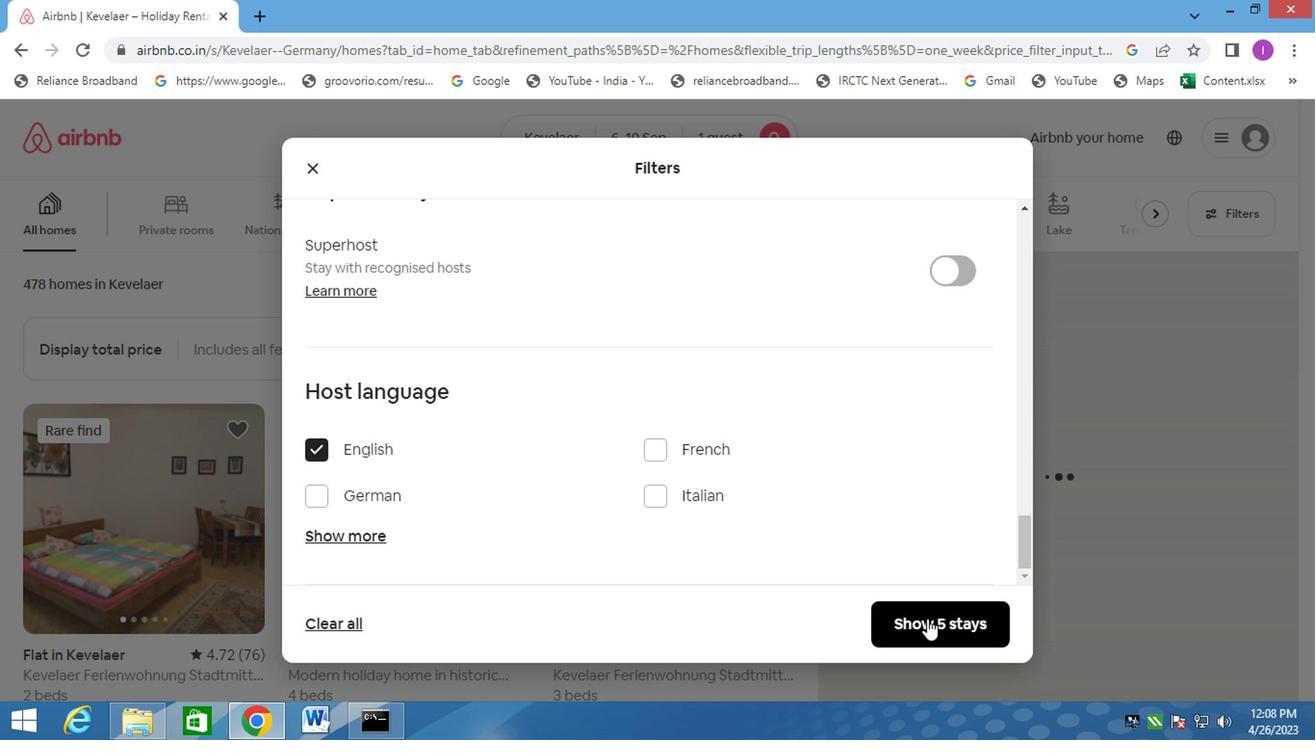
Action: Mouse pressed left at (924, 616)
Screenshot: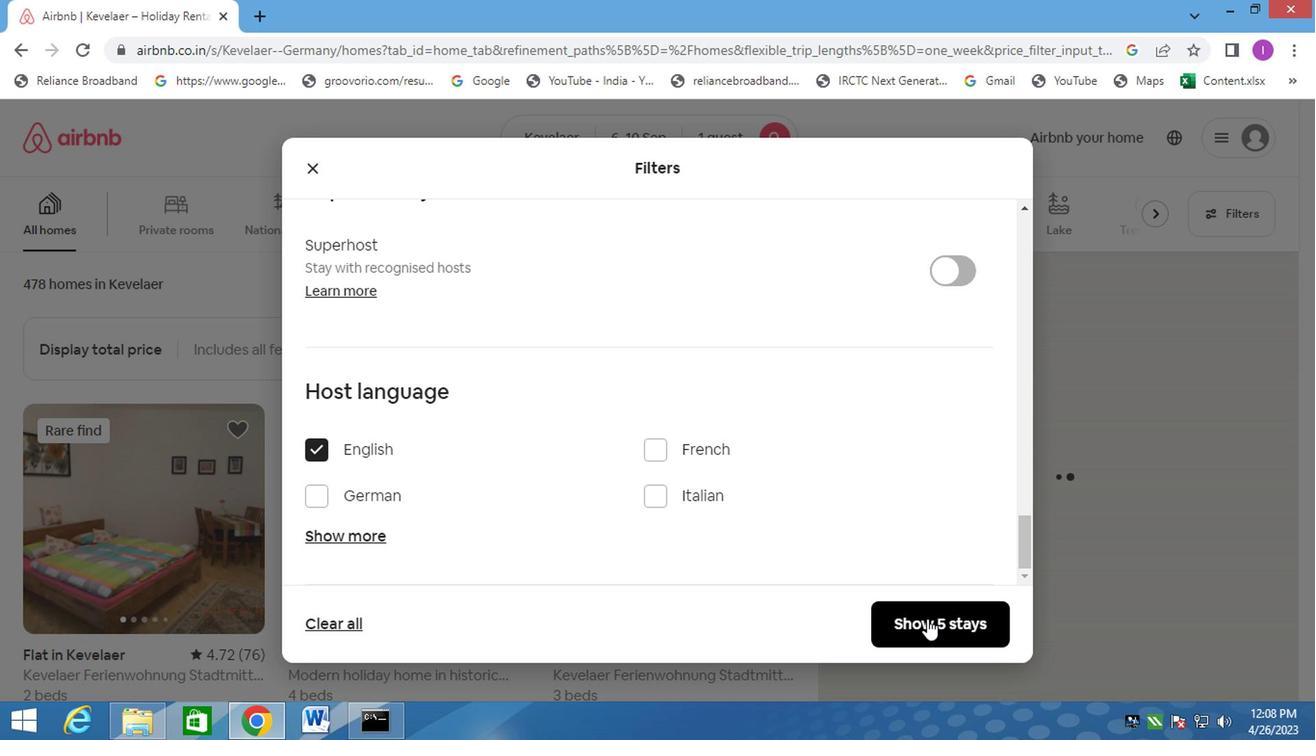 
Action: Mouse moved to (927, 618)
Screenshot: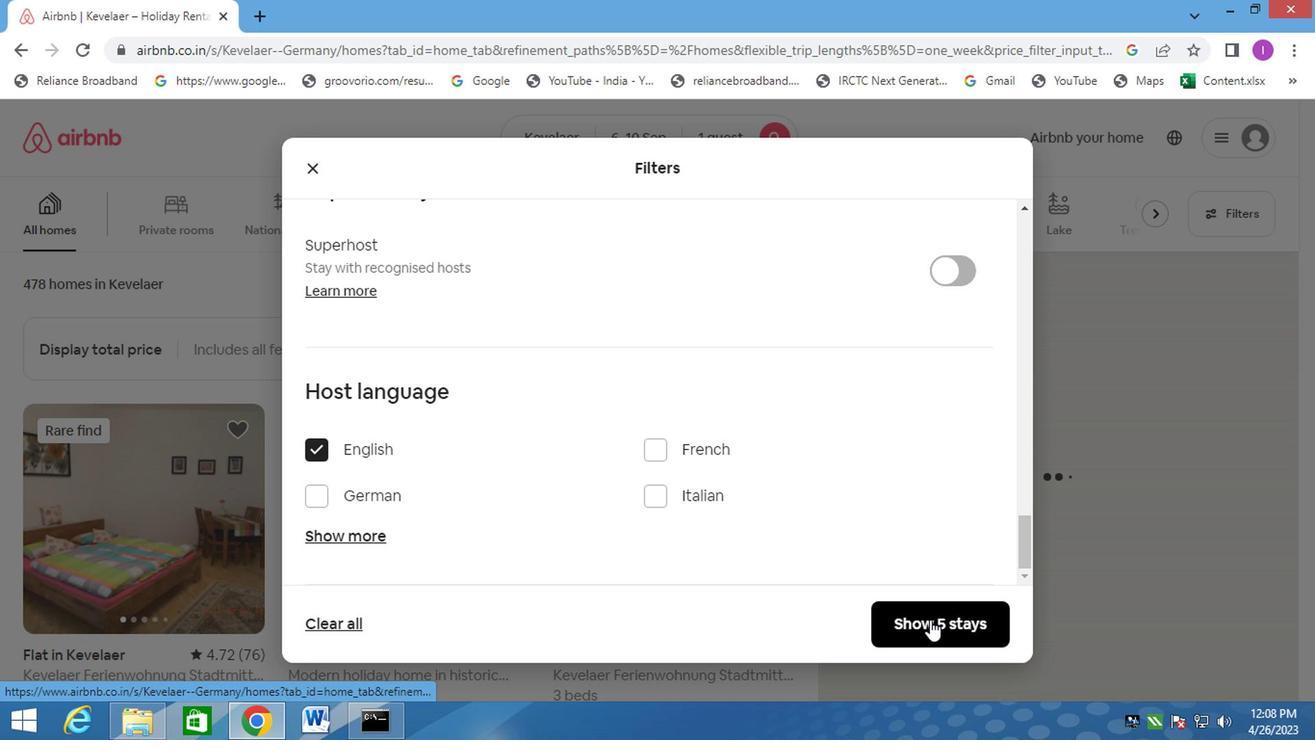 
